 Task: Research Airbnb Accommodation options near florida keys for camping trip.
Action: Mouse moved to (530, 76)
Screenshot: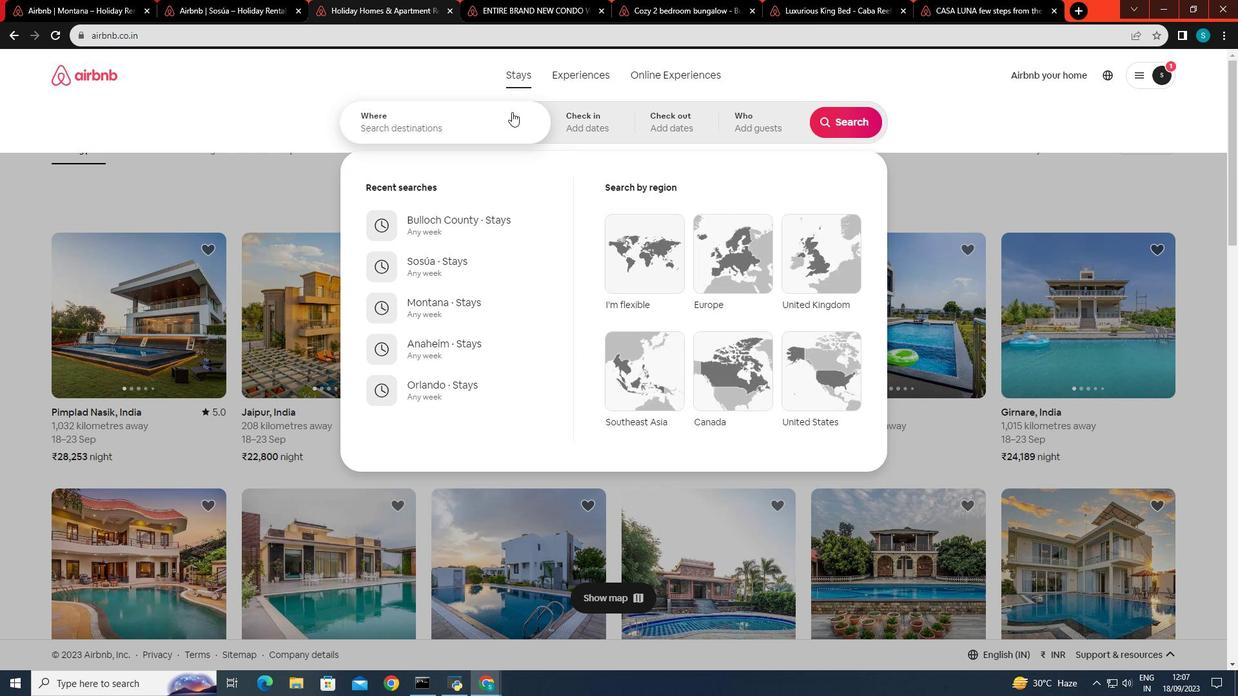 
Action: Mouse pressed left at (530, 76)
Screenshot: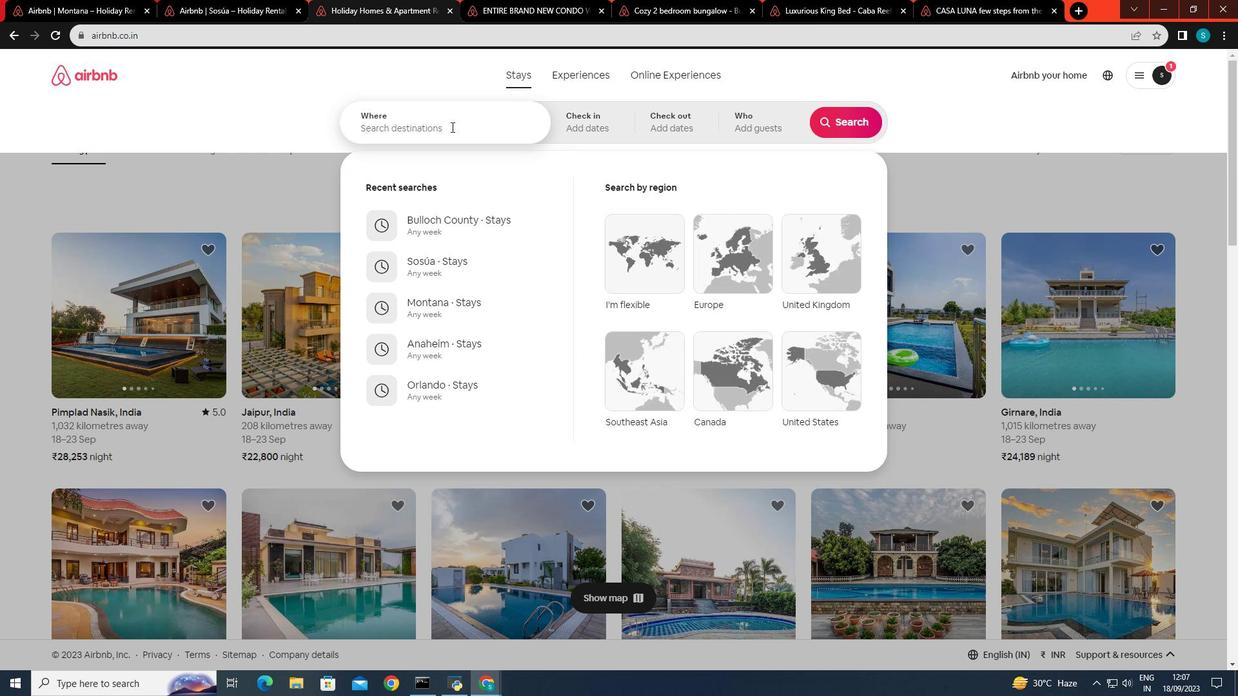 
Action: Mouse moved to (450, 125)
Screenshot: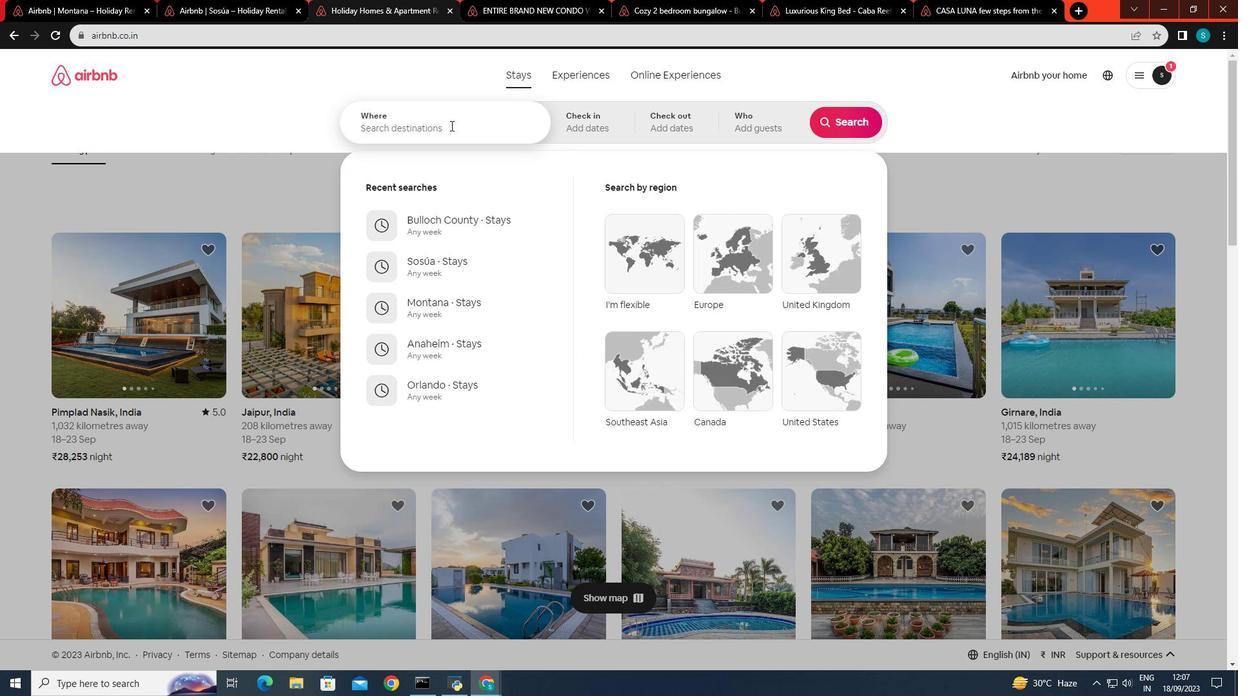
Action: Mouse pressed left at (450, 125)
Screenshot: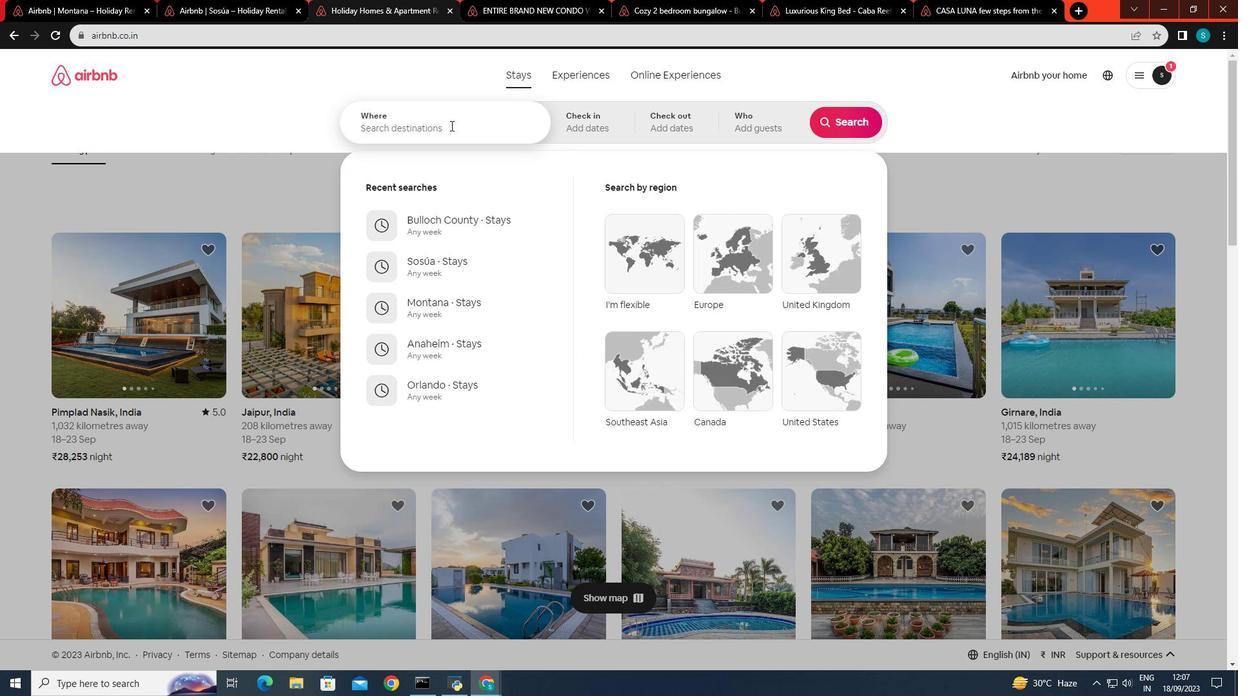 
Action: Key pressed florida<Key.space>keys<Key.enter>
Screenshot: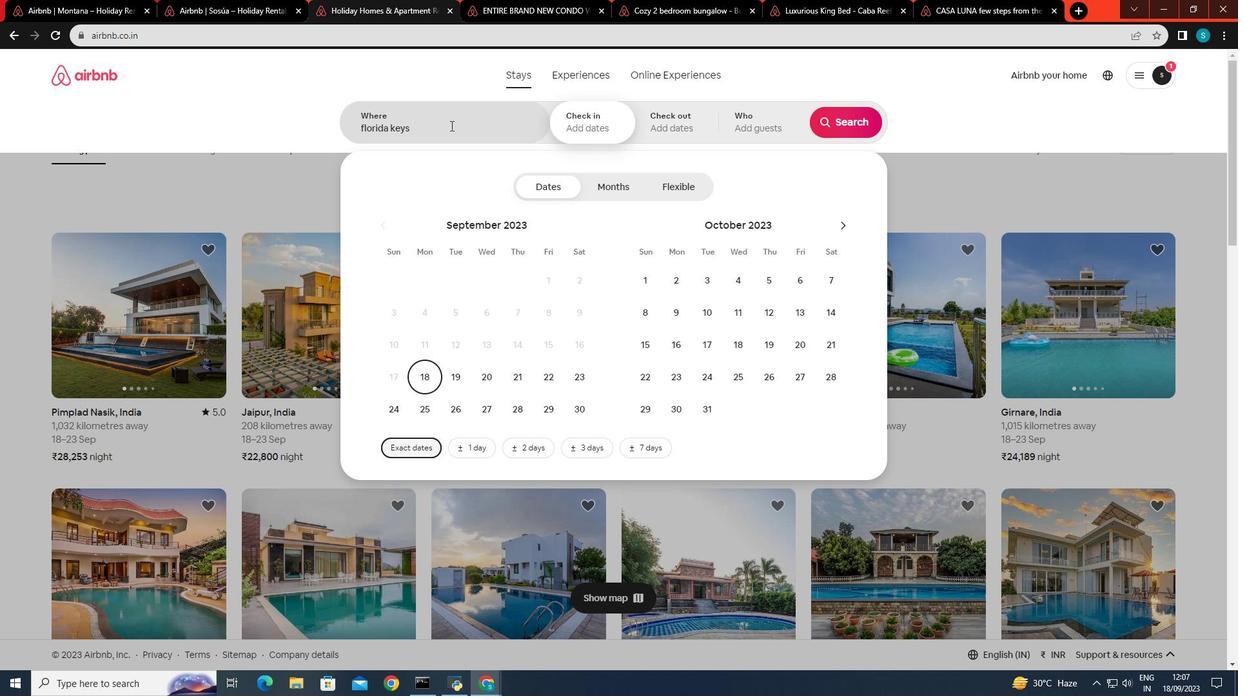 
Action: Mouse moved to (839, 125)
Screenshot: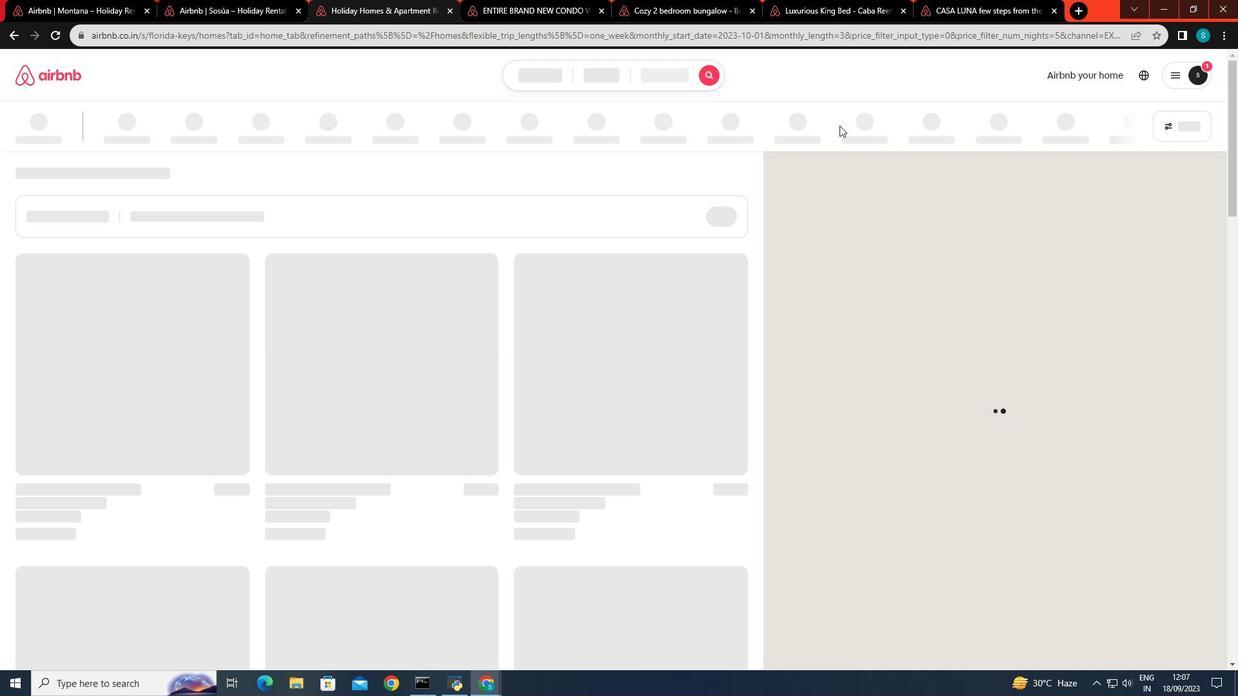 
Action: Mouse pressed left at (839, 125)
Screenshot: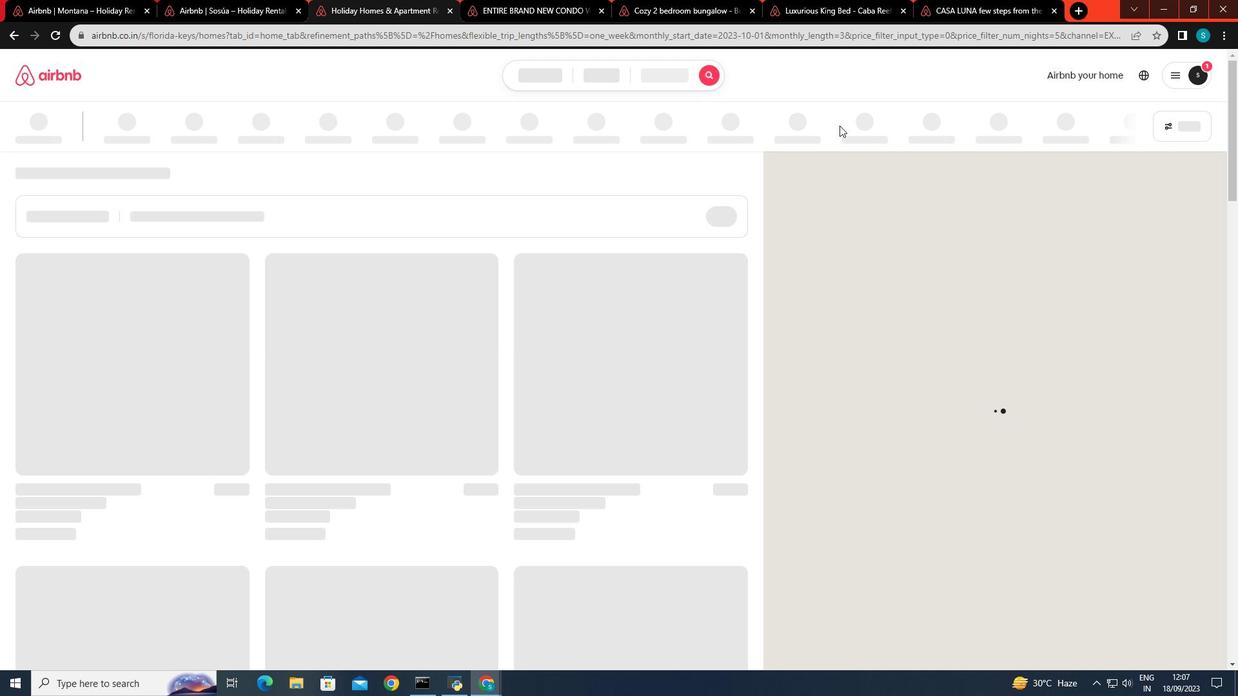 
Action: Mouse moved to (328, 248)
Screenshot: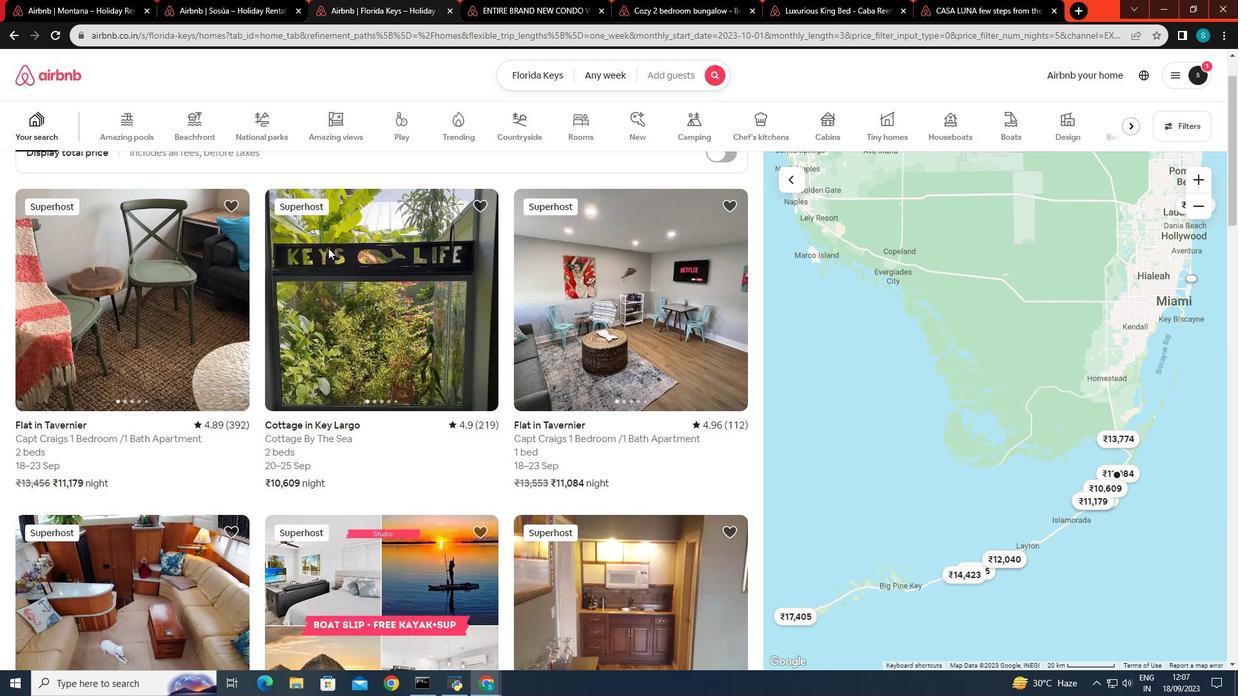 
Action: Mouse scrolled (328, 247) with delta (0, 0)
Screenshot: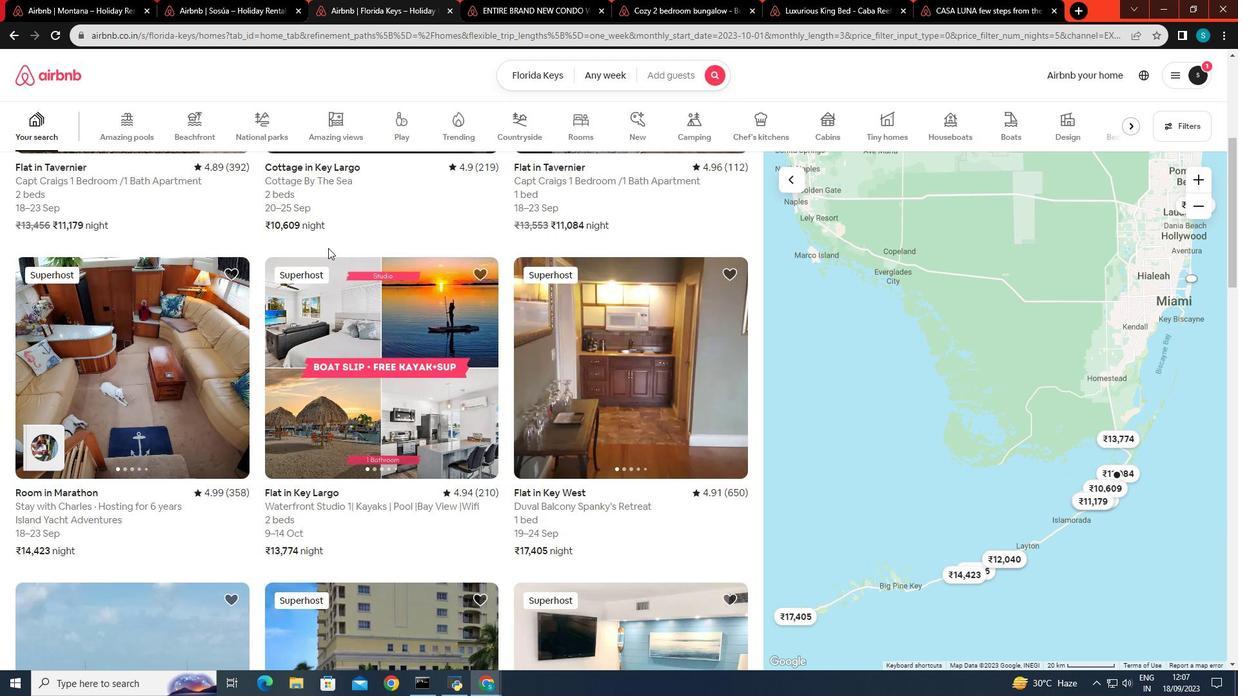 
Action: Mouse scrolled (328, 247) with delta (0, 0)
Screenshot: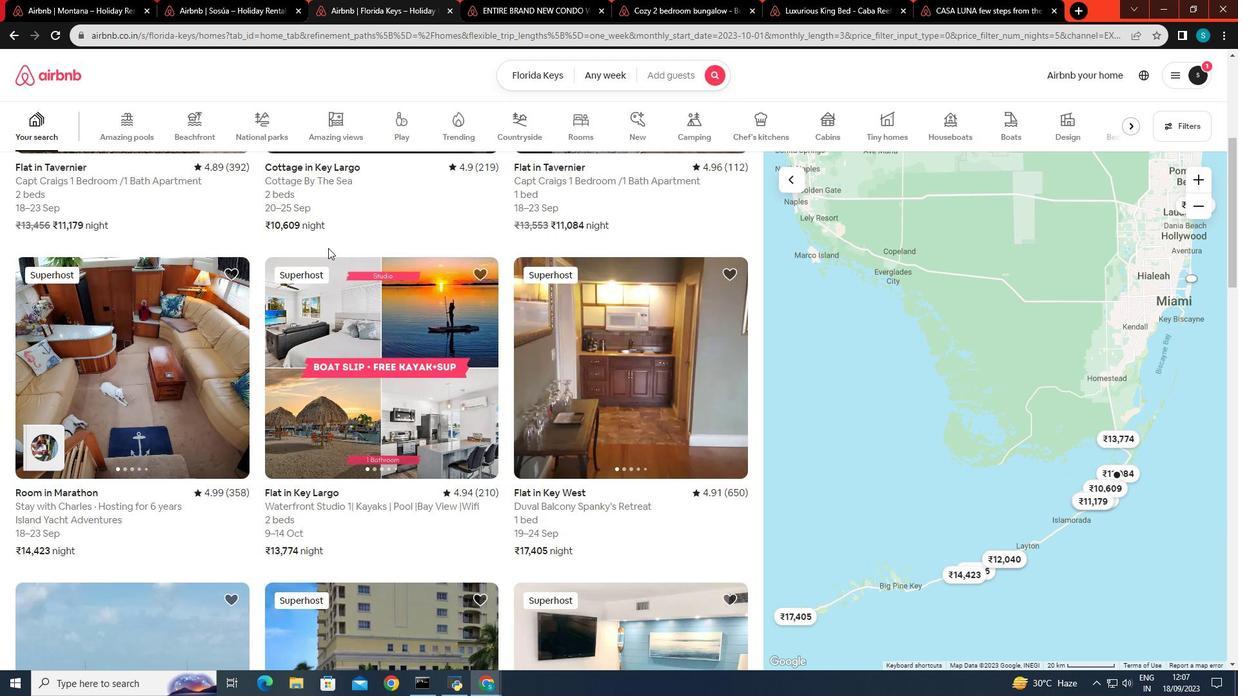 
Action: Mouse scrolled (328, 247) with delta (0, 0)
Screenshot: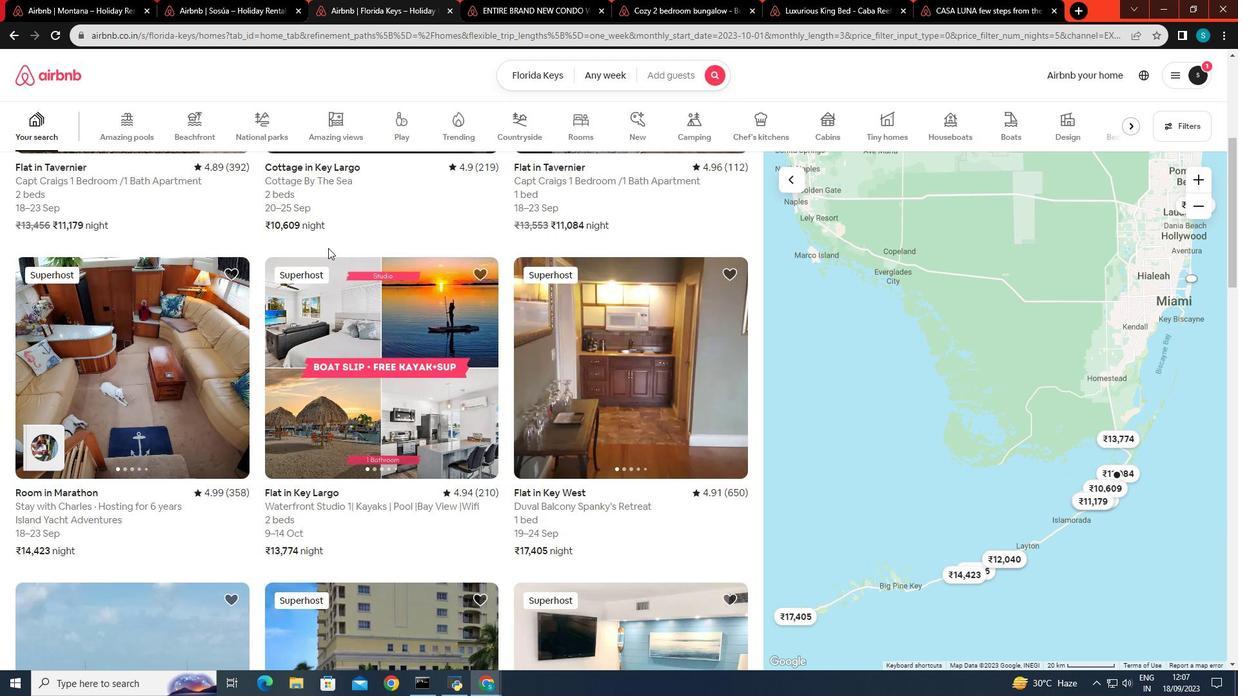 
Action: Mouse scrolled (328, 247) with delta (0, 0)
Screenshot: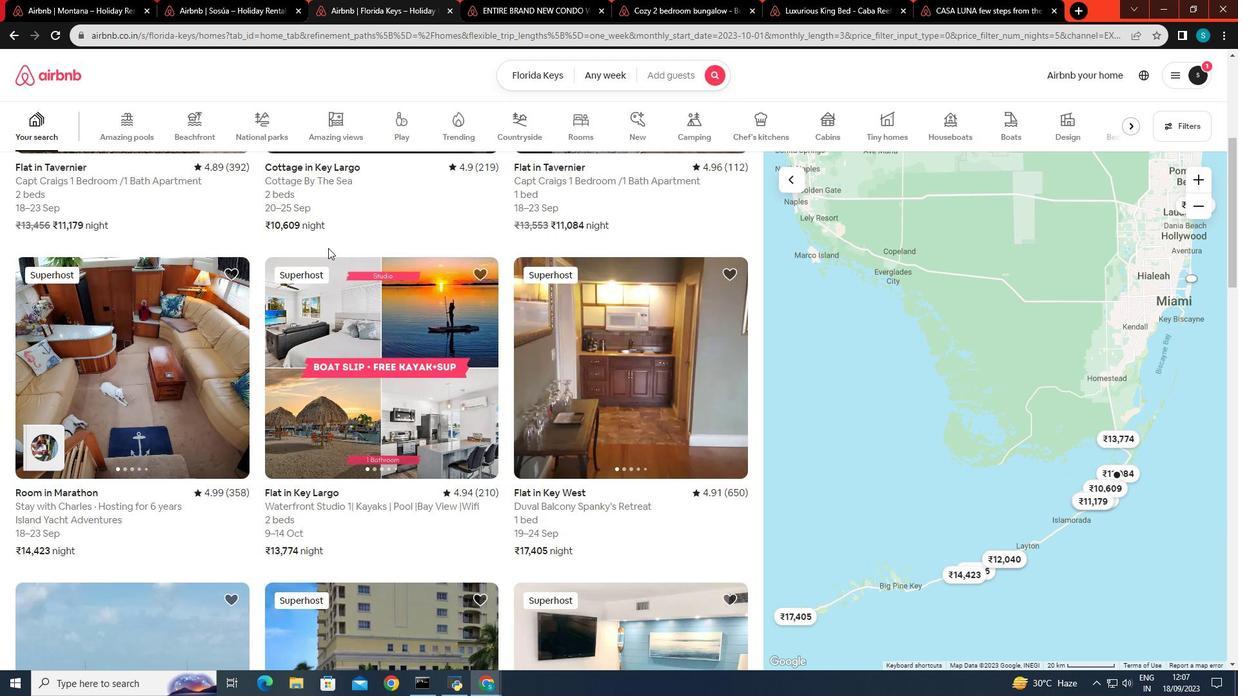 
Action: Mouse scrolled (328, 247) with delta (0, 0)
Screenshot: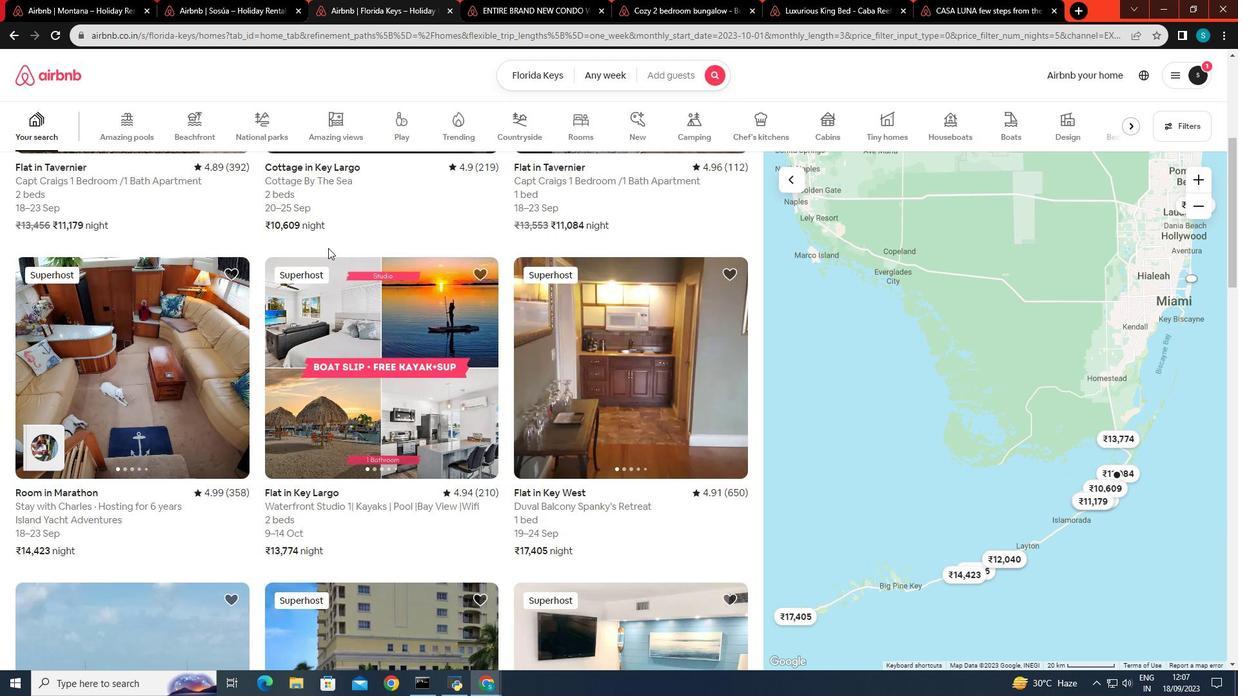 
Action: Mouse scrolled (328, 248) with delta (0, 0)
Screenshot: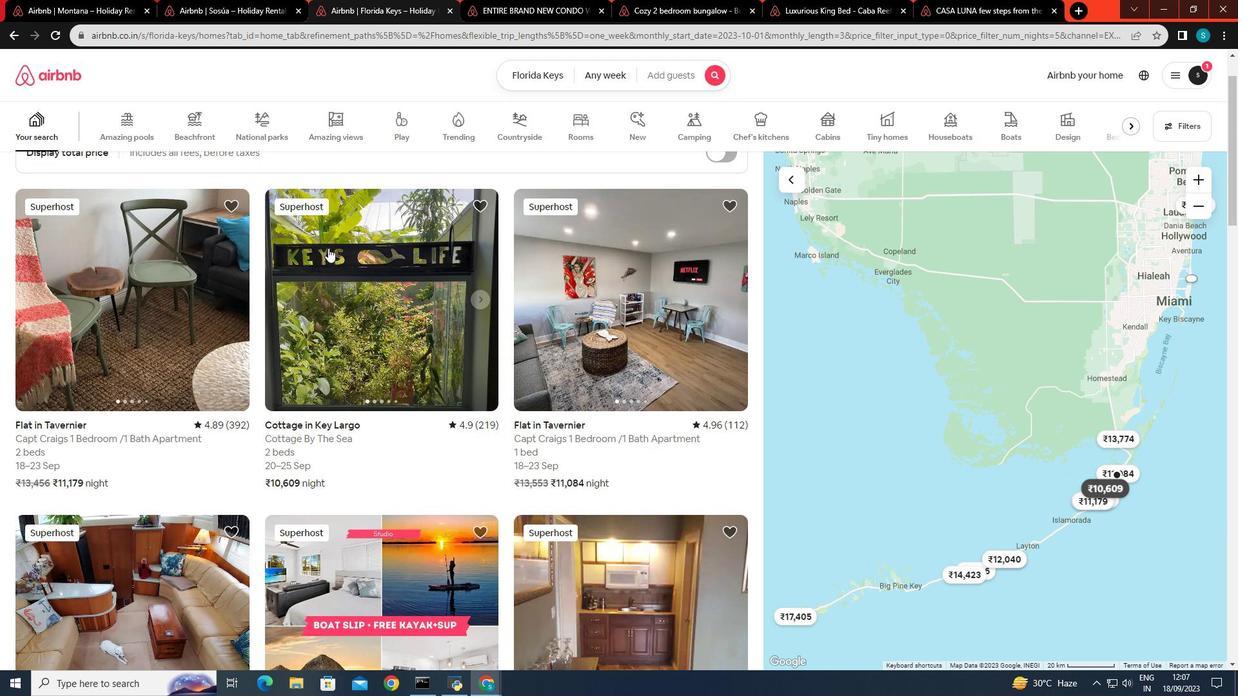 
Action: Mouse scrolled (328, 248) with delta (0, 0)
Screenshot: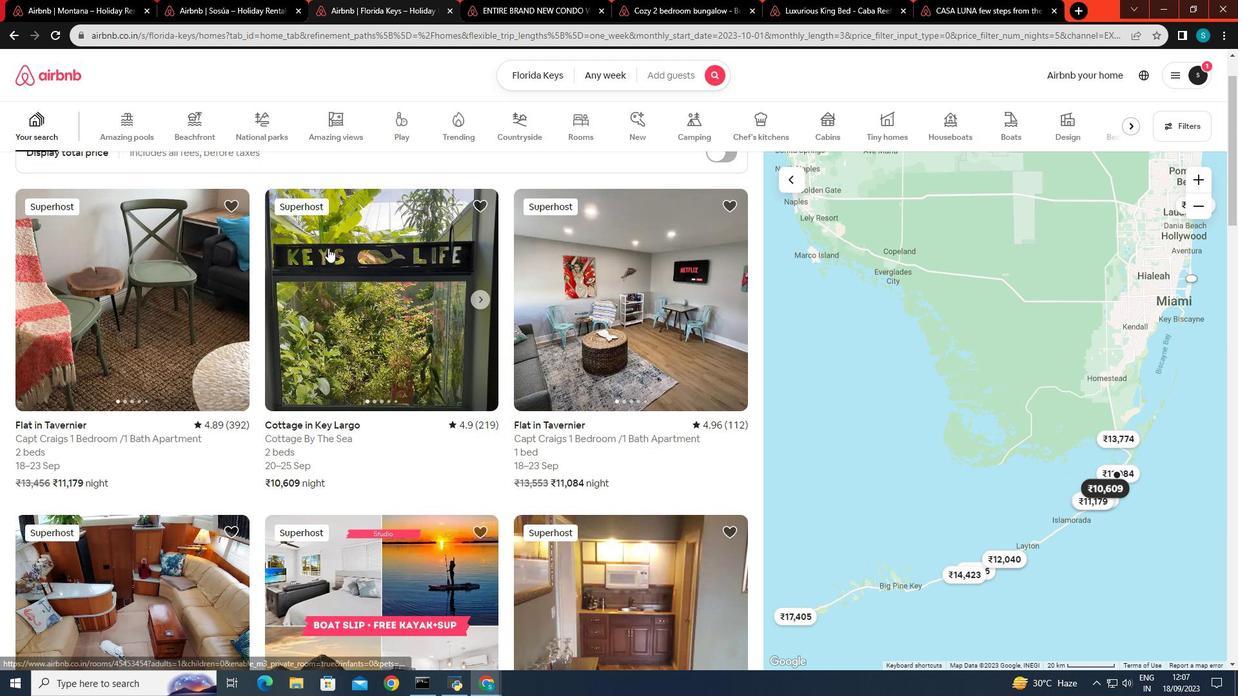 
Action: Mouse scrolled (328, 248) with delta (0, 0)
Screenshot: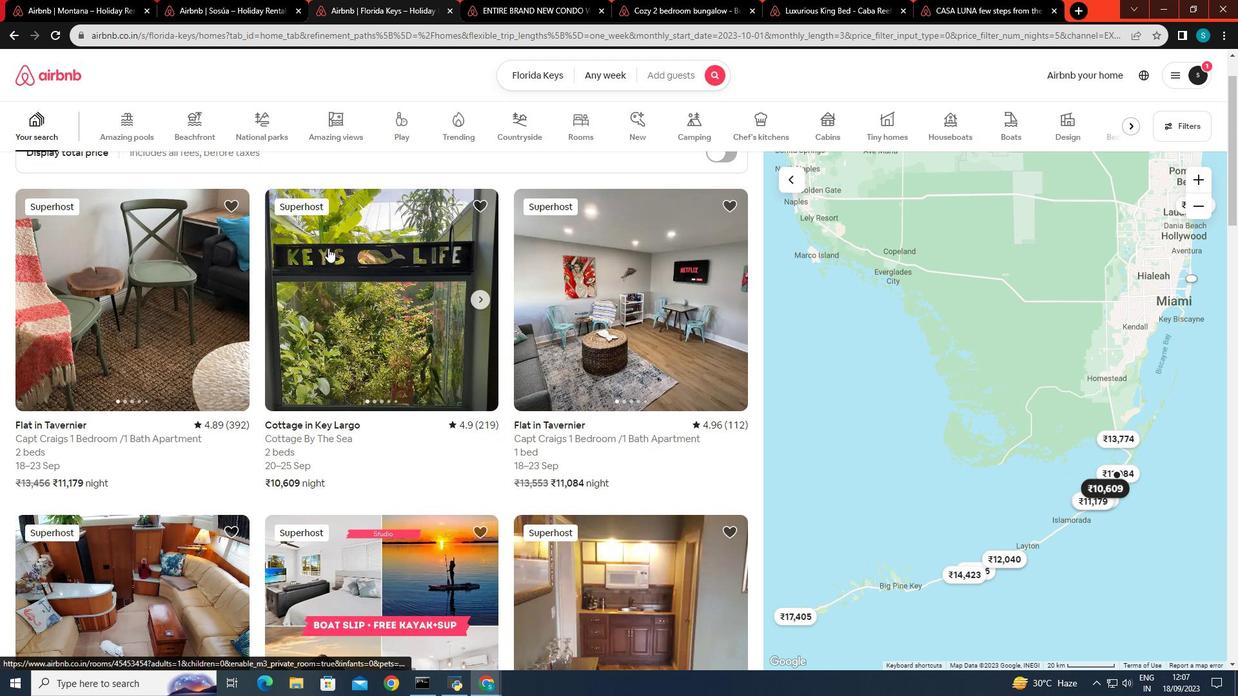 
Action: Mouse scrolled (328, 248) with delta (0, 0)
Screenshot: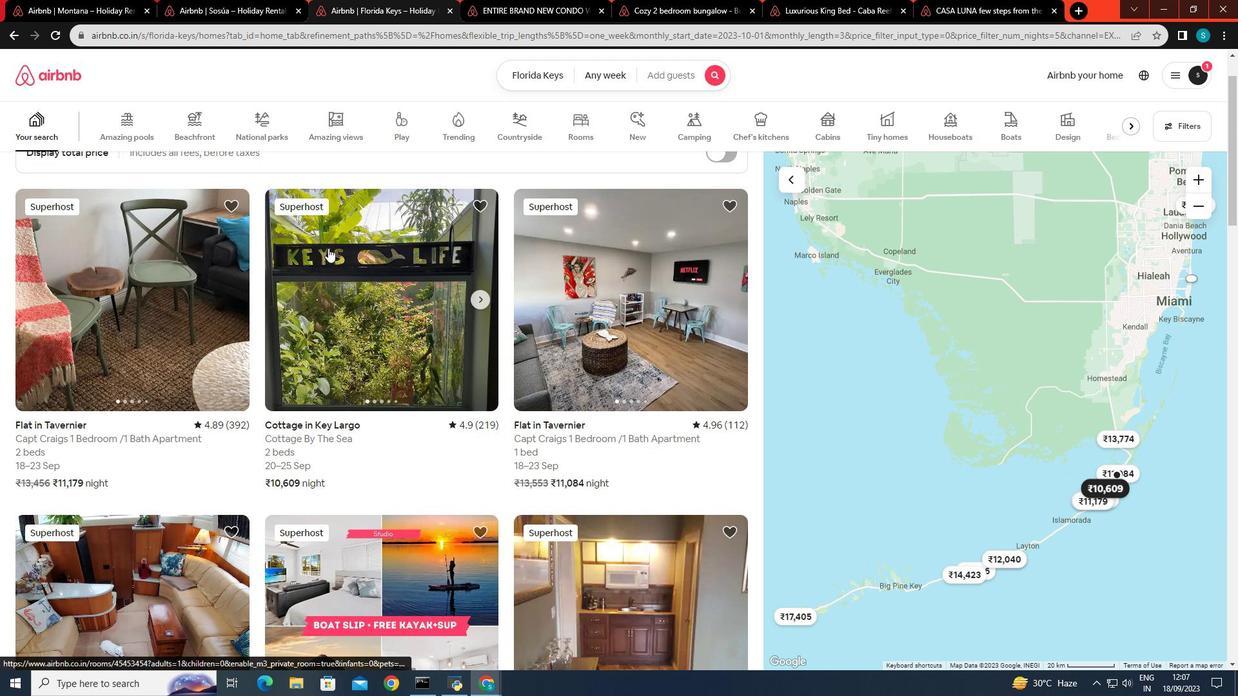 
Action: Mouse moved to (1134, 125)
Screenshot: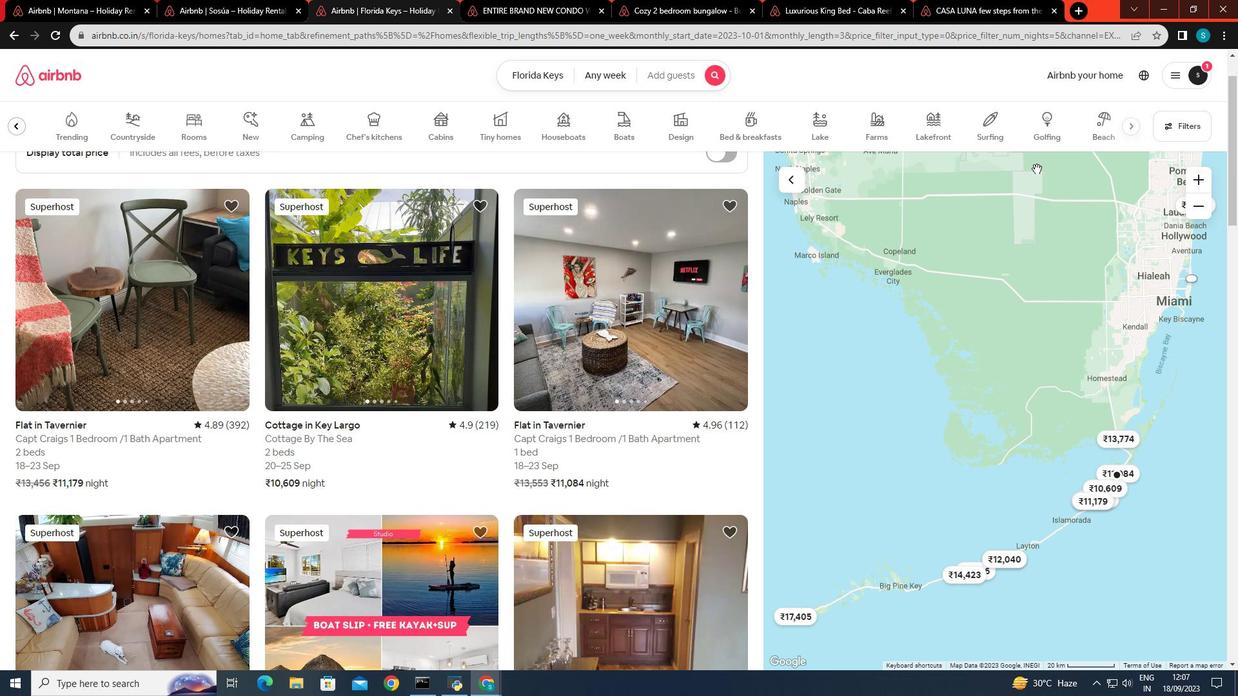 
Action: Mouse pressed left at (1134, 125)
Screenshot: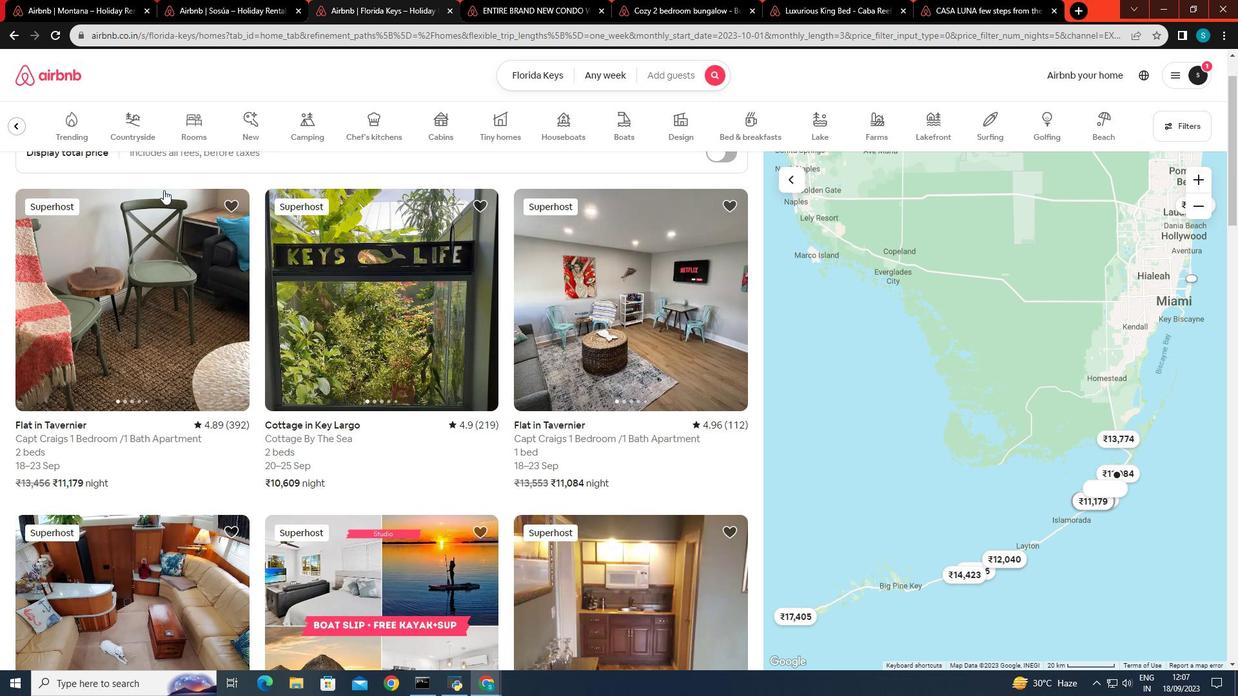 
Action: Mouse moved to (302, 125)
Screenshot: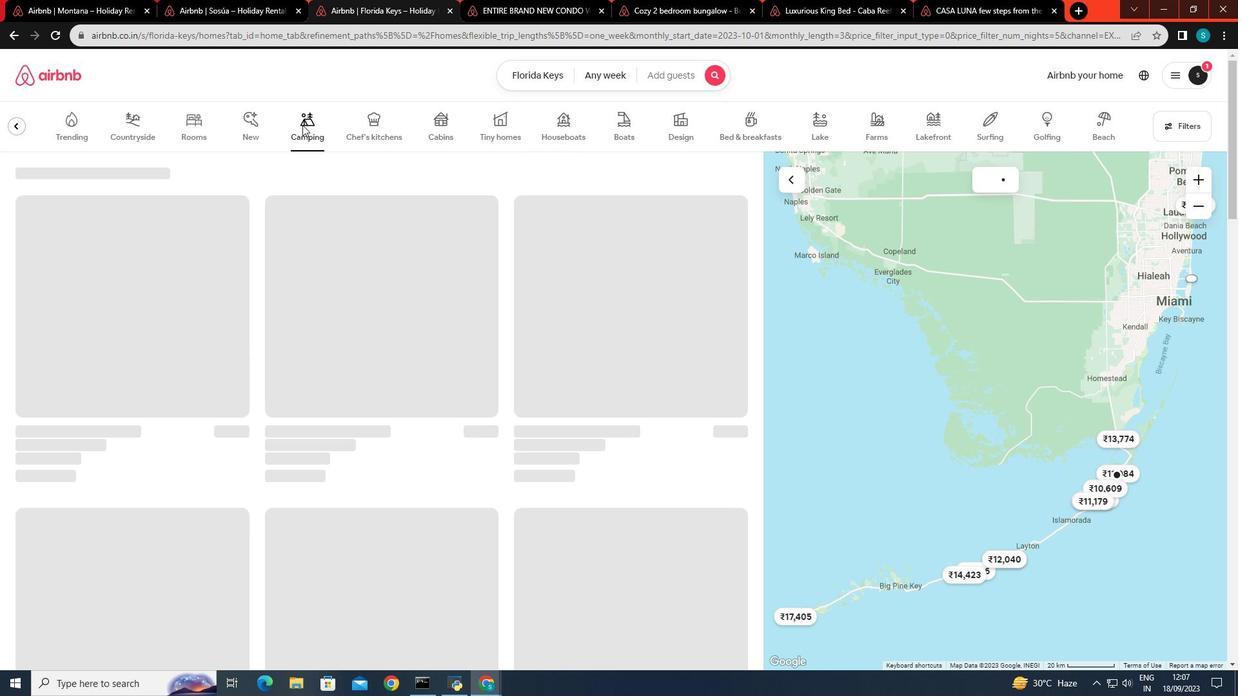 
Action: Mouse pressed left at (302, 125)
Screenshot: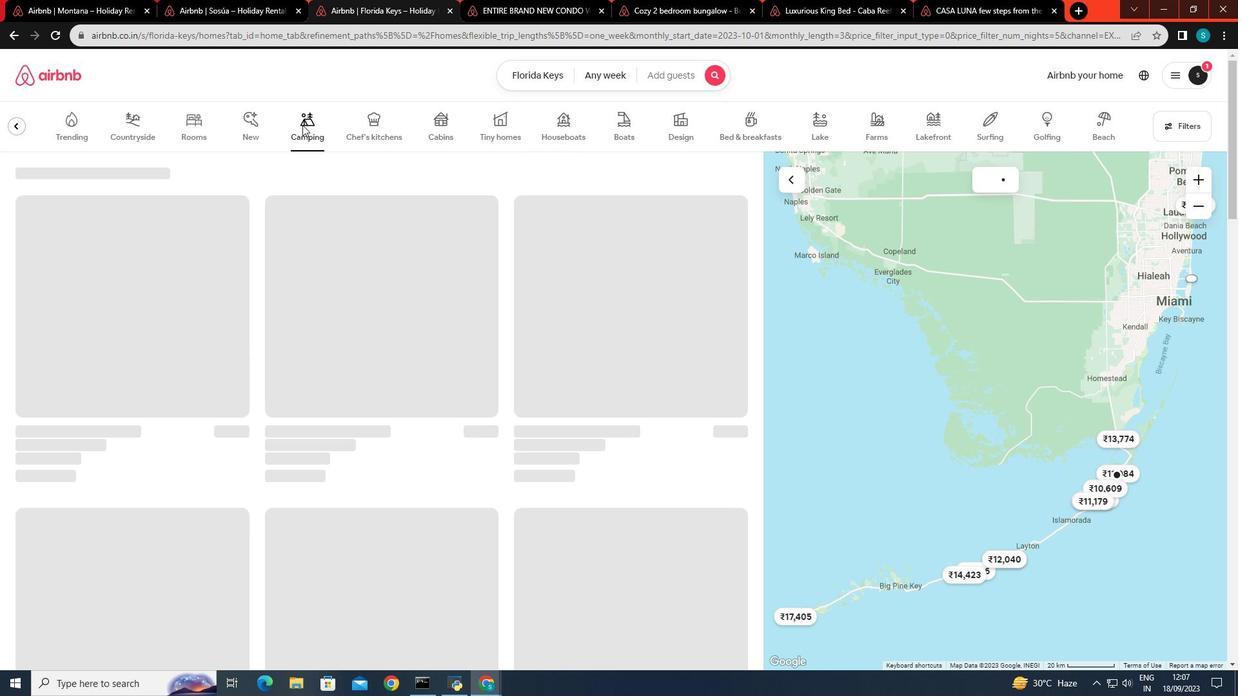 
Action: Mouse moved to (238, 361)
Screenshot: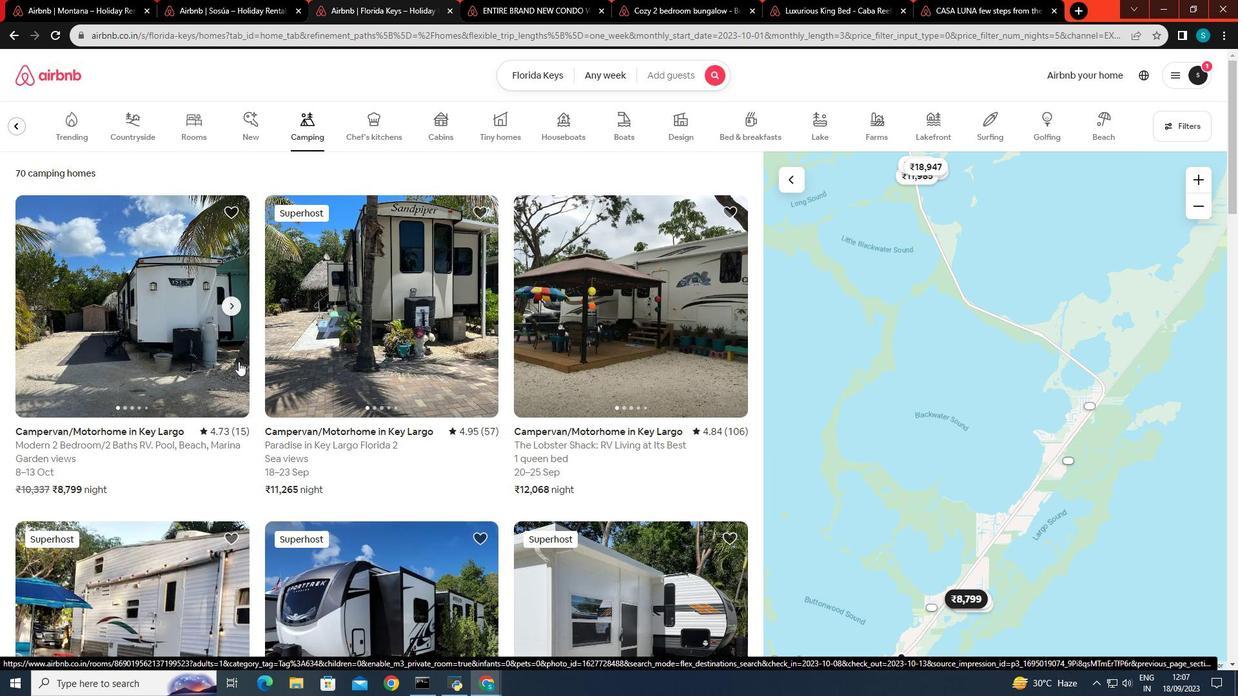 
Action: Mouse scrolled (238, 361) with delta (0, 0)
Screenshot: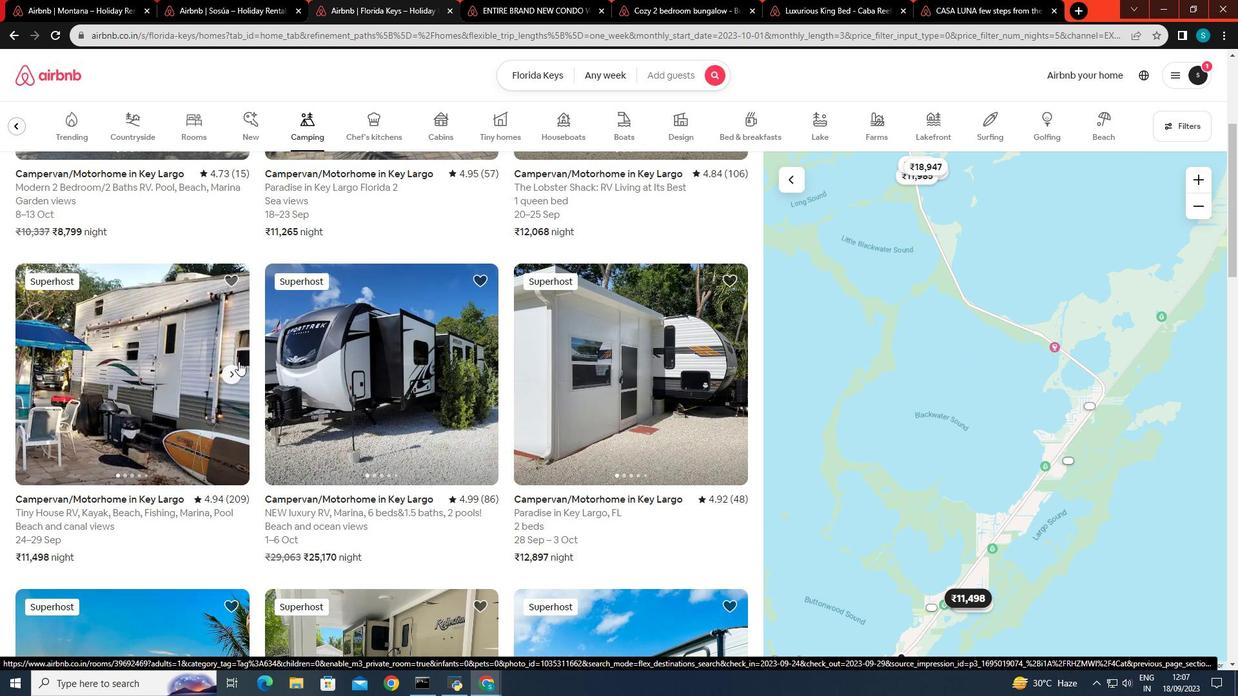 
Action: Mouse scrolled (238, 361) with delta (0, 0)
Screenshot: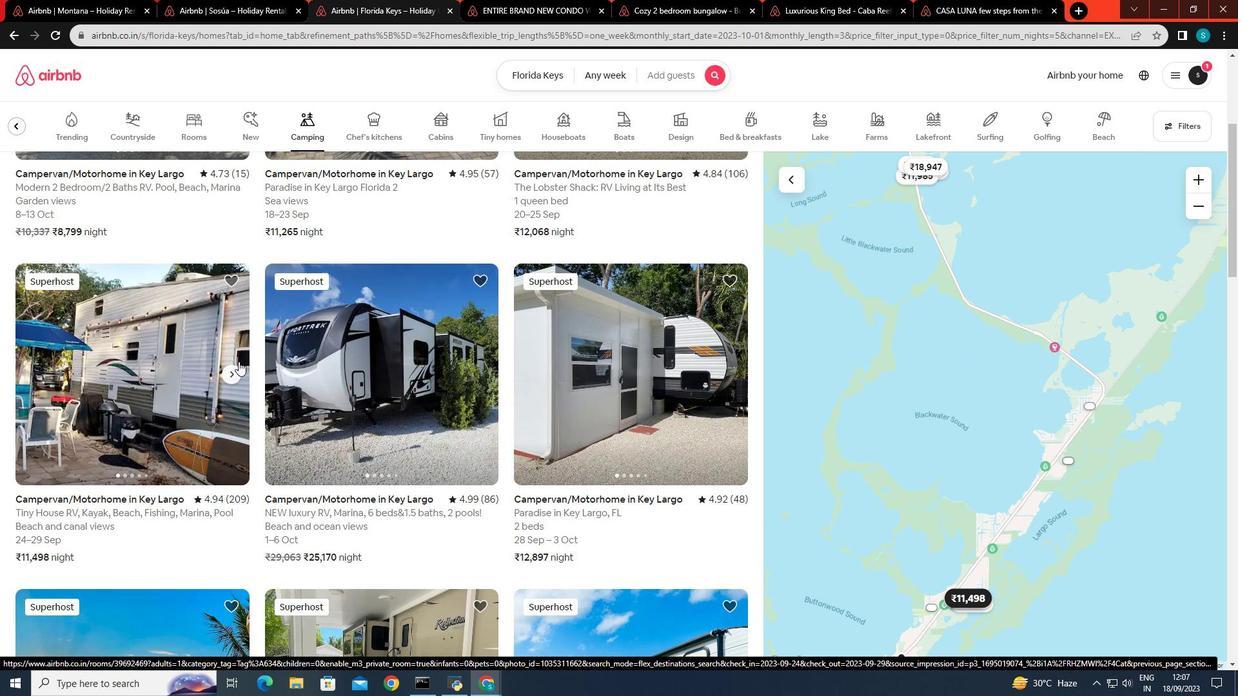 
Action: Mouse scrolled (238, 361) with delta (0, 0)
Screenshot: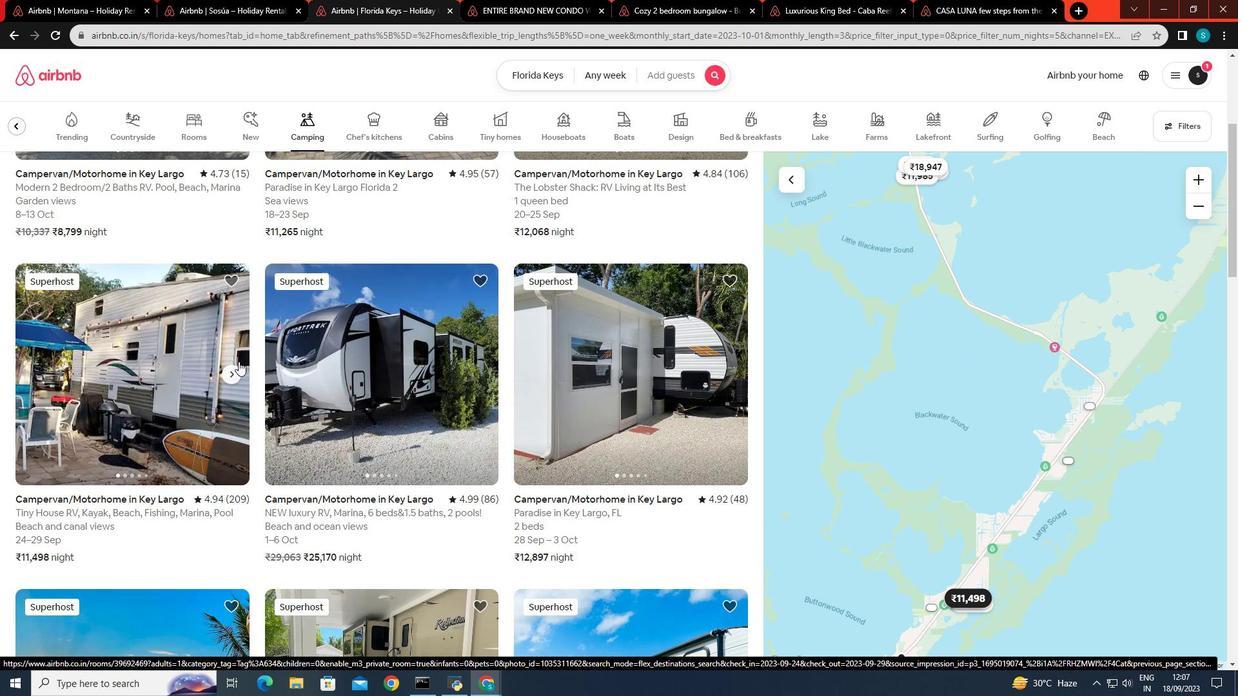 
Action: Mouse scrolled (238, 361) with delta (0, 0)
Screenshot: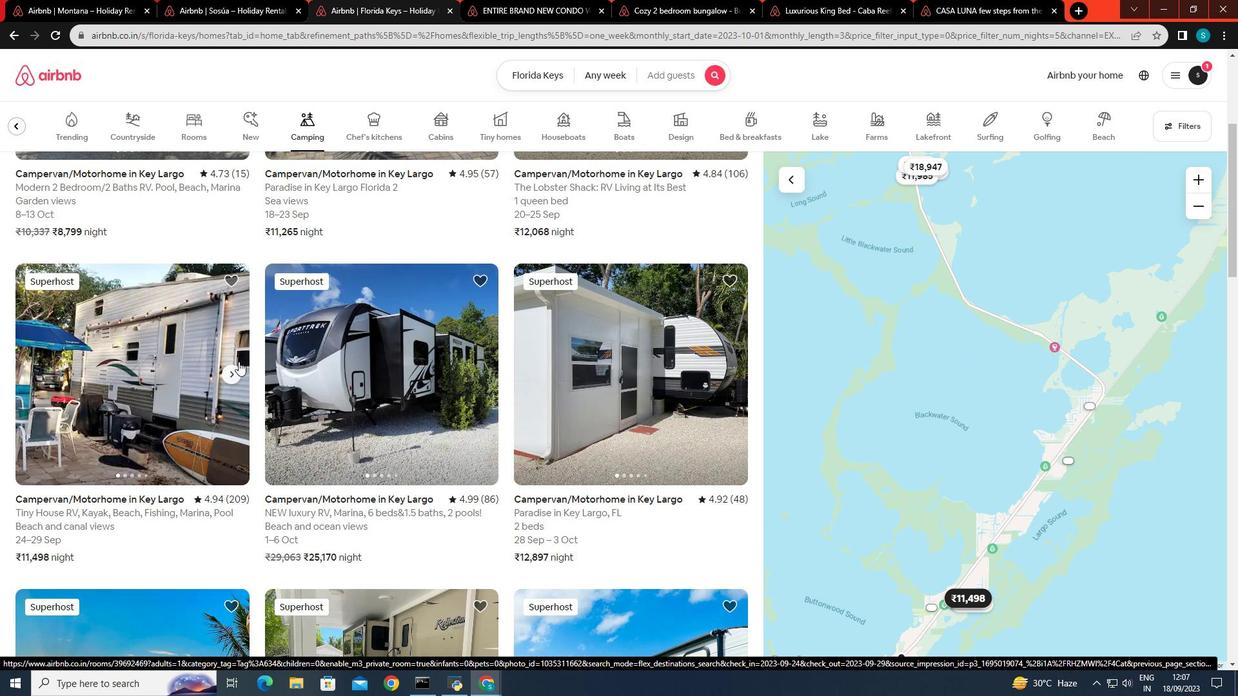 
Action: Mouse scrolled (238, 361) with delta (0, 0)
Screenshot: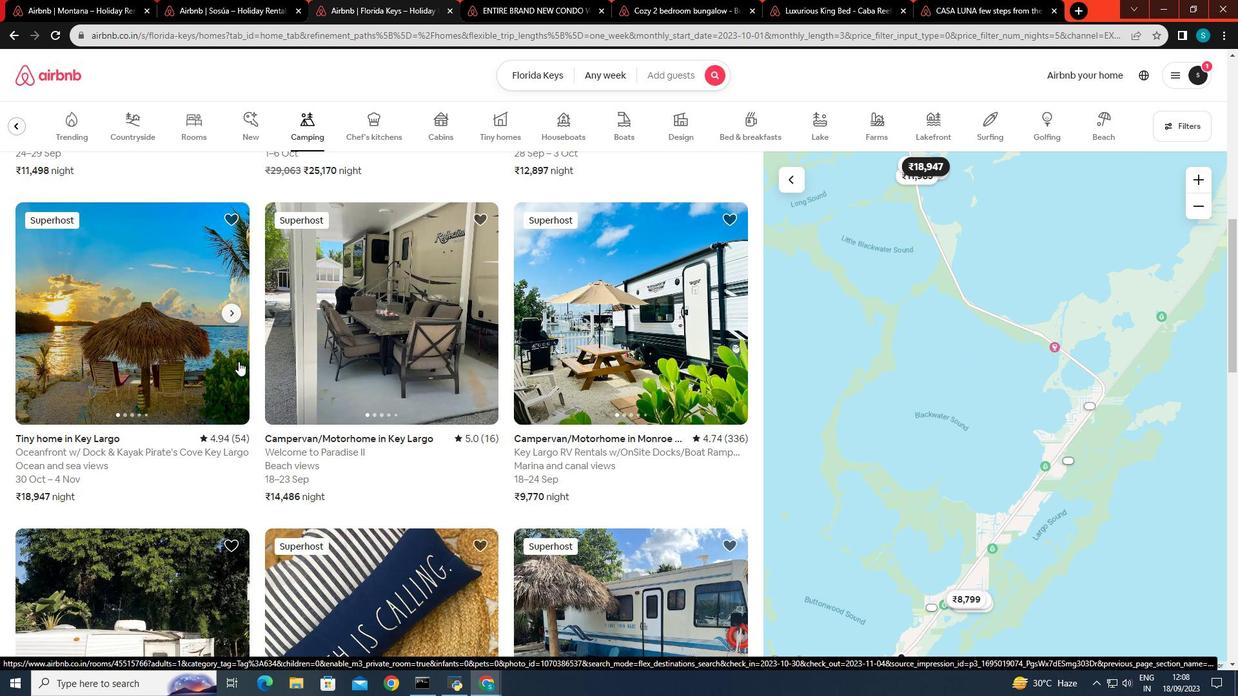 
Action: Mouse scrolled (238, 361) with delta (0, 0)
Screenshot: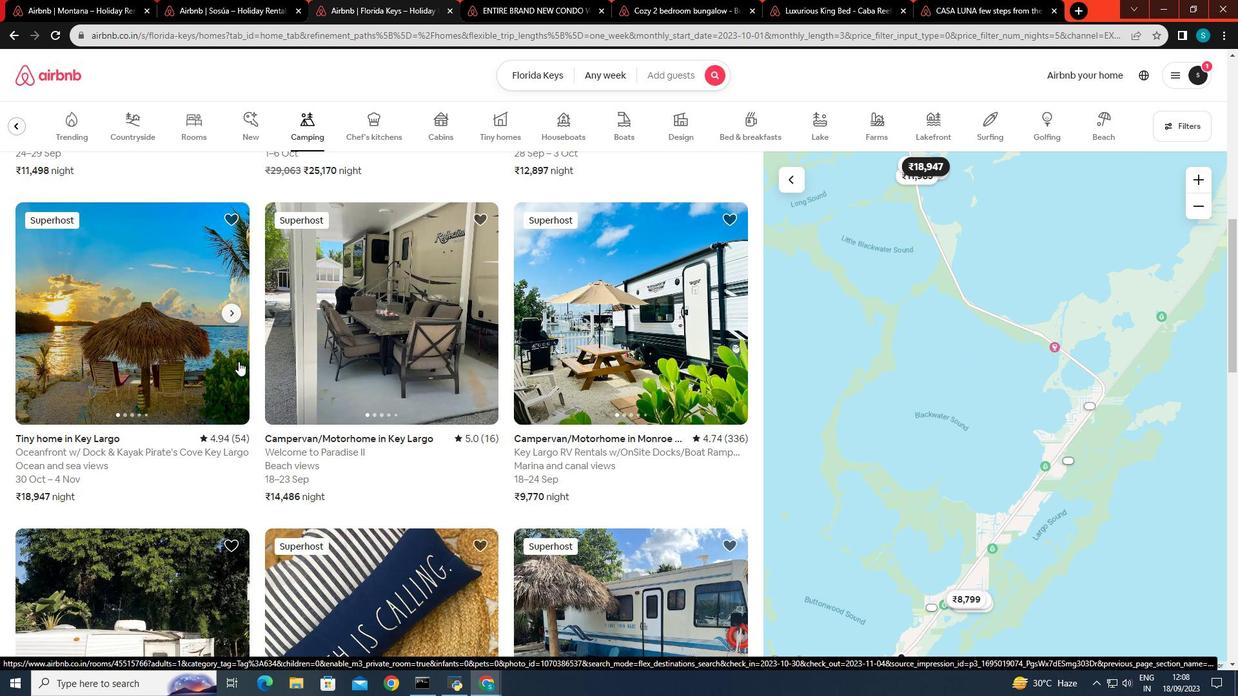
Action: Mouse scrolled (238, 361) with delta (0, 0)
Screenshot: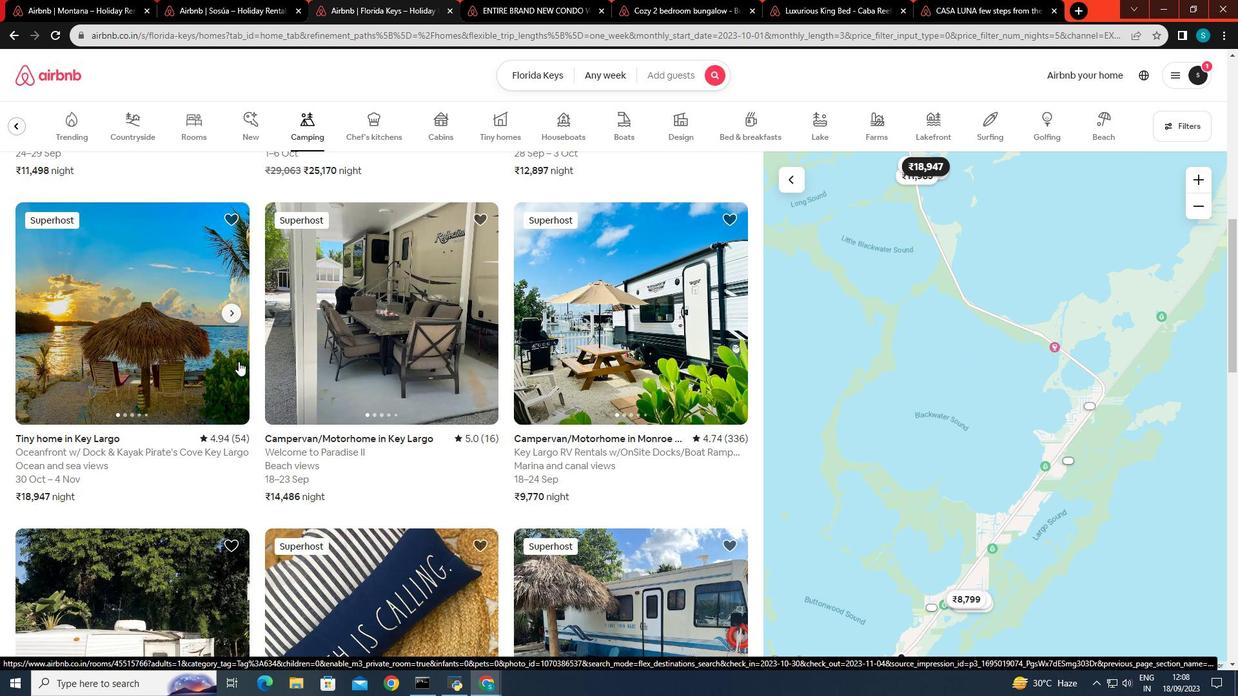 
Action: Mouse scrolled (238, 361) with delta (0, 0)
Screenshot: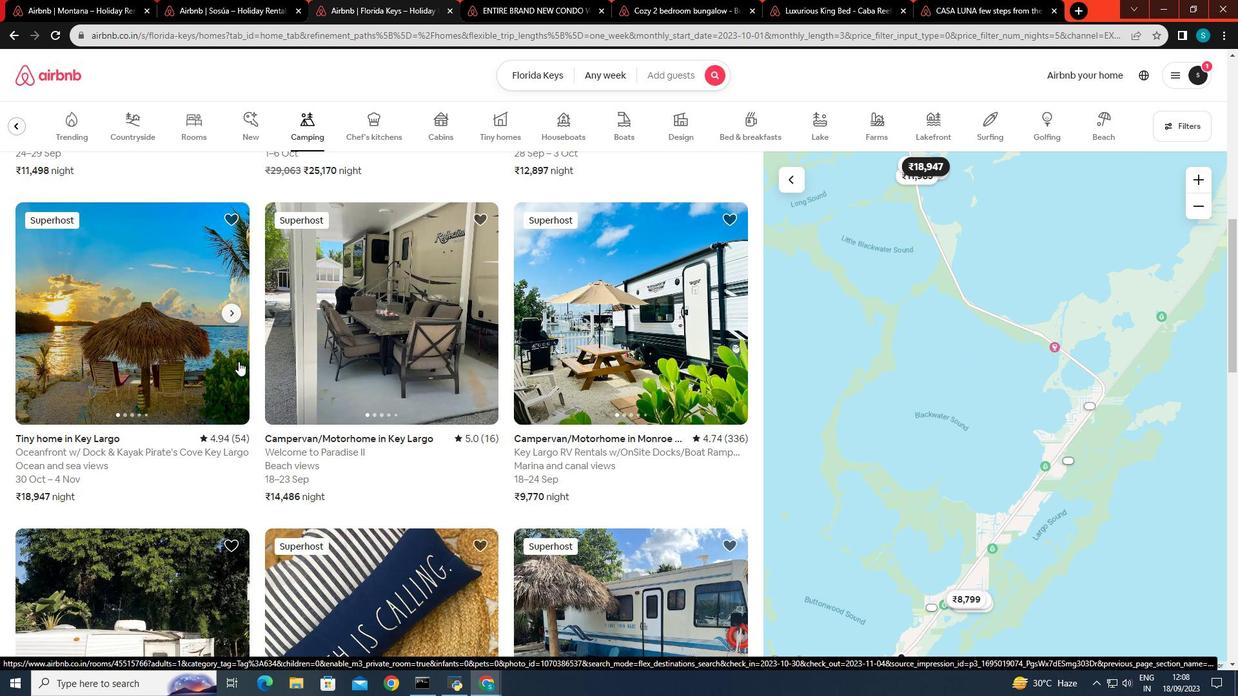 
Action: Mouse scrolled (238, 361) with delta (0, 0)
Screenshot: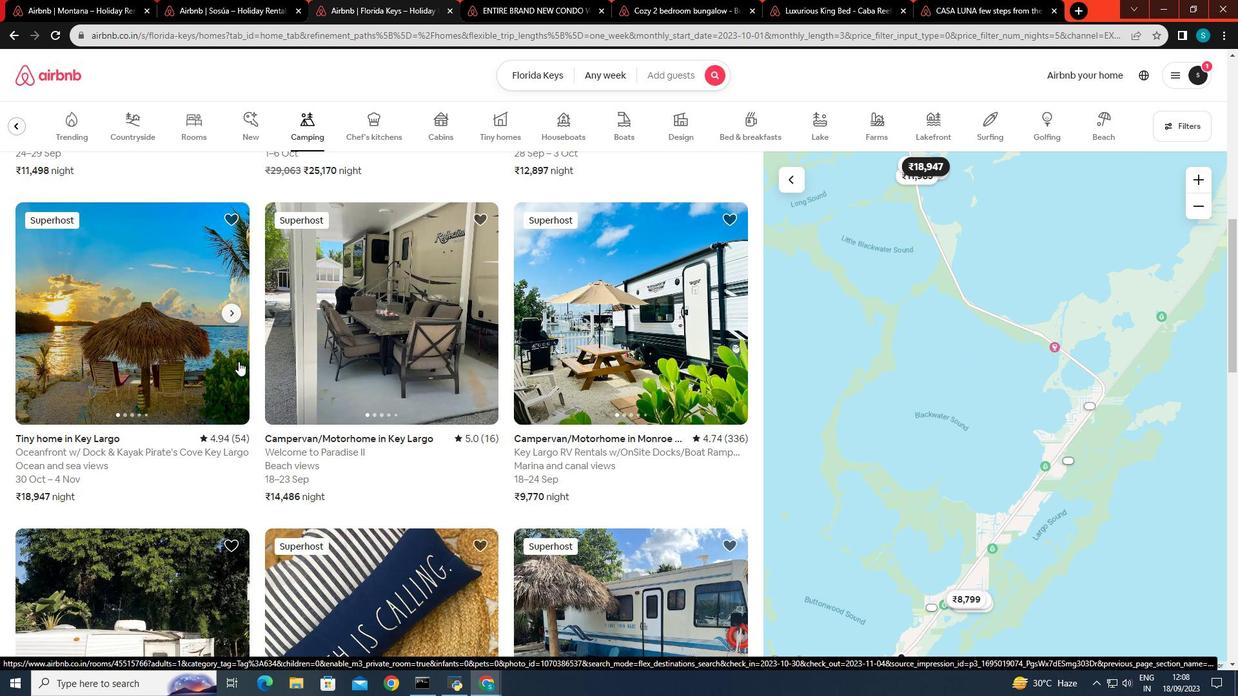 
Action: Mouse scrolled (238, 361) with delta (0, 0)
Screenshot: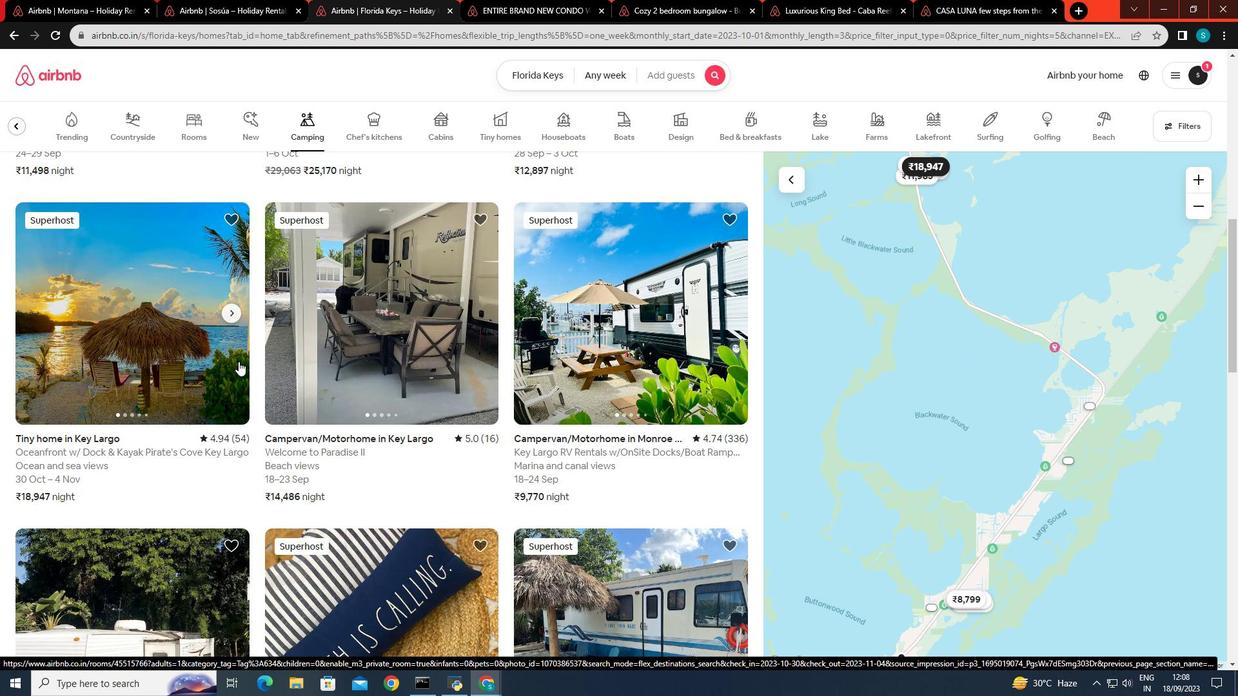 
Action: Mouse scrolled (238, 361) with delta (0, 0)
Screenshot: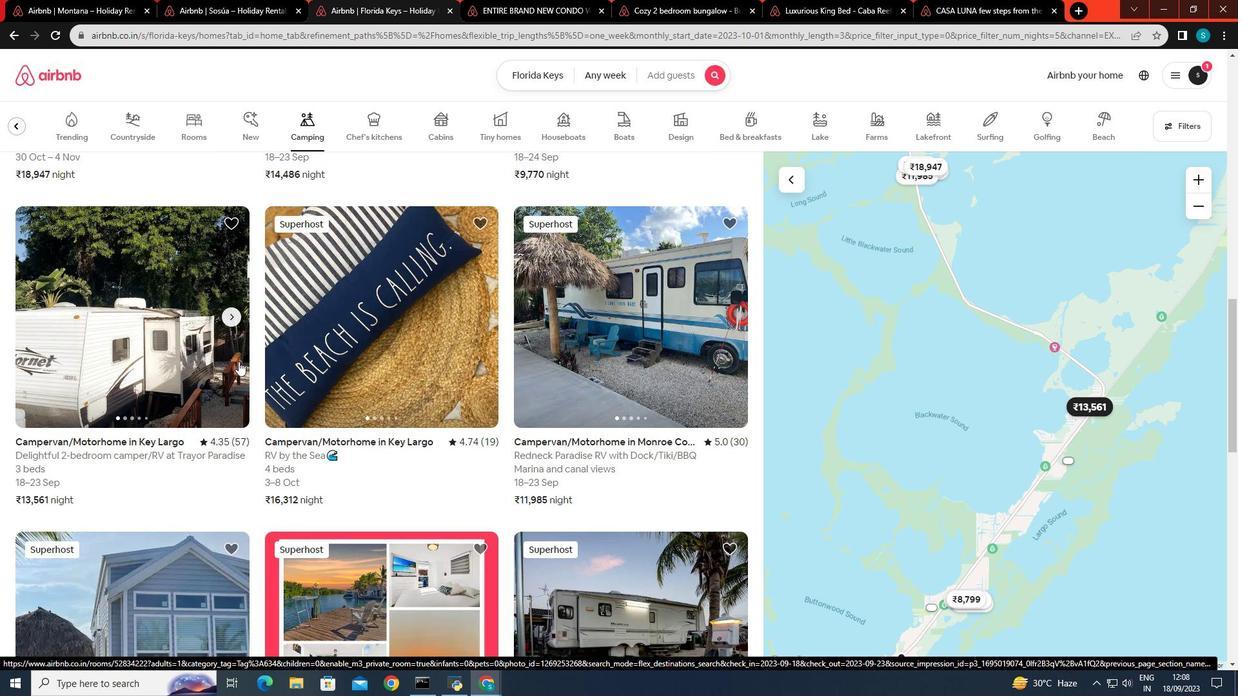 
Action: Mouse scrolled (238, 361) with delta (0, 0)
Screenshot: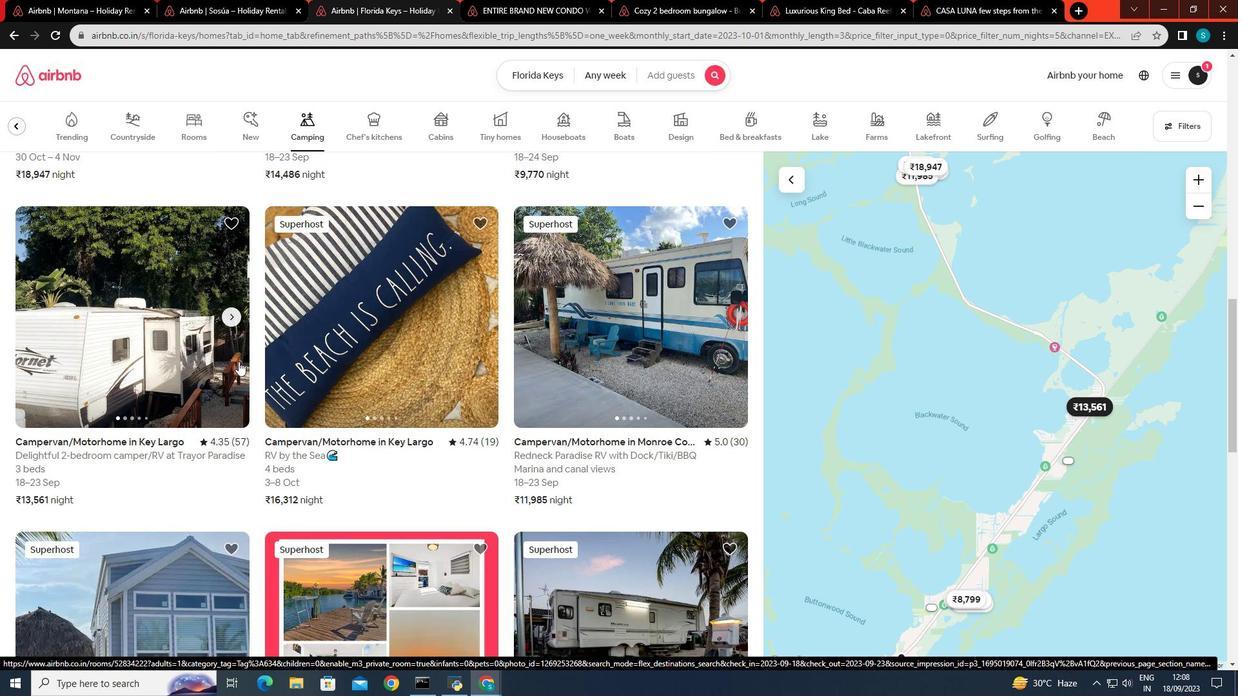 
Action: Mouse scrolled (238, 361) with delta (0, 0)
Screenshot: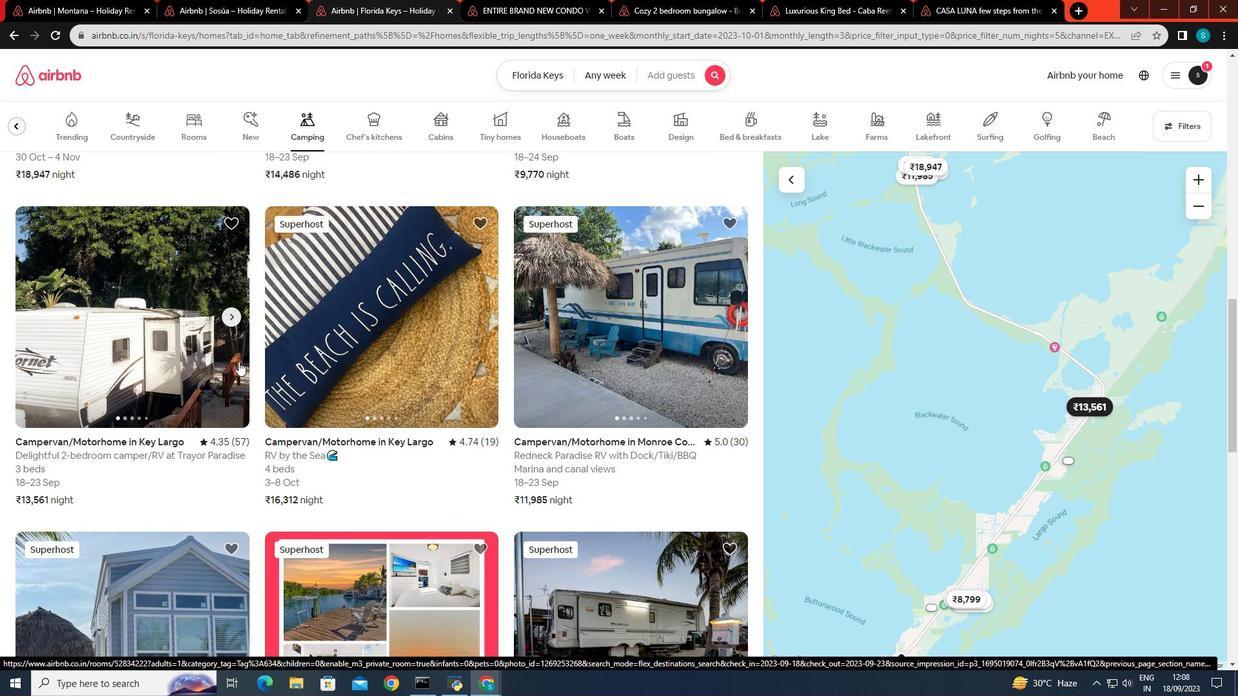 
Action: Mouse scrolled (238, 361) with delta (0, 0)
Screenshot: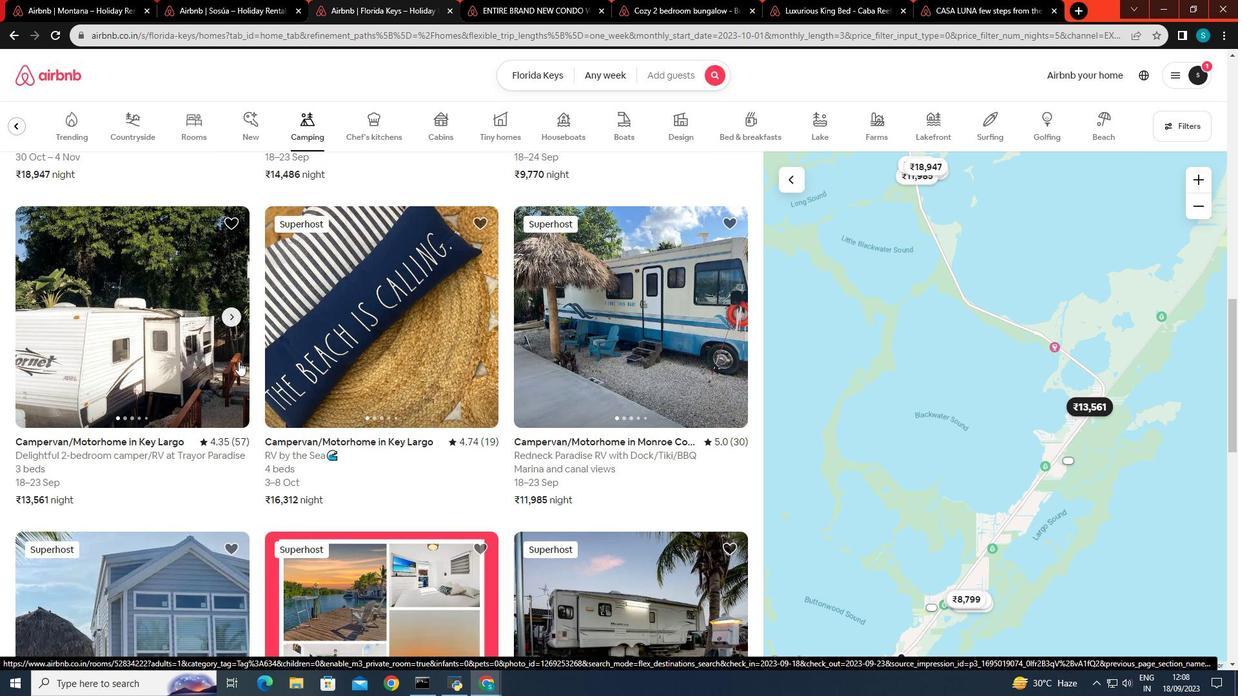 
Action: Mouse scrolled (238, 361) with delta (0, 0)
Screenshot: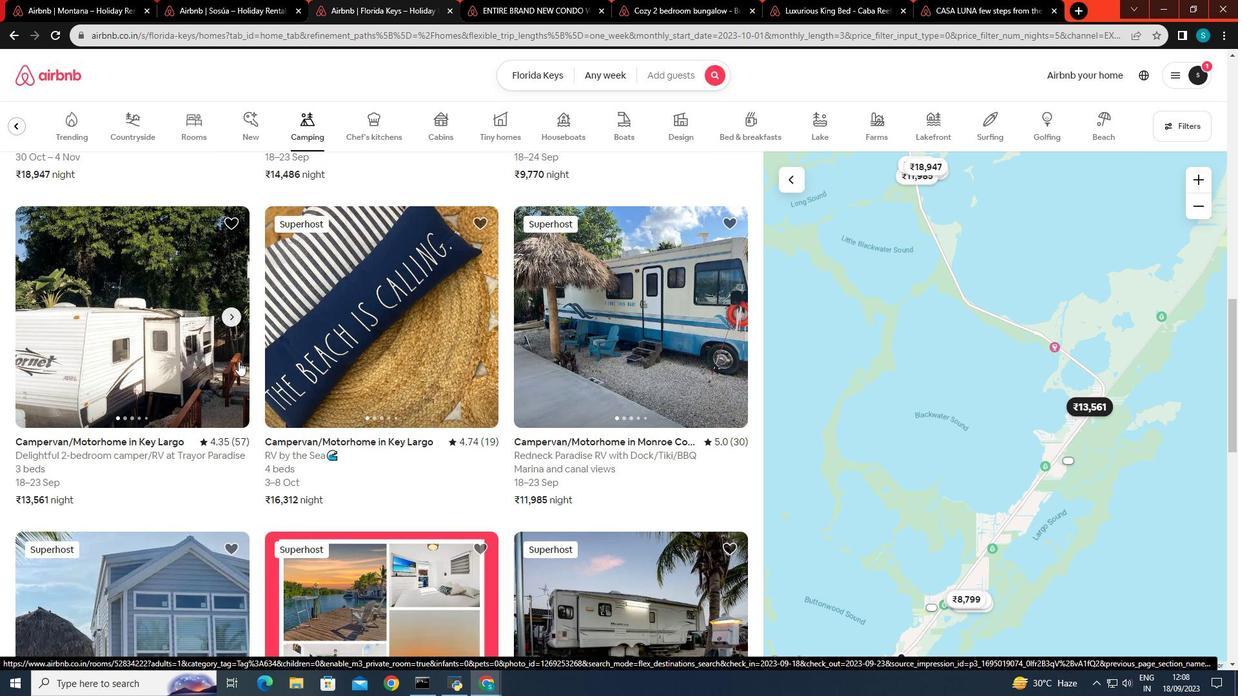 
Action: Mouse scrolled (238, 361) with delta (0, 0)
Screenshot: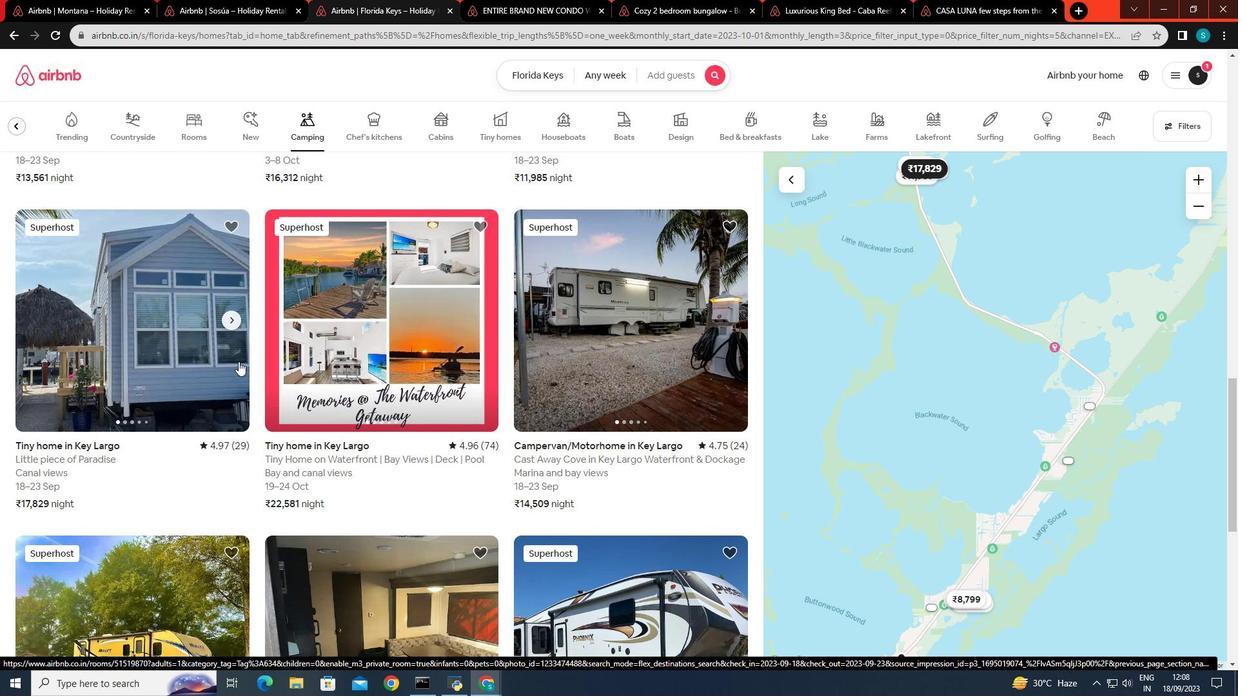 
Action: Mouse scrolled (238, 361) with delta (0, 0)
Screenshot: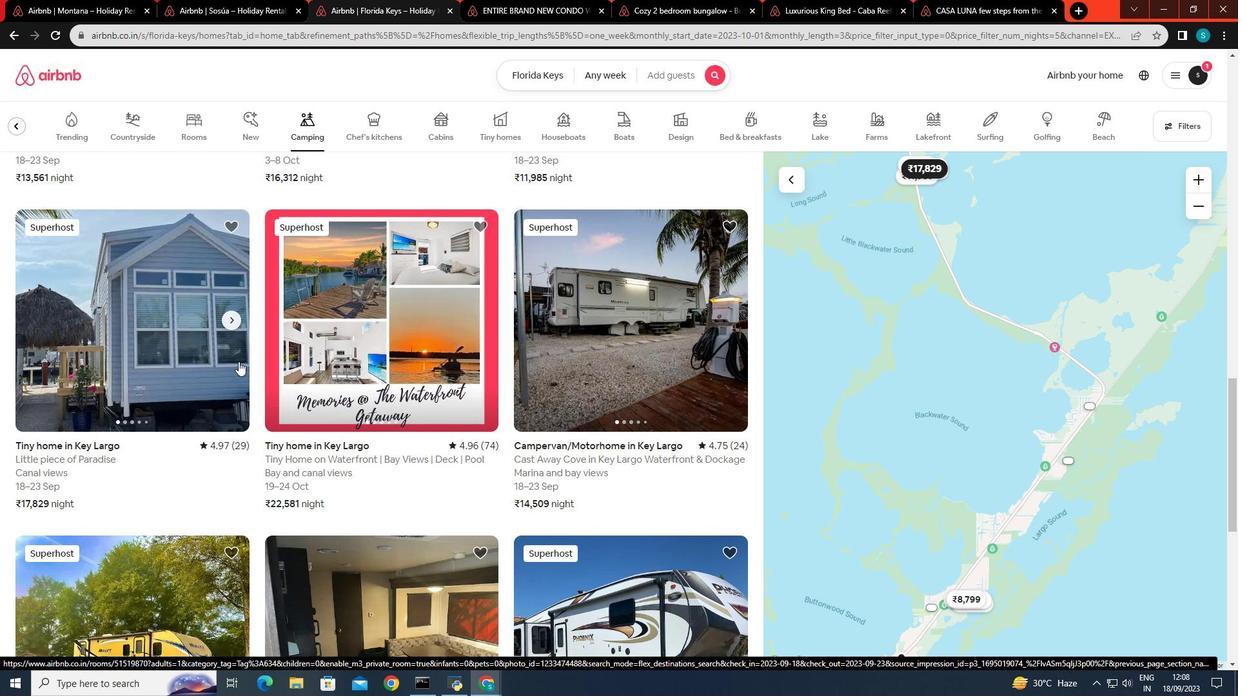 
Action: Mouse scrolled (238, 361) with delta (0, 0)
Screenshot: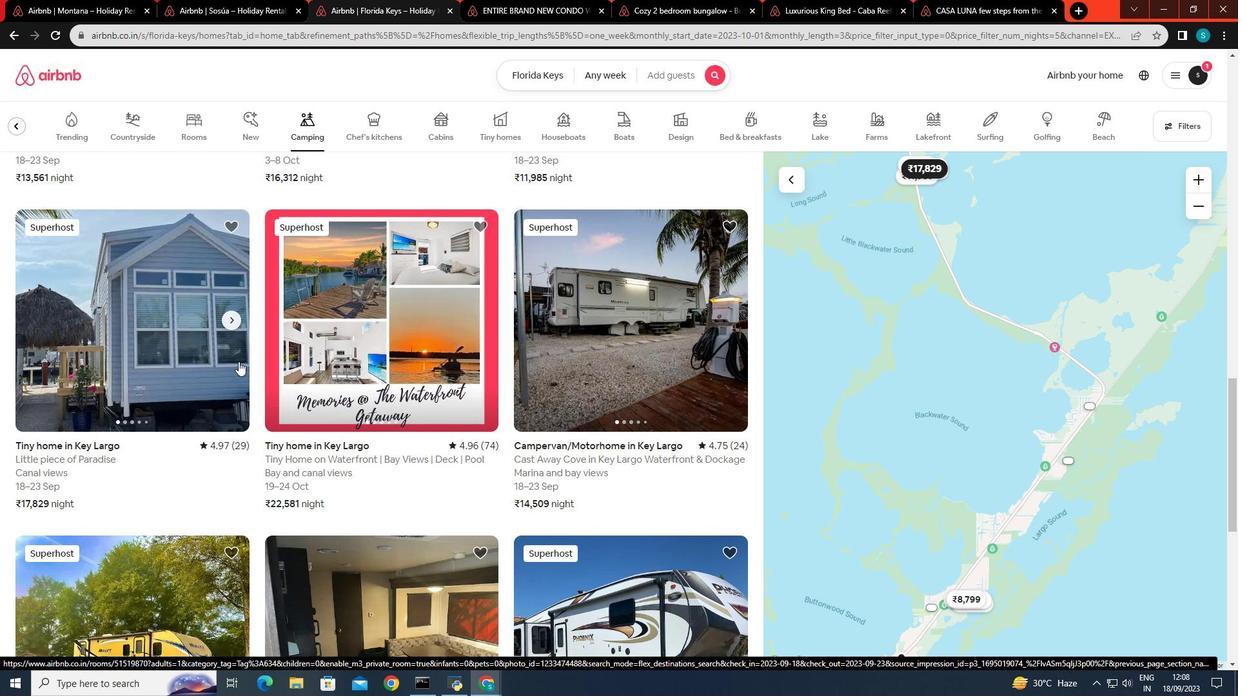 
Action: Mouse scrolled (238, 361) with delta (0, 0)
Screenshot: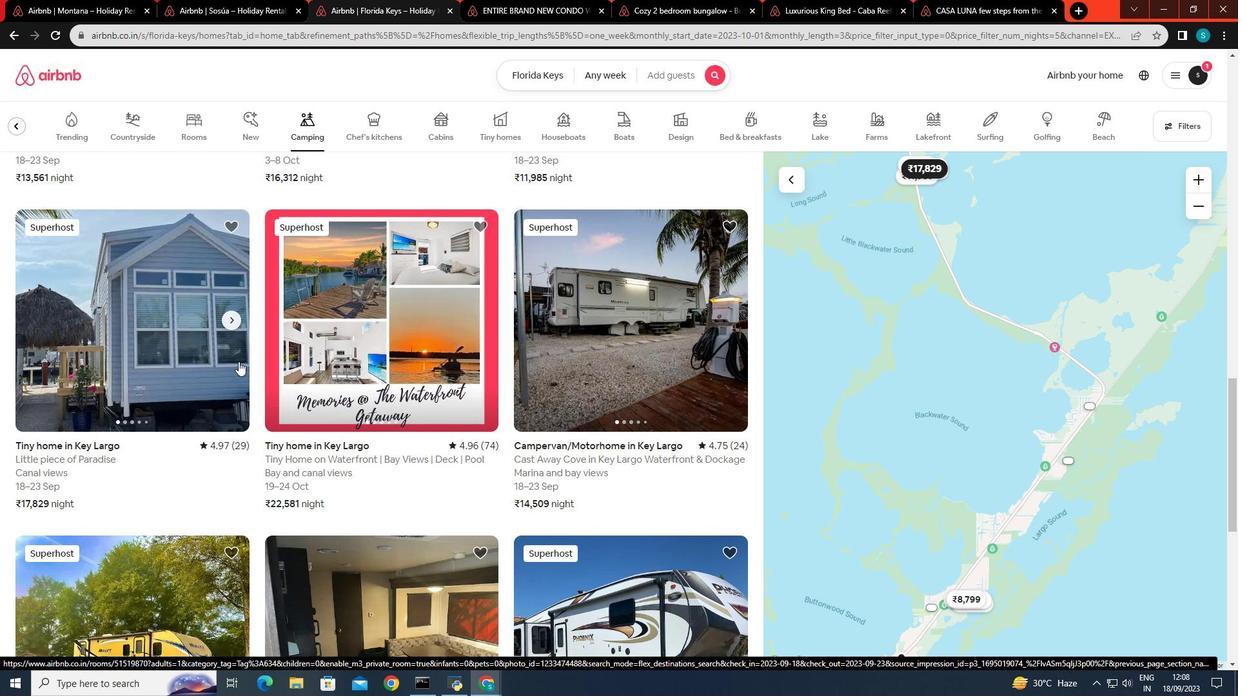 
Action: Mouse scrolled (238, 361) with delta (0, 0)
Screenshot: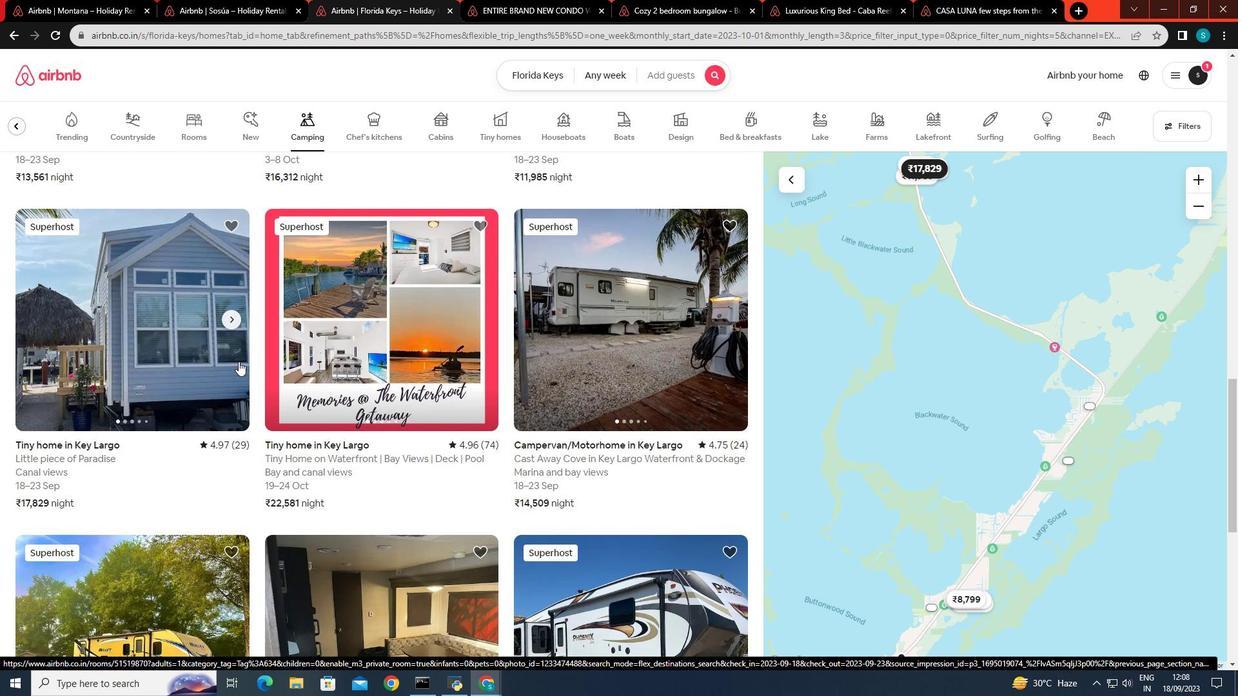 
Action: Mouse scrolled (238, 361) with delta (0, 0)
Screenshot: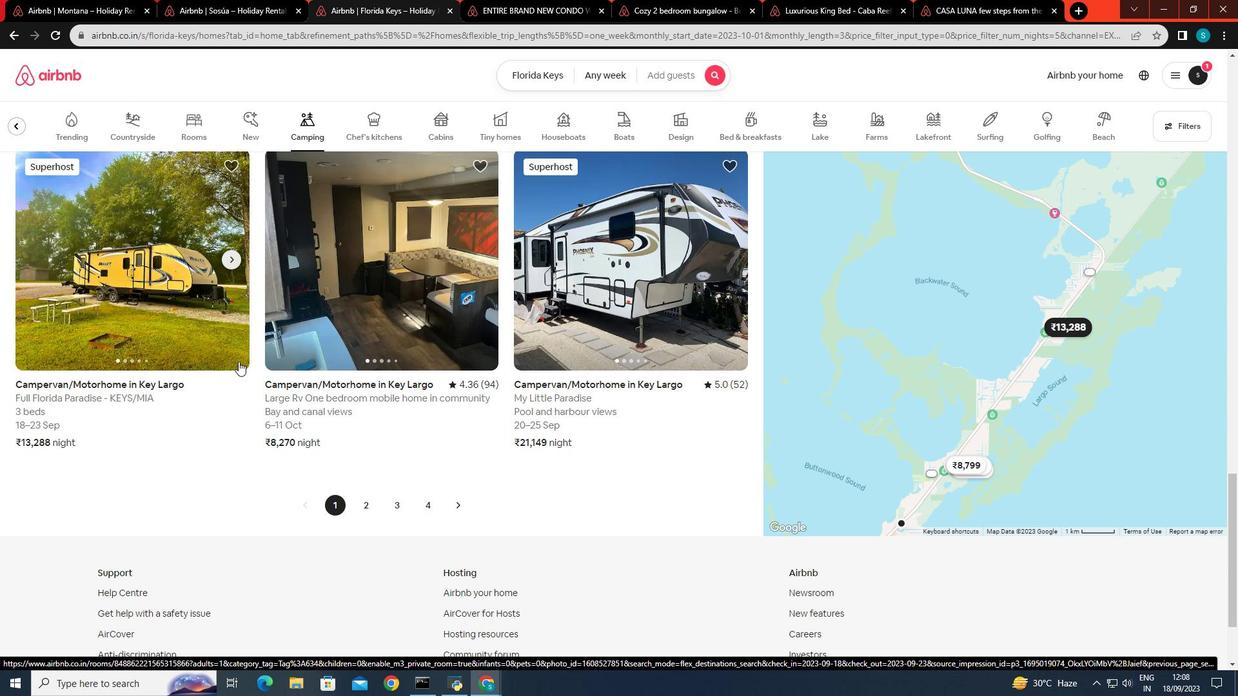 
Action: Mouse scrolled (238, 361) with delta (0, 0)
Screenshot: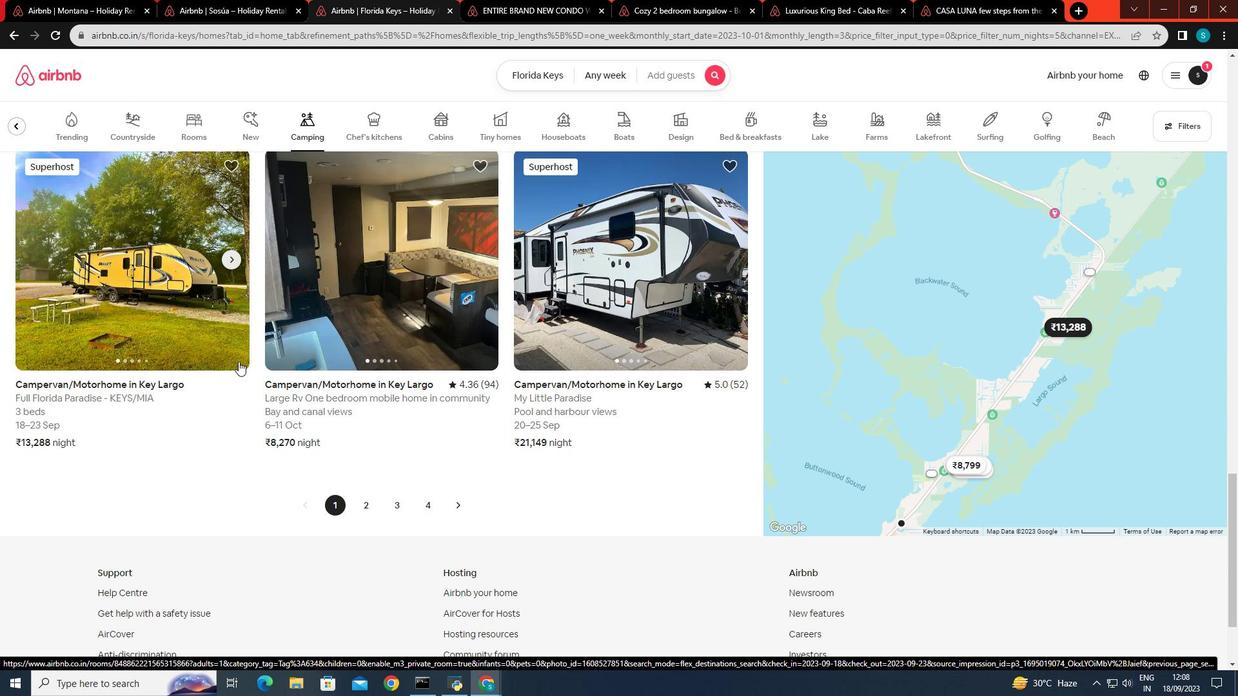 
Action: Mouse scrolled (238, 361) with delta (0, 0)
Screenshot: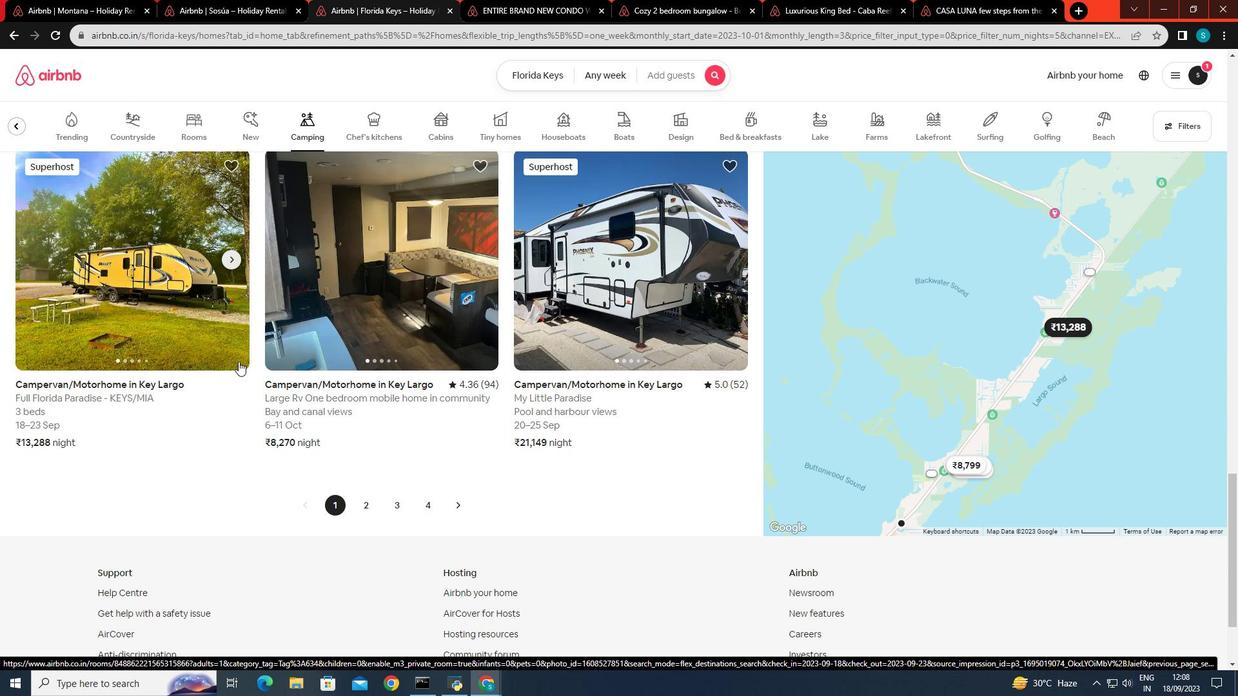 
Action: Mouse scrolled (238, 361) with delta (0, 0)
Screenshot: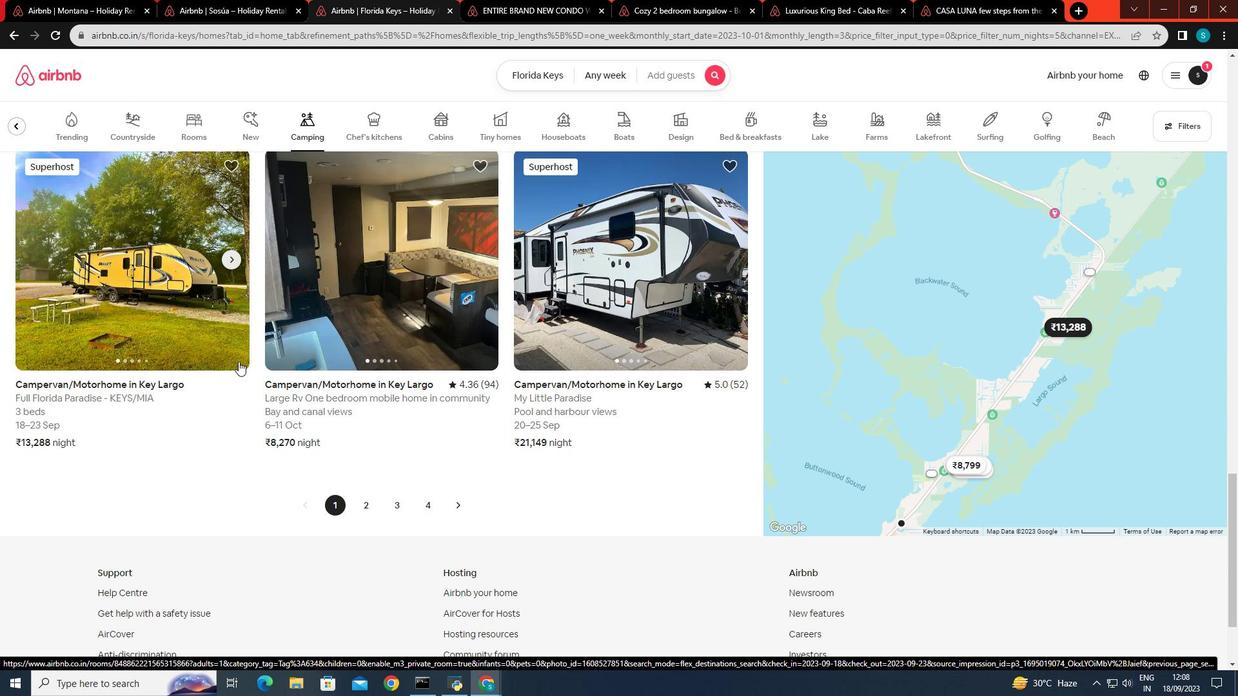 
Action: Mouse scrolled (238, 361) with delta (0, 0)
Screenshot: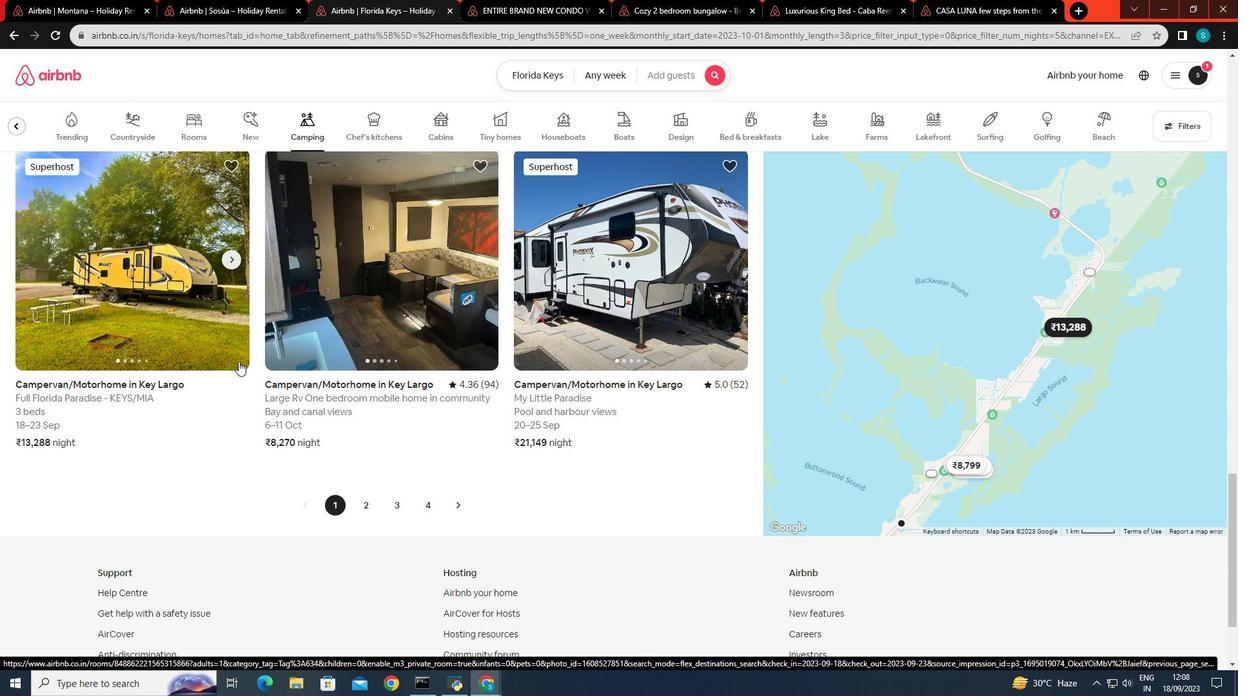 
Action: Mouse scrolled (238, 361) with delta (0, 0)
Screenshot: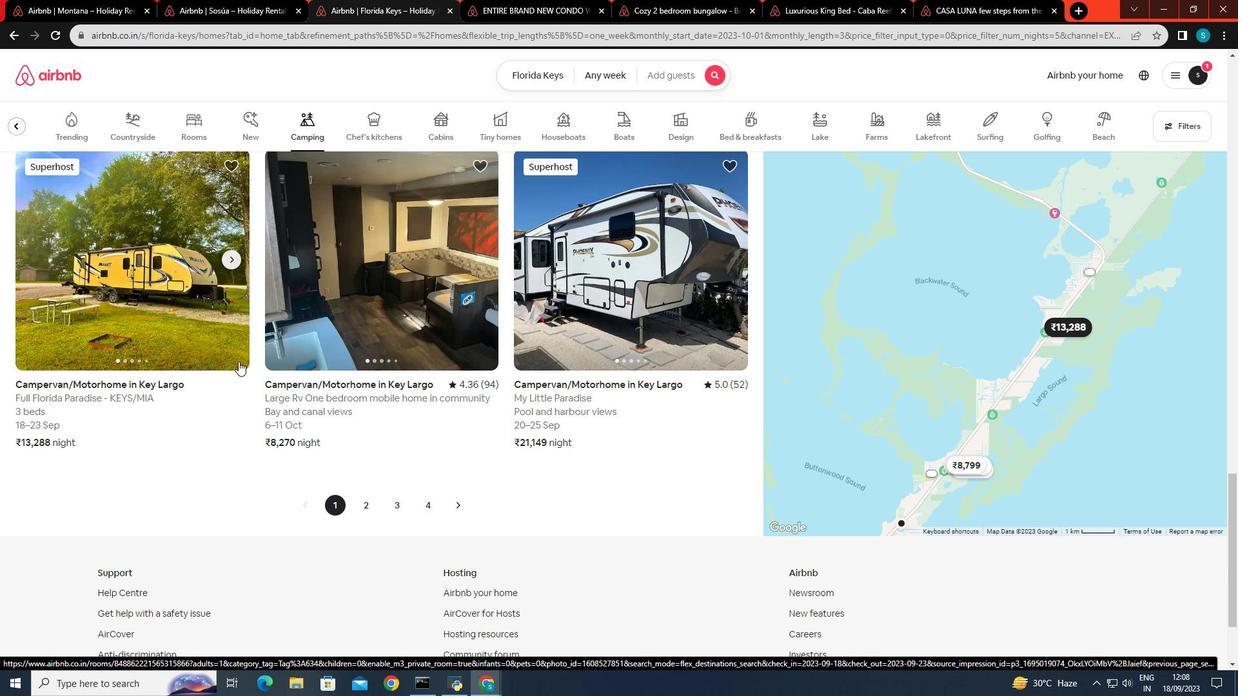 
Action: Mouse scrolled (238, 361) with delta (0, 0)
Screenshot: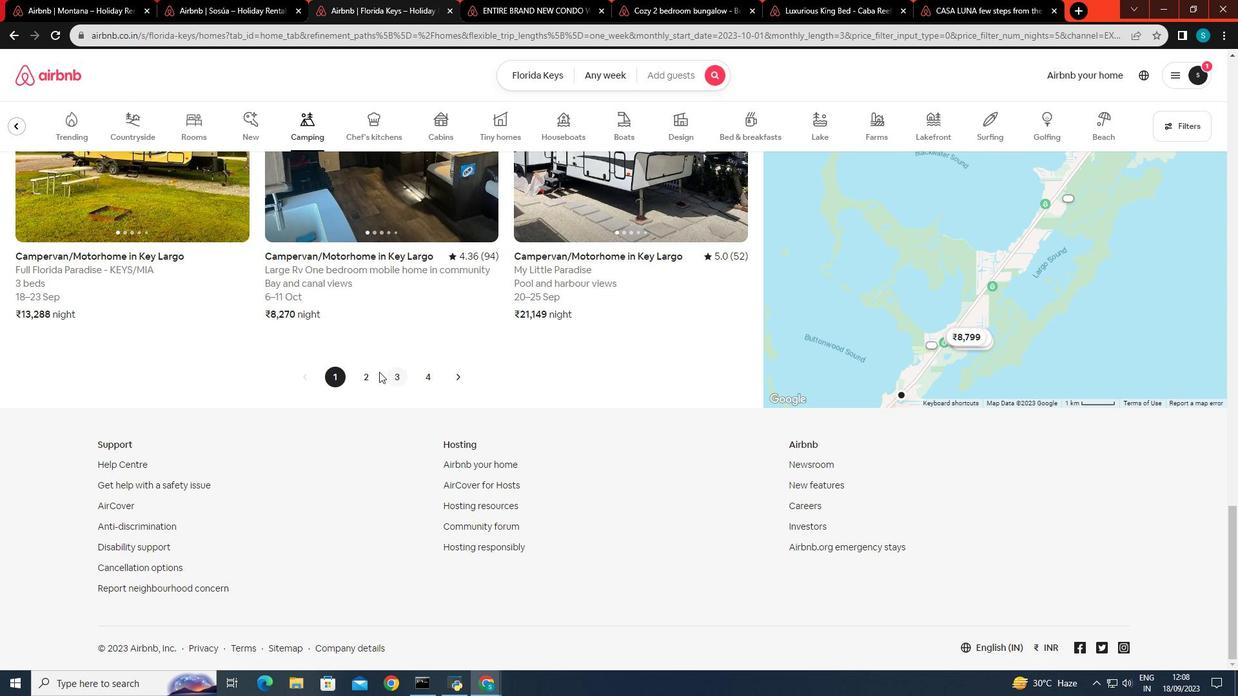 
Action: Mouse scrolled (238, 361) with delta (0, 0)
Screenshot: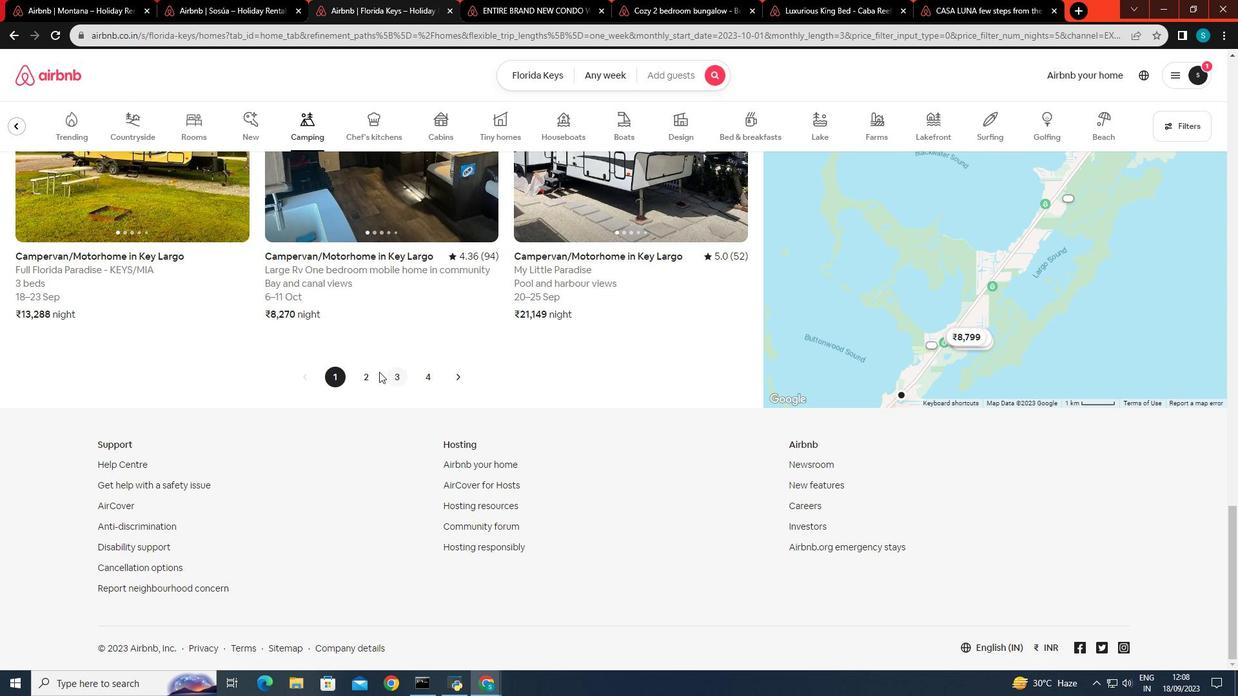 
Action: Mouse scrolled (238, 361) with delta (0, 0)
Screenshot: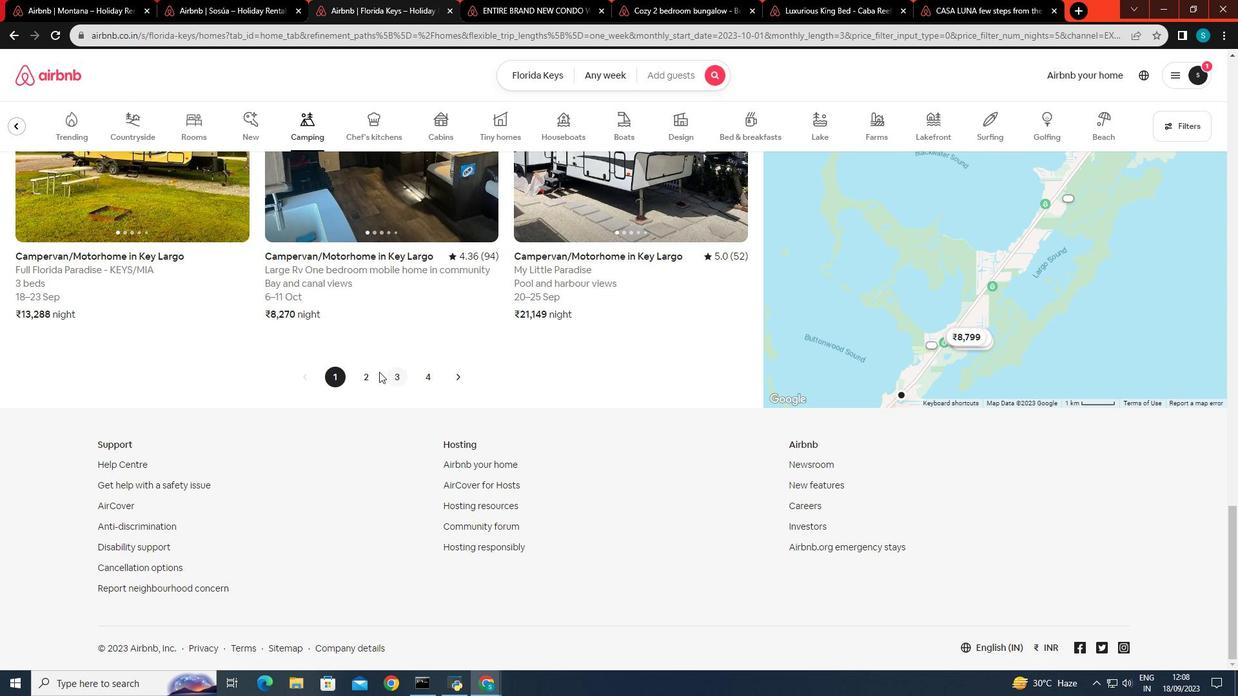 
Action: Mouse scrolled (238, 361) with delta (0, 0)
Screenshot: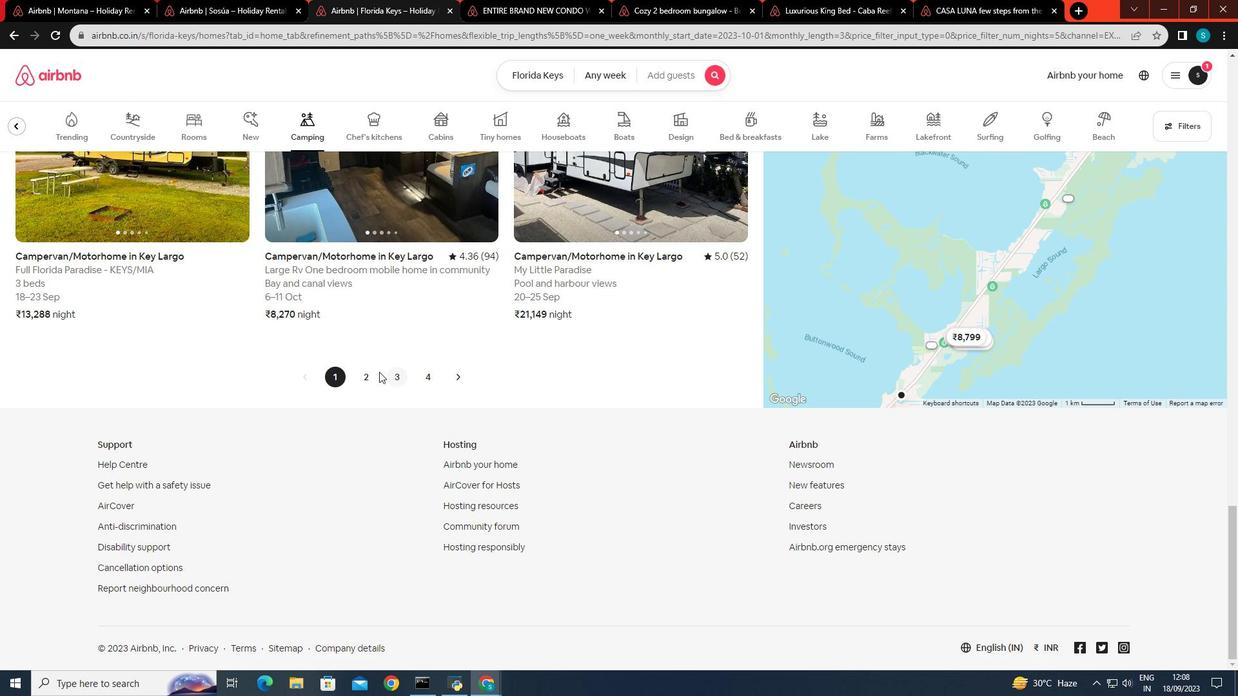 
Action: Mouse scrolled (238, 361) with delta (0, 0)
Screenshot: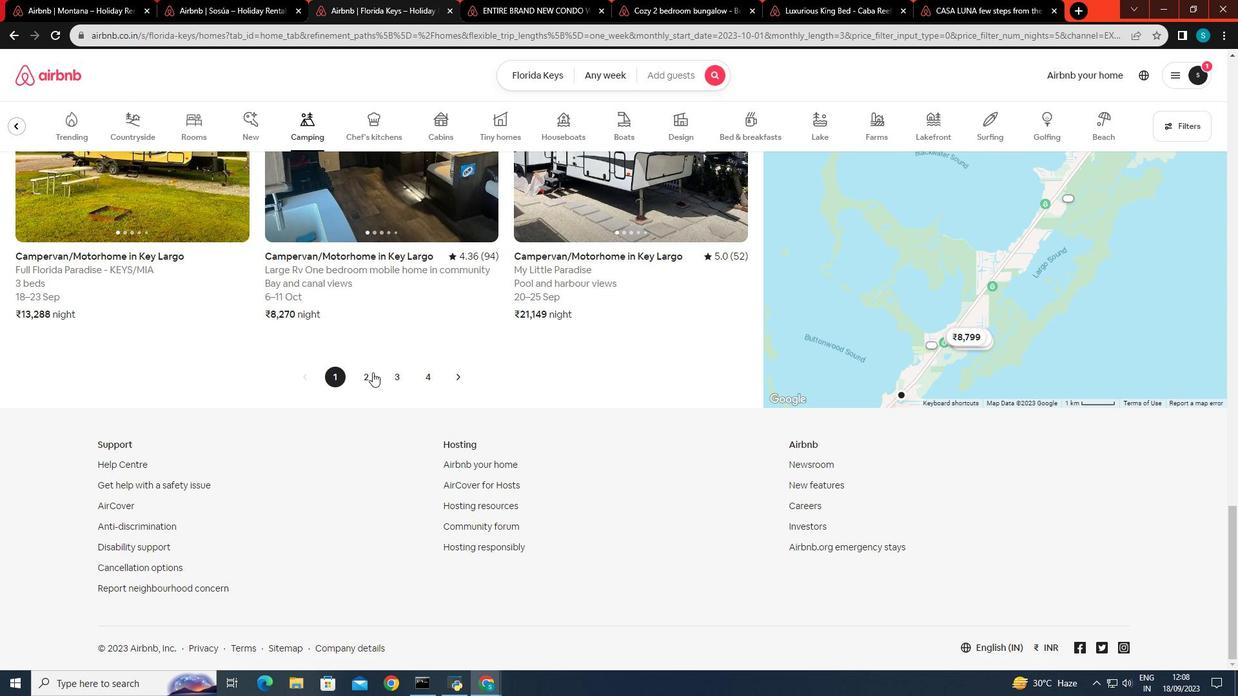 
Action: Mouse moved to (369, 374)
Screenshot: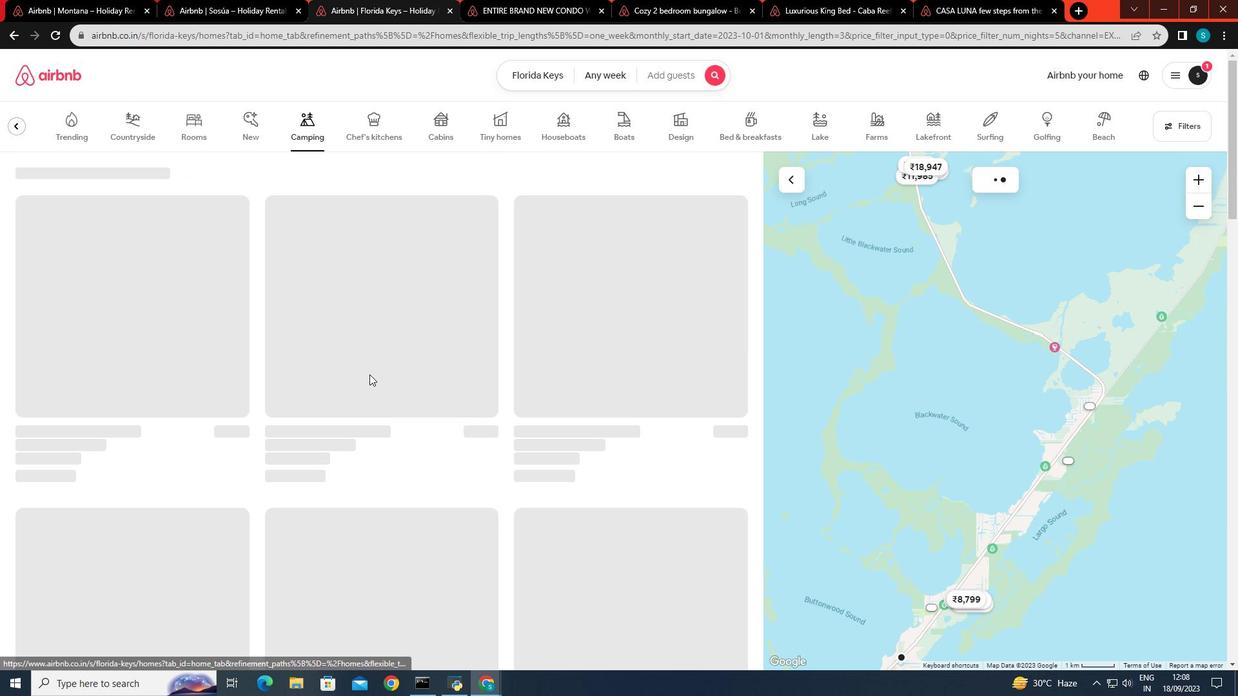 
Action: Mouse pressed left at (369, 374)
Screenshot: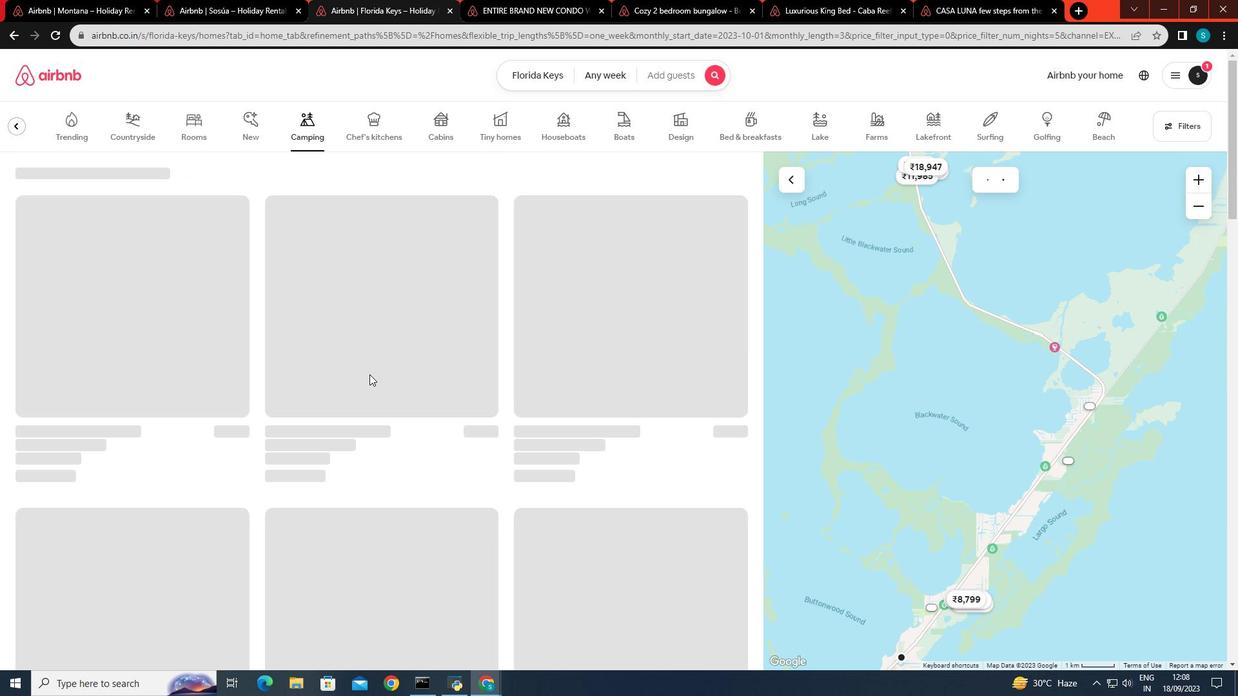 
Action: Mouse moved to (340, 365)
Screenshot: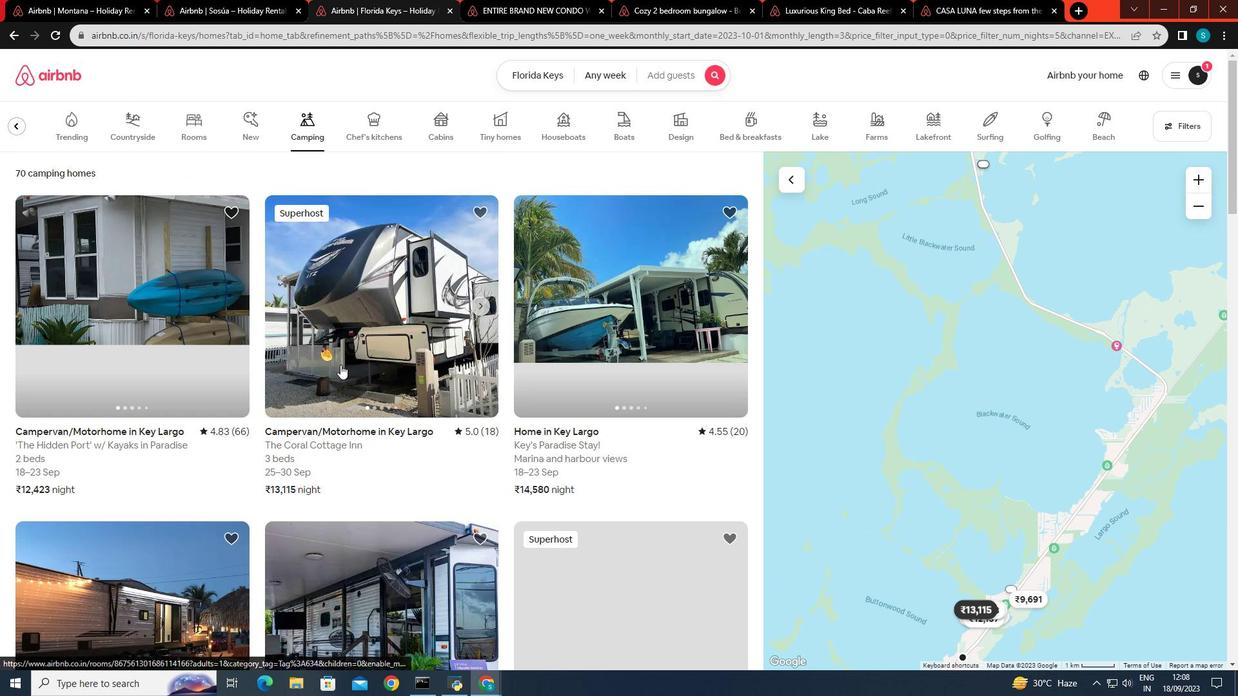 
Action: Mouse scrolled (340, 364) with delta (0, 0)
Screenshot: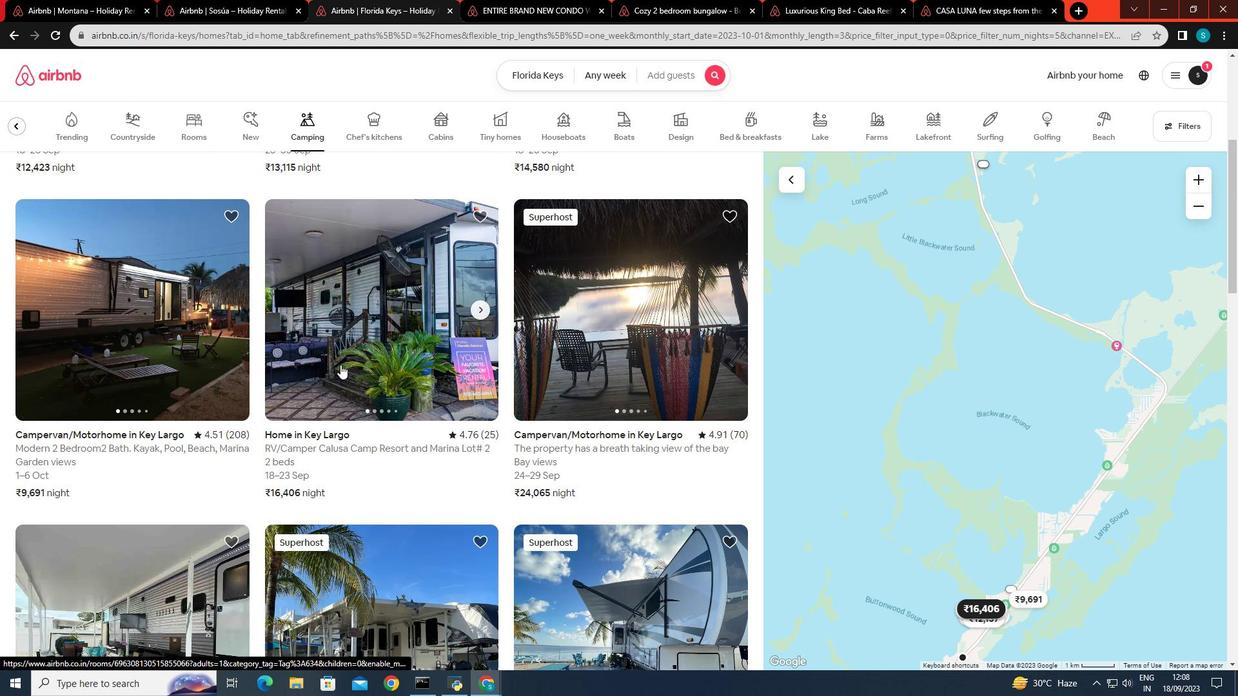 
Action: Mouse scrolled (340, 364) with delta (0, 0)
Screenshot: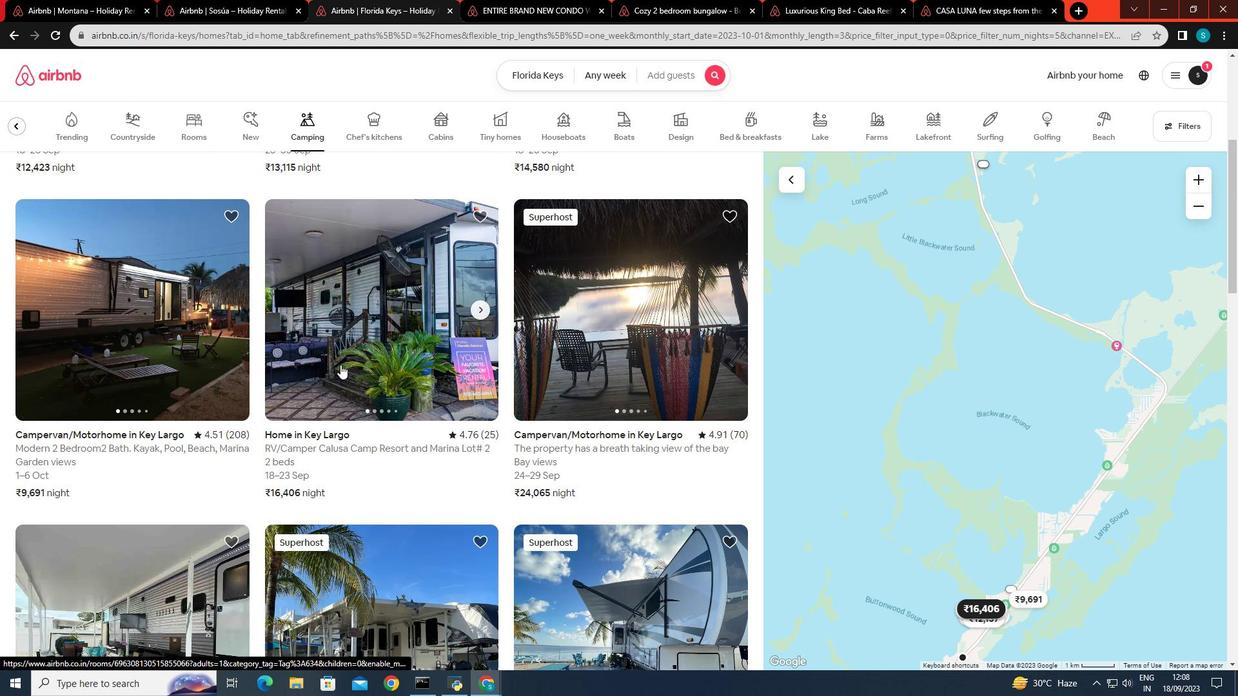 
Action: Mouse scrolled (340, 364) with delta (0, 0)
Screenshot: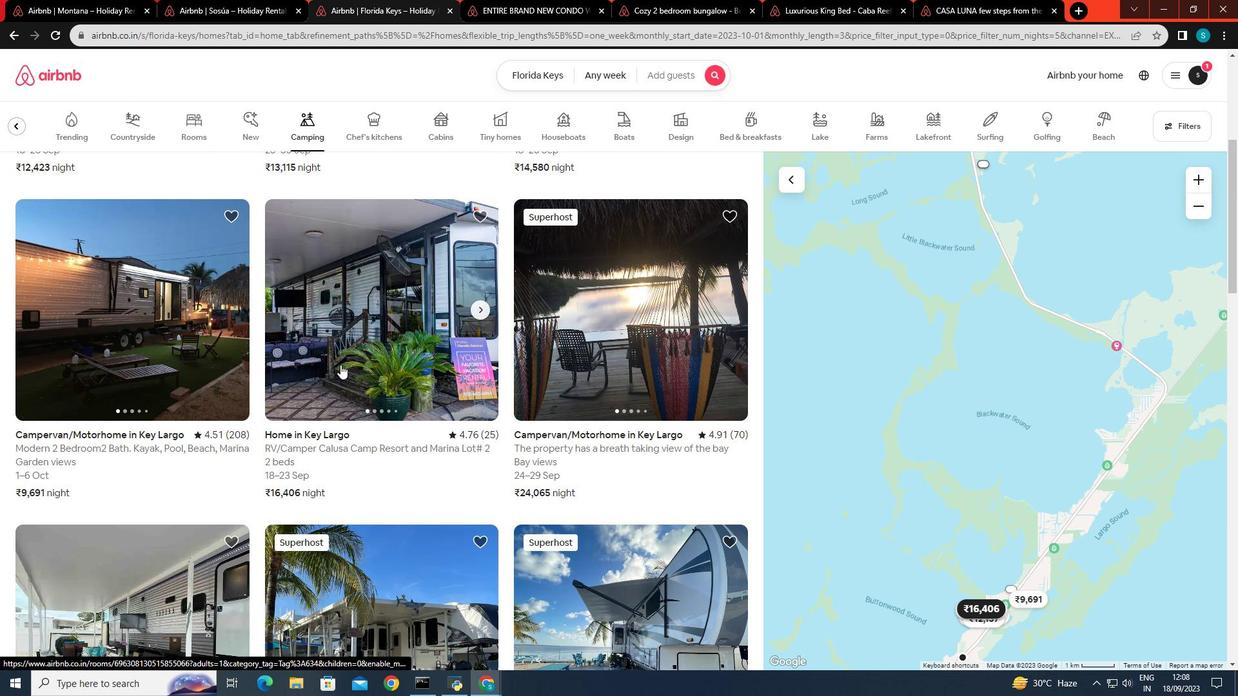 
Action: Mouse scrolled (340, 364) with delta (0, 0)
Screenshot: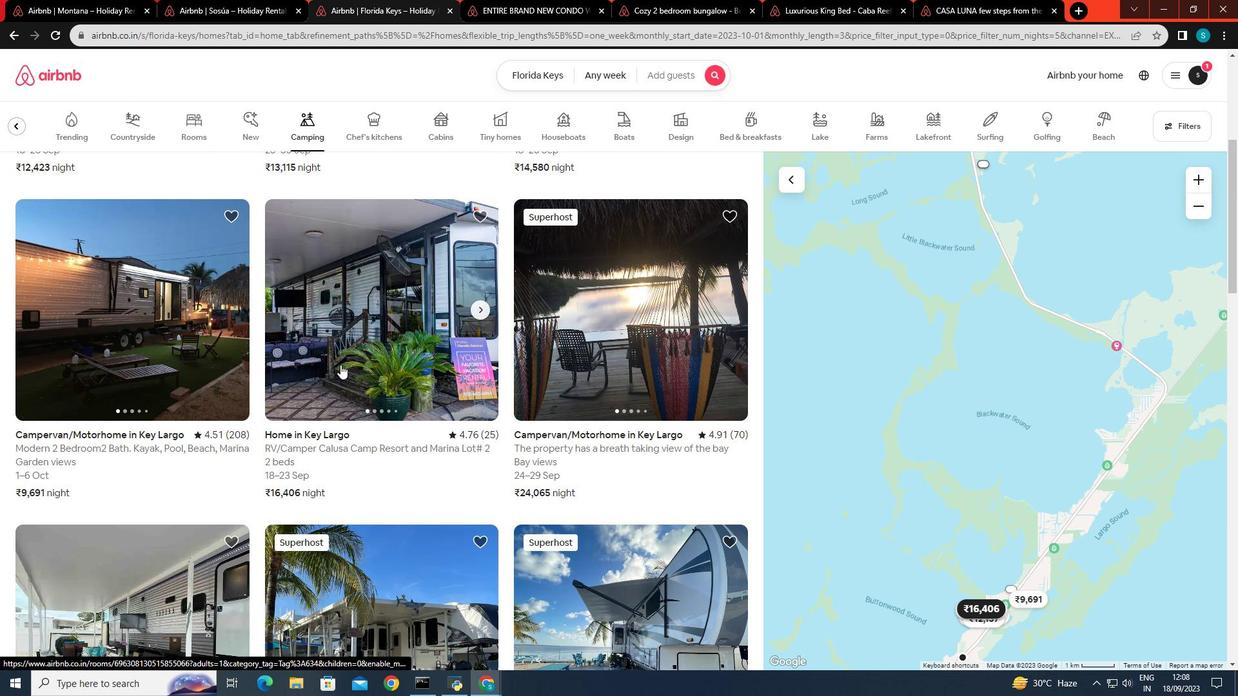 
Action: Mouse scrolled (340, 364) with delta (0, 0)
Screenshot: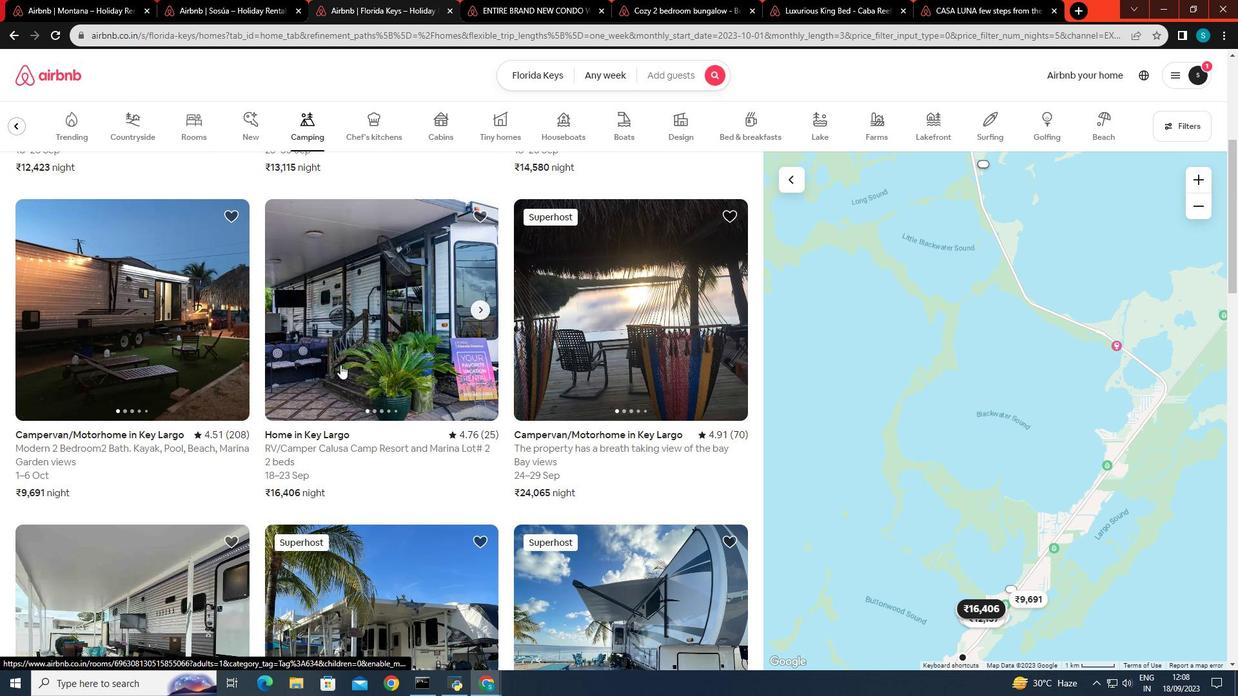 
Action: Mouse moved to (205, 354)
Screenshot: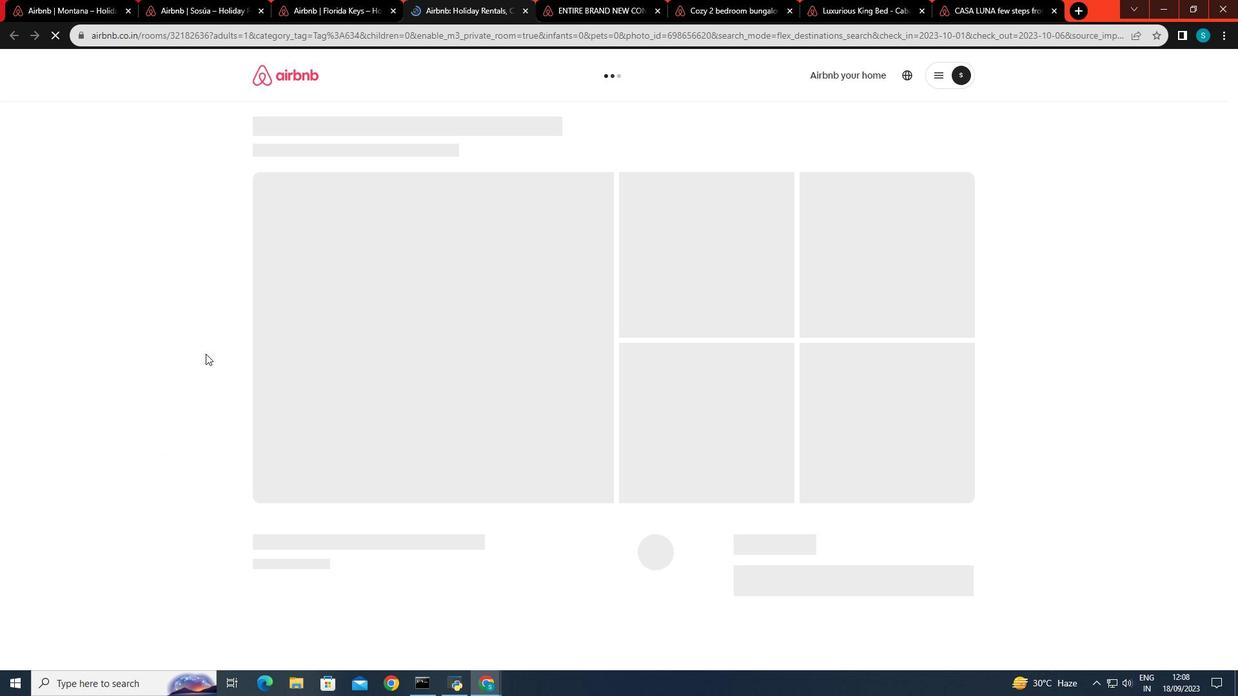 
Action: Mouse pressed left at (205, 354)
Screenshot: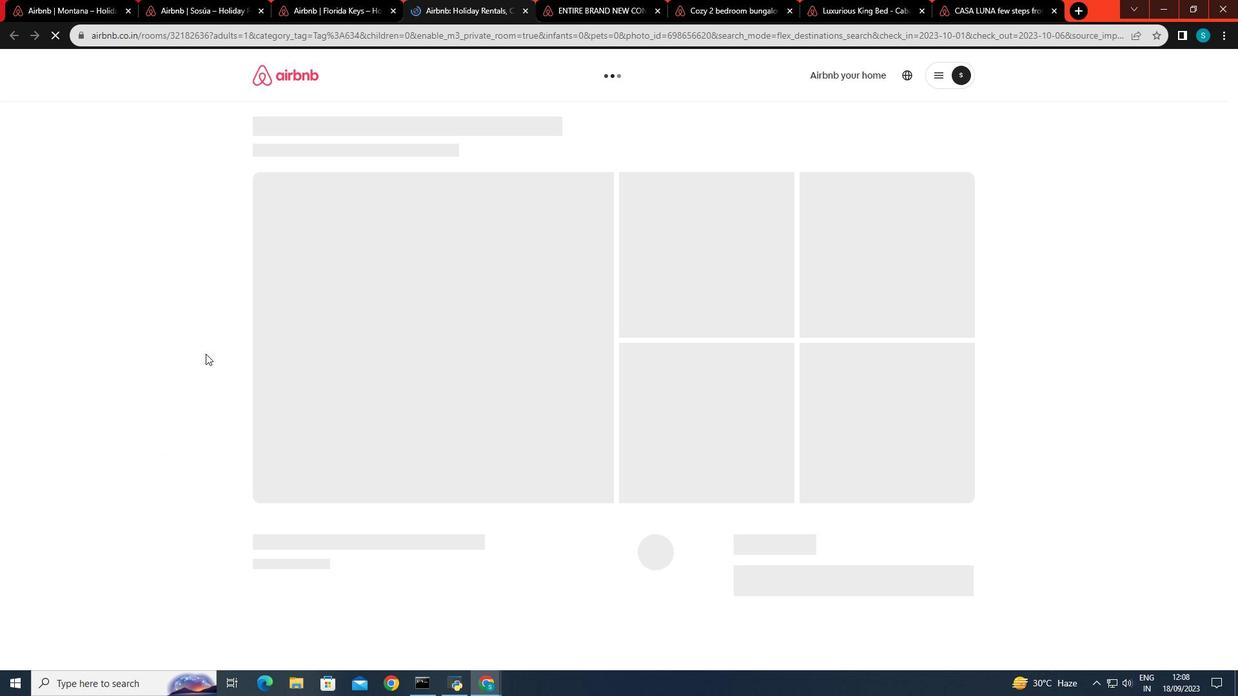 
Action: Mouse moved to (446, 373)
Screenshot: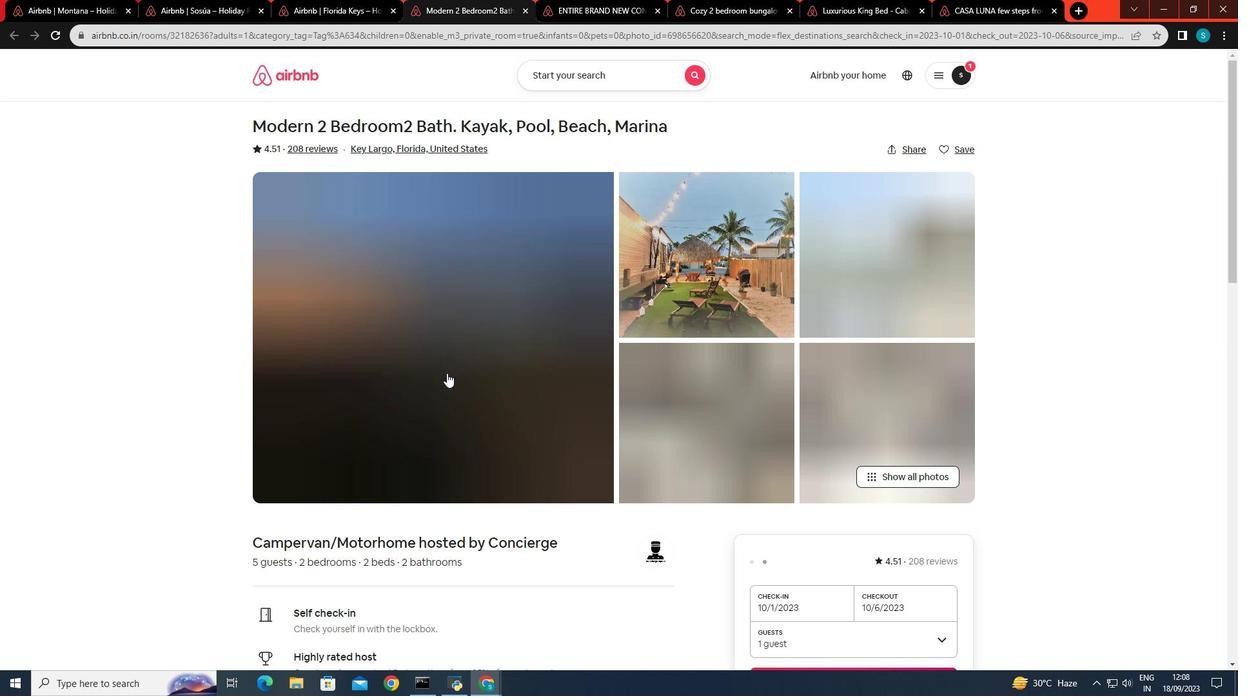 
Action: Mouse scrolled (446, 372) with delta (0, 0)
Screenshot: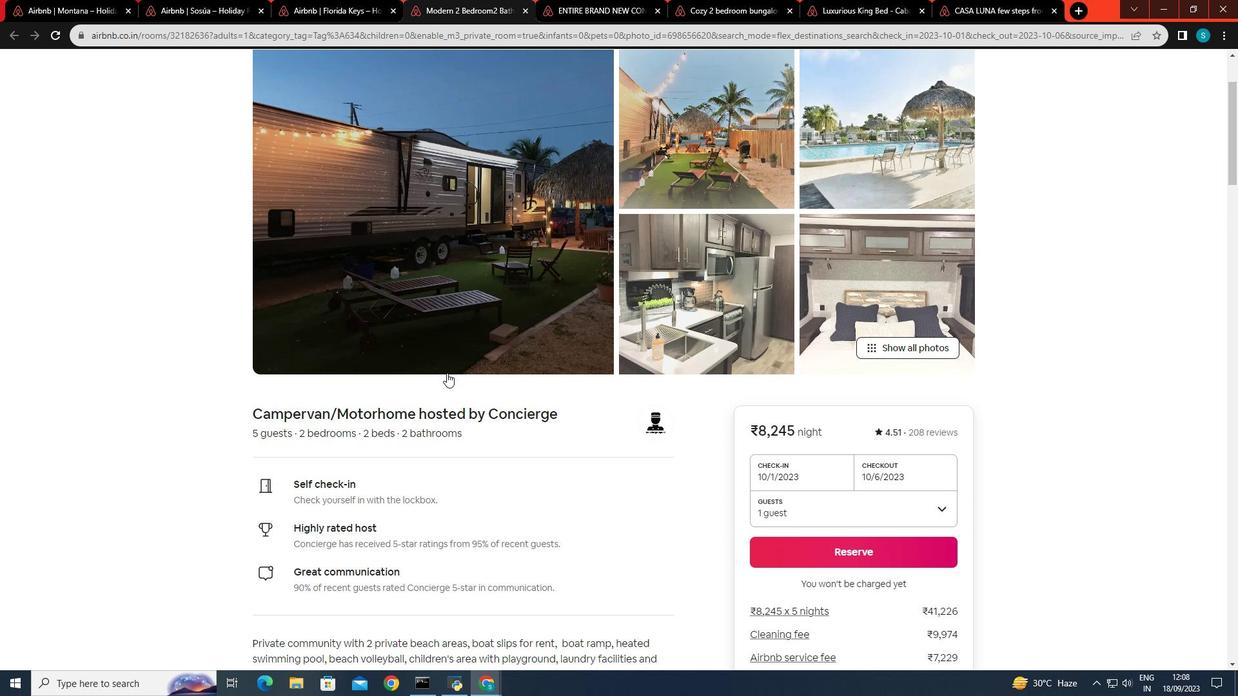 
Action: Mouse scrolled (446, 372) with delta (0, 0)
Screenshot: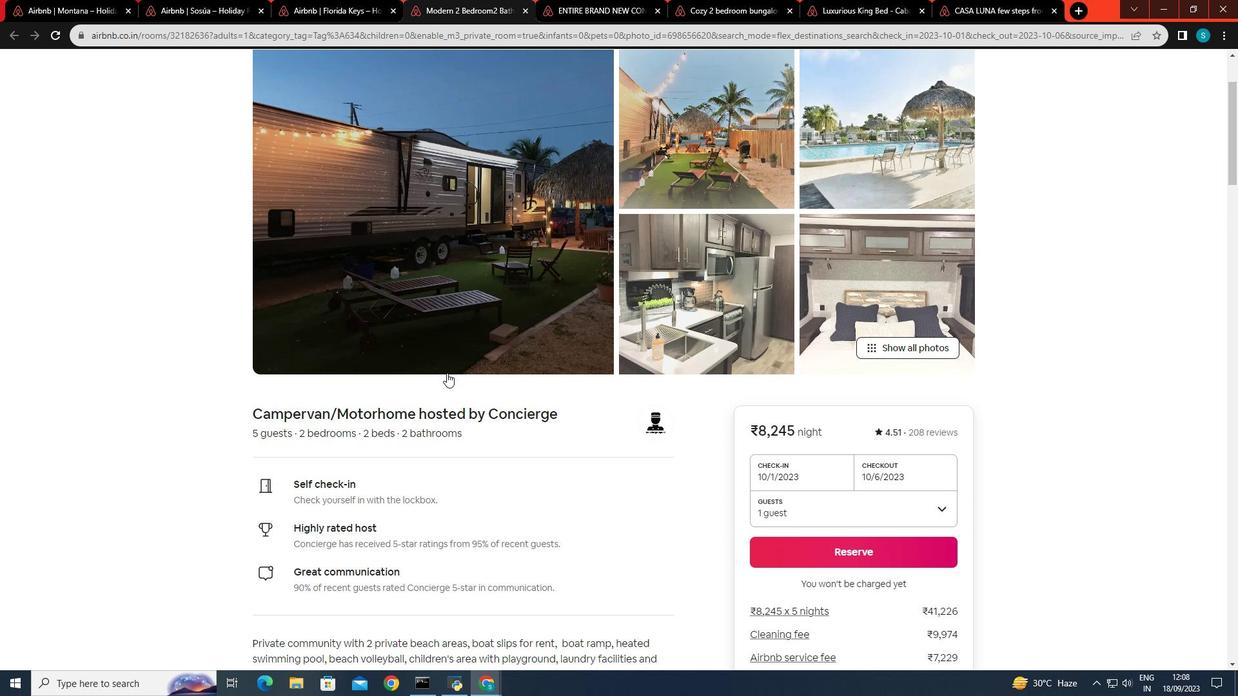 
Action: Mouse scrolled (446, 372) with delta (0, 0)
Screenshot: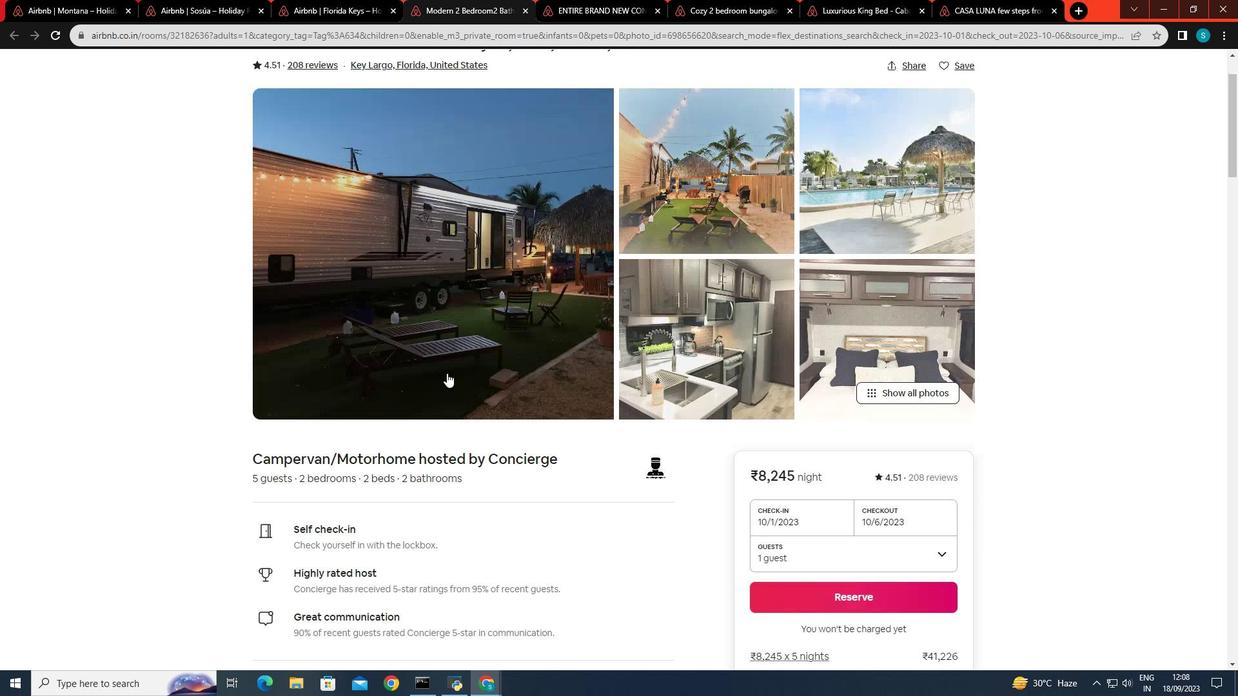 
Action: Mouse scrolled (446, 372) with delta (0, 0)
Screenshot: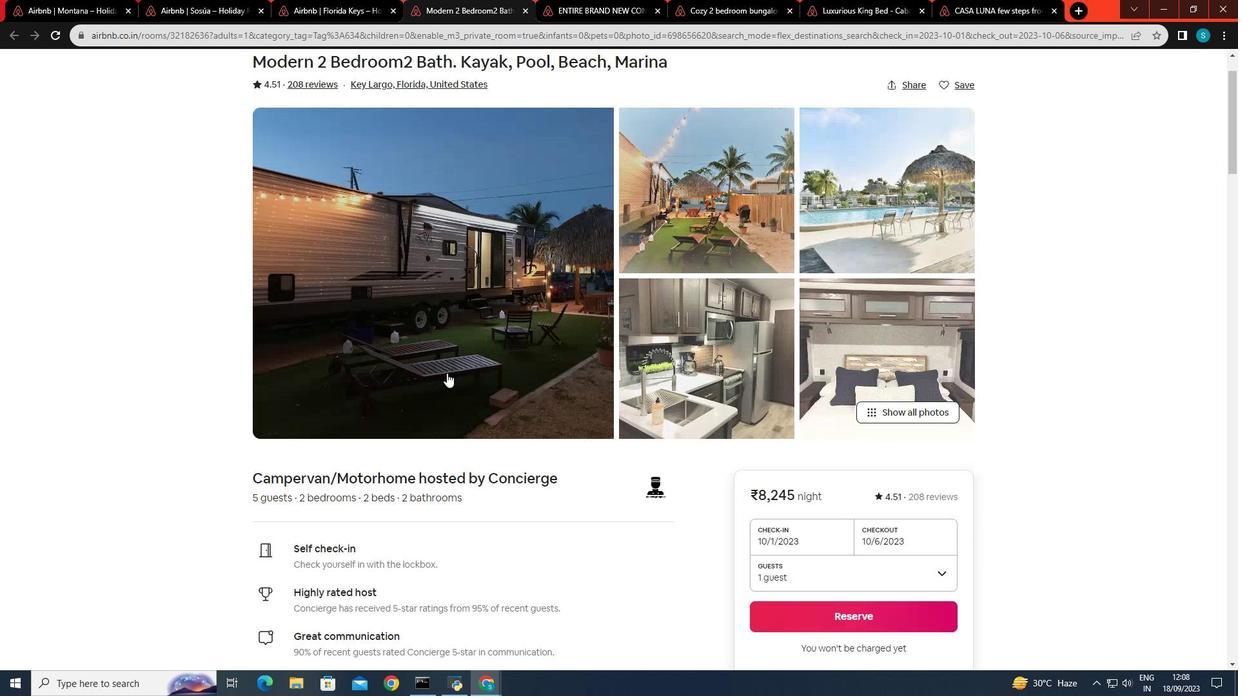 
Action: Mouse scrolled (446, 372) with delta (0, 0)
Screenshot: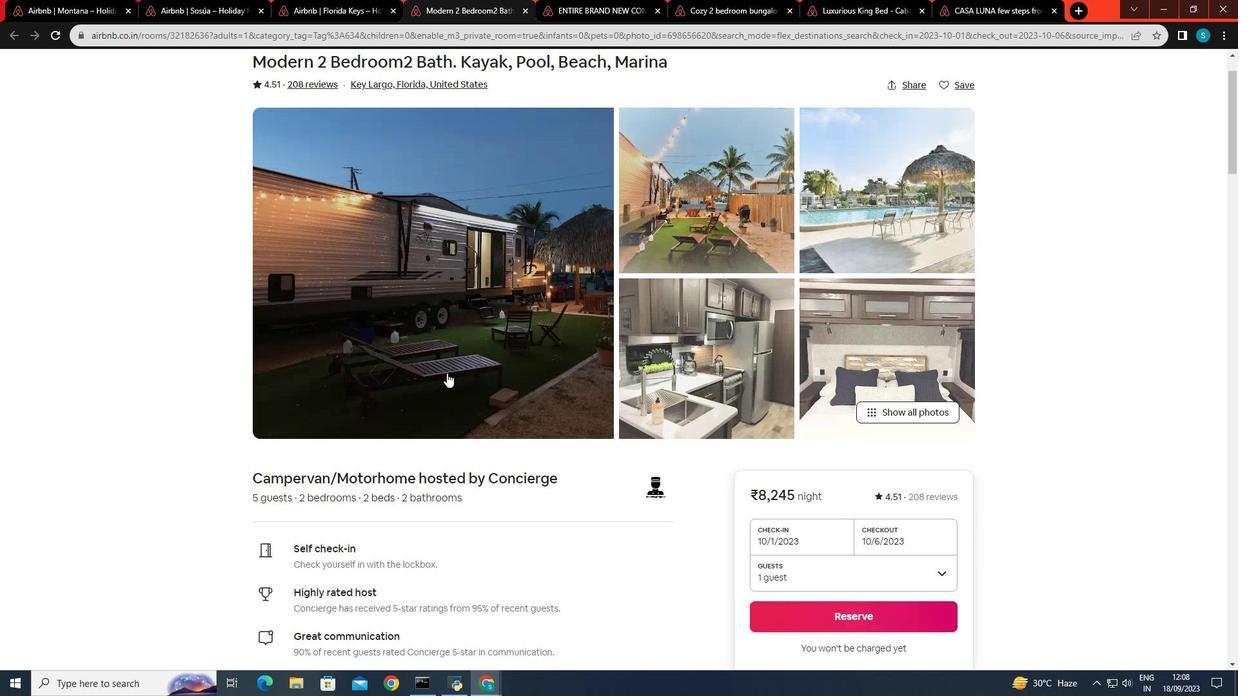 
Action: Mouse scrolled (446, 374) with delta (0, 0)
Screenshot: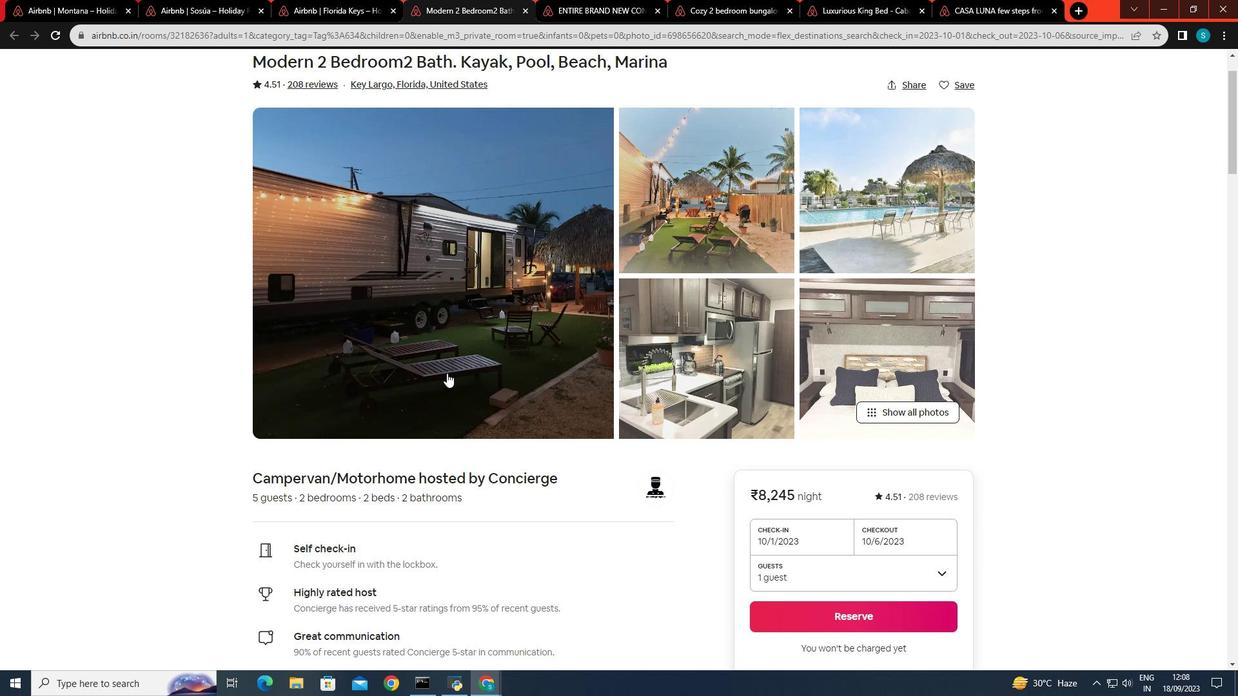 
Action: Mouse scrolled (446, 374) with delta (0, 0)
Screenshot: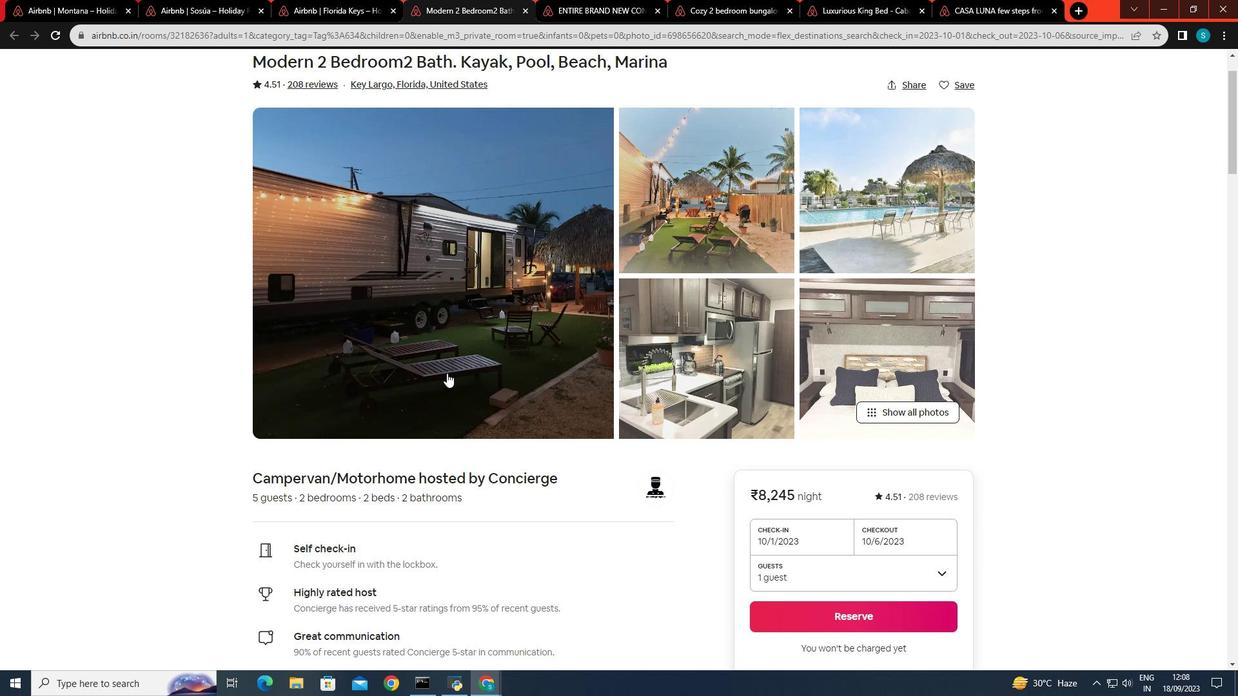 
Action: Mouse scrolled (446, 374) with delta (0, 0)
Screenshot: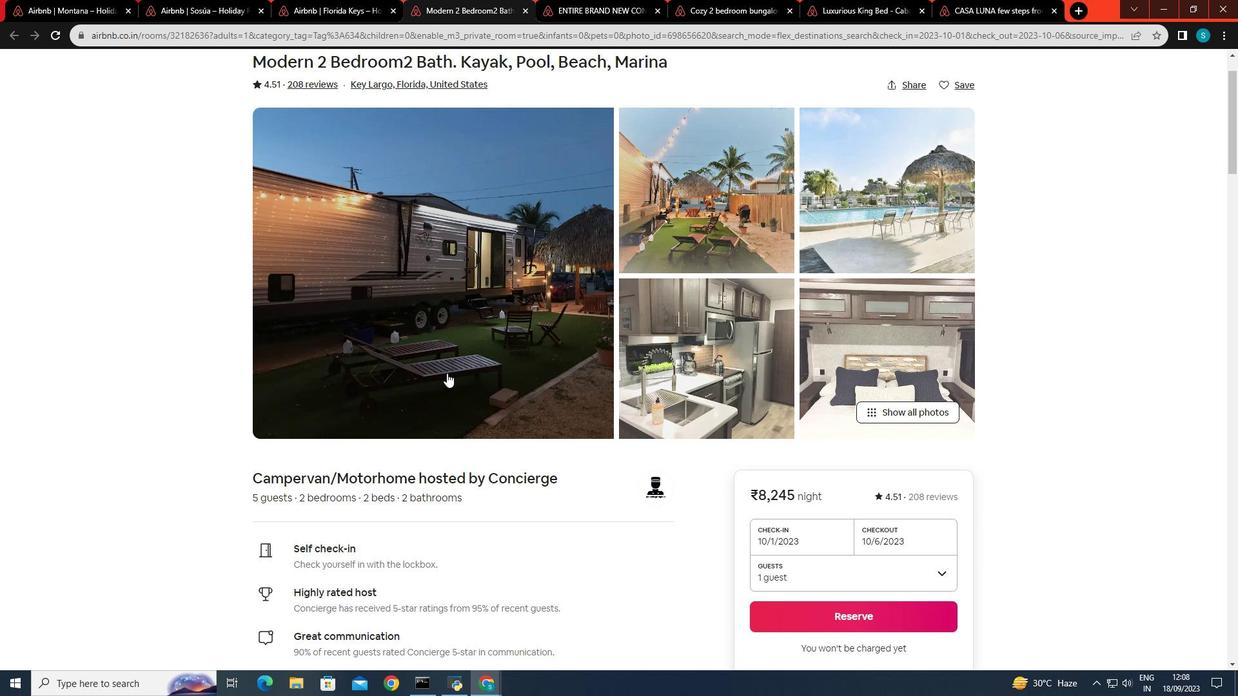 
Action: Mouse scrolled (446, 374) with delta (0, 0)
Screenshot: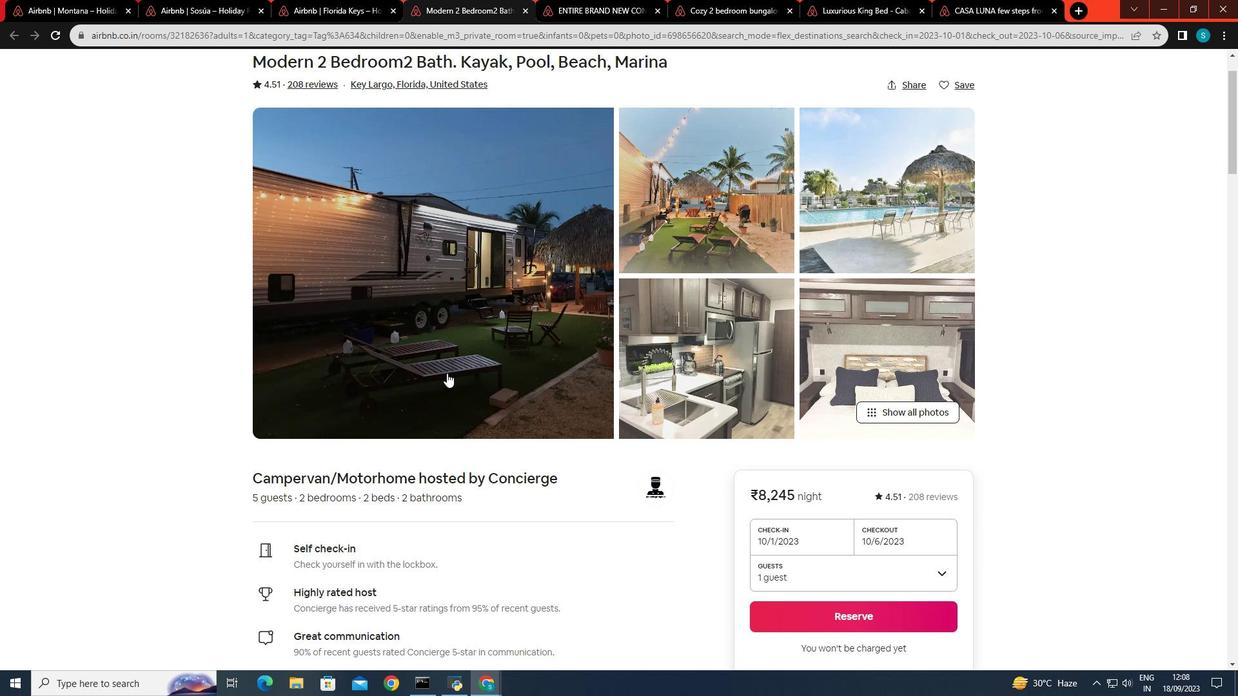 
Action: Mouse scrolled (446, 374) with delta (0, 0)
Screenshot: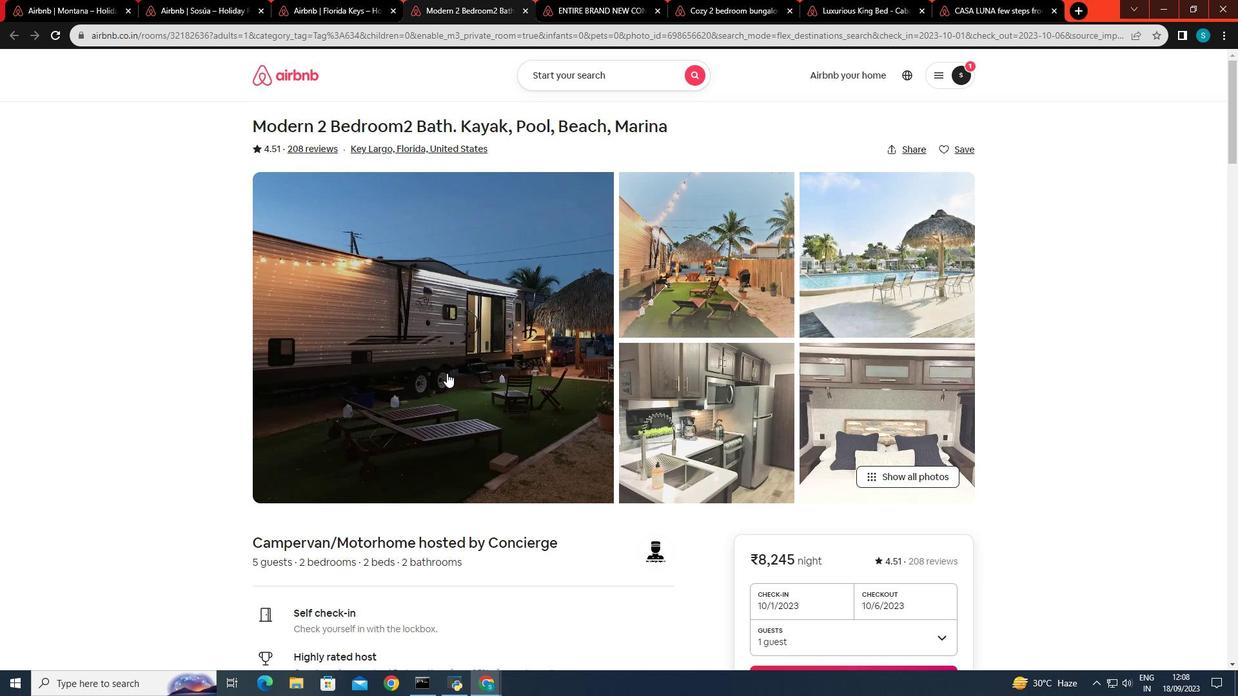 
Action: Mouse scrolled (446, 372) with delta (0, 0)
Screenshot: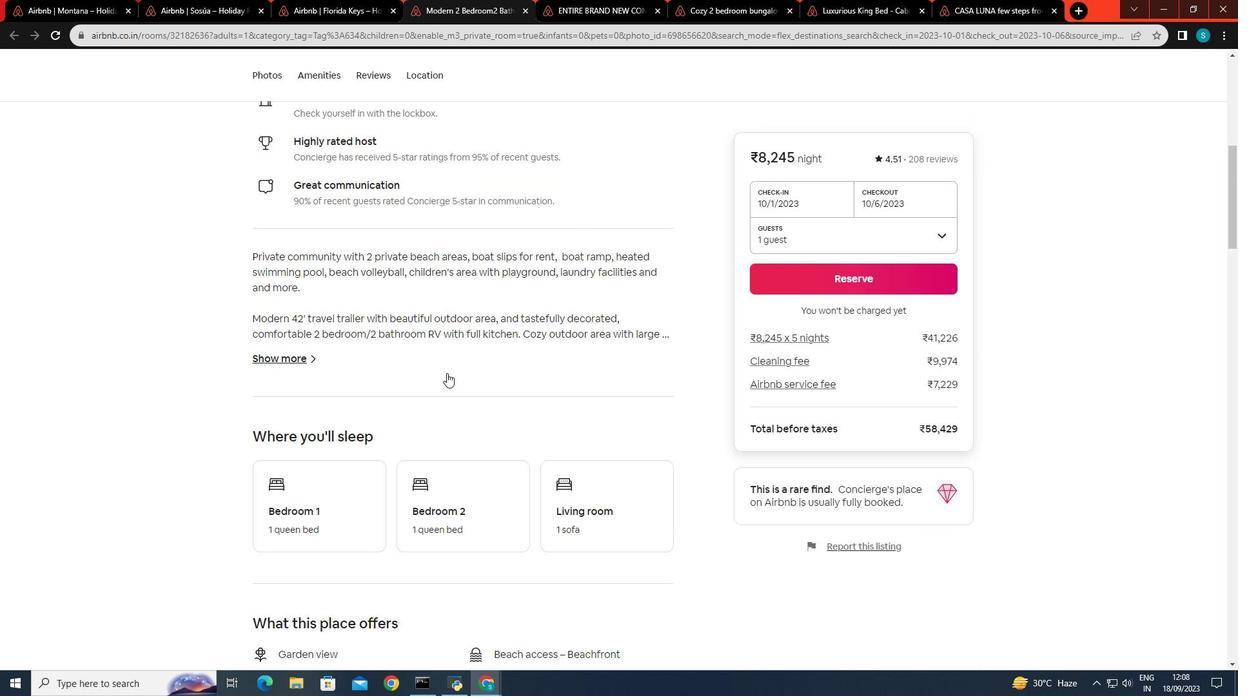 
Action: Mouse scrolled (446, 372) with delta (0, 0)
Screenshot: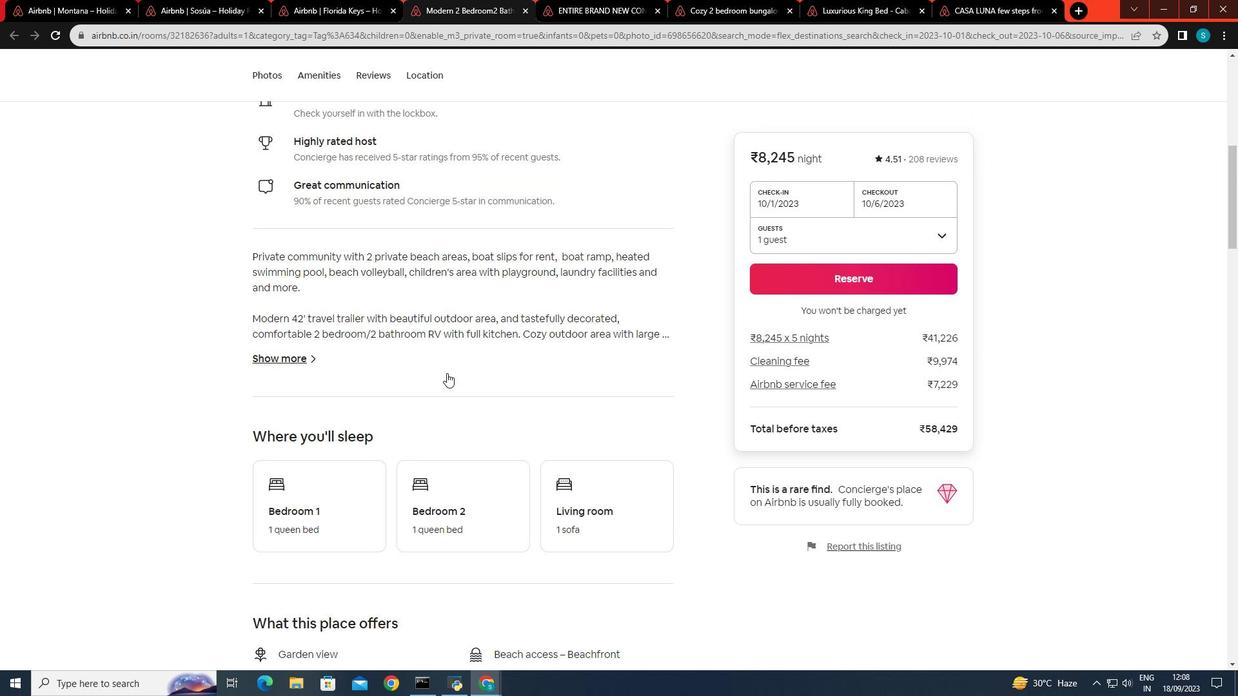 
Action: Mouse scrolled (446, 372) with delta (0, 0)
Screenshot: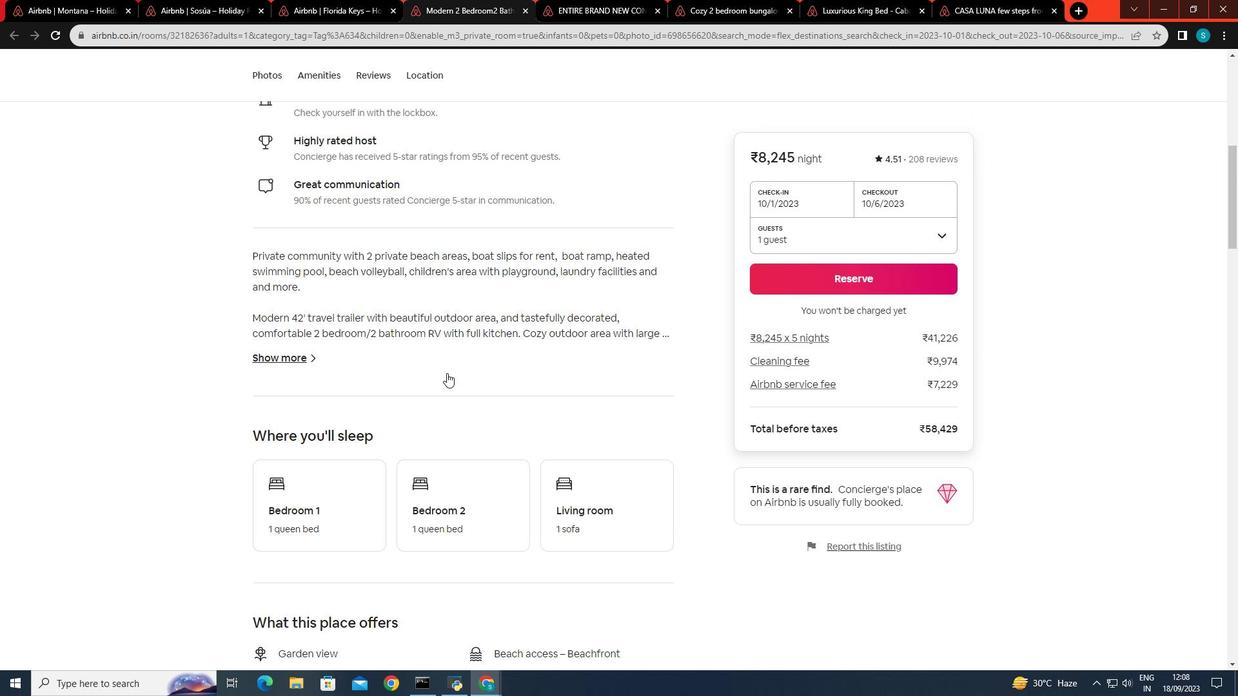 
Action: Mouse scrolled (446, 372) with delta (0, 0)
Screenshot: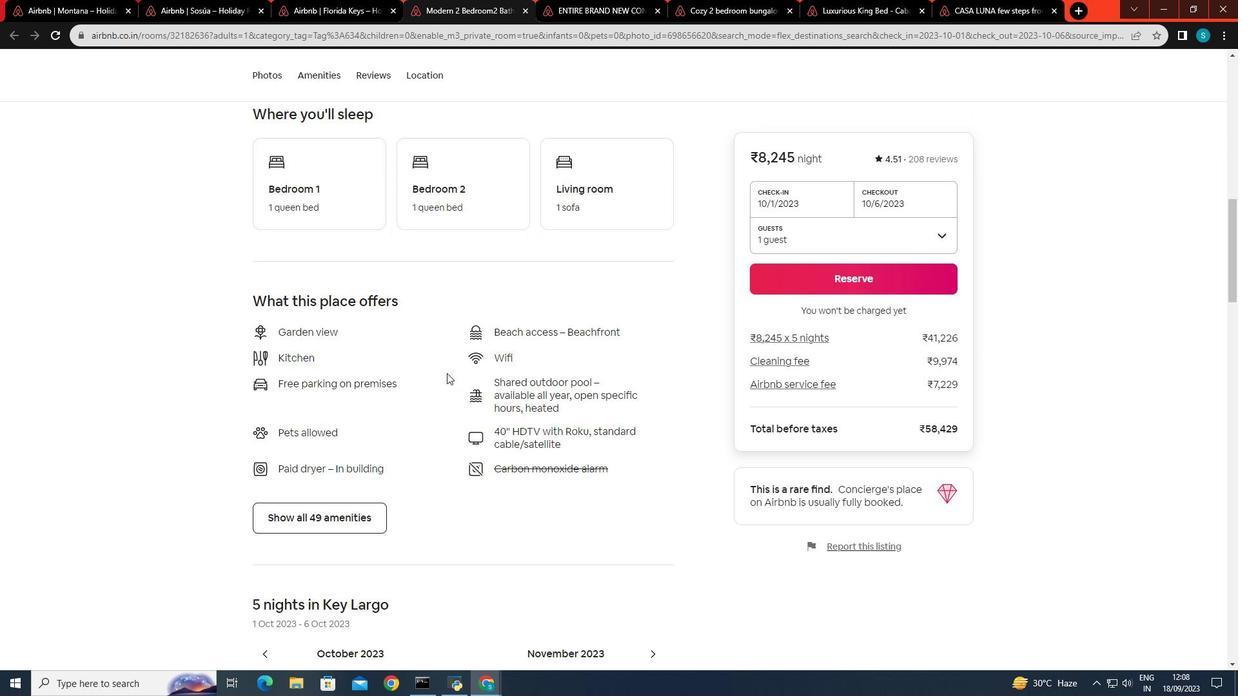 
Action: Mouse scrolled (446, 372) with delta (0, 0)
Screenshot: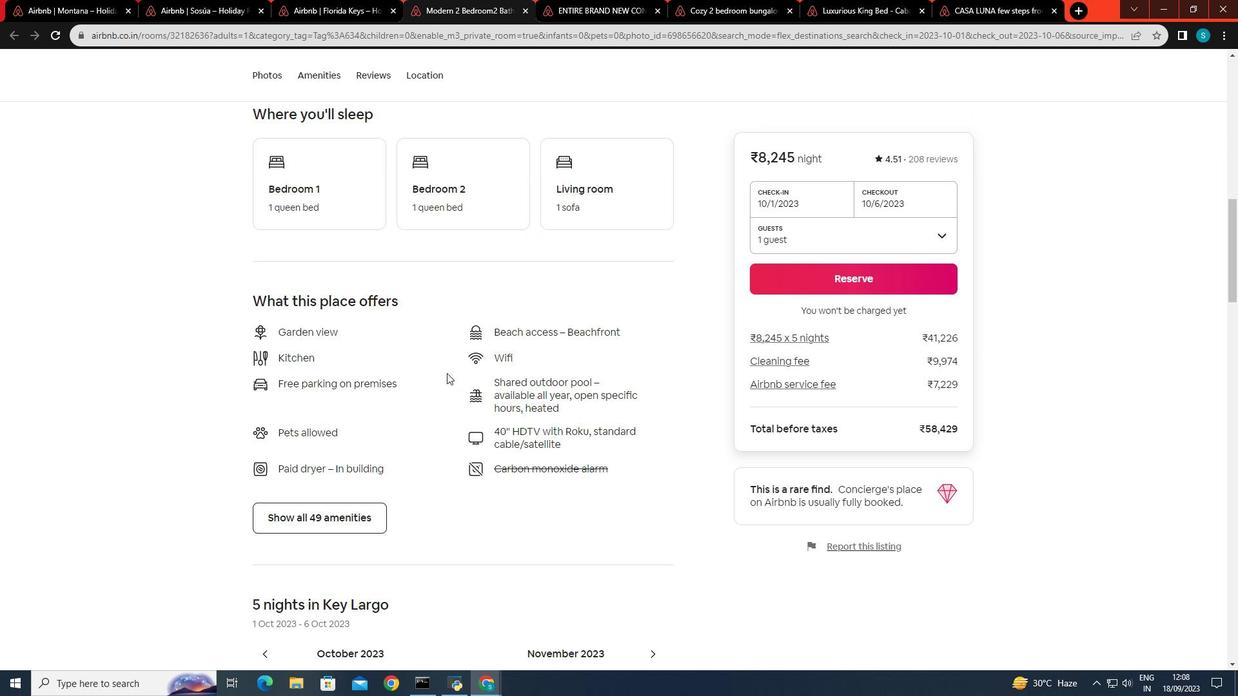 
Action: Mouse scrolled (446, 372) with delta (0, 0)
Screenshot: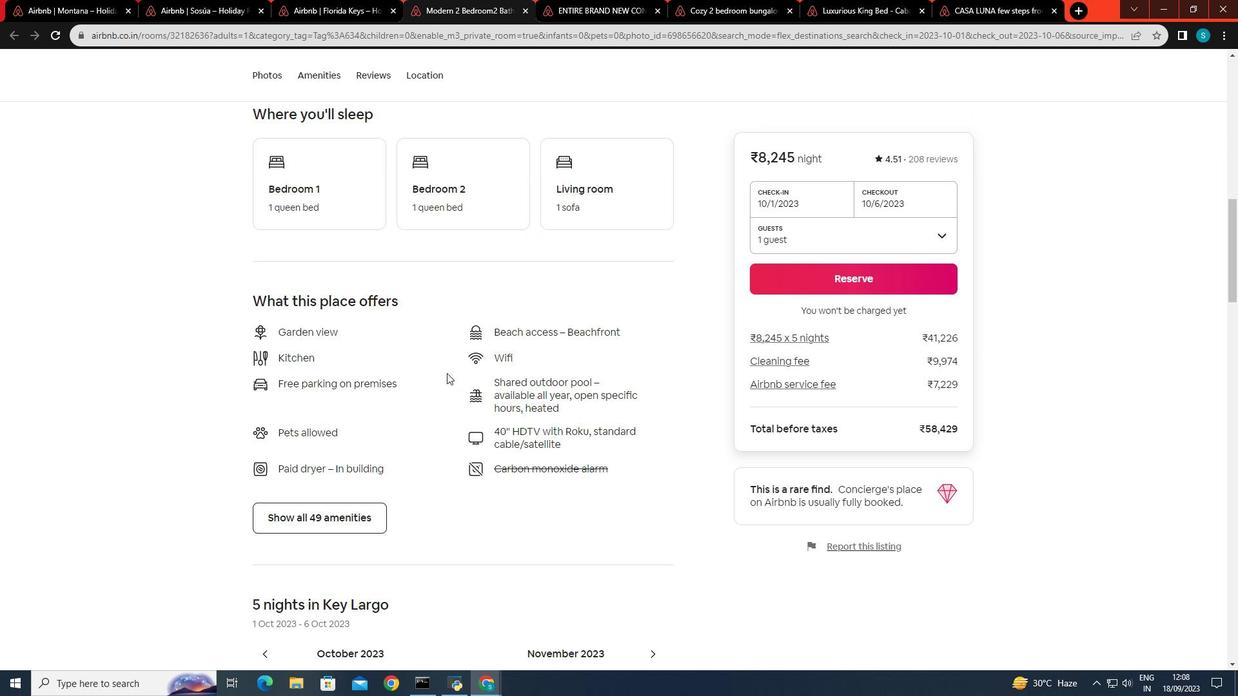 
Action: Mouse scrolled (446, 372) with delta (0, 0)
Screenshot: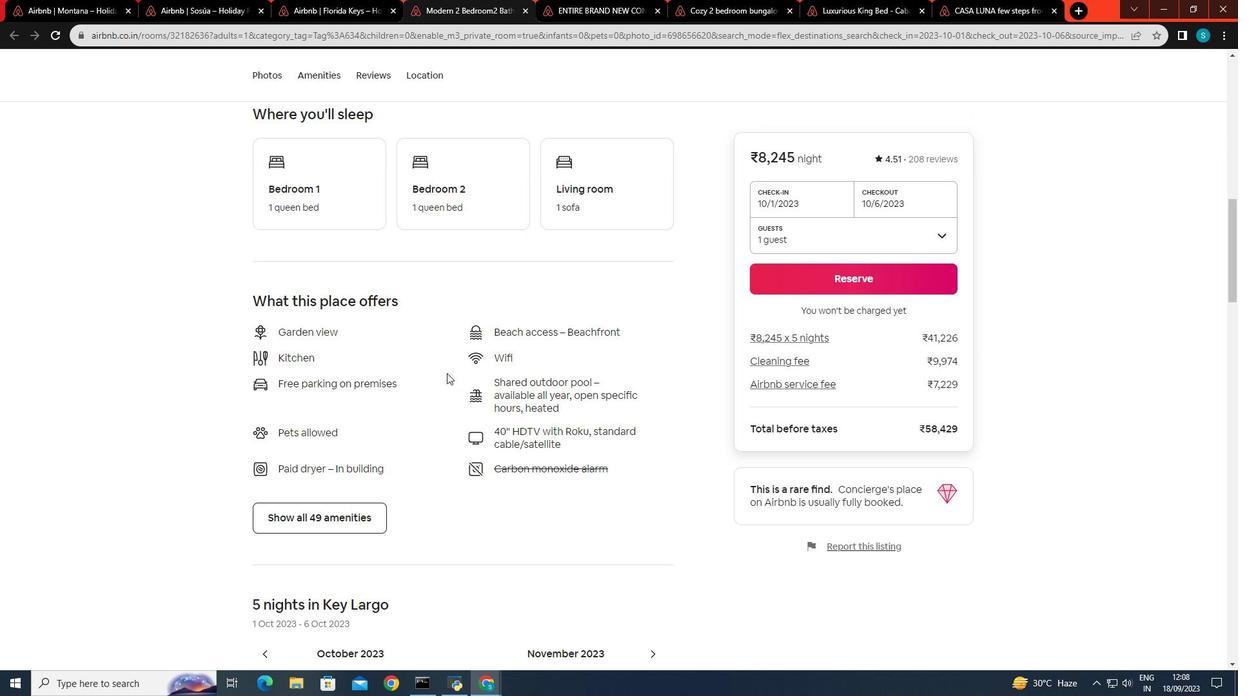
Action: Mouse scrolled (446, 372) with delta (0, 0)
Screenshot: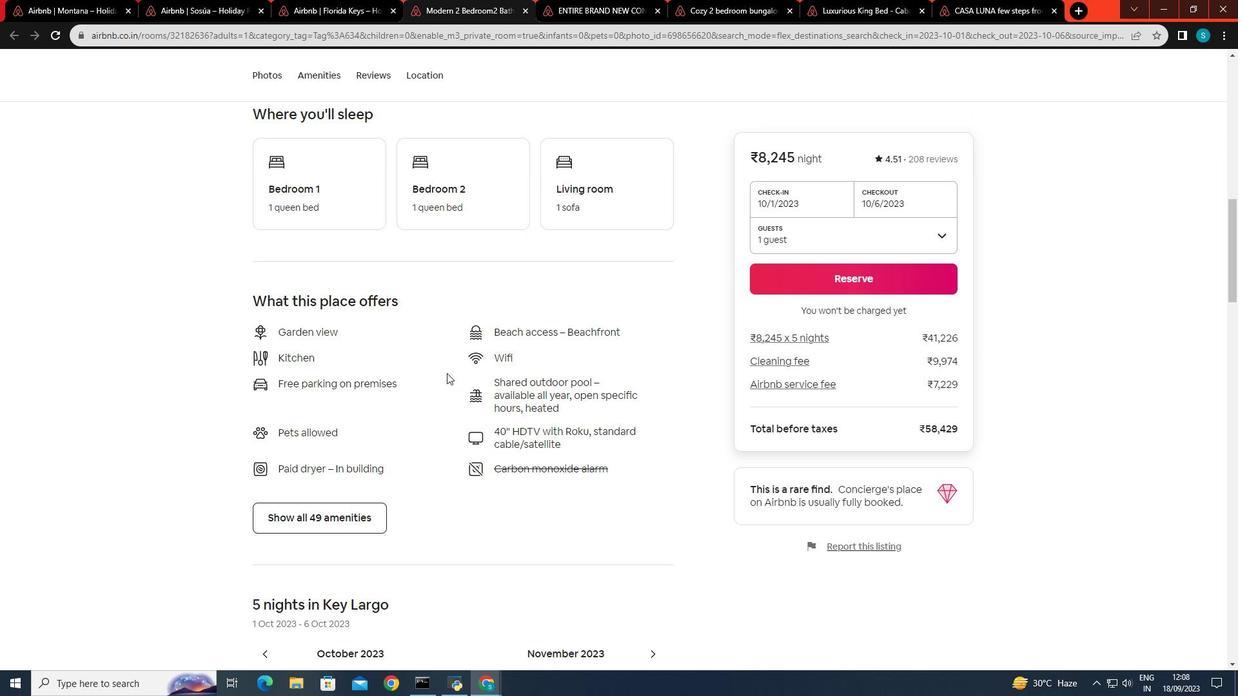 
Action: Mouse scrolled (446, 372) with delta (0, 0)
Screenshot: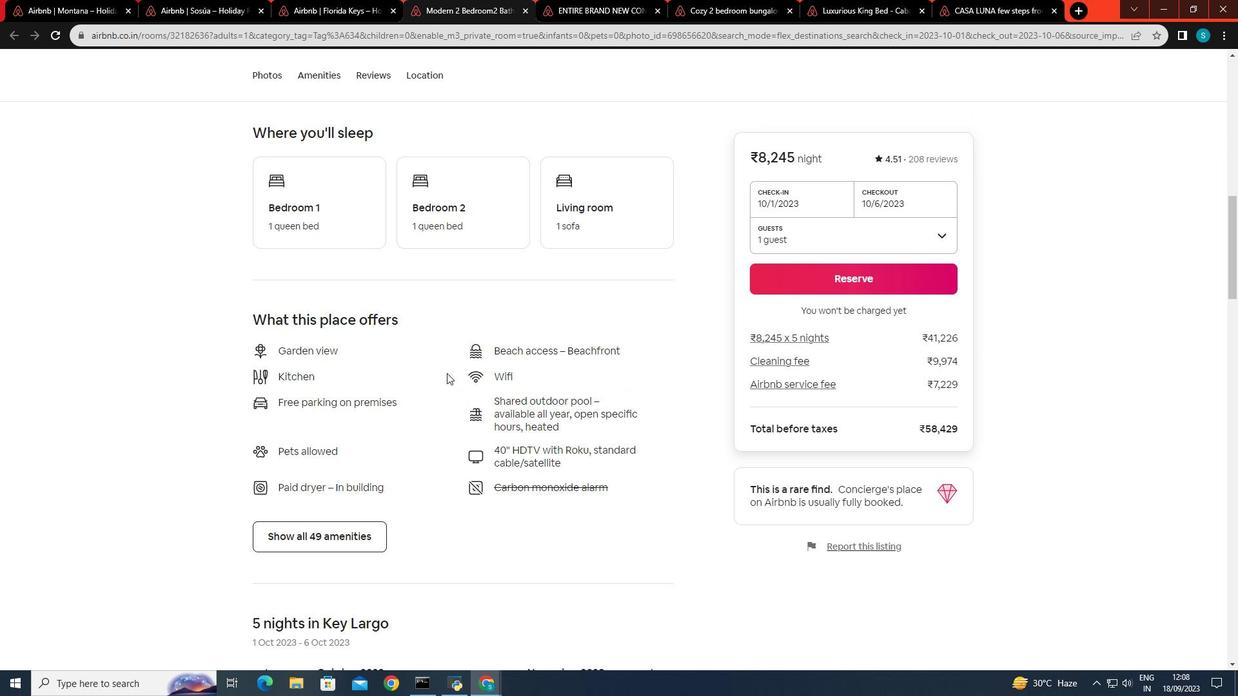 
Action: Mouse scrolled (446, 372) with delta (0, 0)
Screenshot: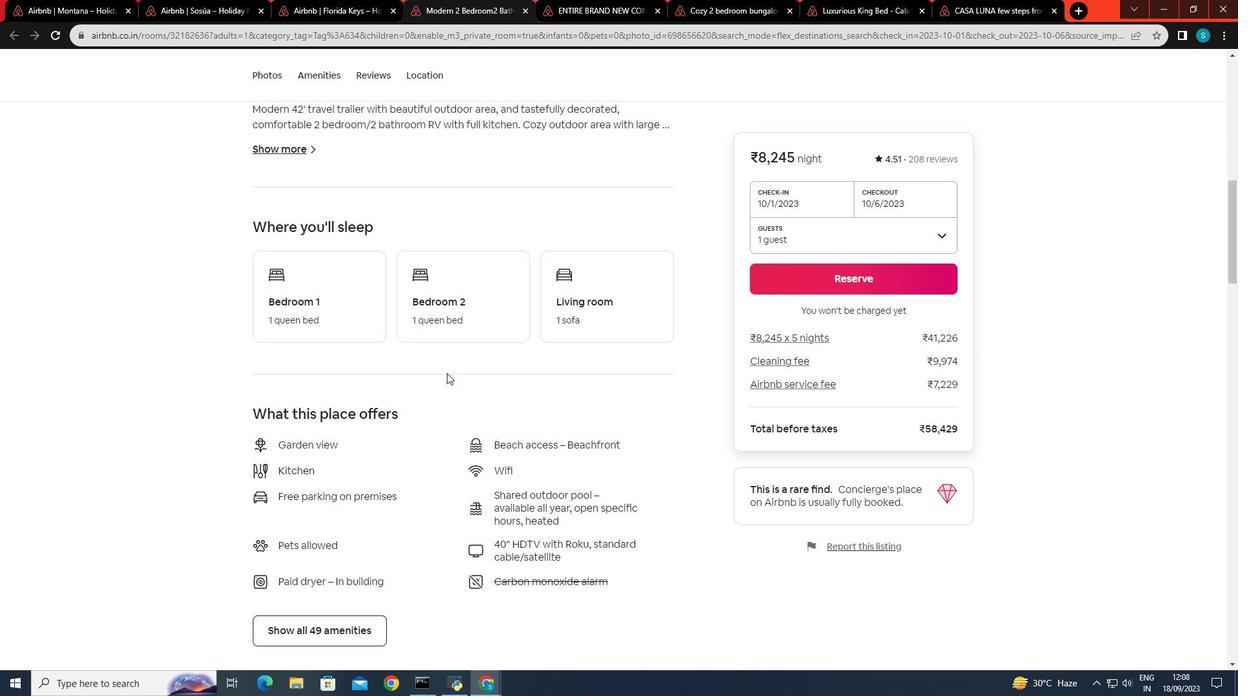 
Action: Mouse scrolled (446, 372) with delta (0, 0)
Screenshot: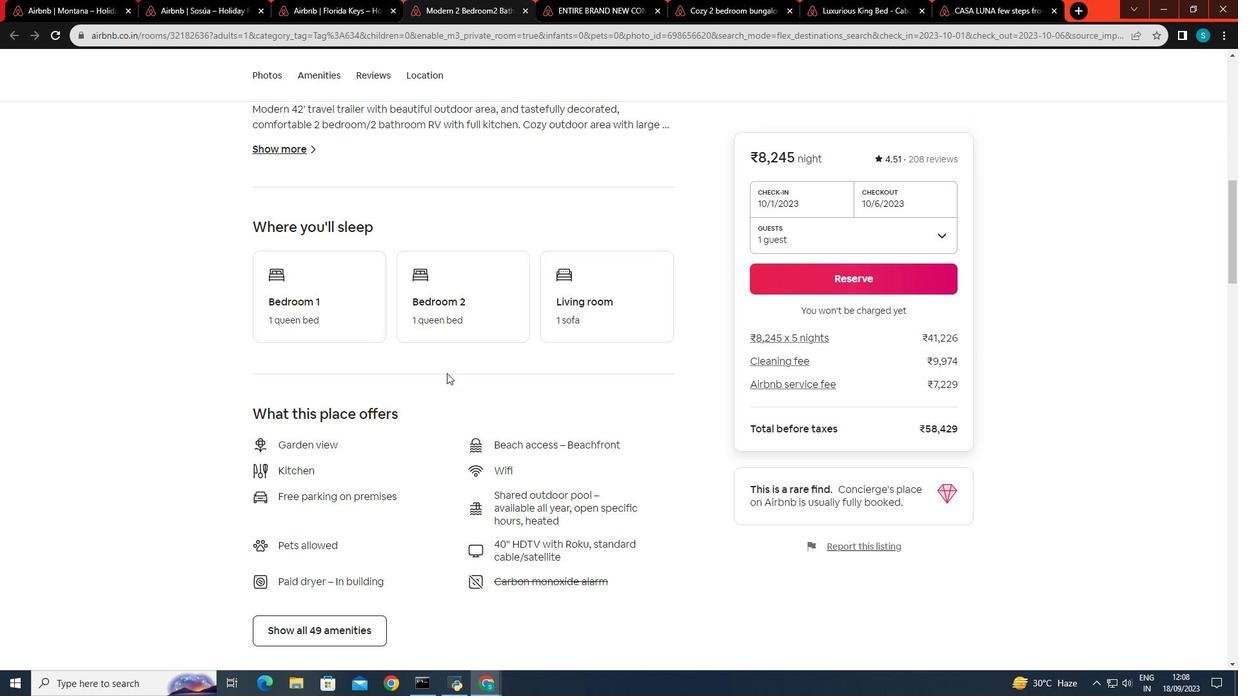 
Action: Mouse scrolled (446, 372) with delta (0, 0)
Screenshot: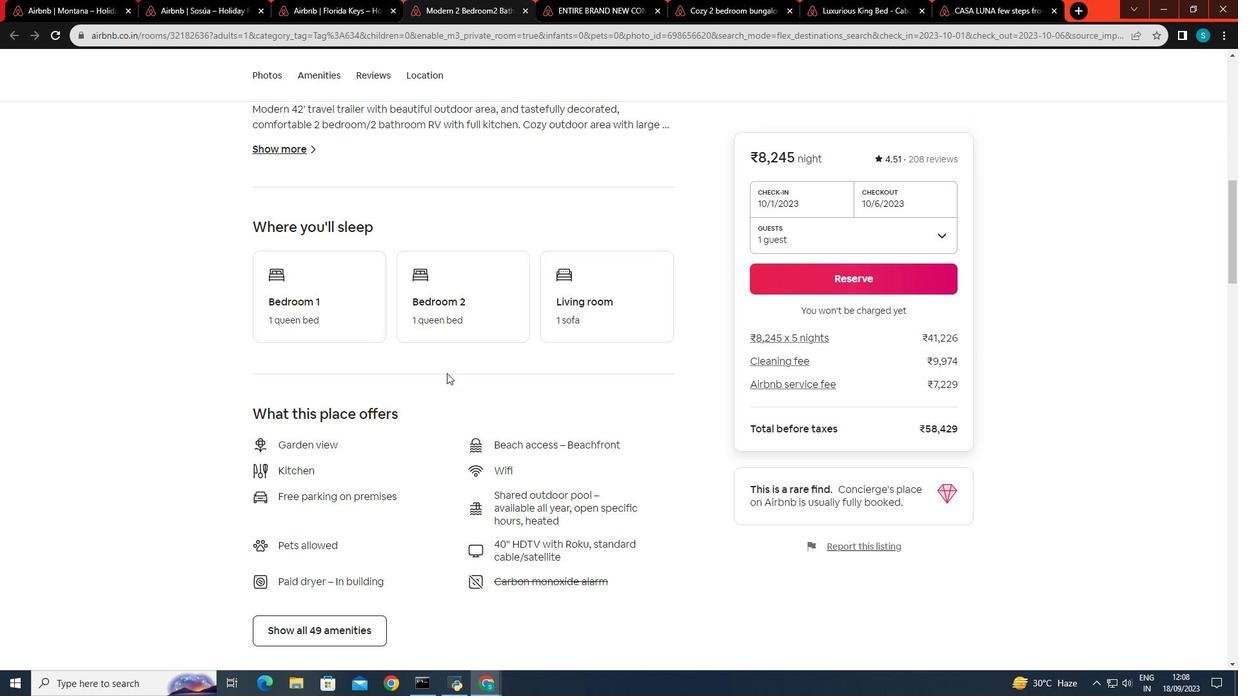 
Action: Mouse scrolled (446, 372) with delta (0, 0)
Screenshot: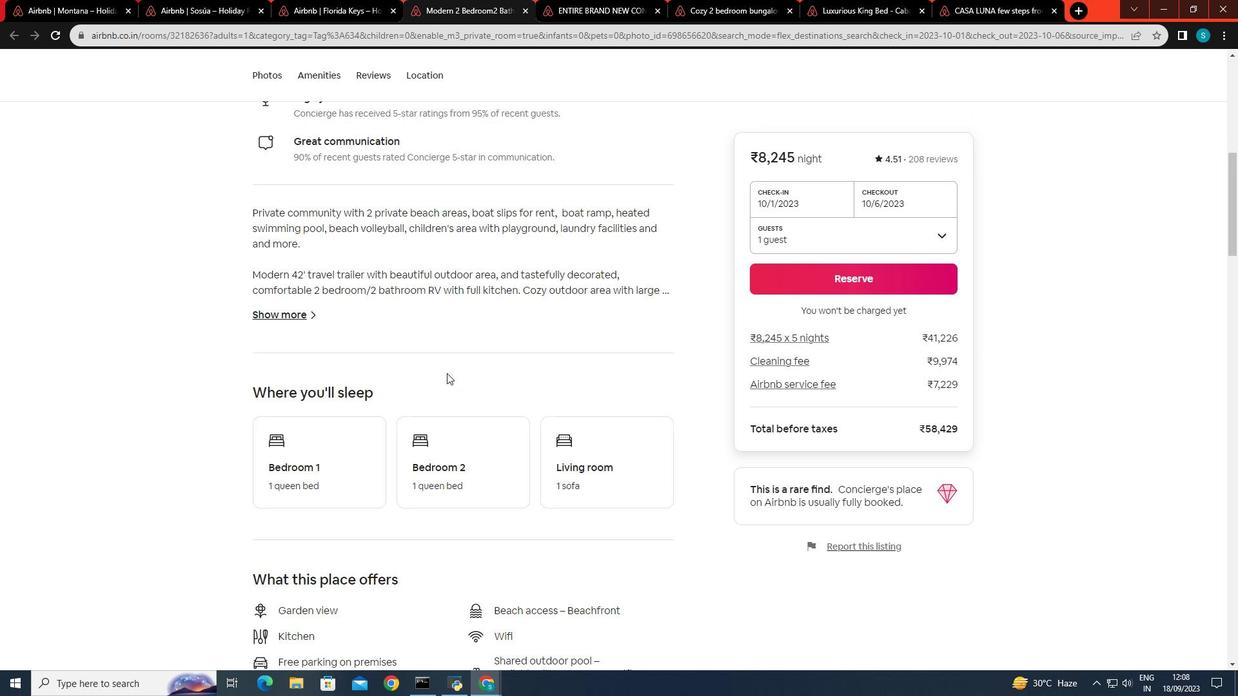 
Action: Mouse scrolled (446, 374) with delta (0, 0)
Screenshot: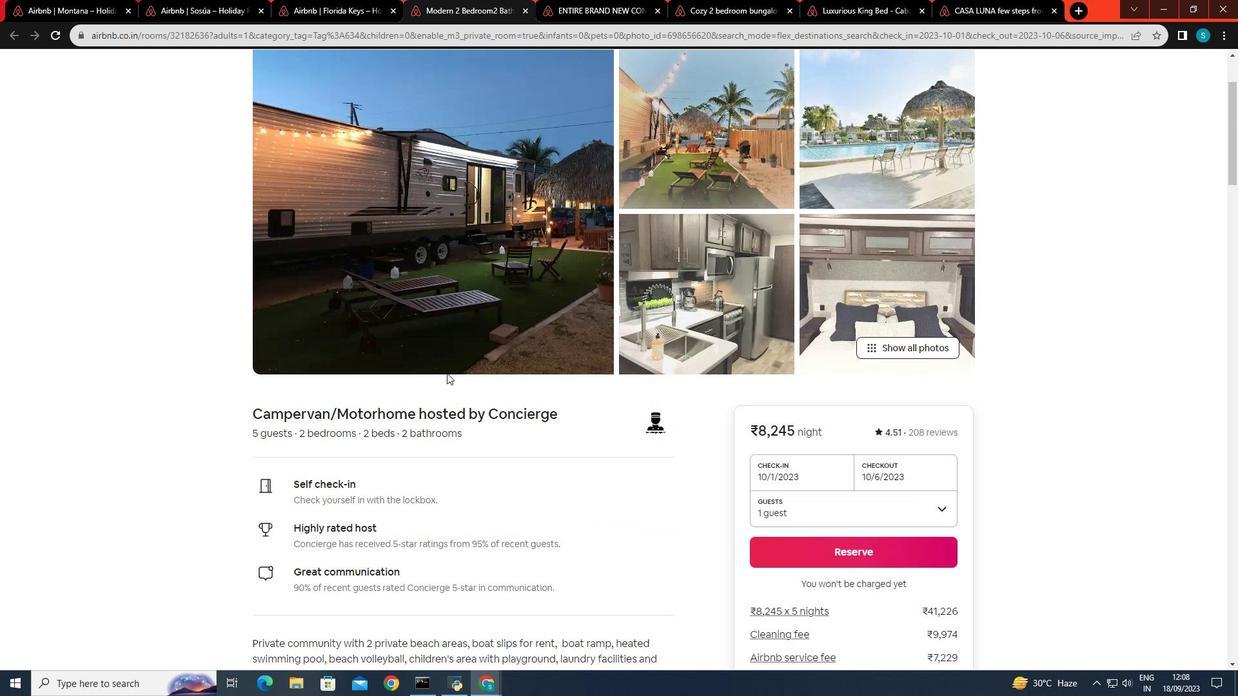 
Action: Mouse scrolled (446, 374) with delta (0, 0)
Screenshot: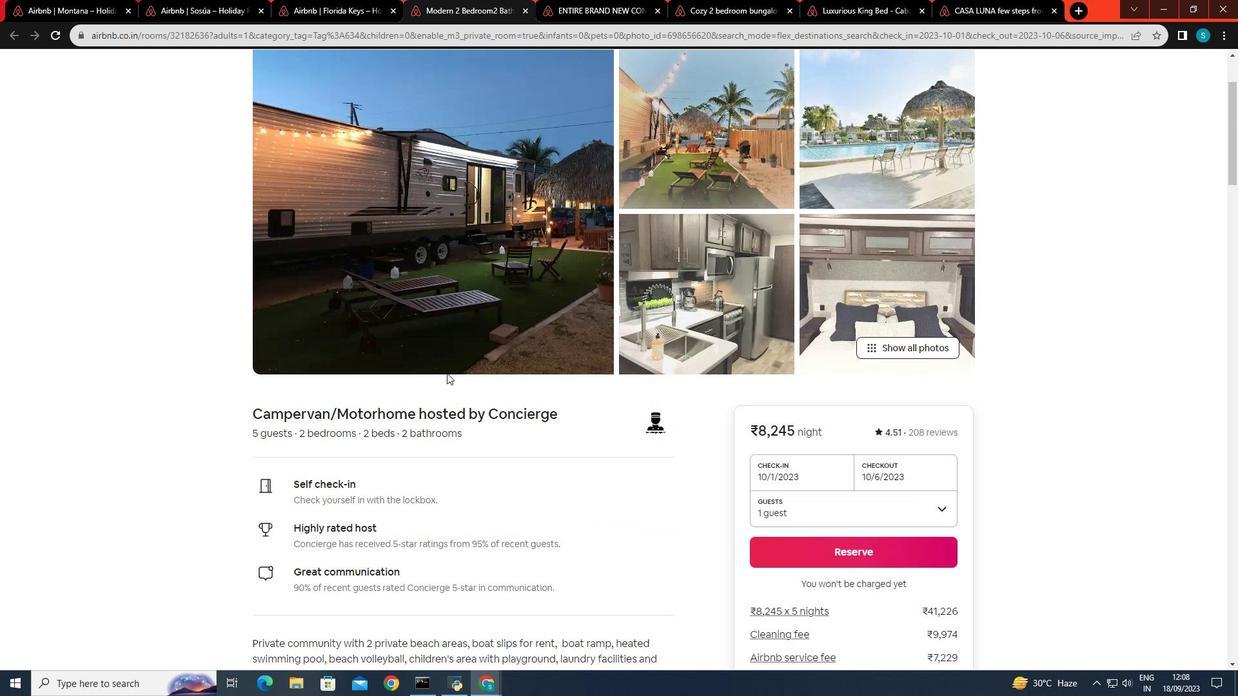 
Action: Mouse scrolled (446, 374) with delta (0, 0)
Screenshot: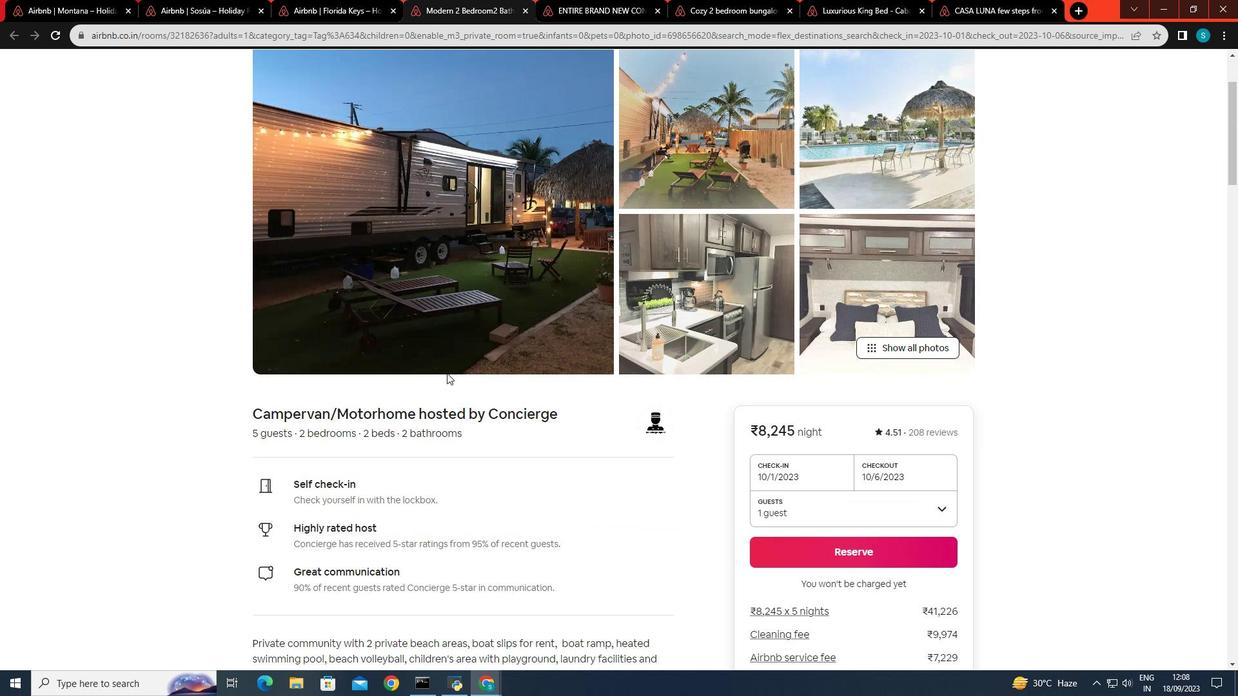 
Action: Mouse scrolled (446, 374) with delta (0, 0)
Screenshot: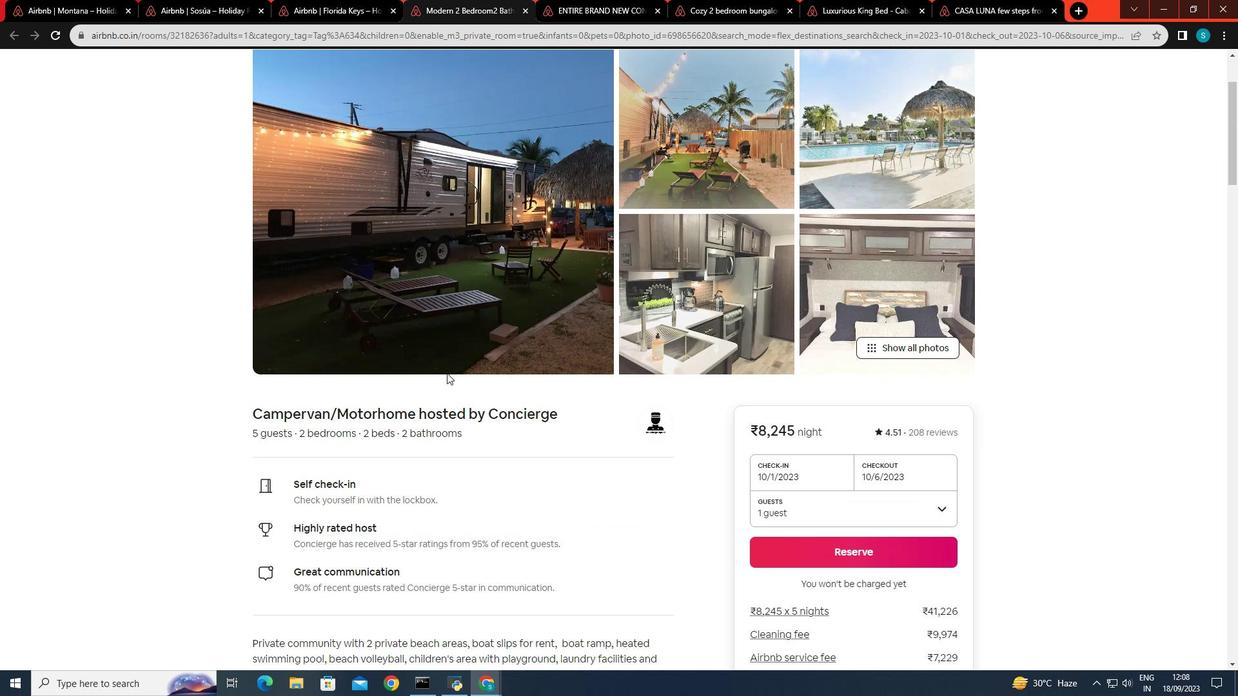 
Action: Mouse scrolled (446, 374) with delta (0, 0)
Screenshot: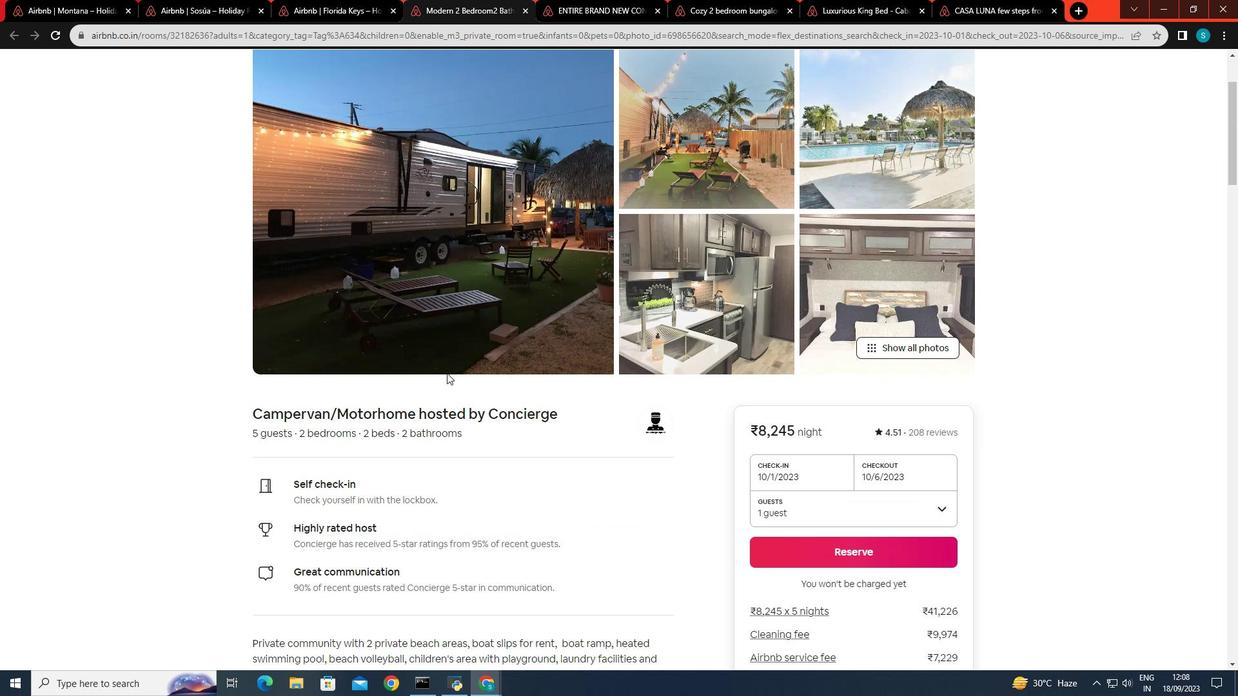 
Action: Mouse scrolled (446, 374) with delta (0, 0)
Screenshot: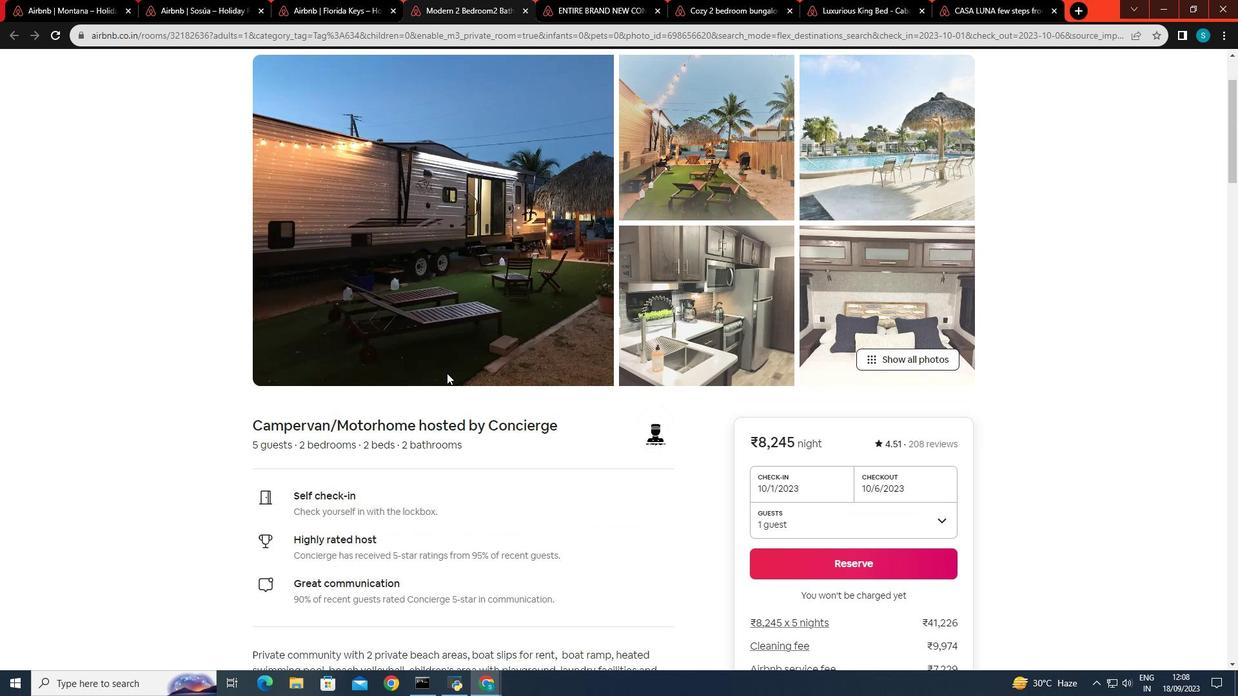 
Action: Mouse scrolled (446, 374) with delta (0, 0)
Screenshot: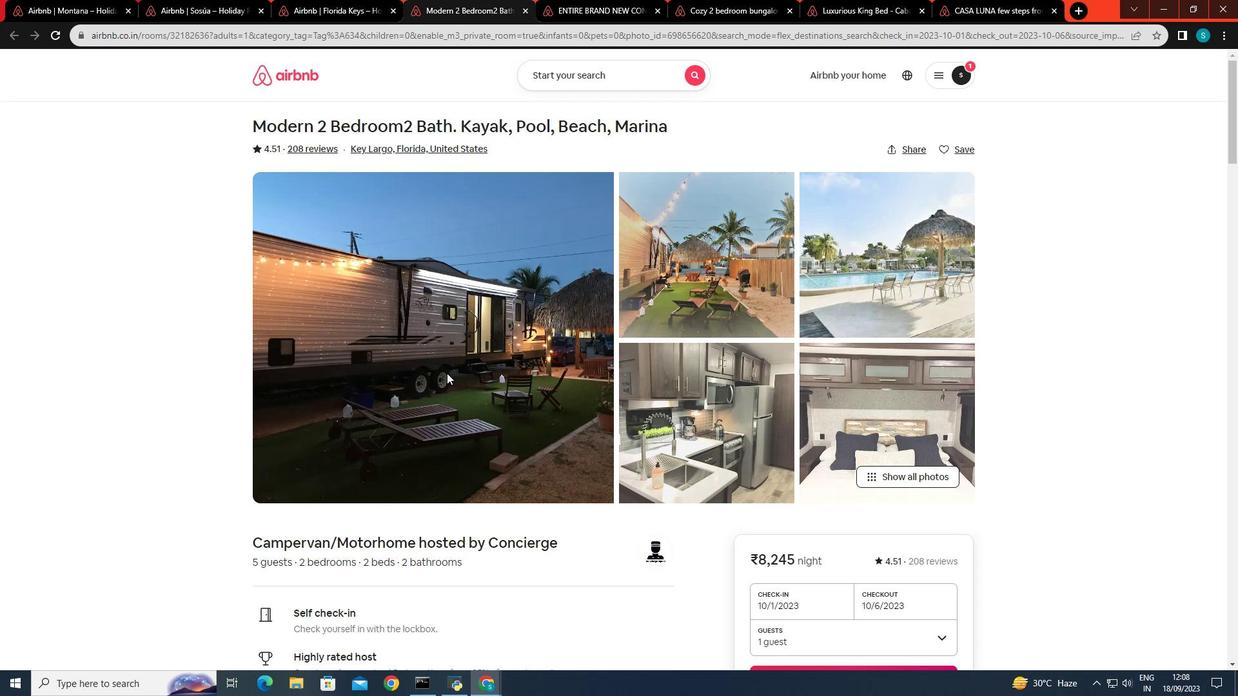 
Action: Mouse scrolled (446, 374) with delta (0, 0)
Screenshot: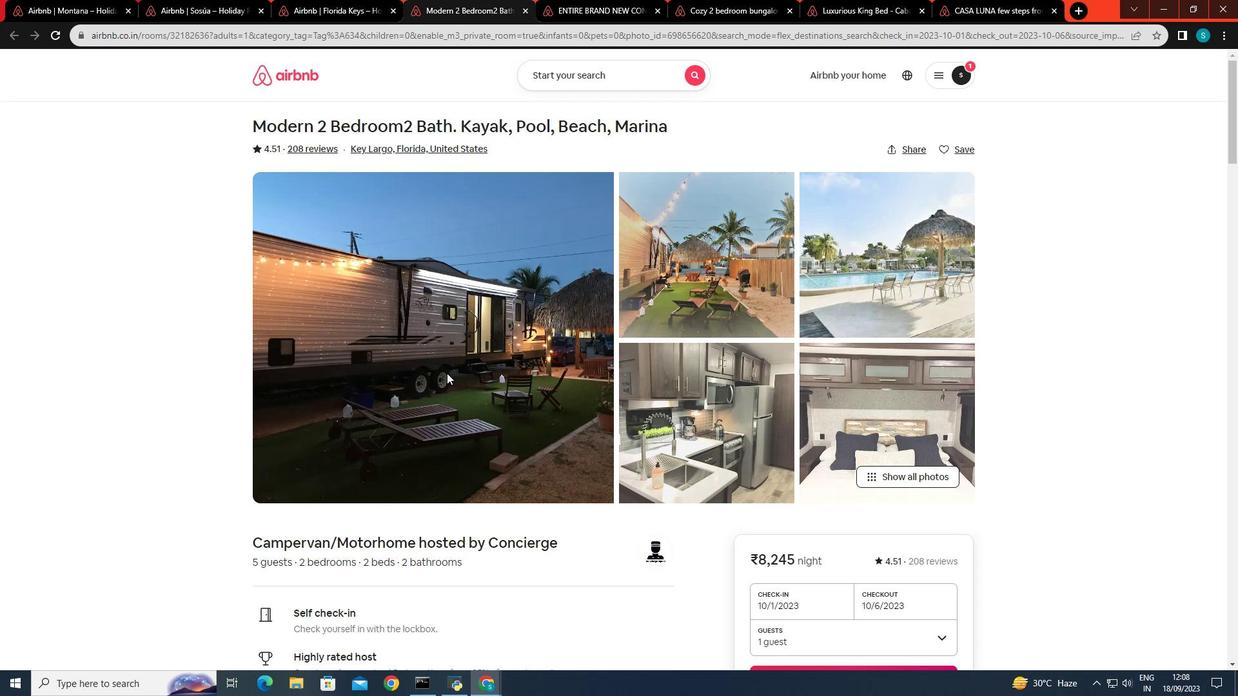 
Action: Mouse scrolled (446, 374) with delta (0, 0)
Screenshot: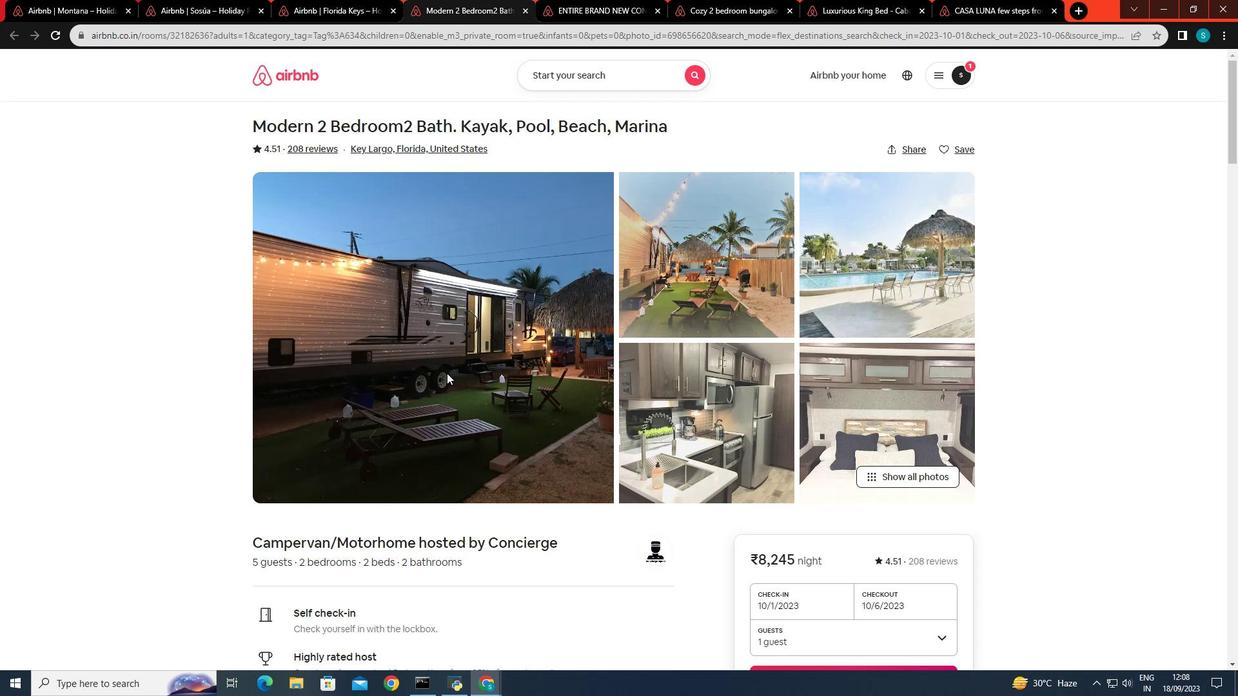 
Action: Mouse scrolled (446, 374) with delta (0, 0)
Screenshot: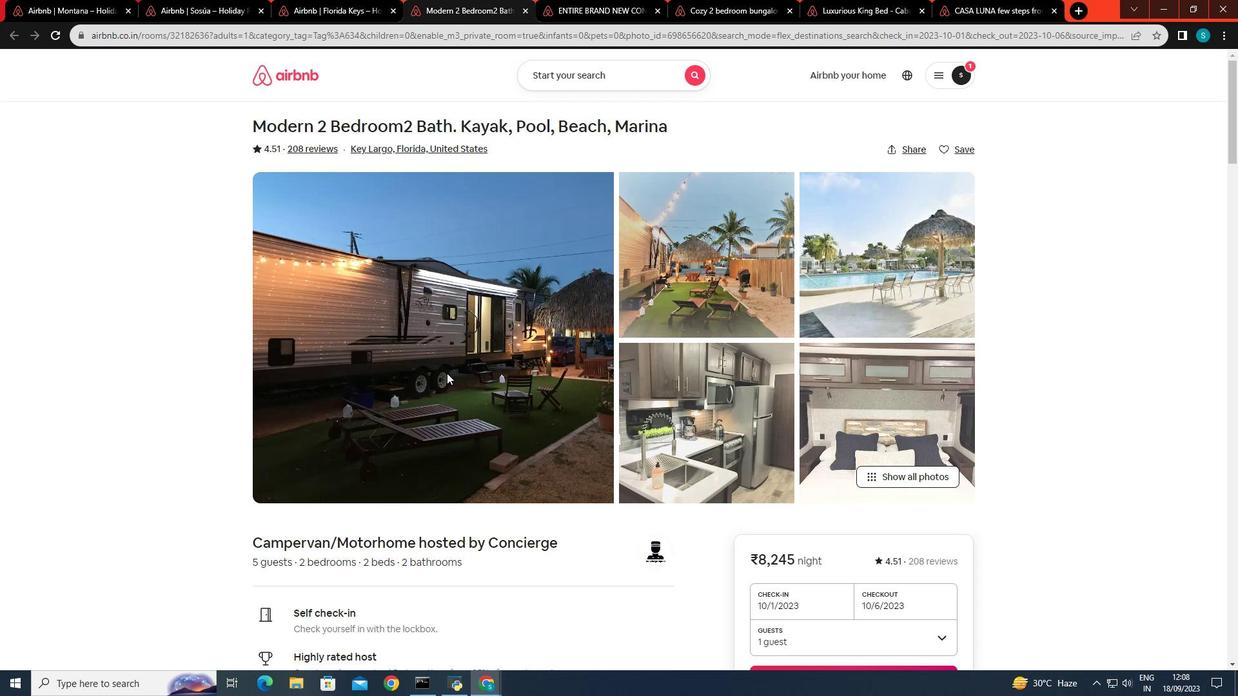 
Action: Mouse scrolled (446, 374) with delta (0, 0)
Screenshot: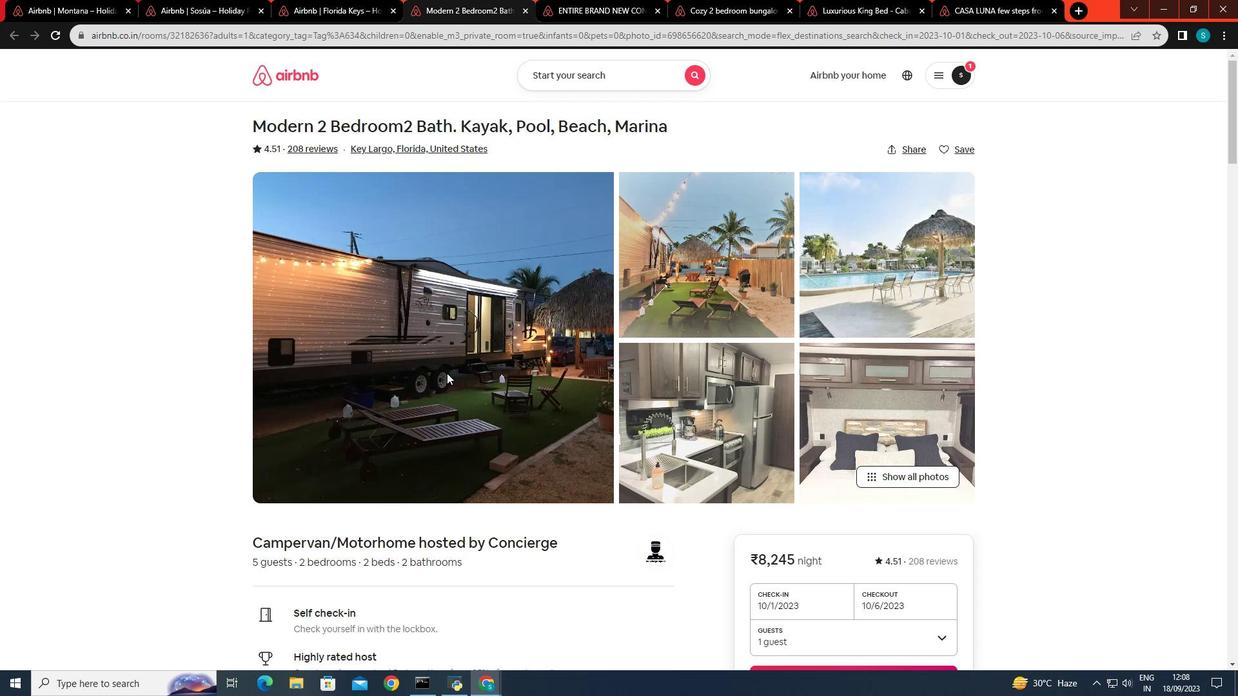 
Action: Mouse scrolled (446, 374) with delta (0, 0)
Screenshot: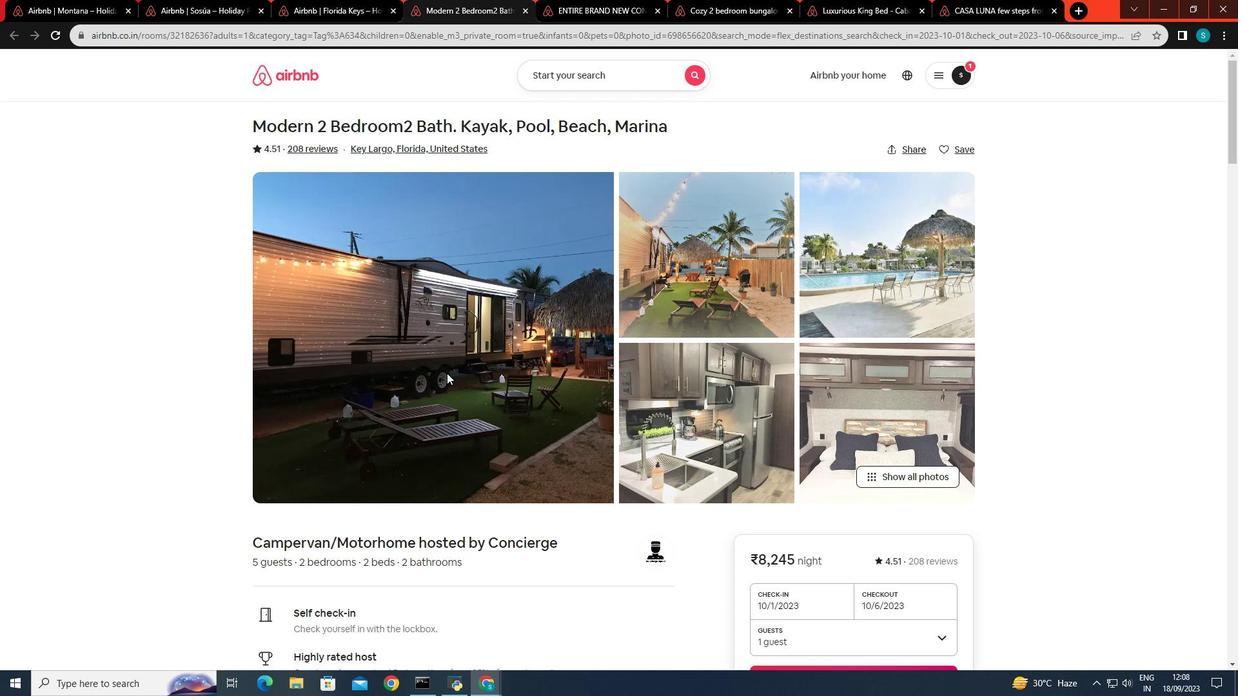 
Action: Mouse scrolled (446, 374) with delta (0, 0)
Screenshot: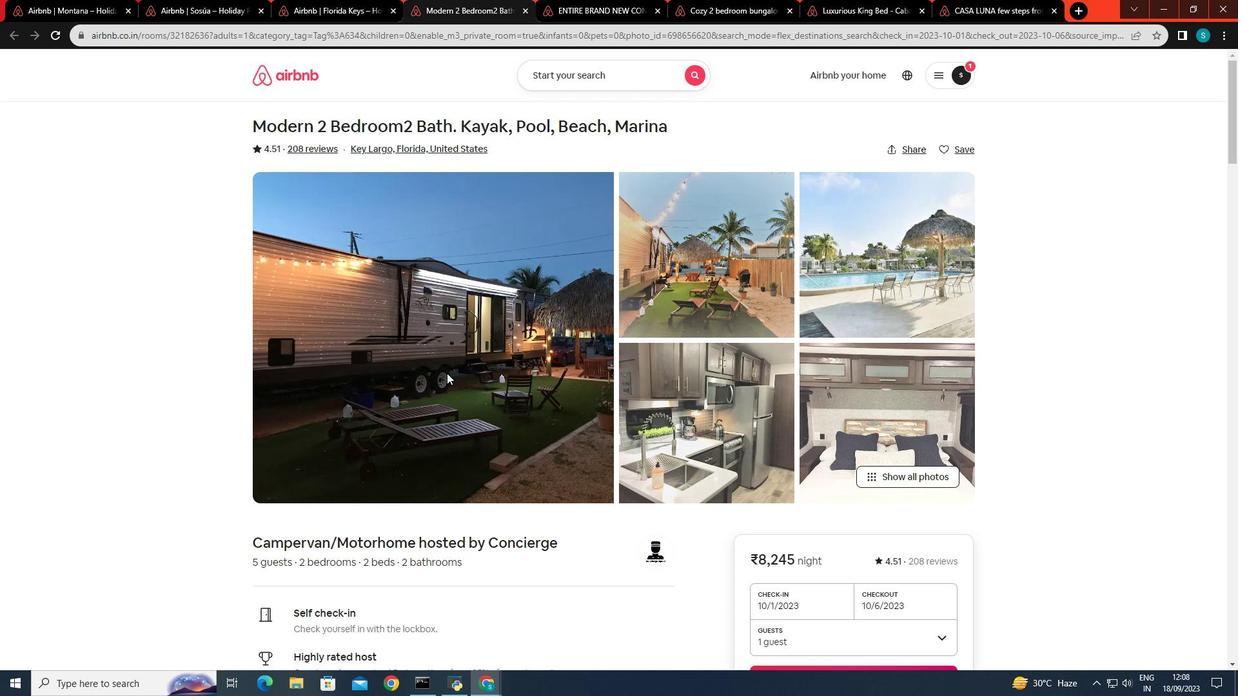 
Action: Mouse scrolled (446, 374) with delta (0, 0)
Screenshot: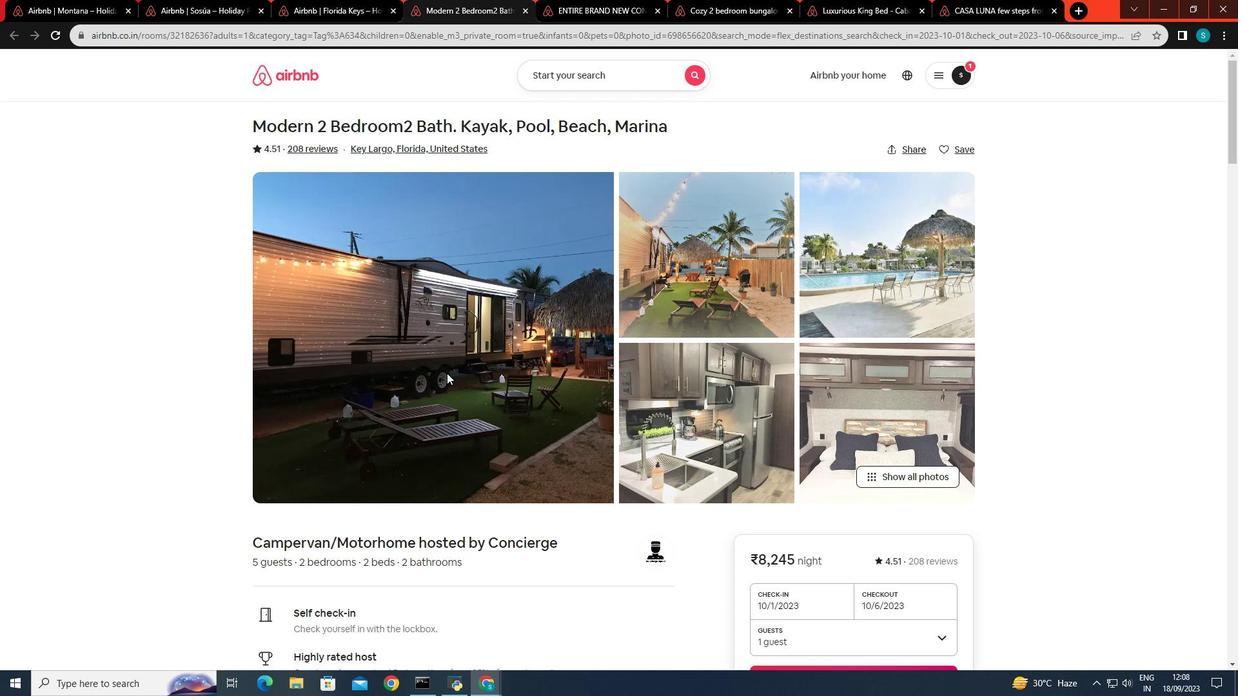 
Action: Mouse scrolled (446, 374) with delta (0, 0)
Screenshot: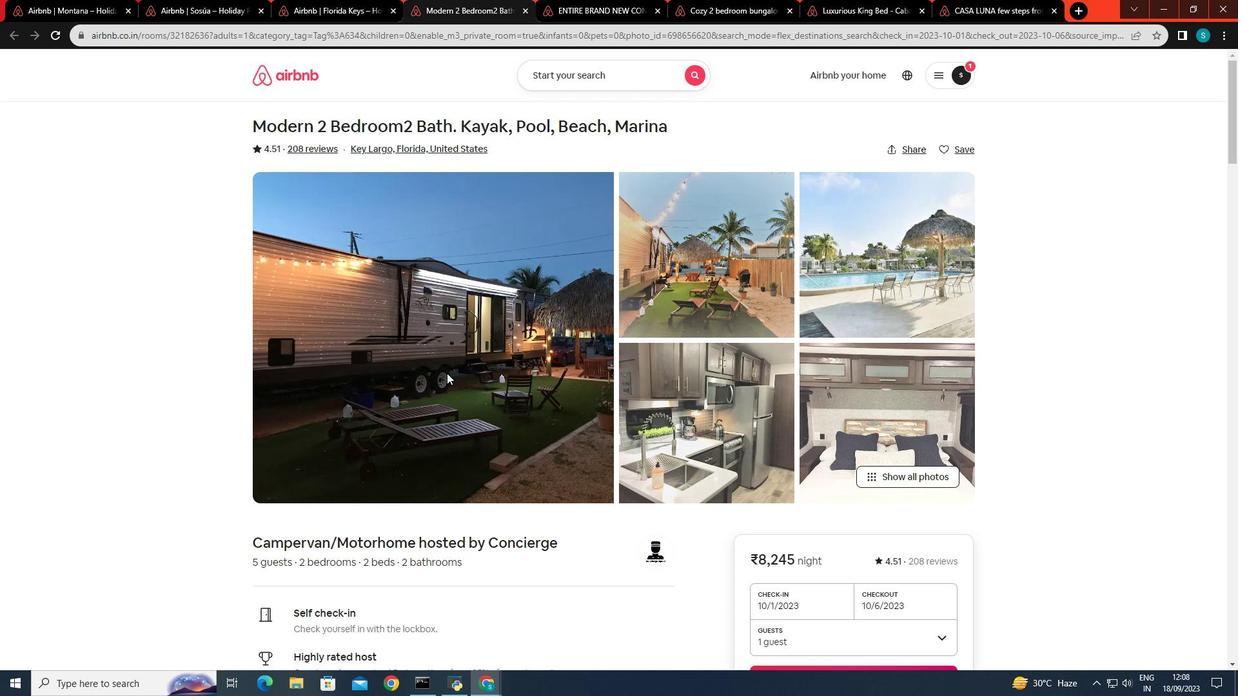 
Action: Mouse scrolled (446, 374) with delta (0, 0)
Screenshot: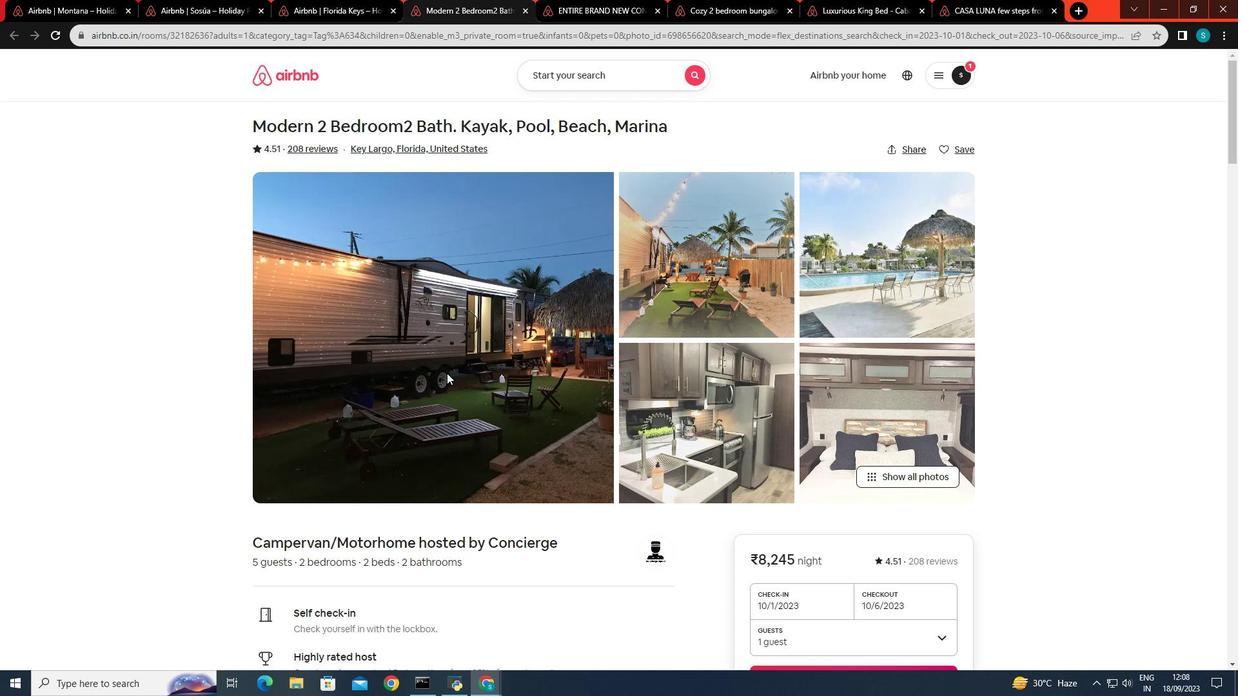 
Action: Mouse scrolled (446, 374) with delta (0, 0)
Screenshot: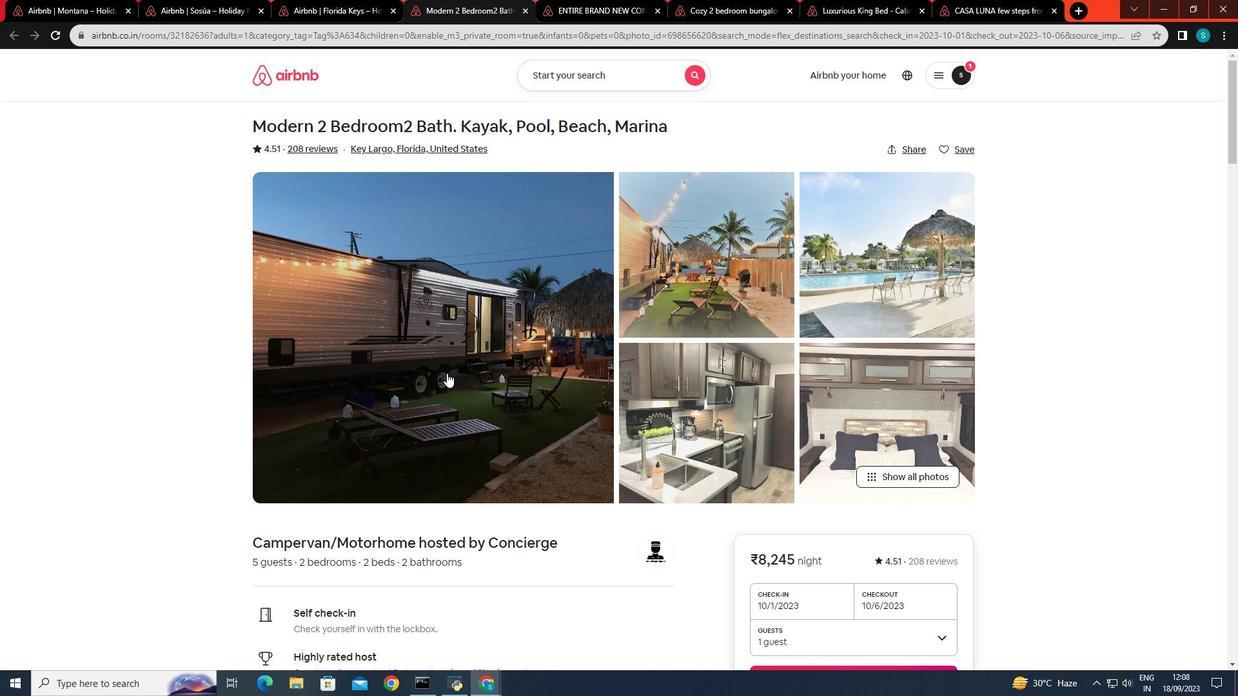 
Action: Mouse scrolled (446, 374) with delta (0, 0)
Screenshot: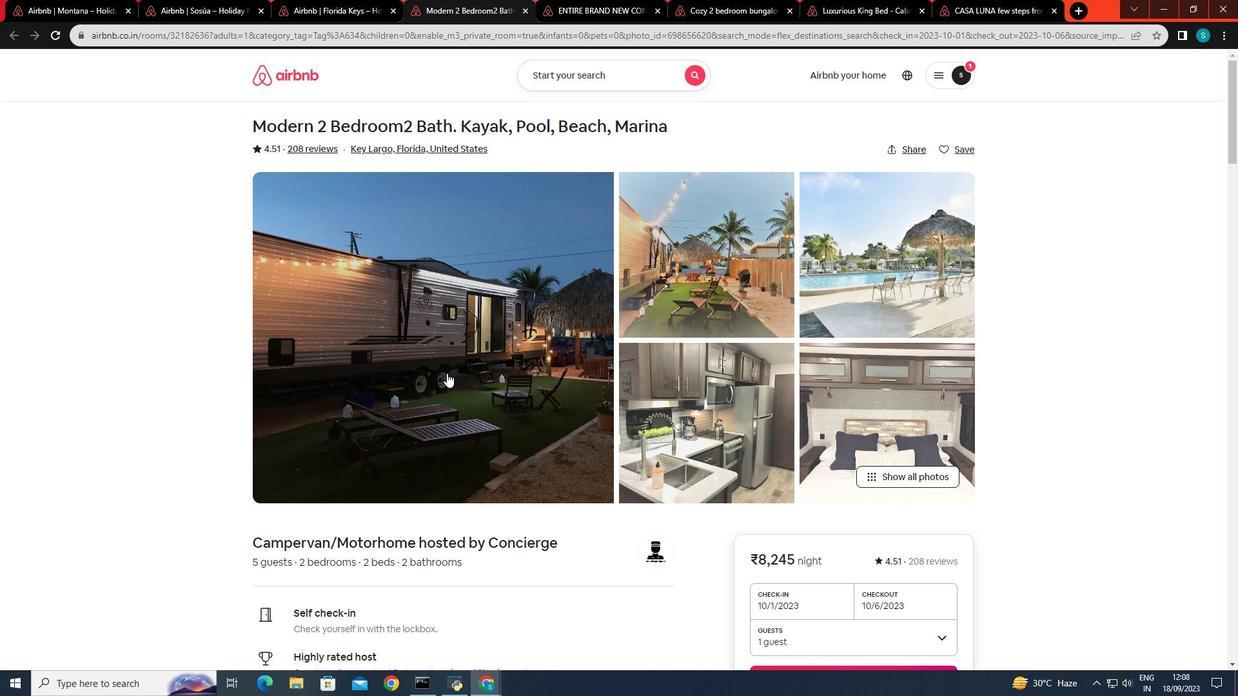 
Action: Mouse scrolled (446, 374) with delta (0, 0)
Screenshot: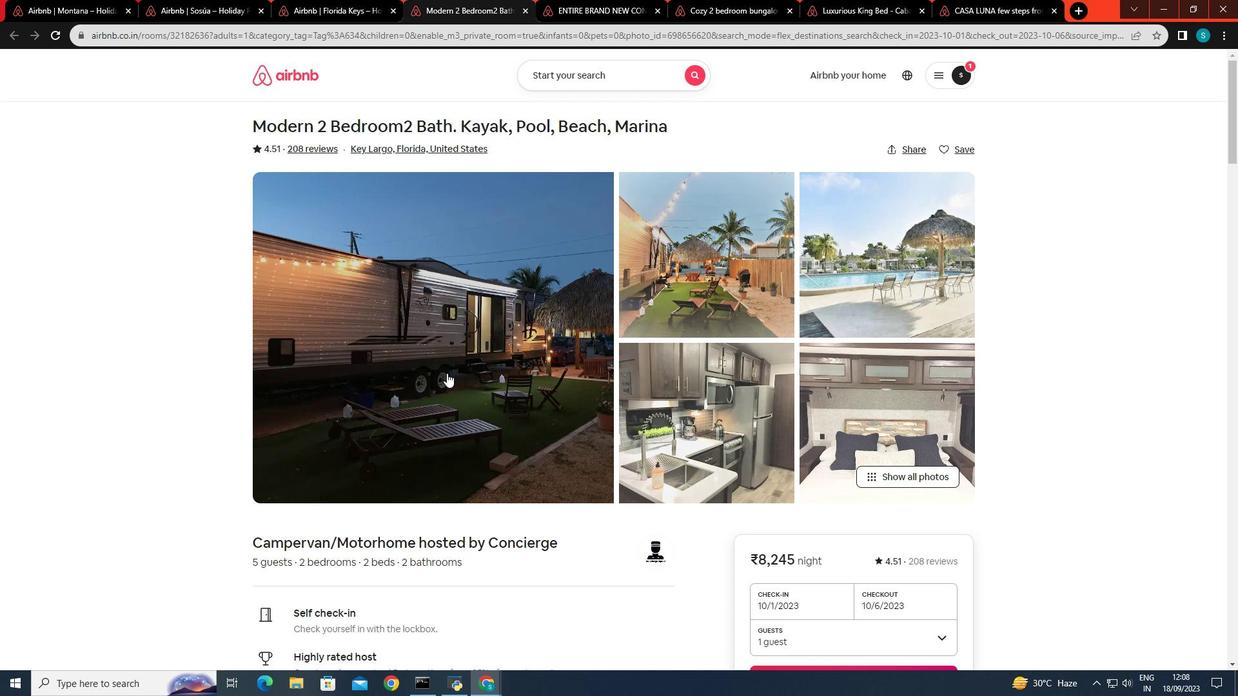 
Action: Mouse scrolled (446, 374) with delta (0, 0)
Screenshot: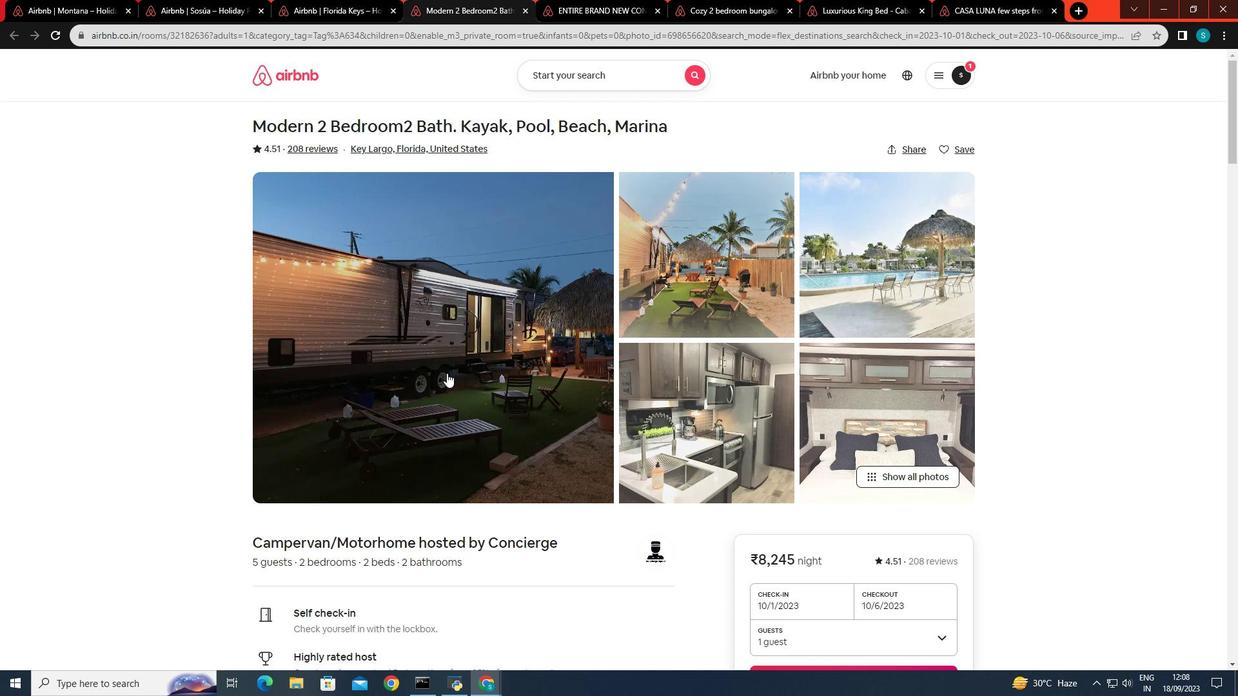 
Action: Mouse scrolled (446, 374) with delta (0, 0)
Screenshot: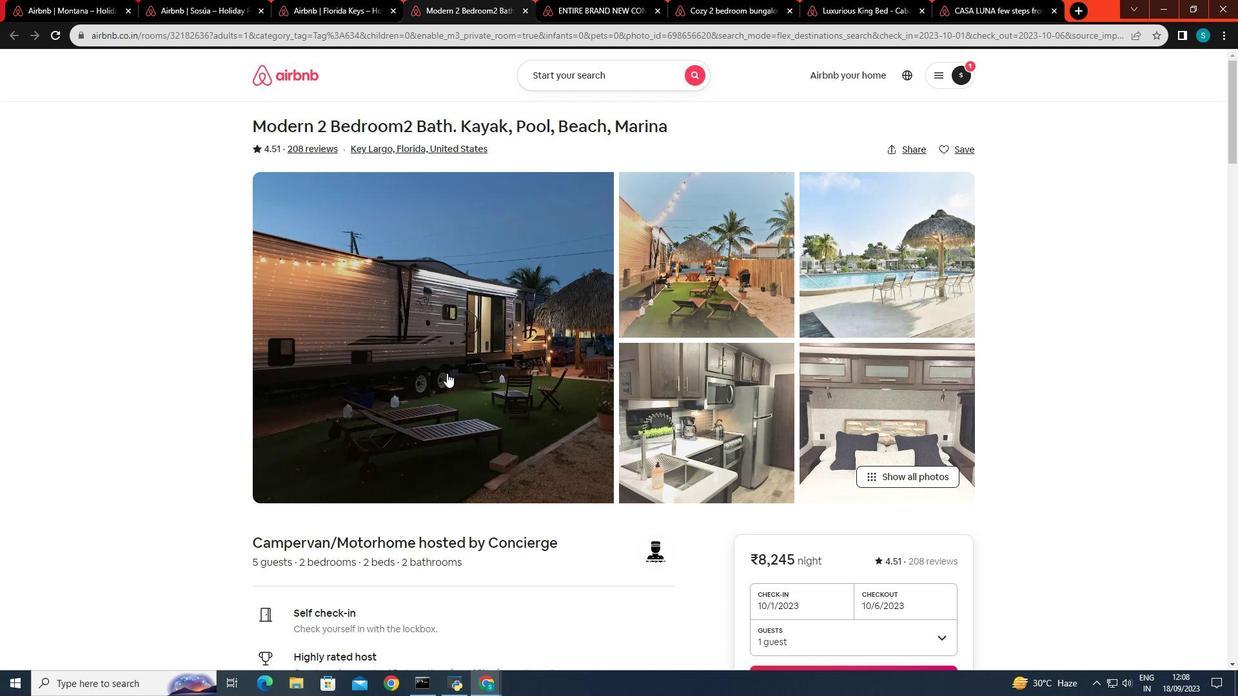 
Action: Mouse scrolled (446, 374) with delta (0, 0)
Screenshot: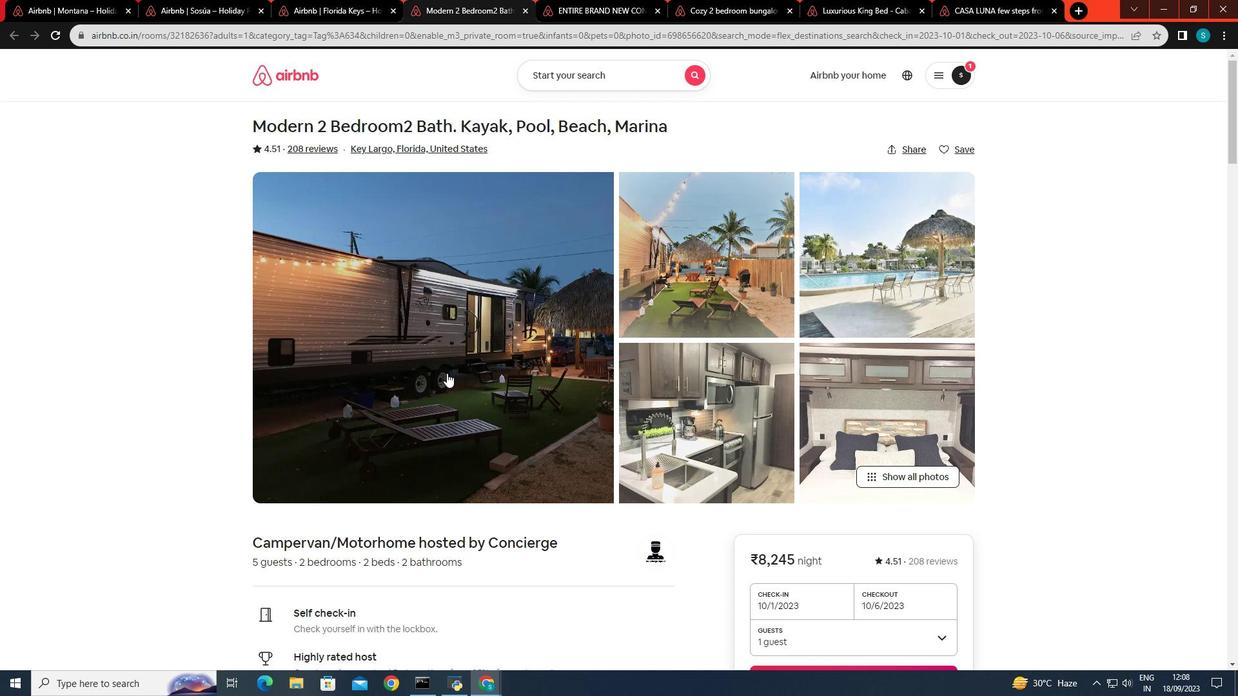 
Action: Mouse moved to (877, 475)
Screenshot: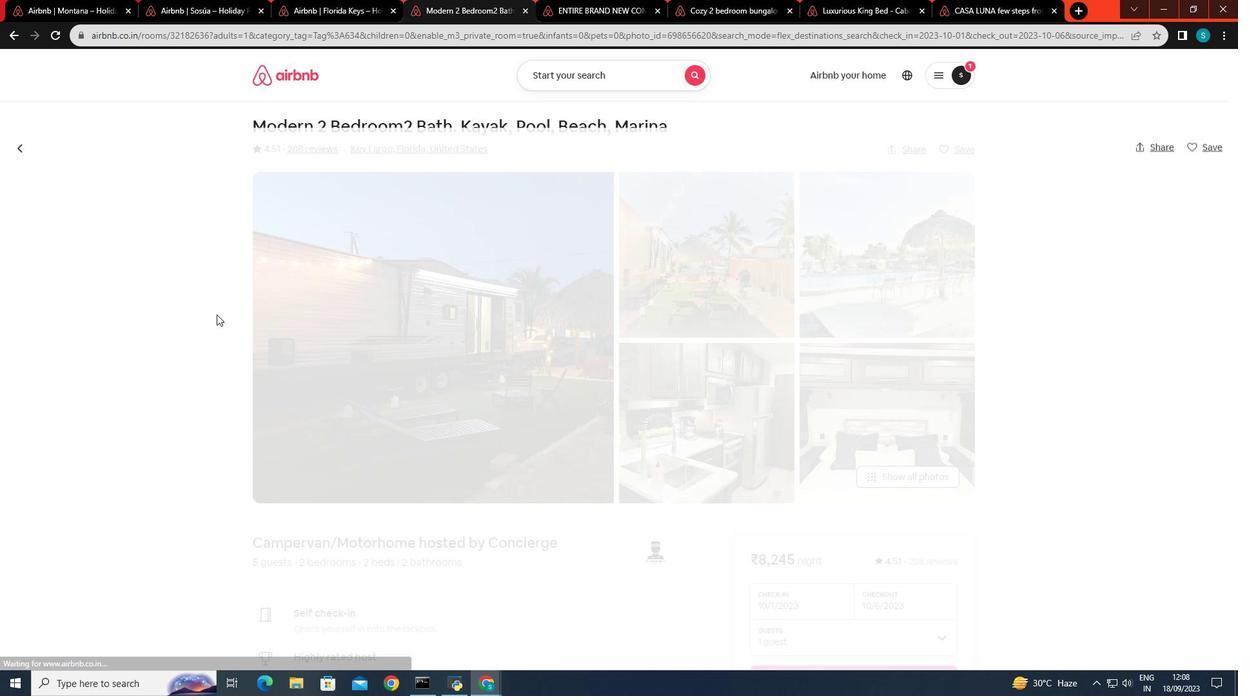 
Action: Mouse pressed left at (877, 475)
Screenshot: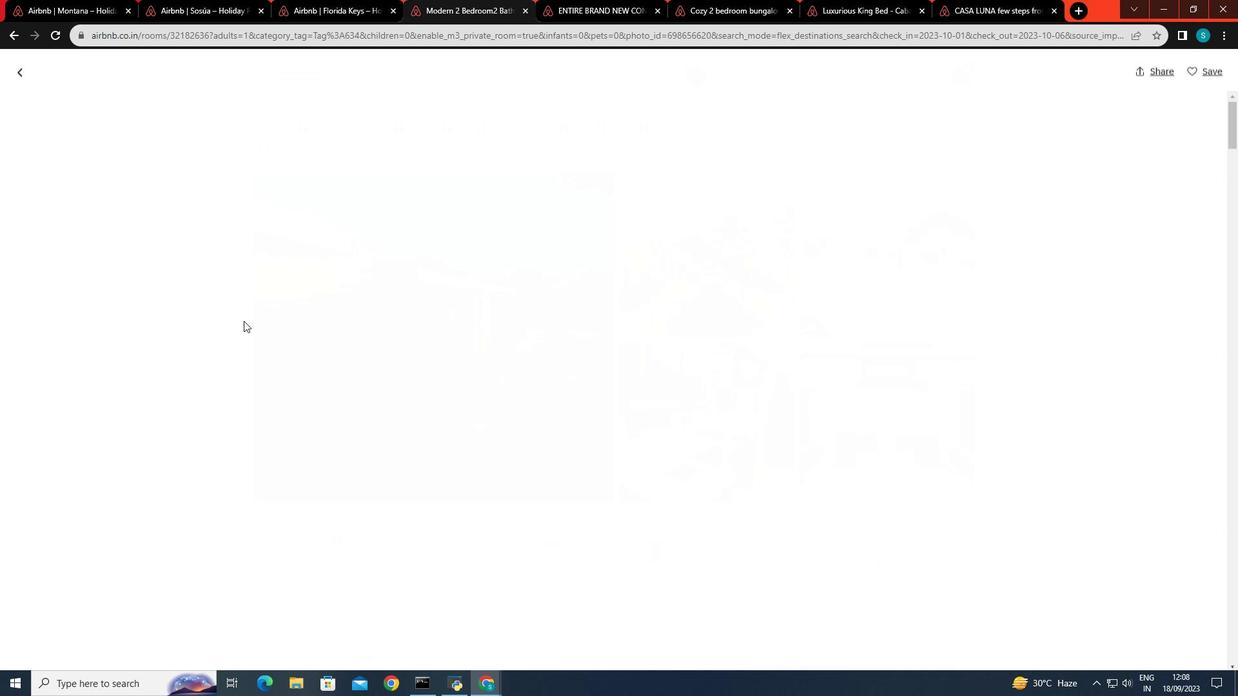
Action: Mouse moved to (452, 372)
Screenshot: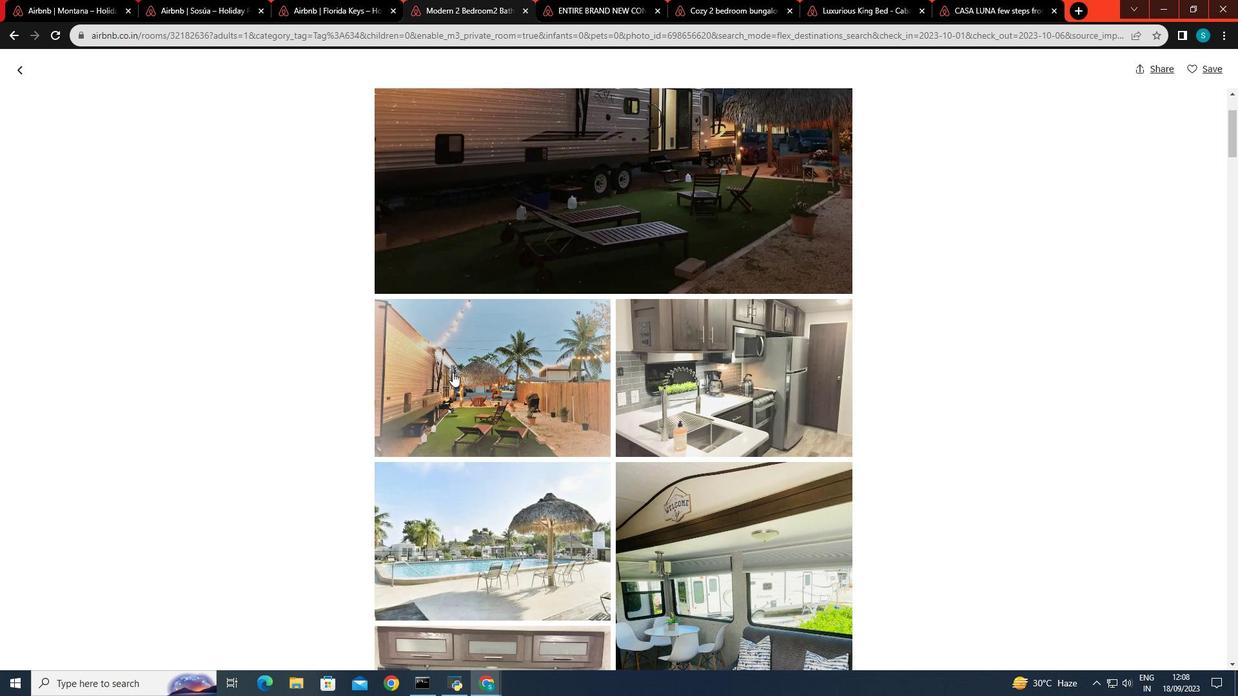 
Action: Mouse scrolled (452, 372) with delta (0, 0)
Screenshot: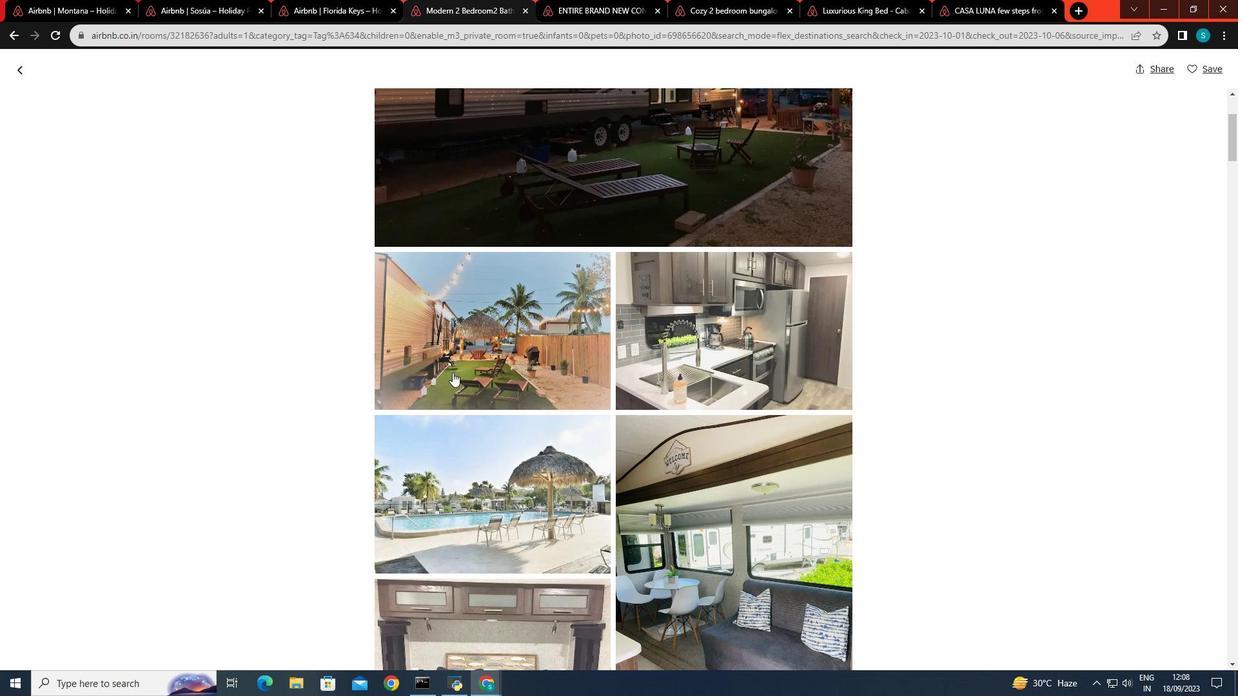 
Action: Mouse scrolled (452, 372) with delta (0, 0)
Screenshot: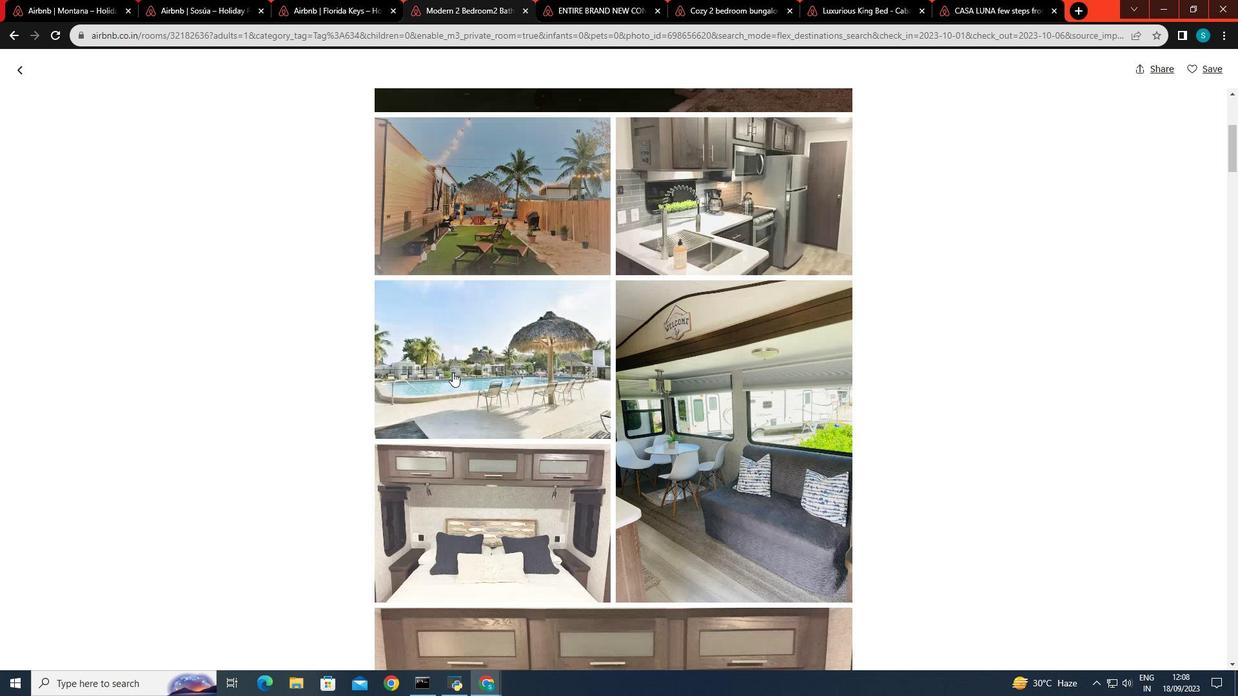 
Action: Mouse scrolled (452, 372) with delta (0, 0)
Screenshot: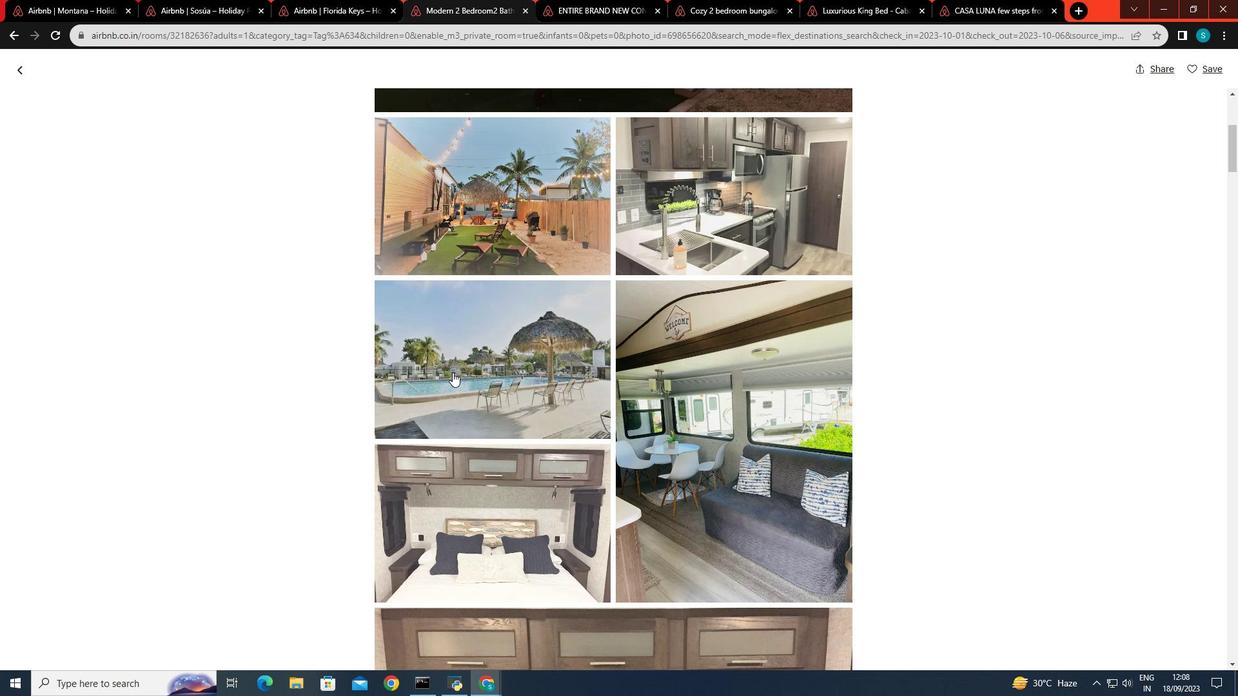 
Action: Mouse scrolled (452, 372) with delta (0, 0)
Screenshot: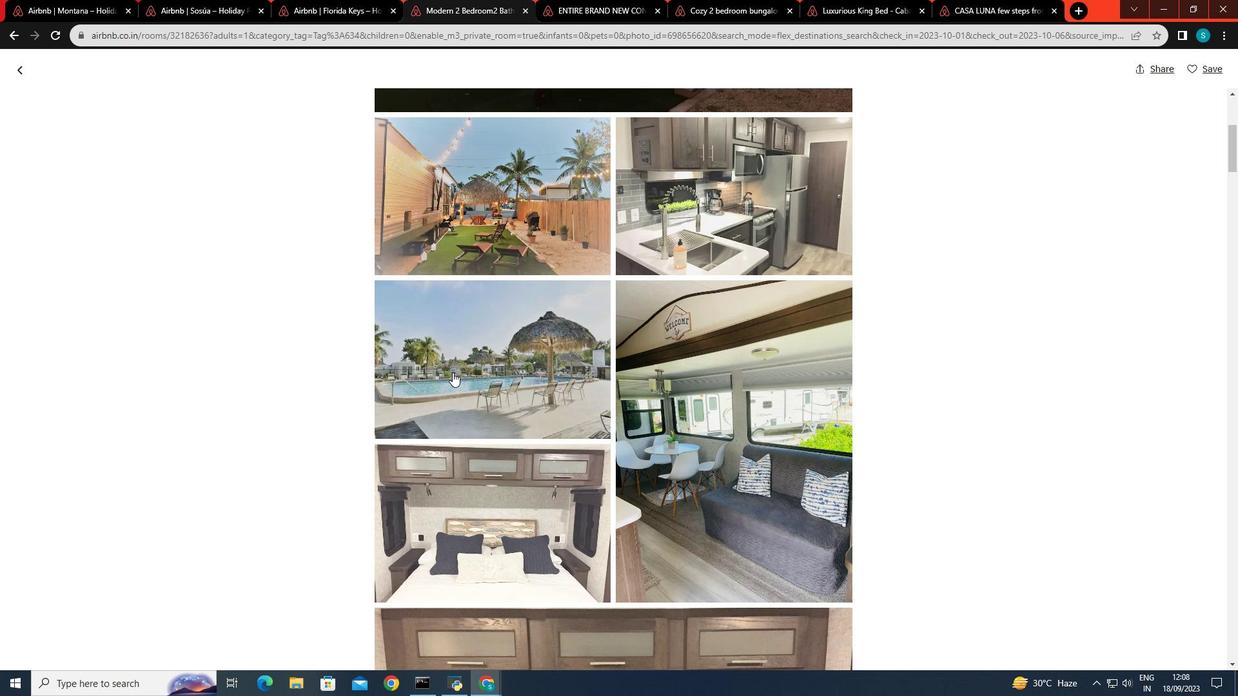 
Action: Mouse scrolled (452, 372) with delta (0, 0)
Screenshot: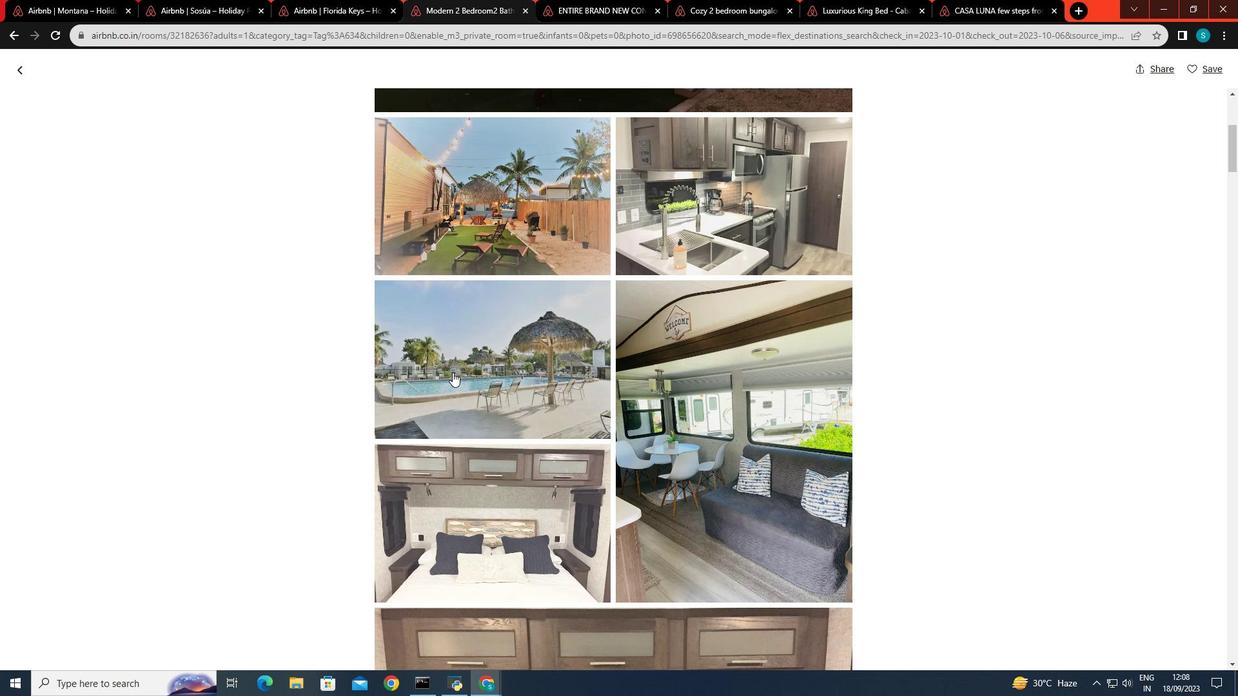 
Action: Mouse scrolled (452, 373) with delta (0, 0)
Screenshot: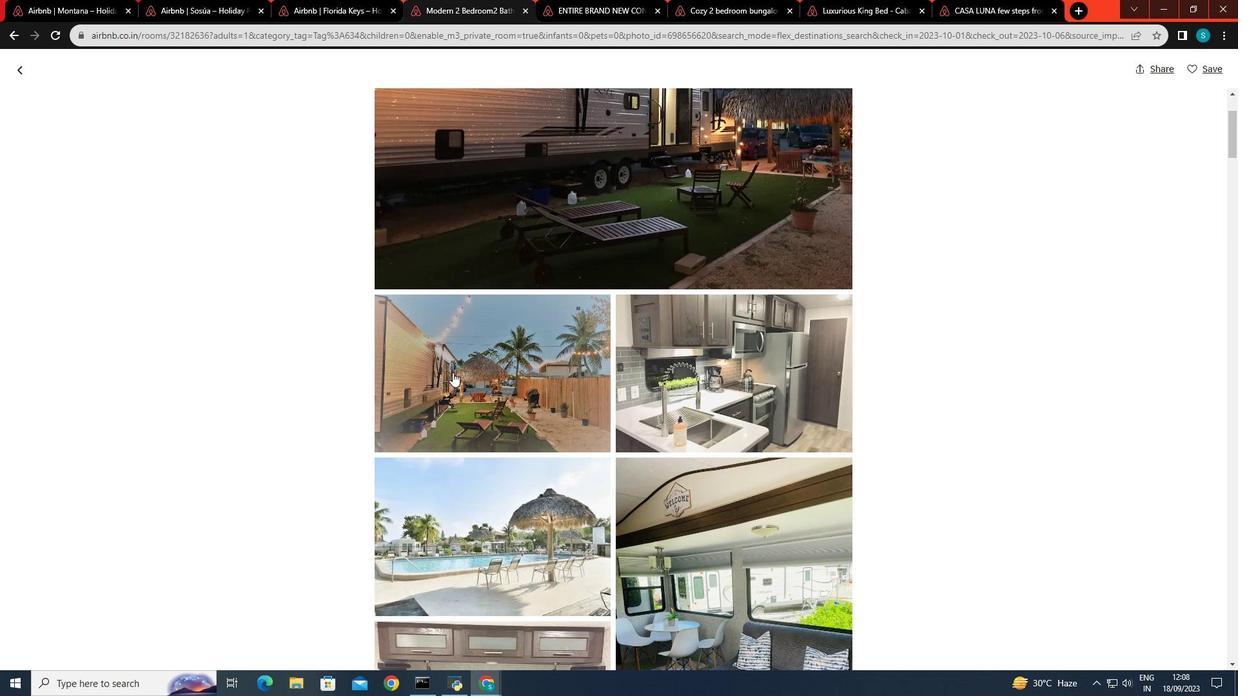 
Action: Mouse scrolled (452, 373) with delta (0, 0)
Screenshot: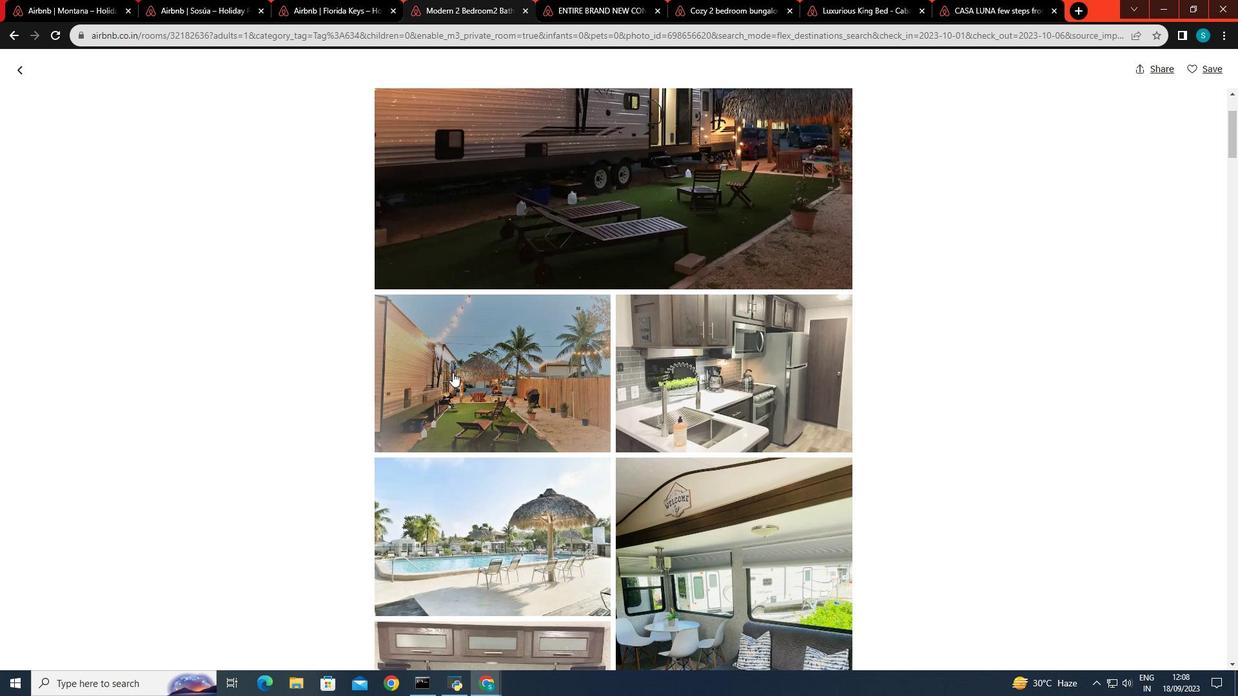 
Action: Mouse scrolled (452, 373) with delta (0, 0)
Screenshot: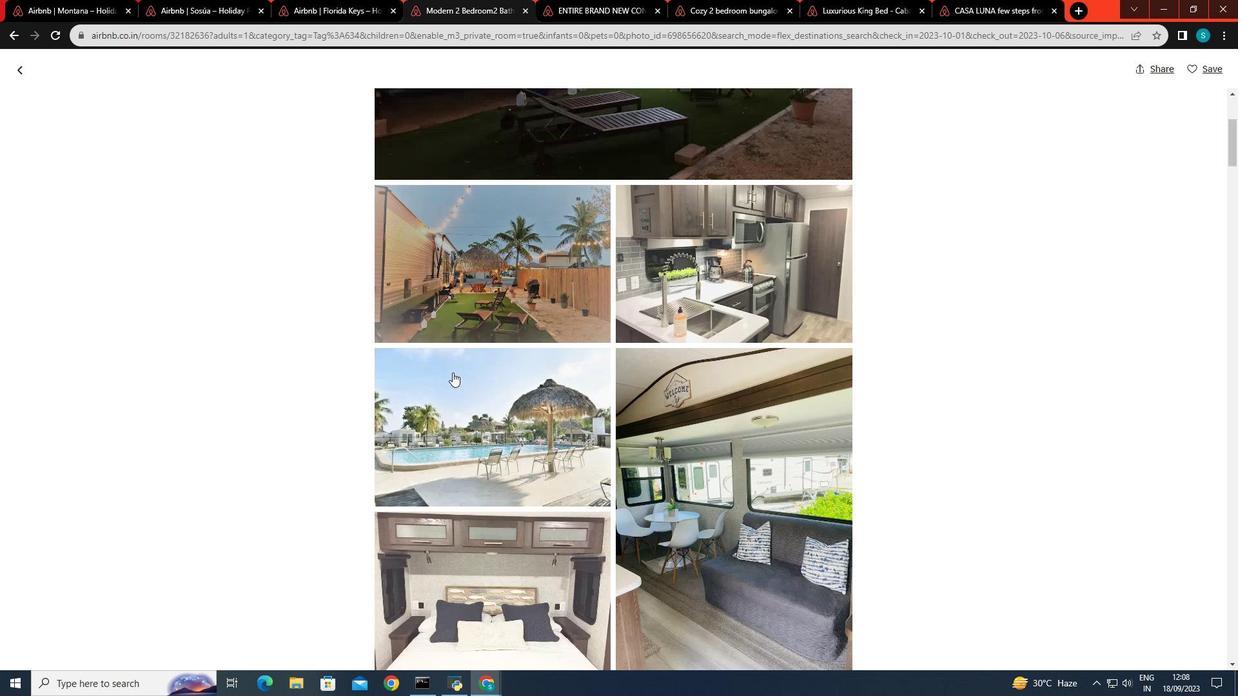 
Action: Mouse scrolled (452, 372) with delta (0, 0)
Screenshot: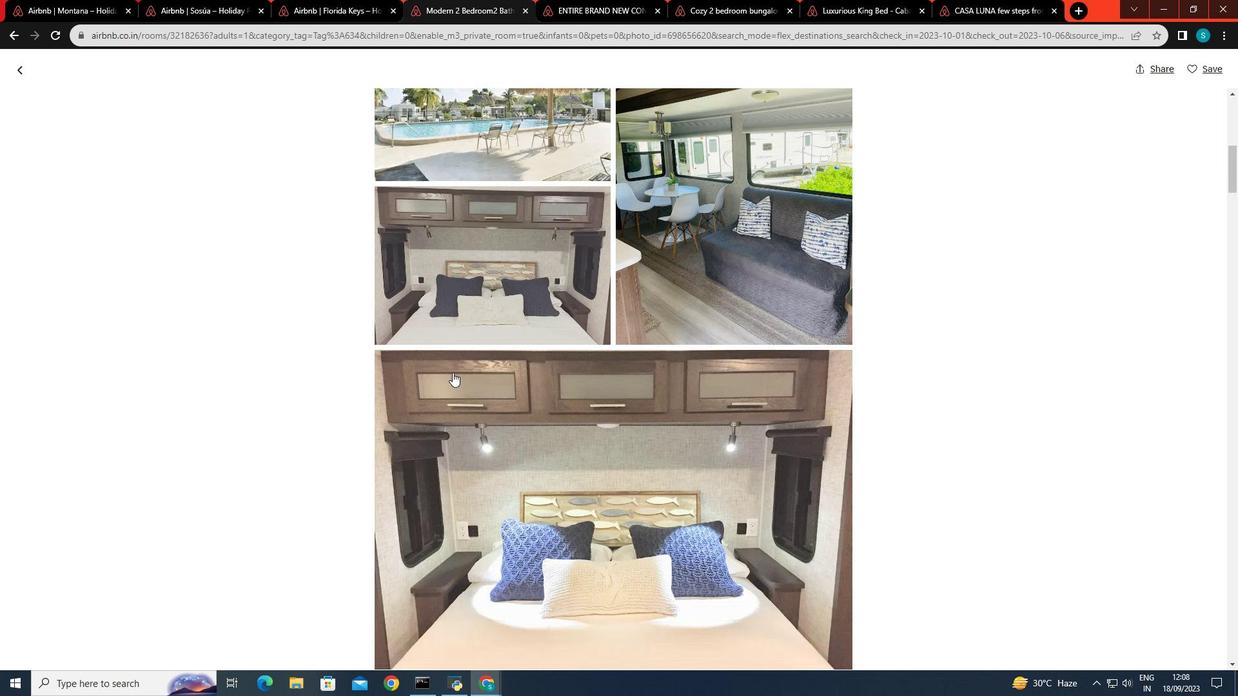 
Action: Mouse scrolled (452, 372) with delta (0, 0)
Screenshot: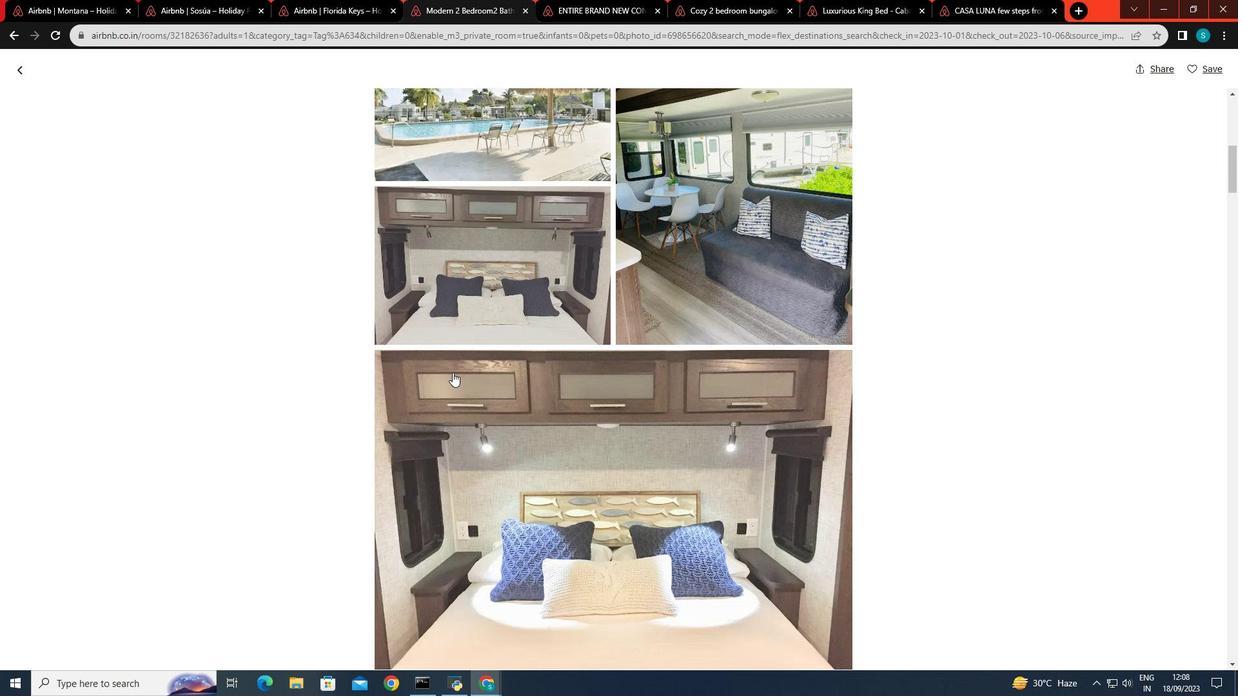 
Action: Mouse scrolled (452, 372) with delta (0, 0)
Screenshot: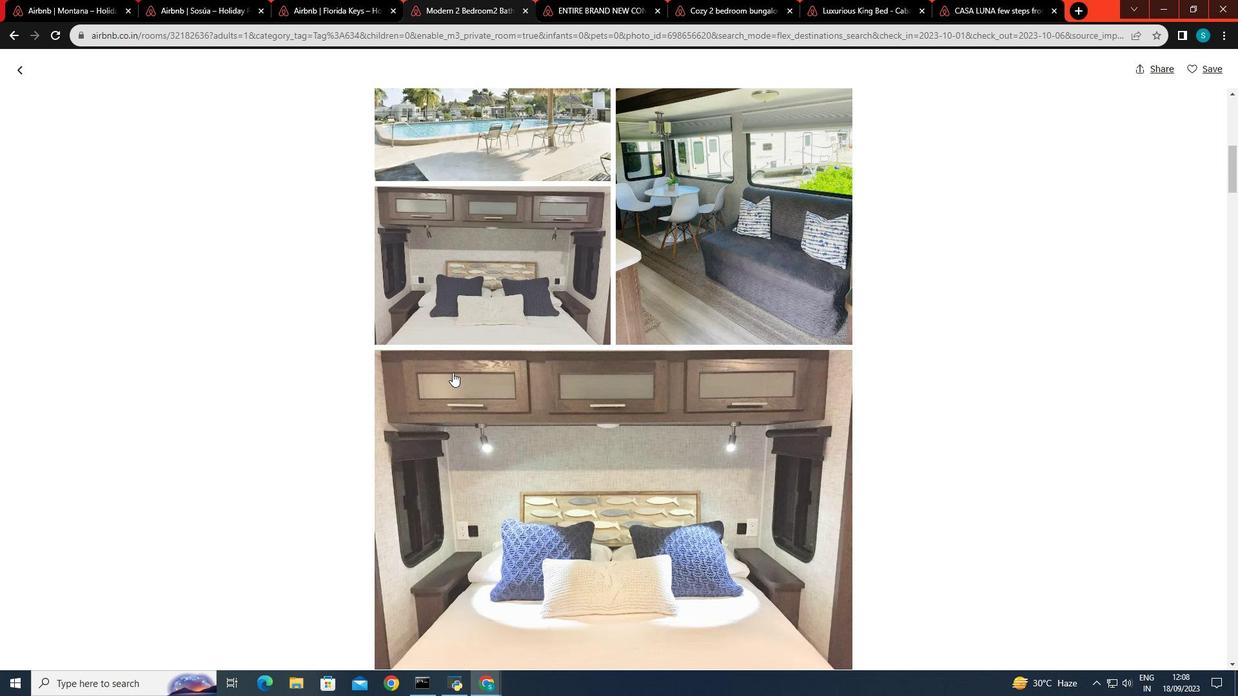 
Action: Mouse scrolled (452, 372) with delta (0, 0)
Screenshot: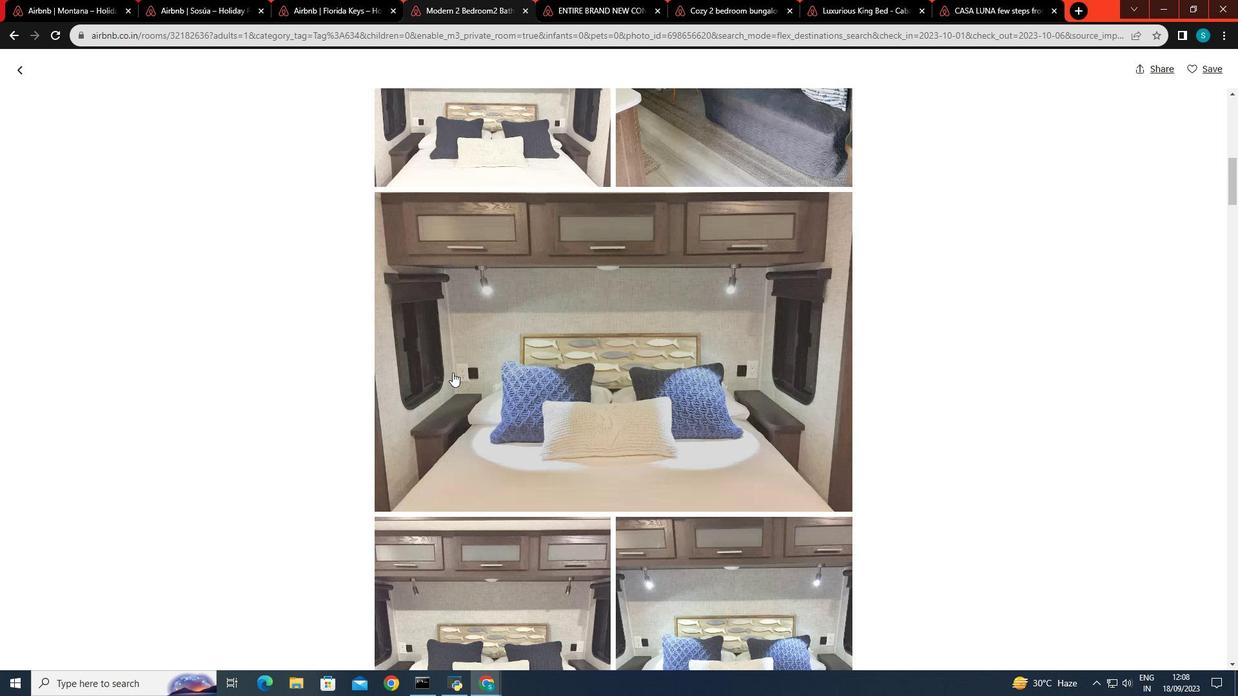 
Action: Mouse scrolled (452, 372) with delta (0, 0)
Screenshot: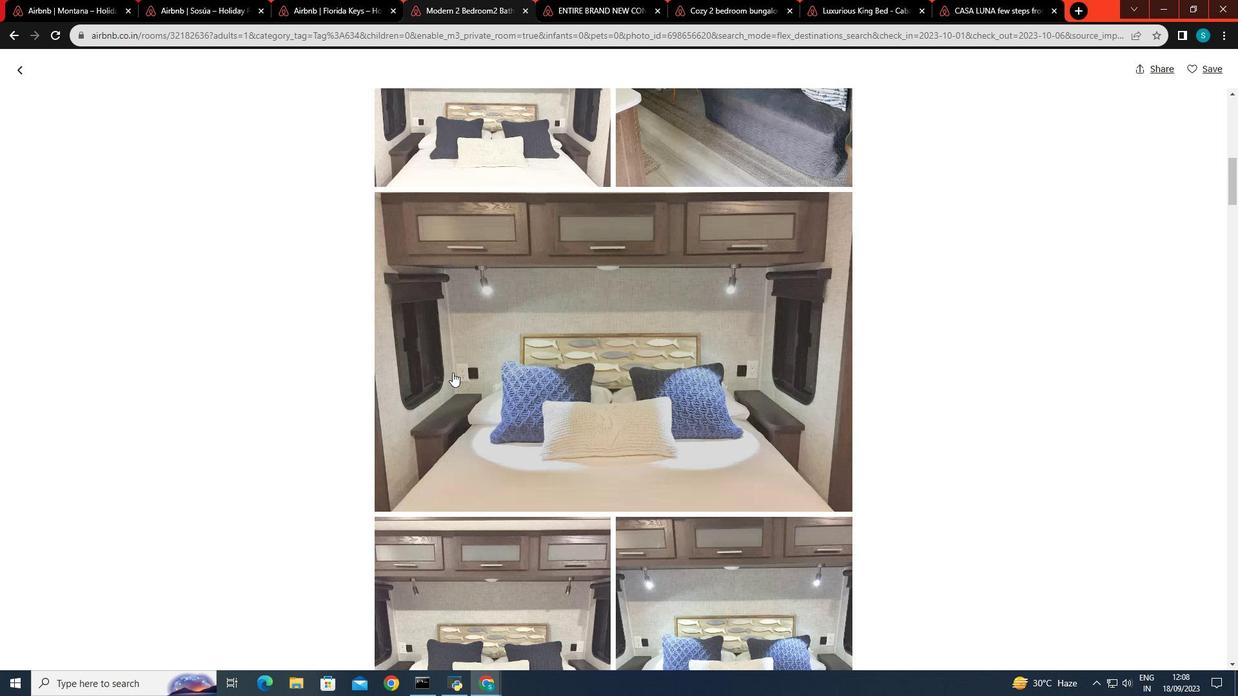 
Action: Mouse scrolled (452, 372) with delta (0, 0)
Screenshot: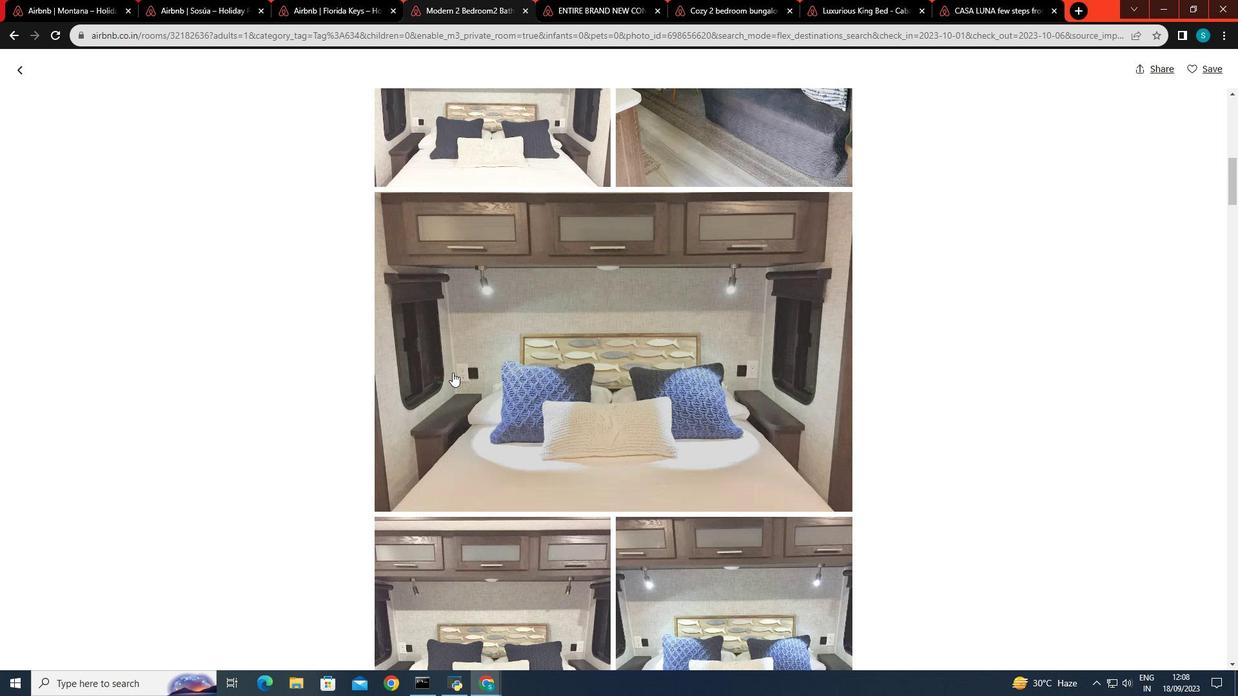 
Action: Mouse scrolled (452, 372) with delta (0, 0)
Screenshot: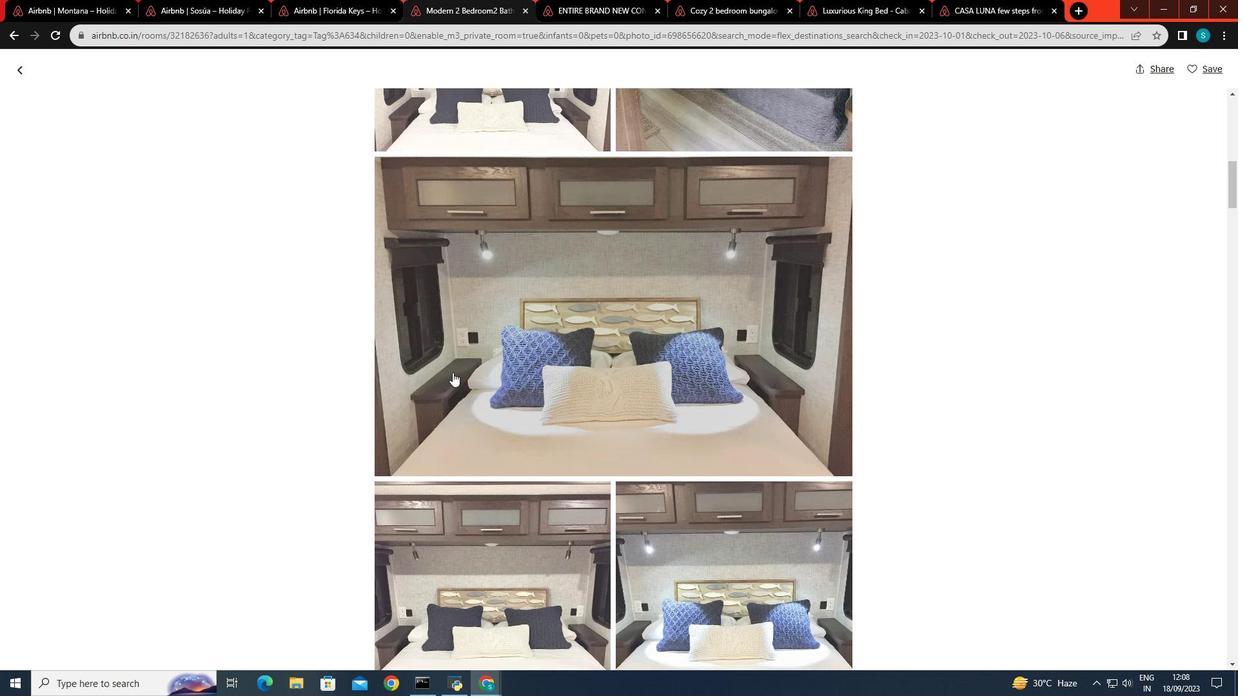 
Action: Mouse scrolled (452, 372) with delta (0, 0)
Screenshot: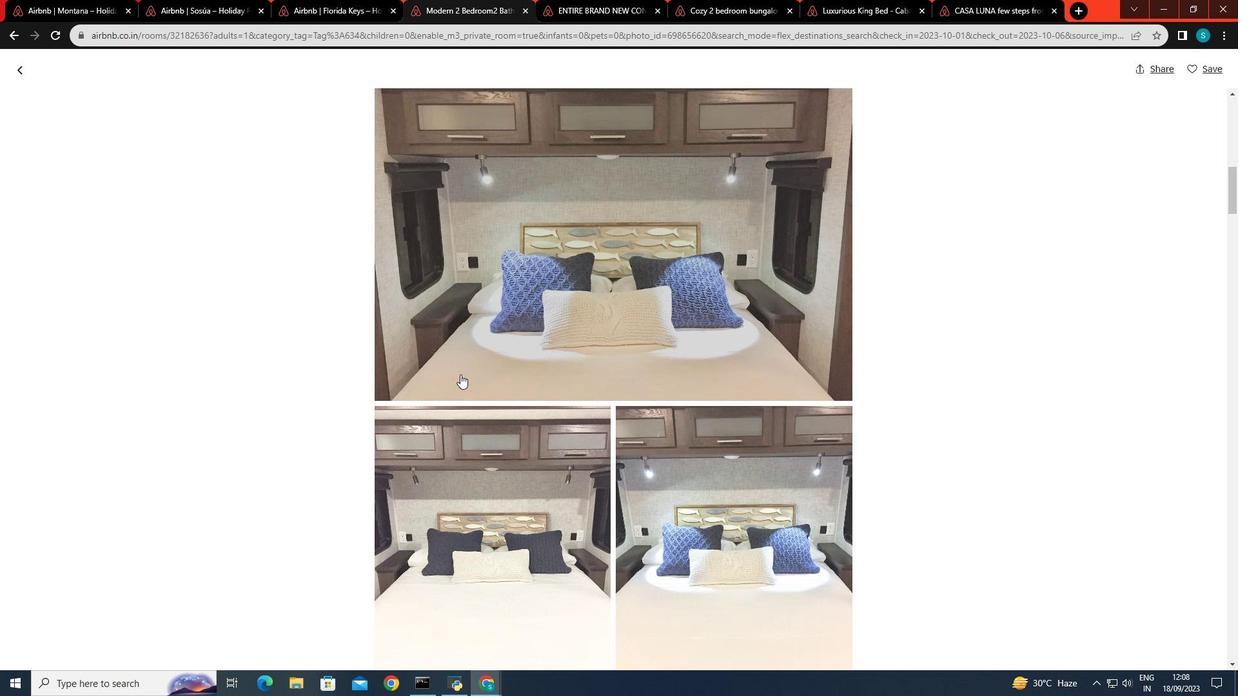 
Action: Mouse scrolled (452, 372) with delta (0, 0)
Screenshot: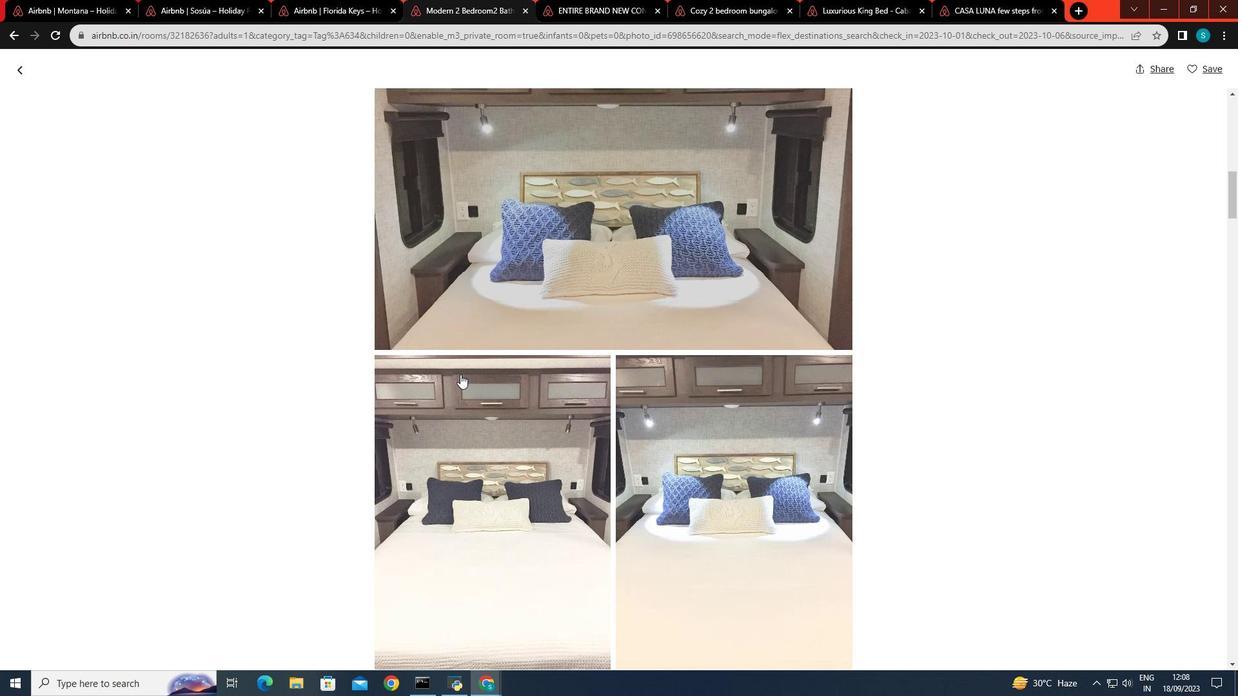 
Action: Mouse scrolled (452, 372) with delta (0, 0)
Screenshot: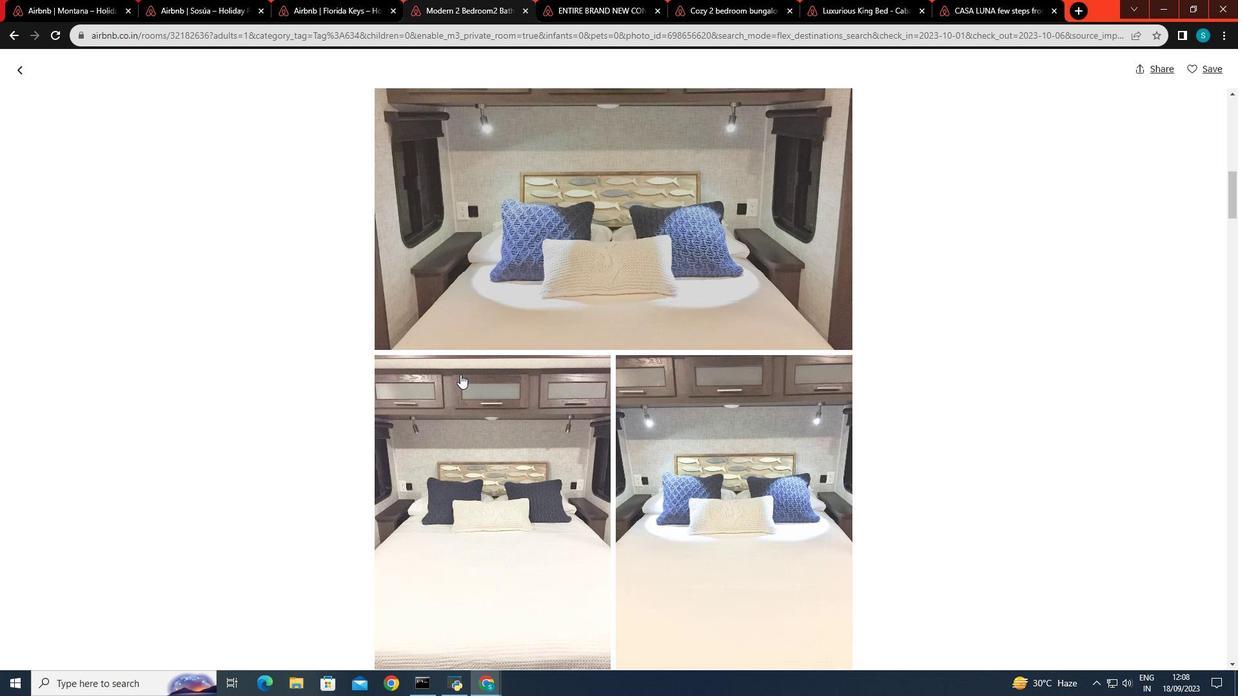 
Action: Mouse moved to (460, 374)
Screenshot: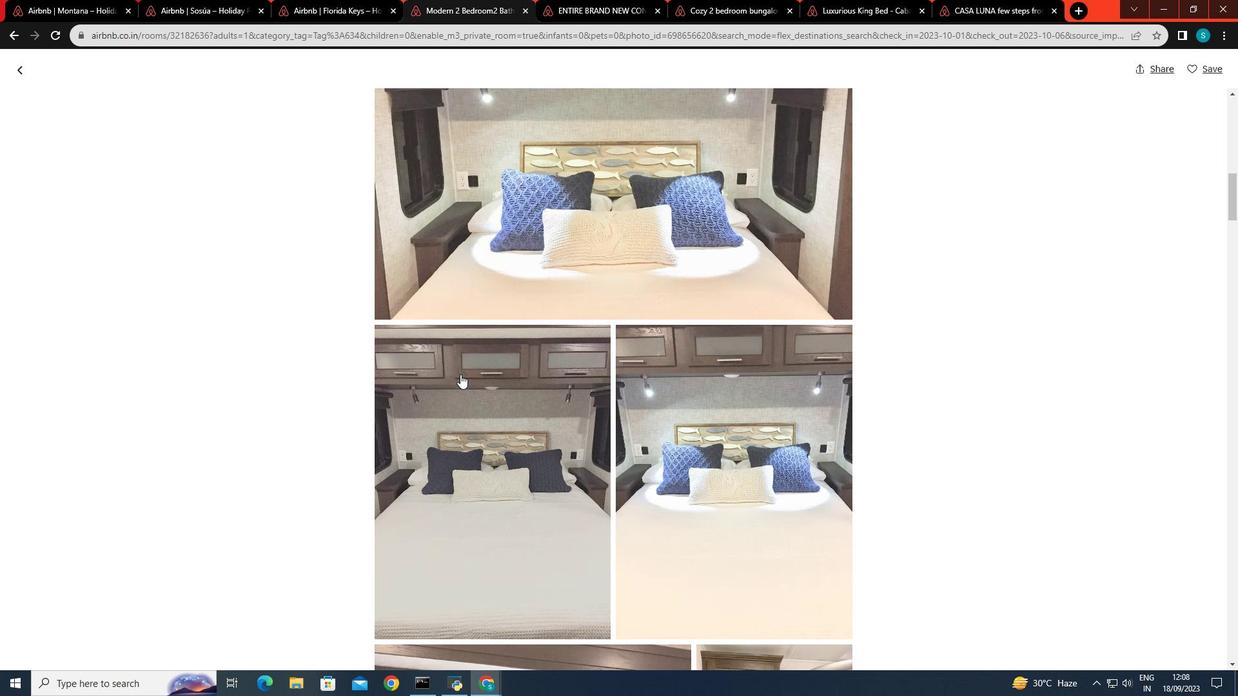 
Action: Mouse scrolled (460, 374) with delta (0, 0)
Screenshot: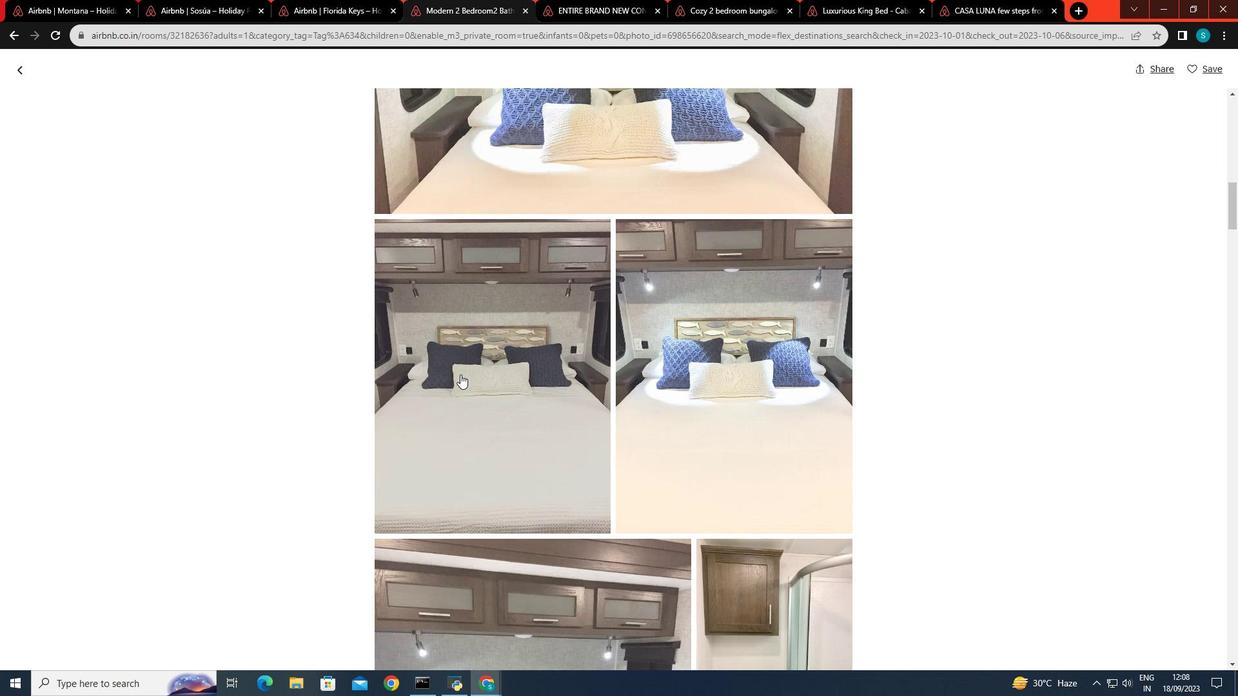 
Action: Mouse scrolled (460, 374) with delta (0, 0)
Screenshot: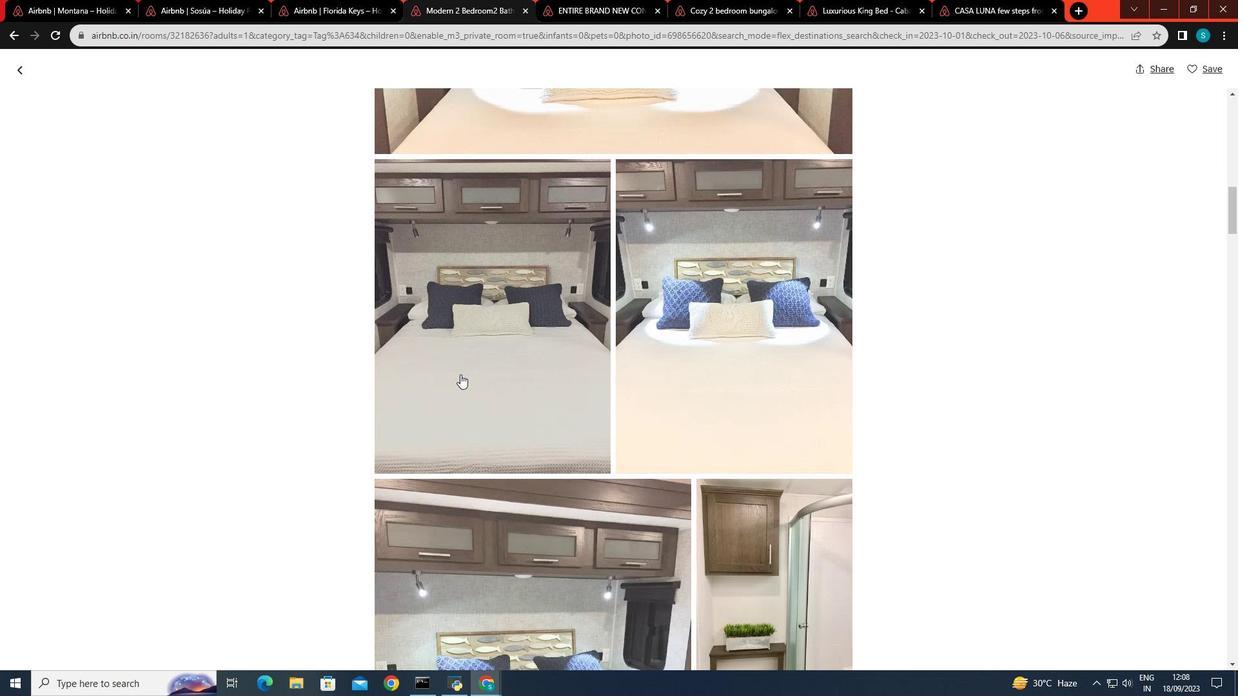 
Action: Mouse scrolled (460, 374) with delta (0, 0)
Screenshot: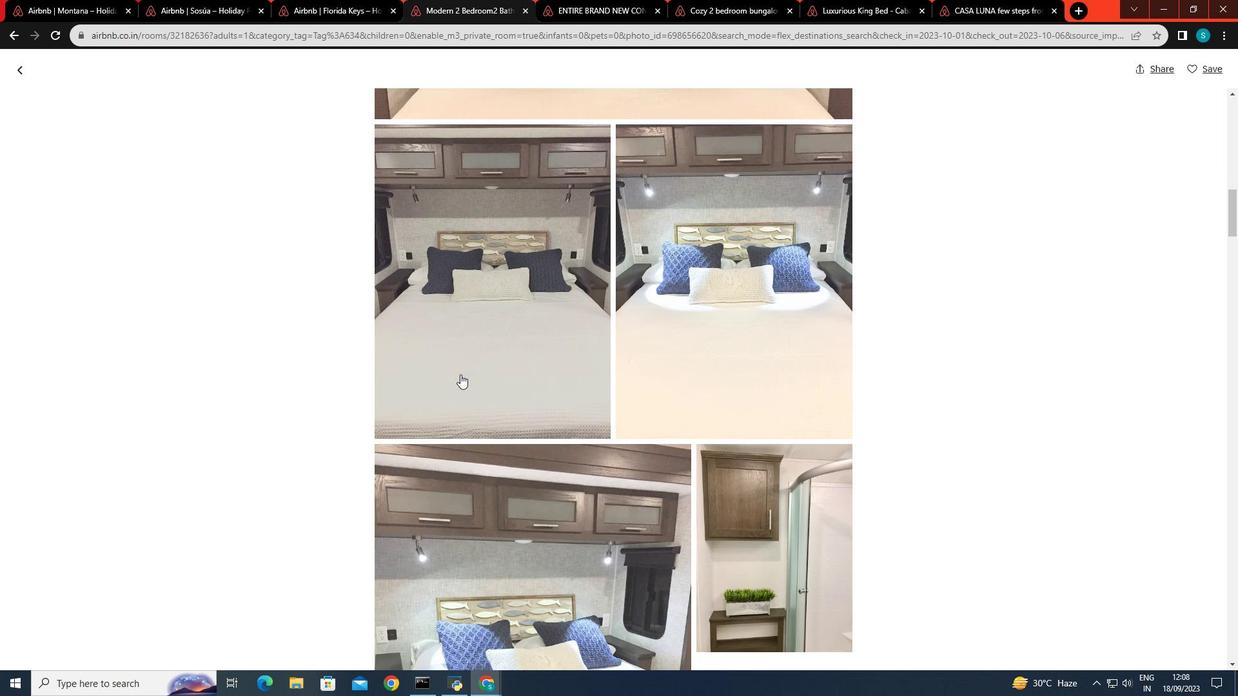 
Action: Mouse scrolled (460, 374) with delta (0, 0)
Screenshot: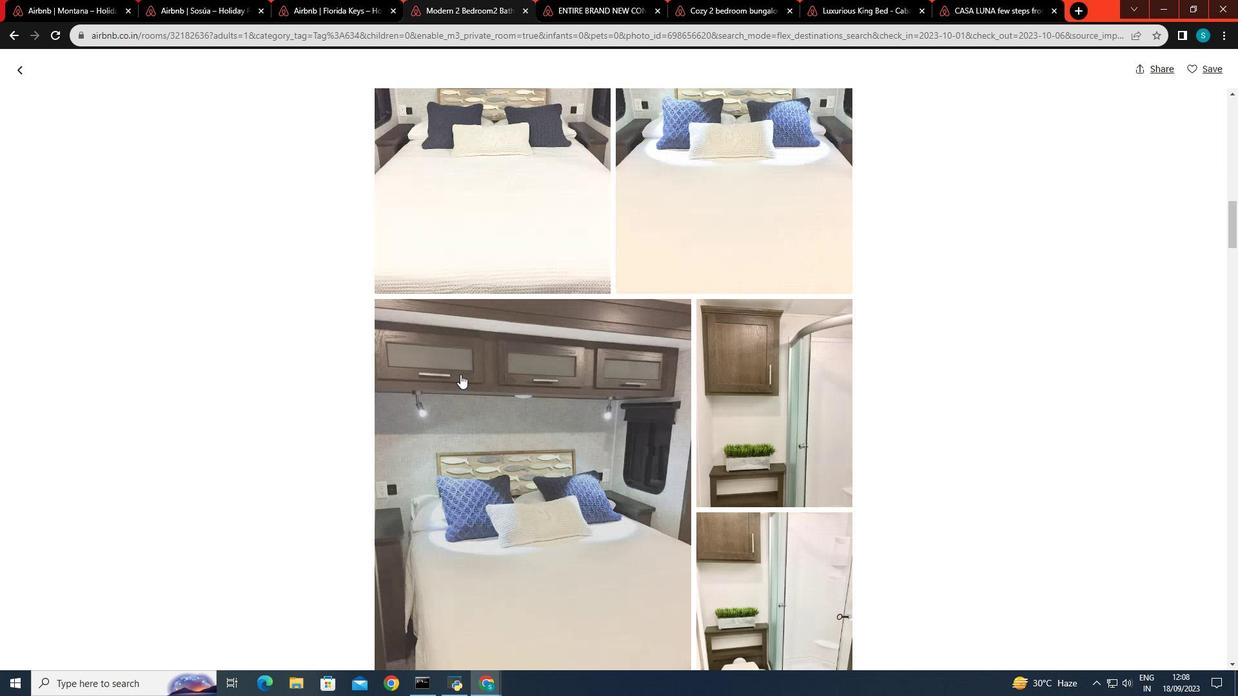 
Action: Mouse scrolled (460, 374) with delta (0, 0)
Screenshot: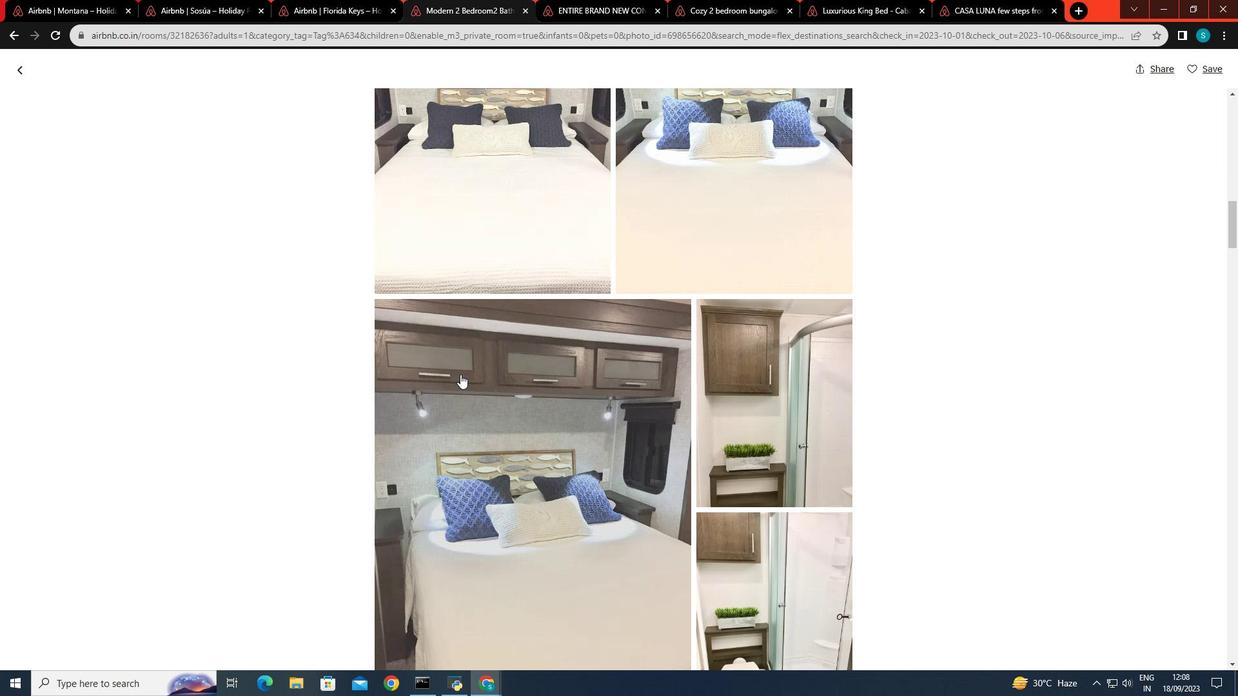 
Action: Mouse scrolled (460, 374) with delta (0, 0)
Screenshot: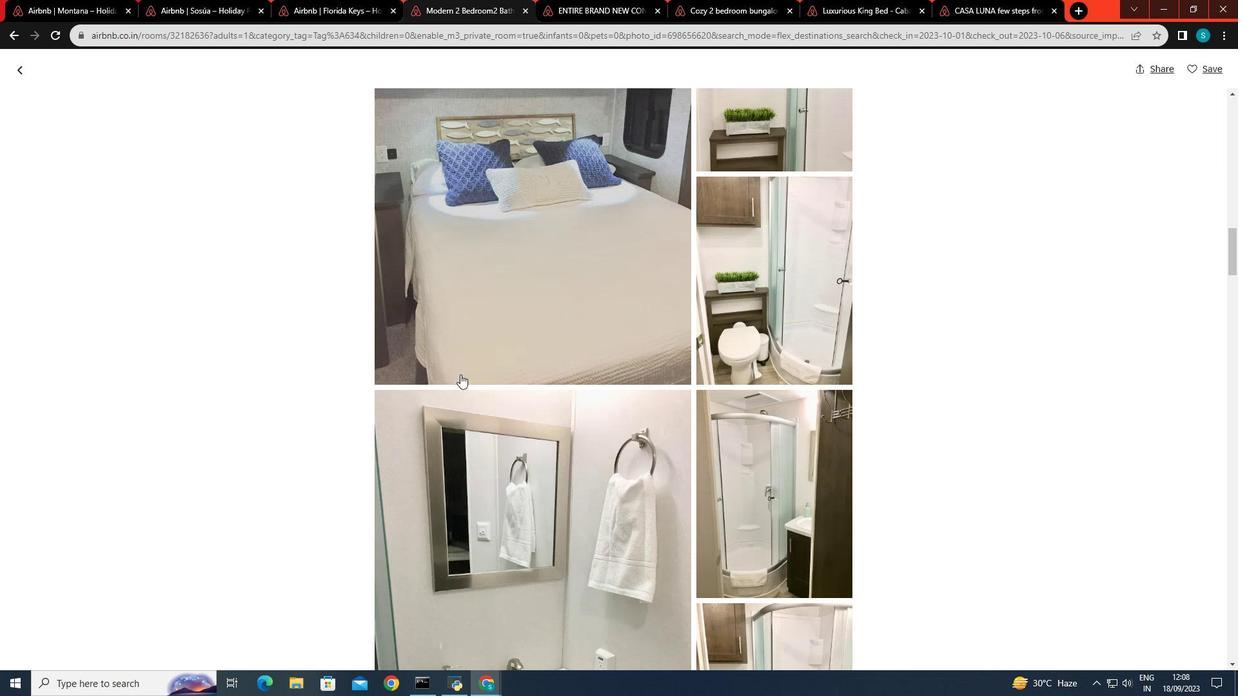 
Action: Mouse scrolled (460, 374) with delta (0, 0)
Screenshot: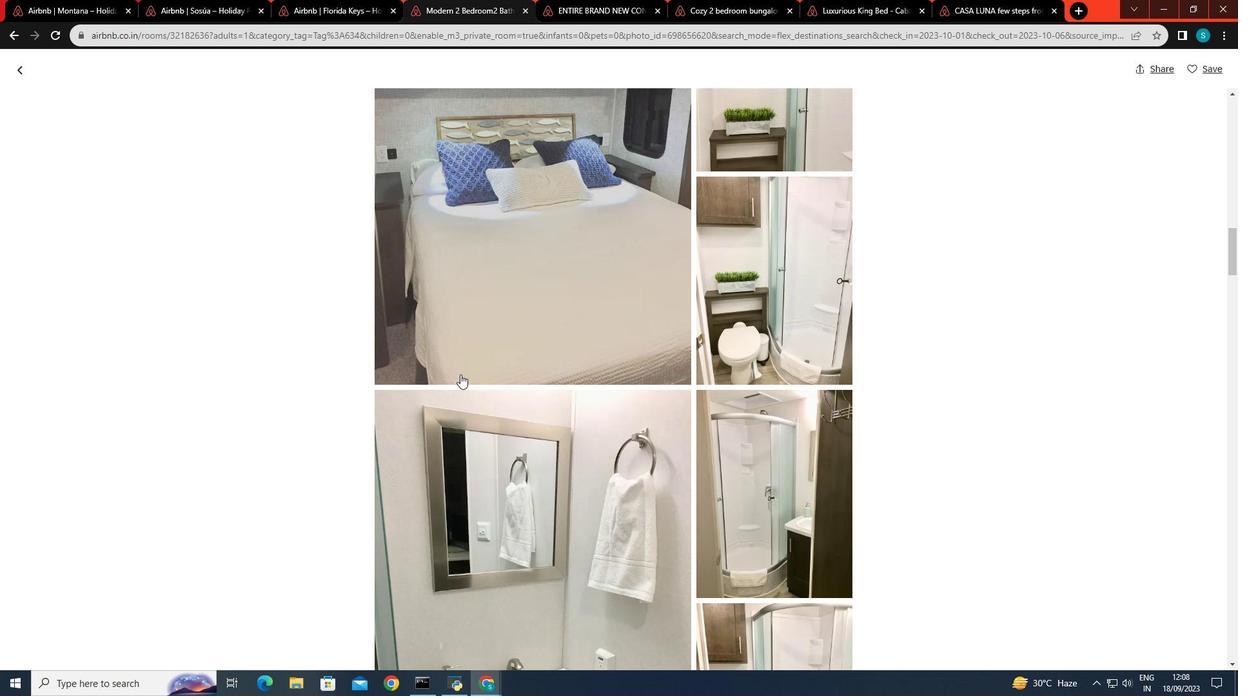 
Action: Mouse scrolled (460, 374) with delta (0, 0)
Screenshot: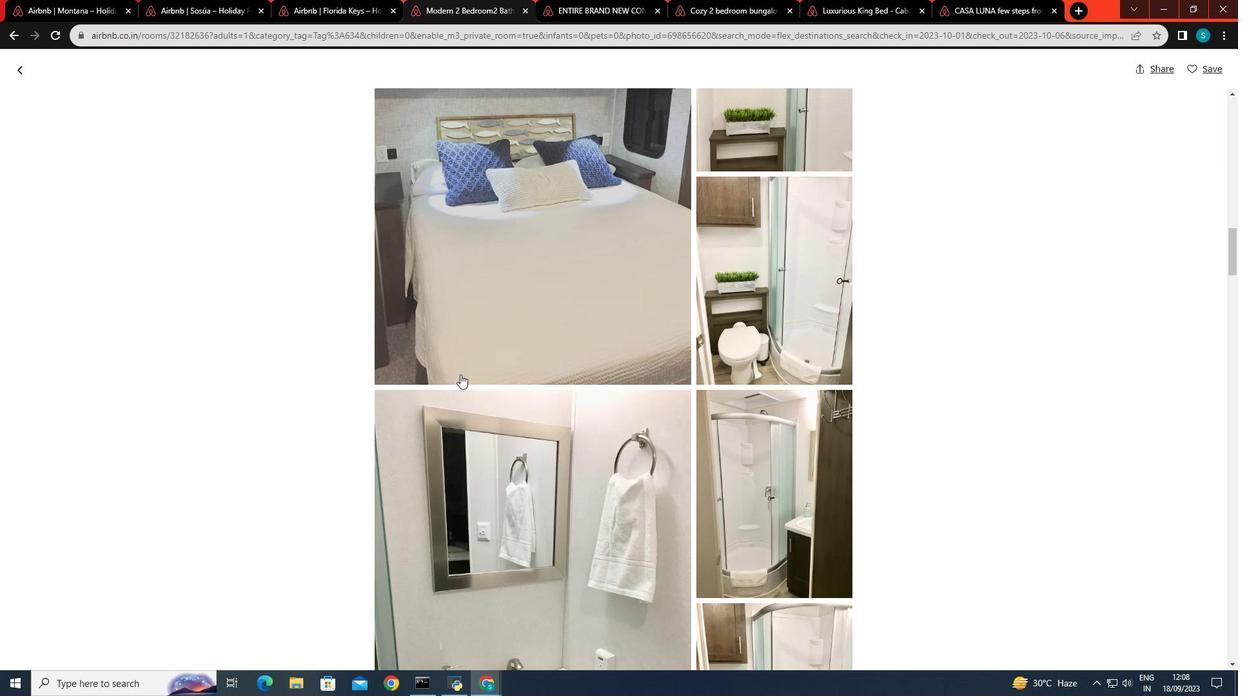 
Action: Mouse scrolled (460, 374) with delta (0, 0)
Screenshot: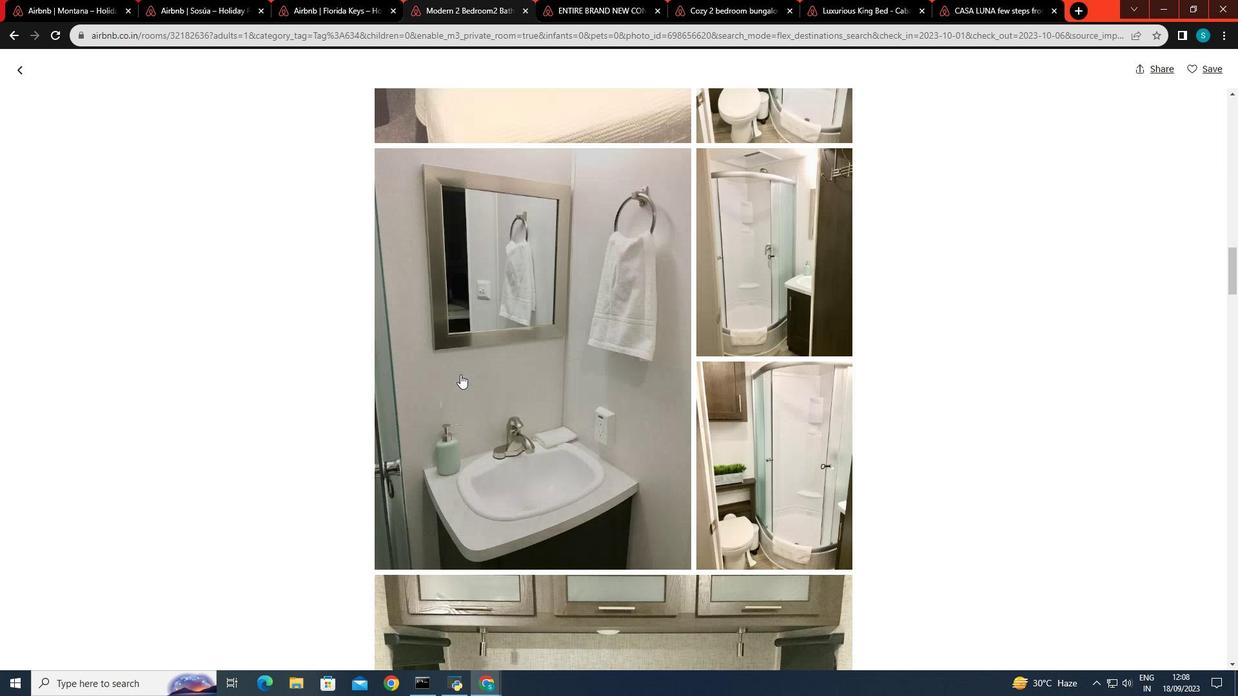 
Action: Mouse scrolled (460, 374) with delta (0, 0)
Screenshot: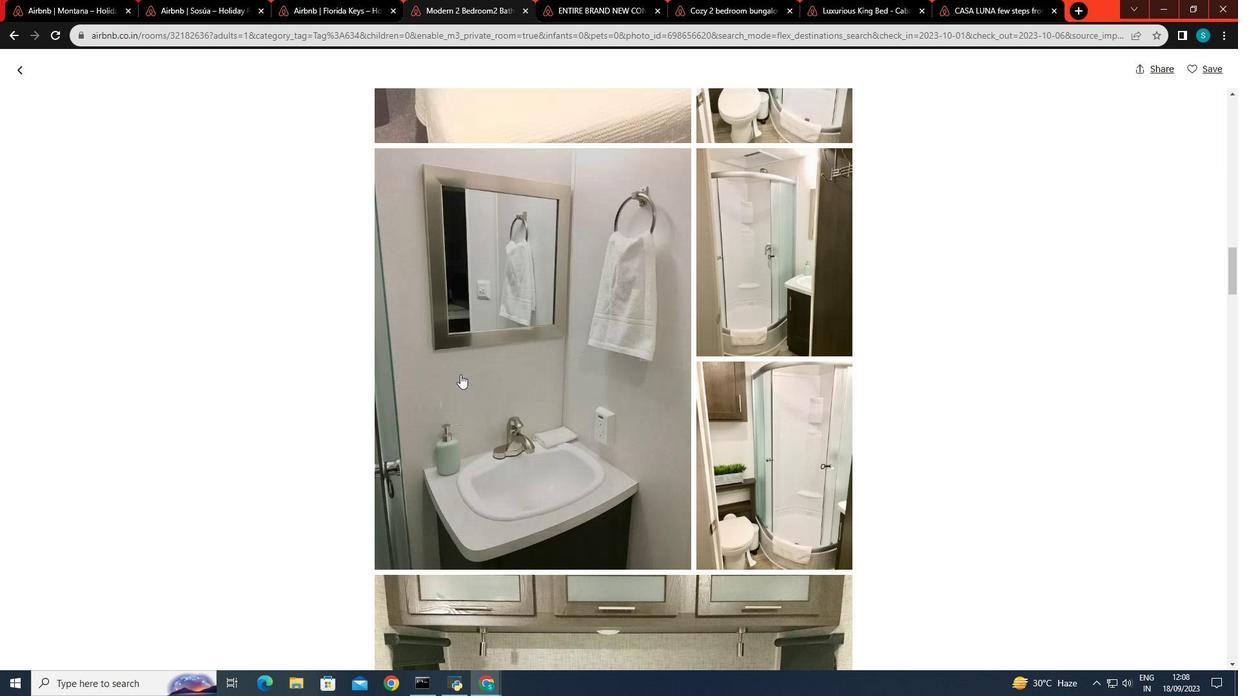 
Action: Mouse scrolled (460, 374) with delta (0, 0)
Screenshot: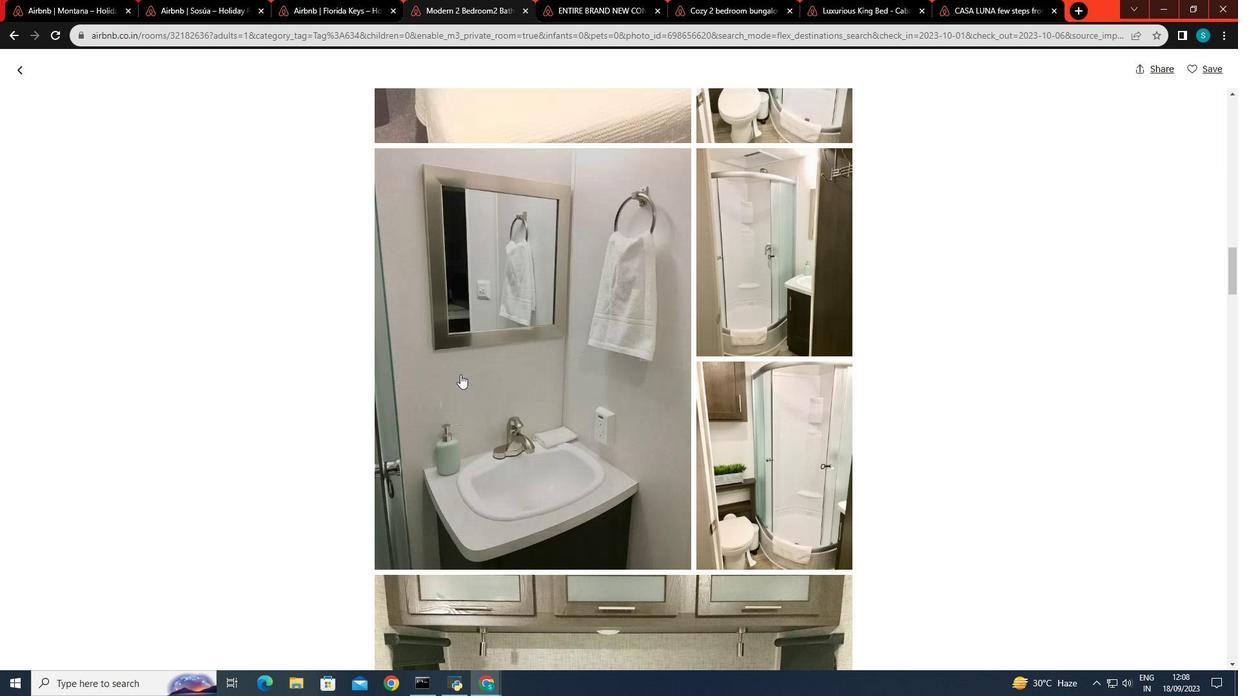 
Action: Mouse scrolled (460, 374) with delta (0, 0)
Screenshot: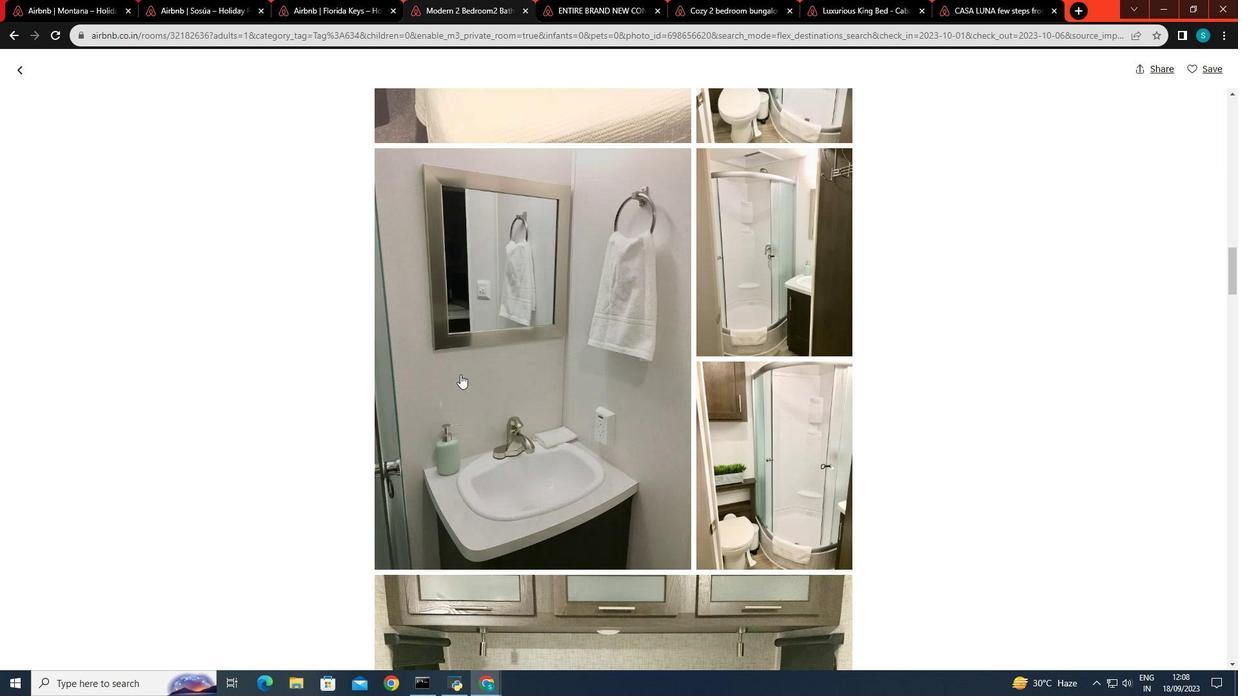 
Action: Mouse scrolled (460, 374) with delta (0, 0)
Screenshot: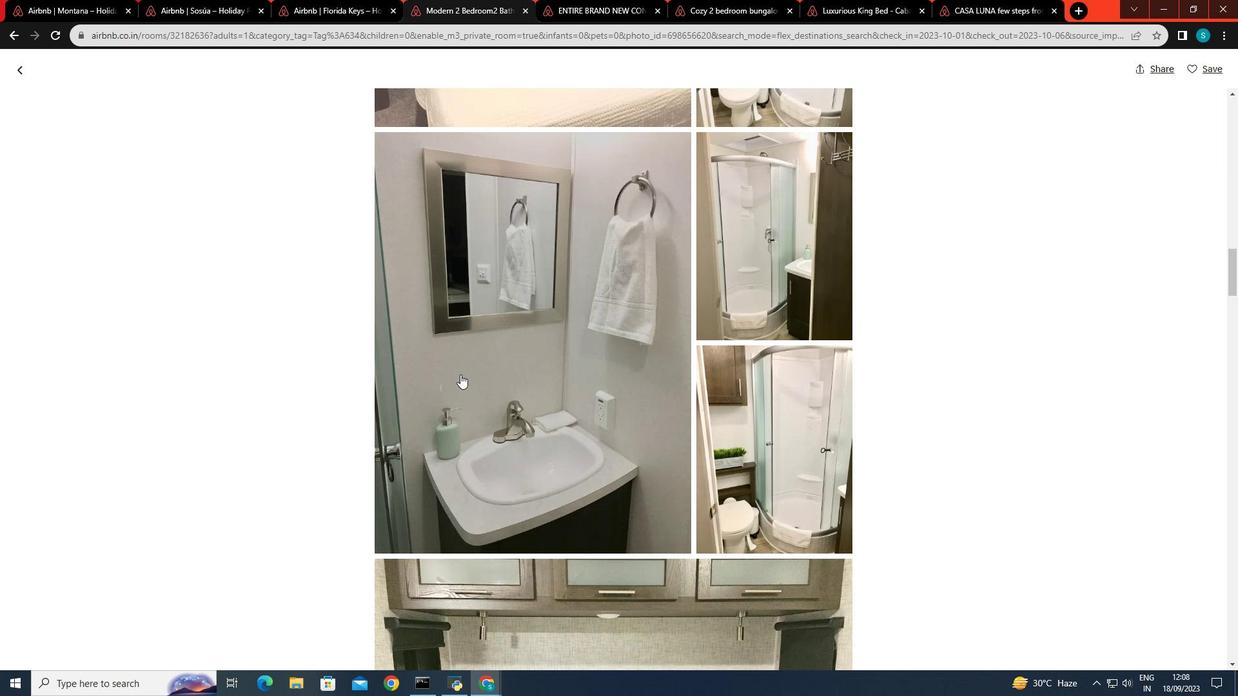 
Action: Mouse scrolled (460, 374) with delta (0, 0)
Screenshot: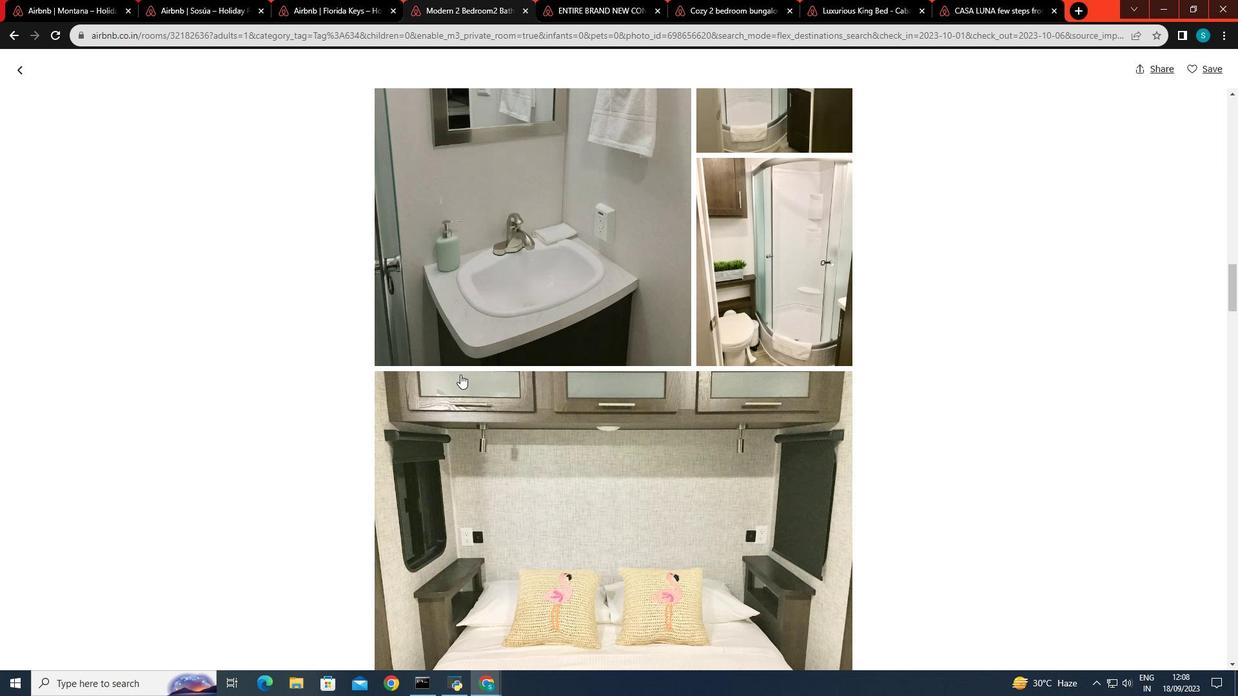 
Action: Mouse scrolled (460, 374) with delta (0, 0)
Screenshot: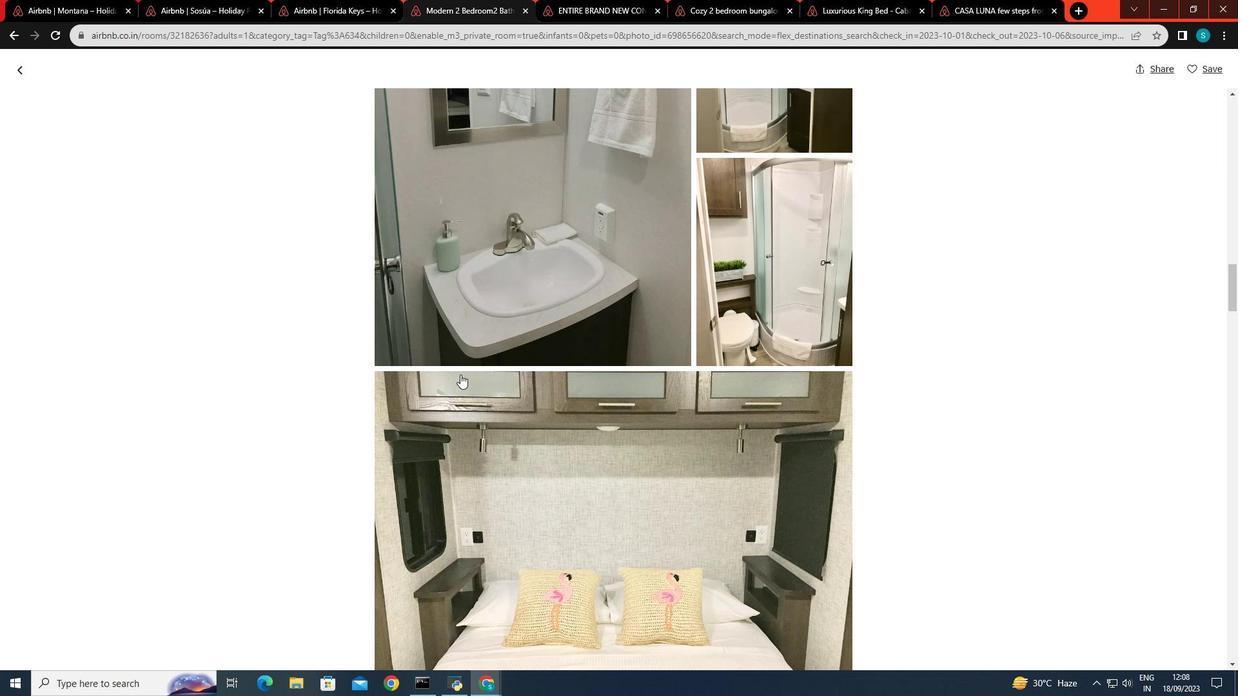 
Action: Mouse scrolled (460, 374) with delta (0, 0)
Screenshot: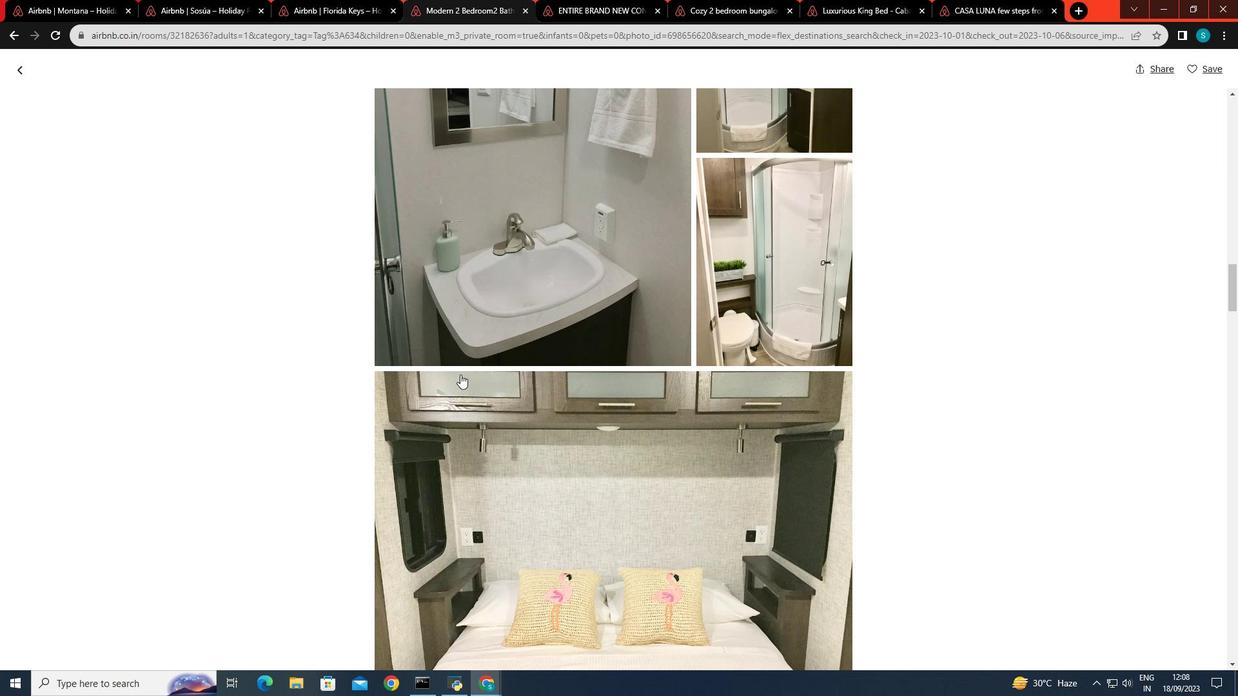 
Action: Mouse scrolled (460, 374) with delta (0, 0)
Screenshot: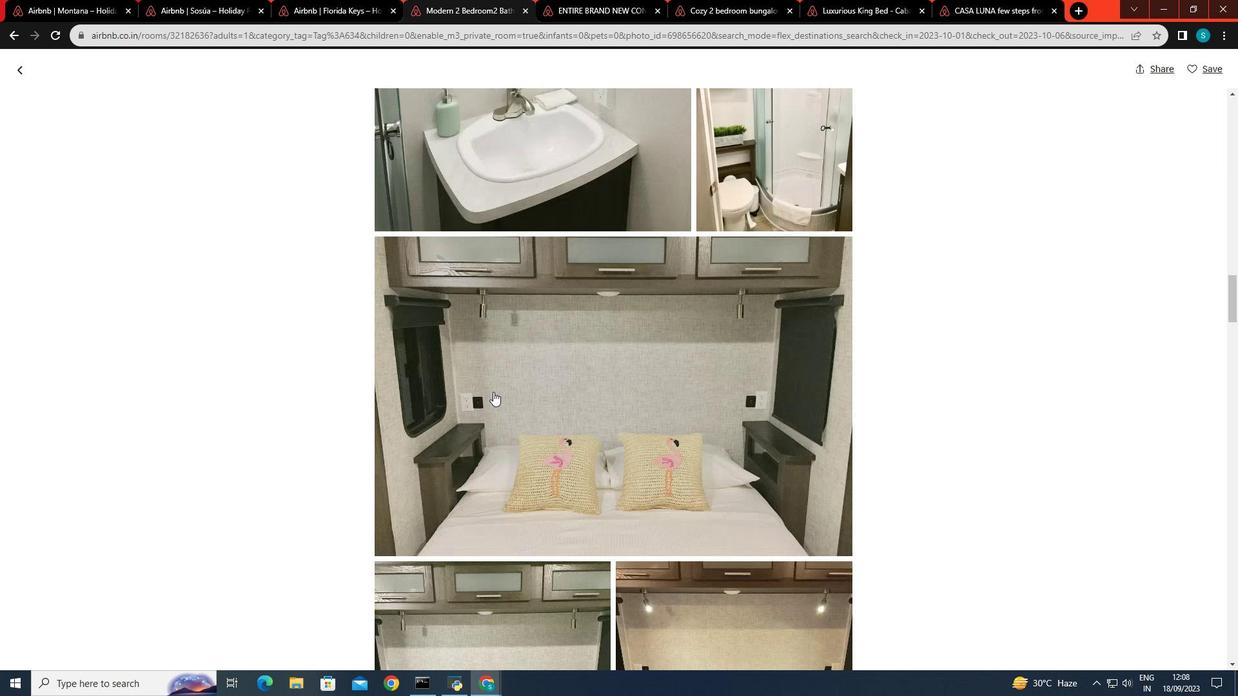 
Action: Mouse scrolled (460, 374) with delta (0, 0)
Screenshot: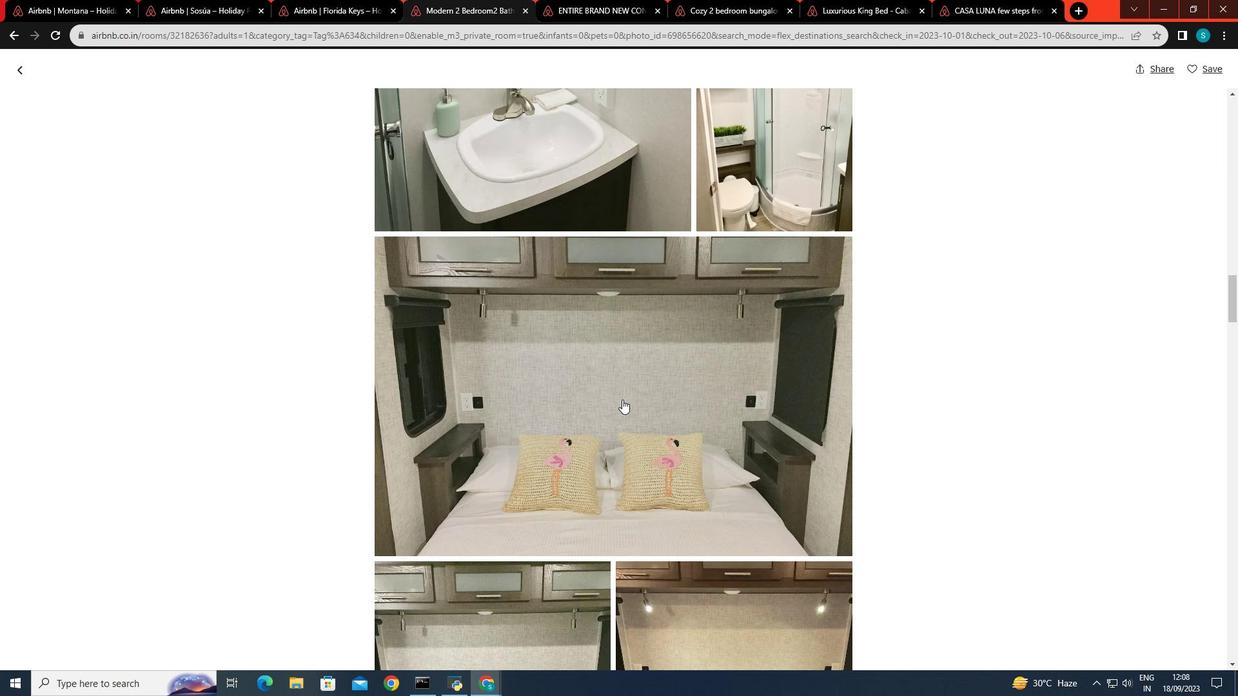 
Action: Mouse scrolled (460, 374) with delta (0, 0)
Screenshot: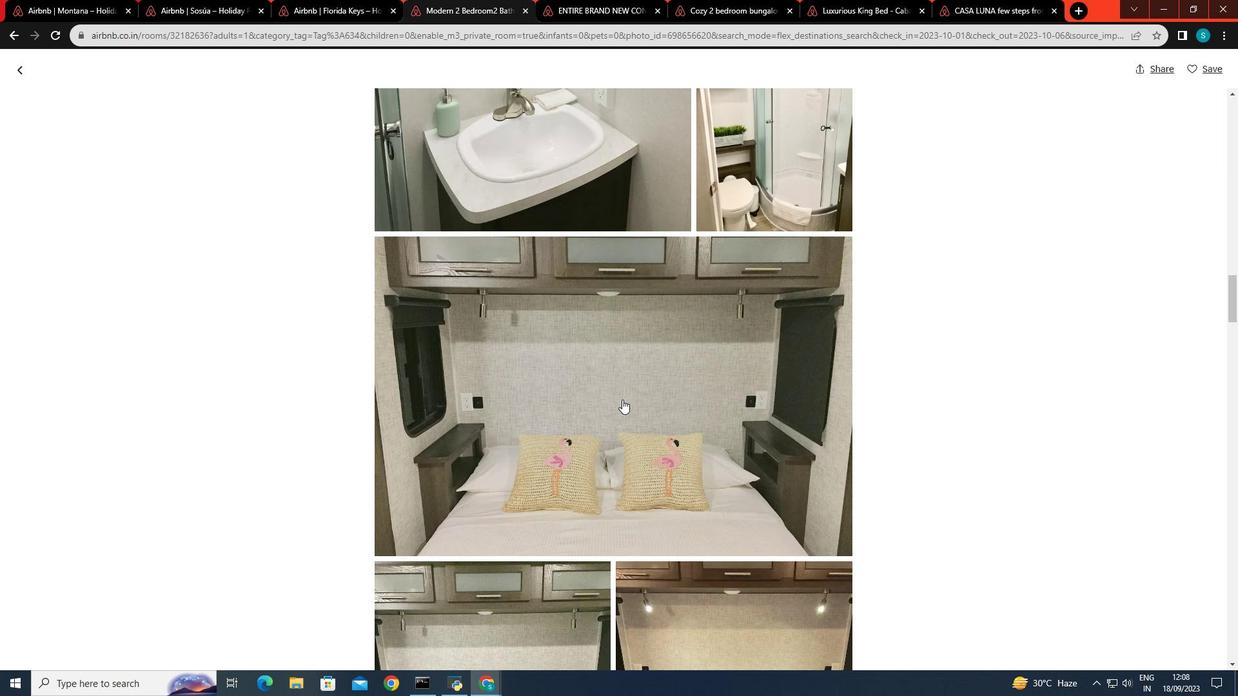 
Action: Mouse scrolled (460, 374) with delta (0, 0)
Screenshot: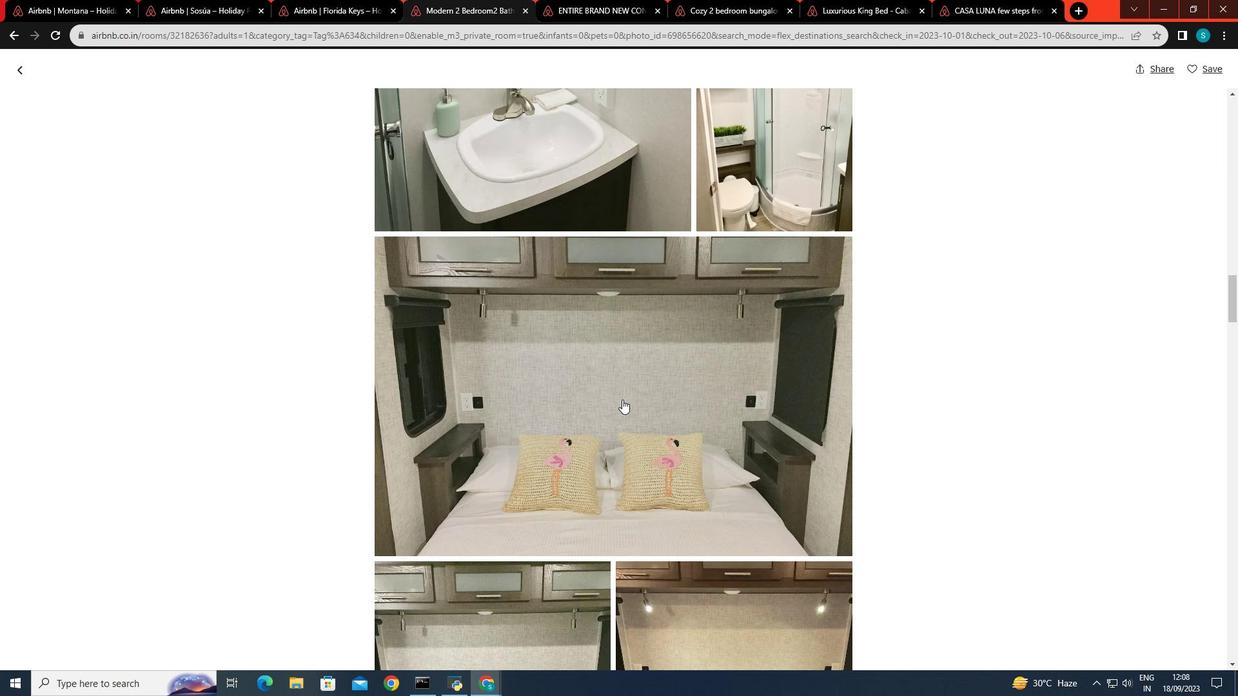 
Action: Mouse scrolled (460, 374) with delta (0, 0)
Screenshot: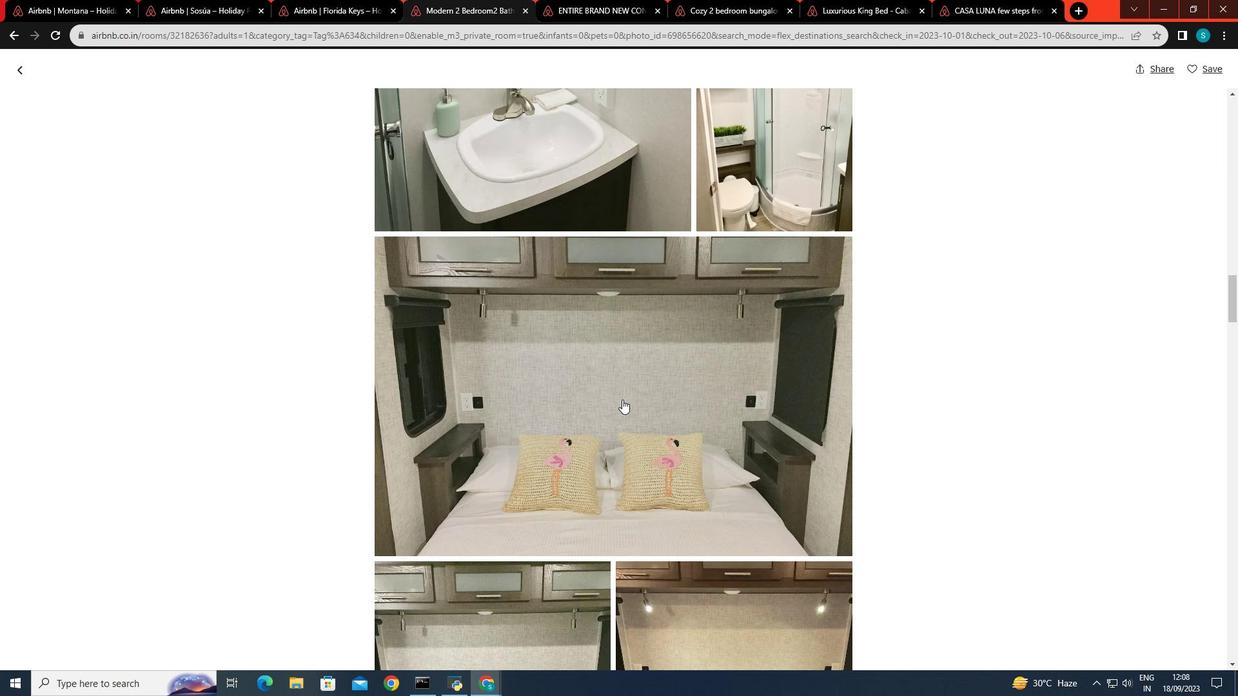 
Action: Mouse scrolled (460, 374) with delta (0, 0)
Screenshot: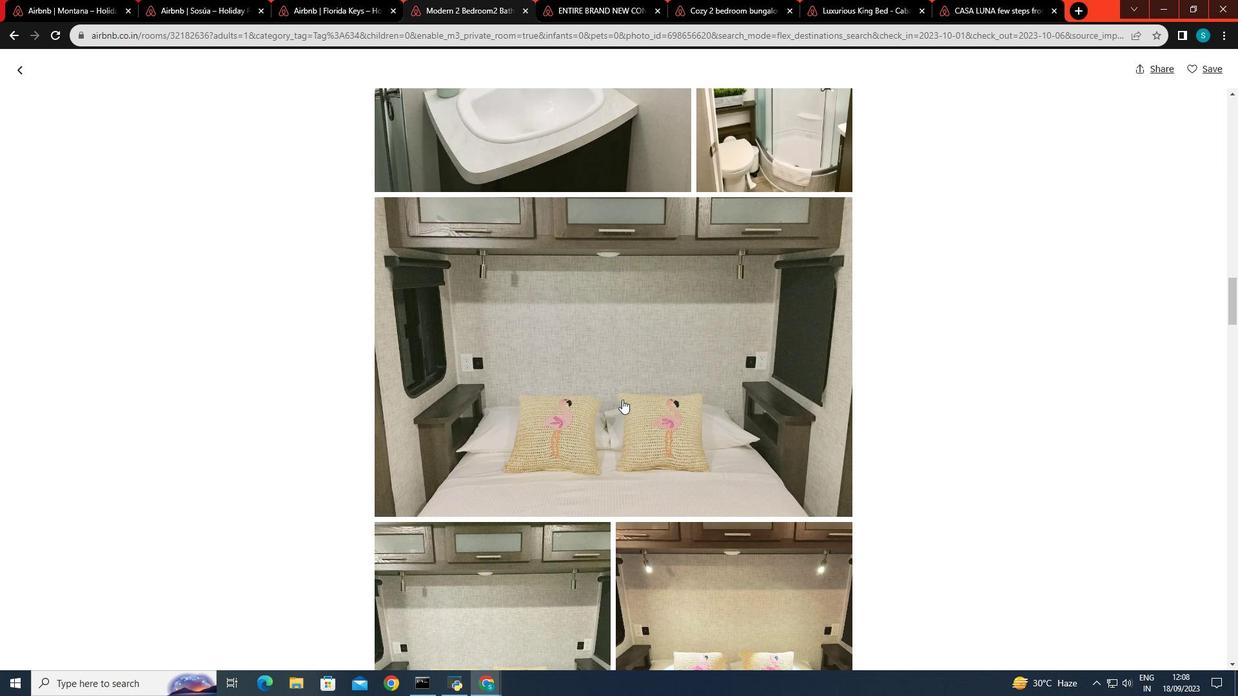 
Action: Mouse moved to (622, 399)
Screenshot: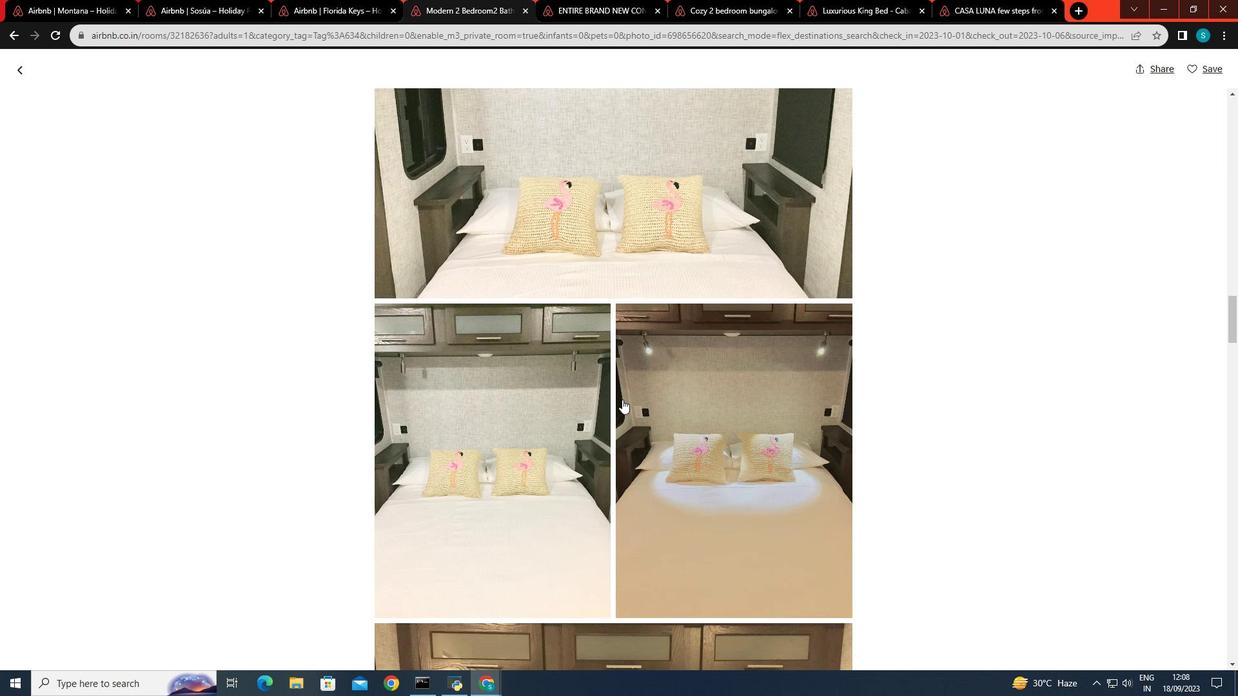 
Action: Mouse scrolled (622, 399) with delta (0, 0)
Screenshot: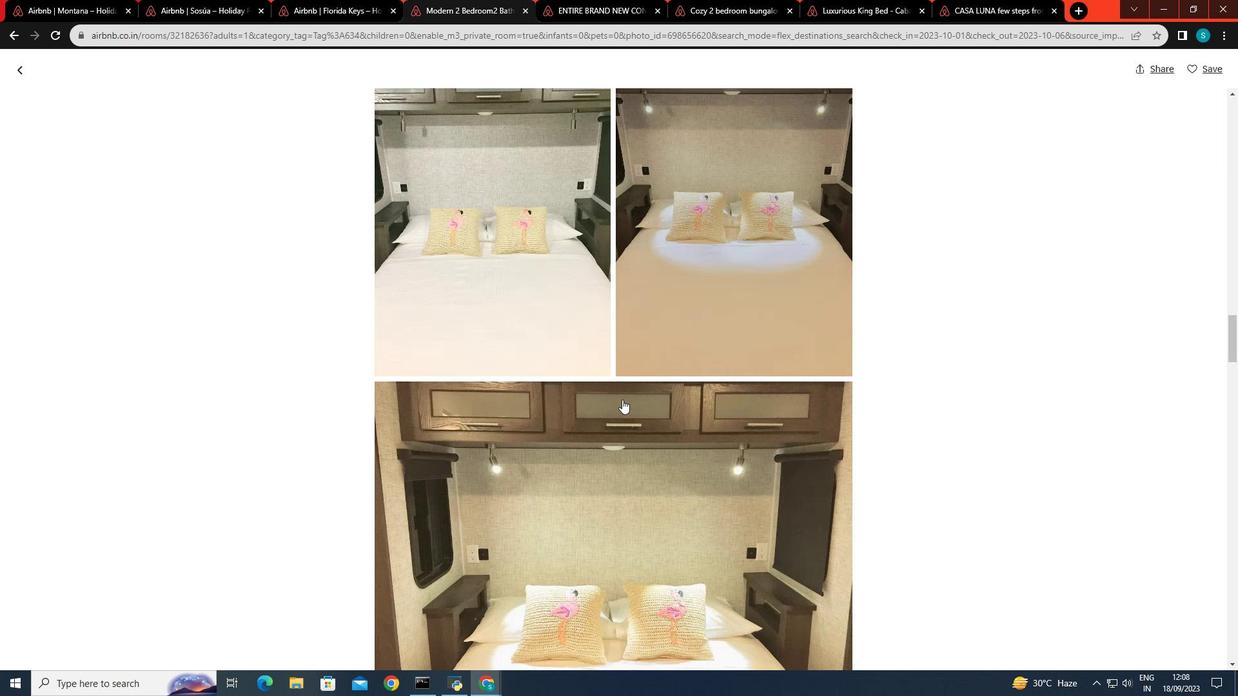 
Action: Mouse scrolled (622, 399) with delta (0, 0)
Screenshot: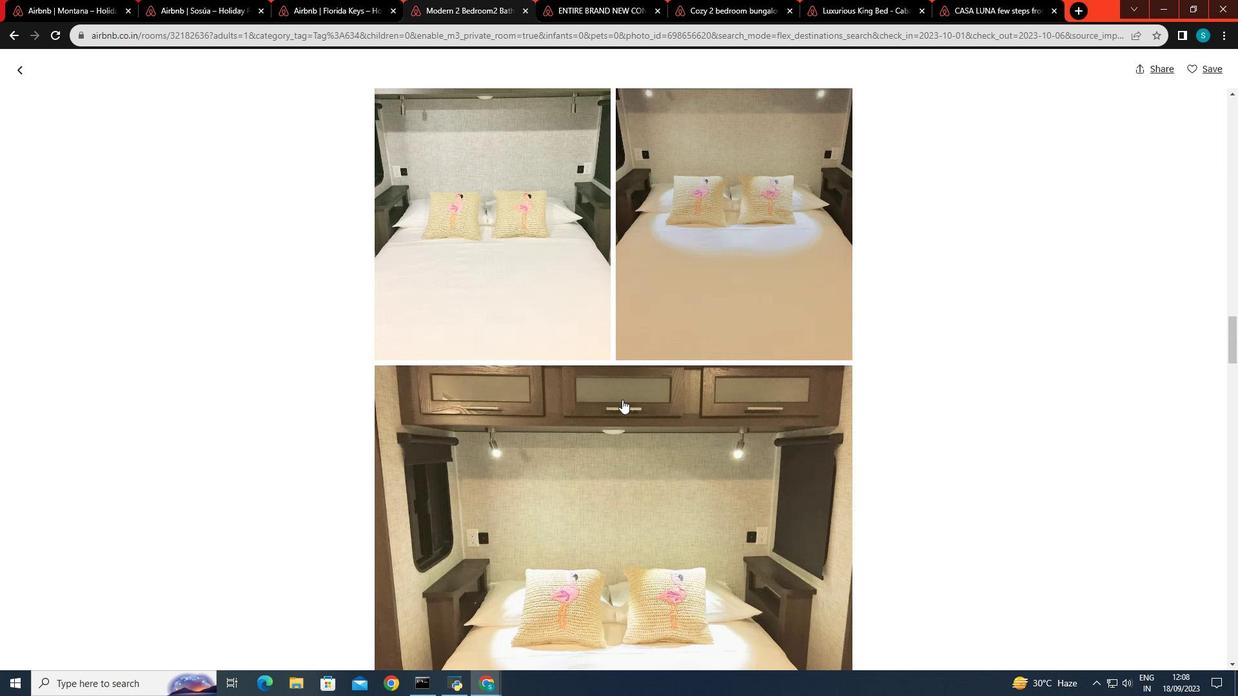 
Action: Mouse scrolled (622, 399) with delta (0, 0)
Screenshot: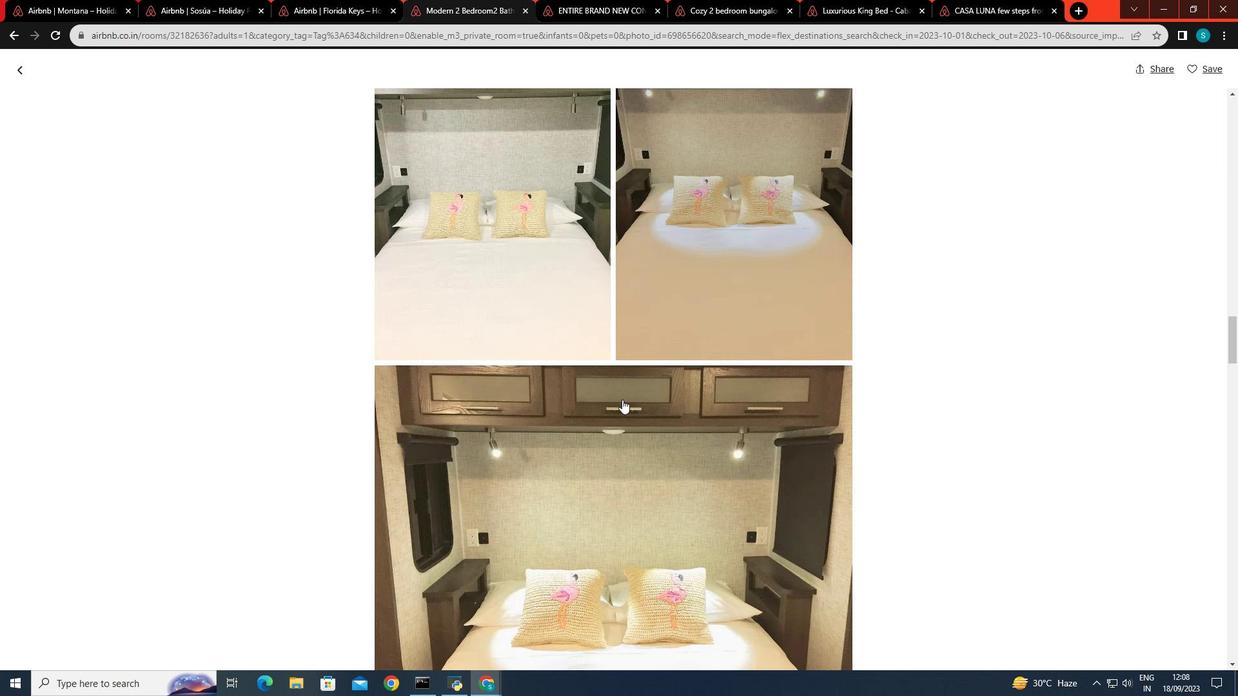 
Action: Mouse scrolled (622, 399) with delta (0, 0)
Screenshot: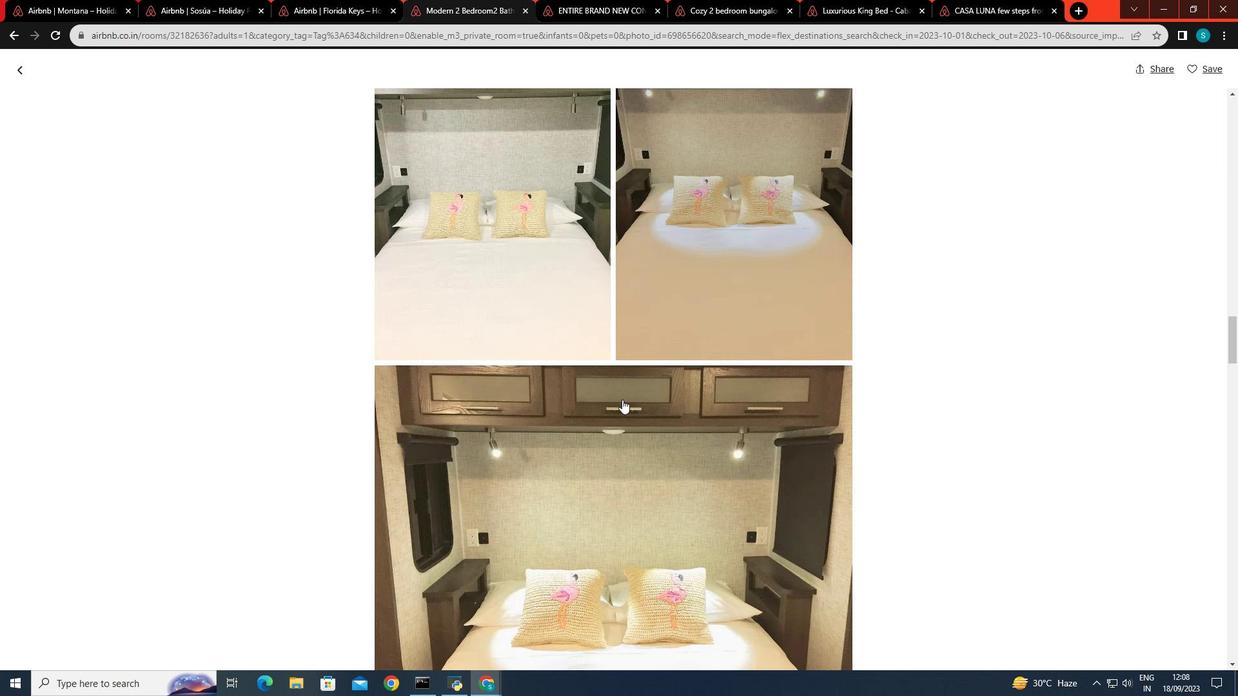 
Action: Mouse scrolled (622, 399) with delta (0, 0)
Screenshot: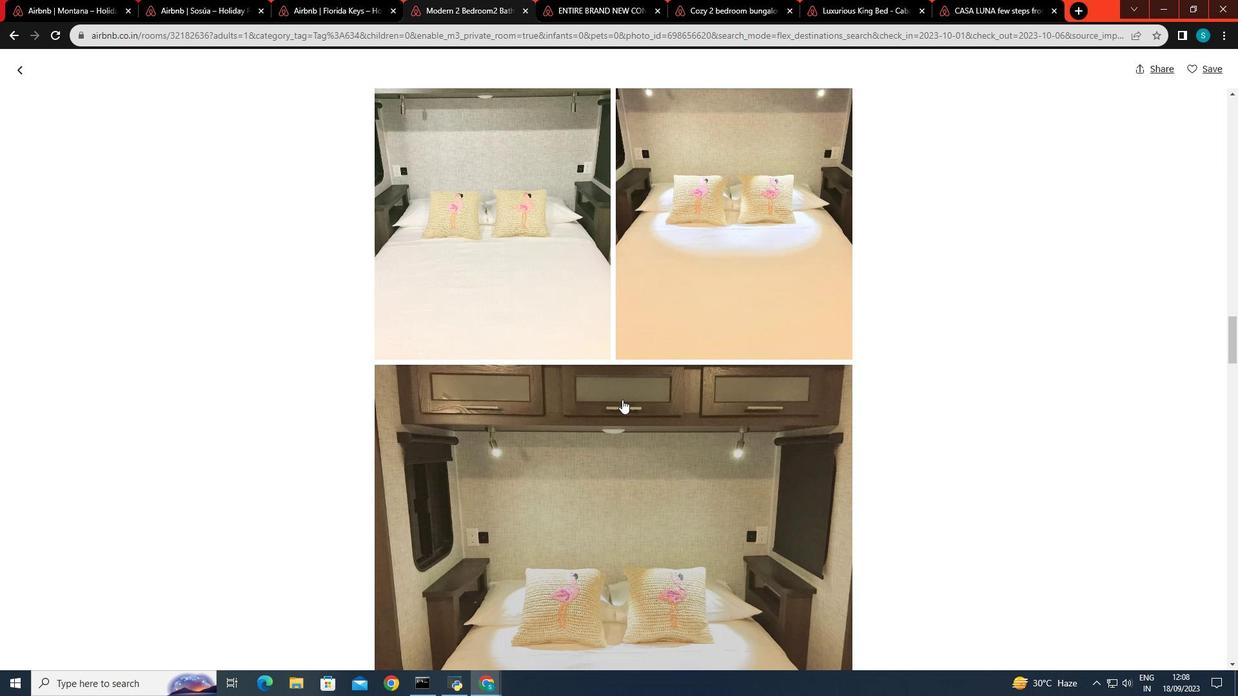 
Action: Mouse scrolled (622, 399) with delta (0, 0)
Screenshot: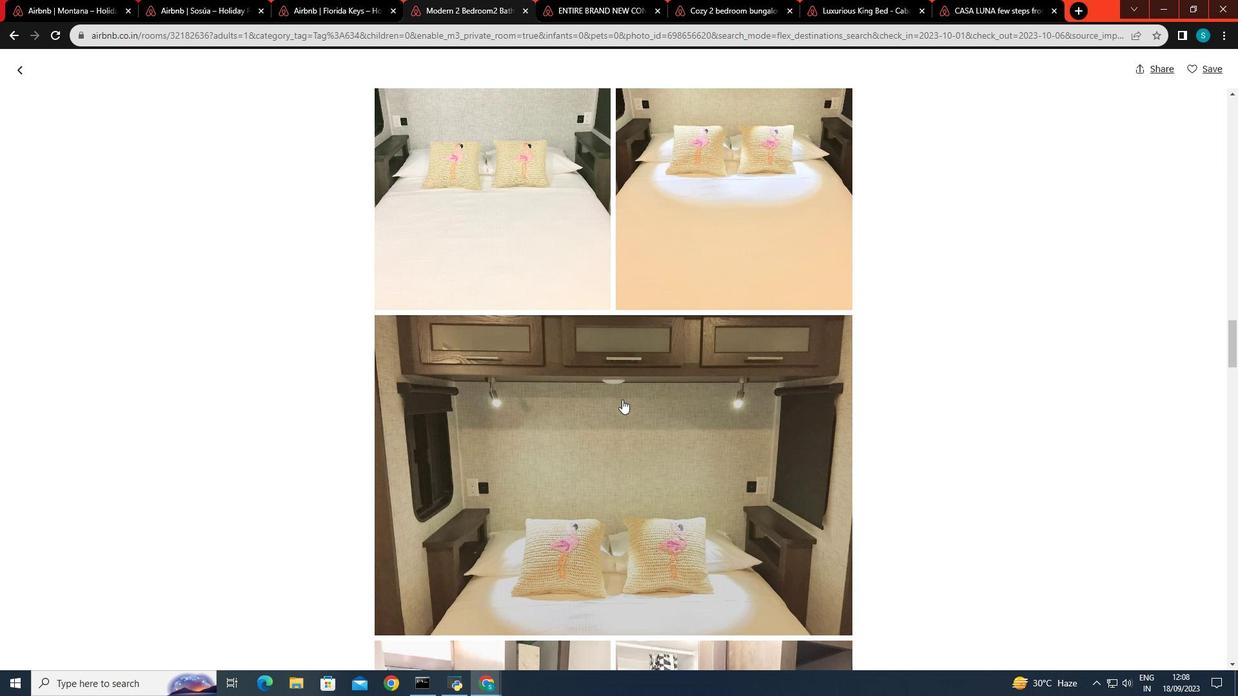 
Action: Mouse scrolled (622, 399) with delta (0, 0)
Screenshot: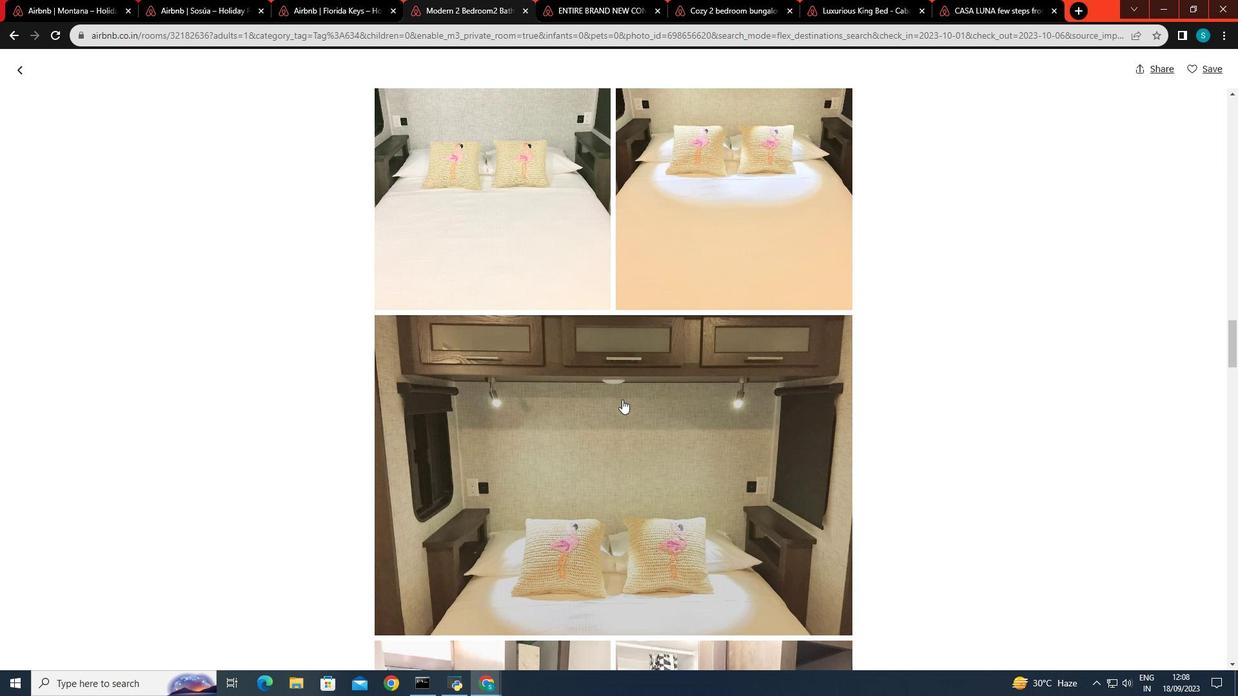 
Action: Mouse scrolled (622, 399) with delta (0, 0)
Screenshot: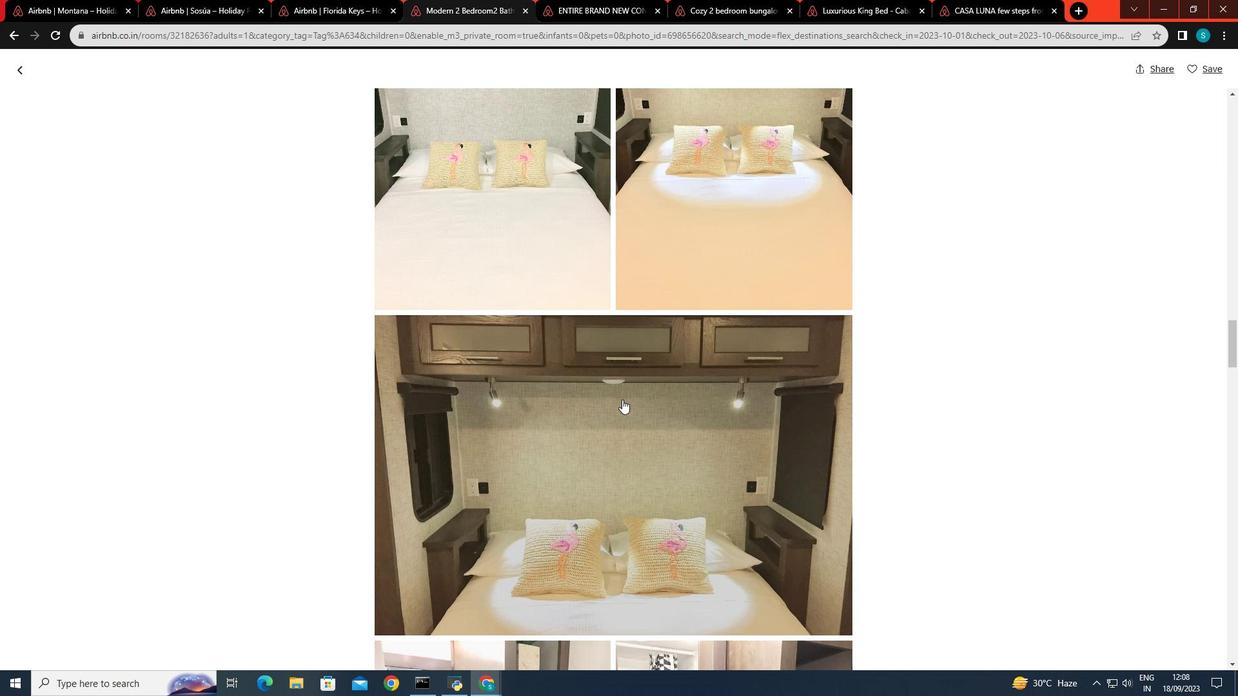 
Action: Mouse scrolled (622, 399) with delta (0, 0)
Screenshot: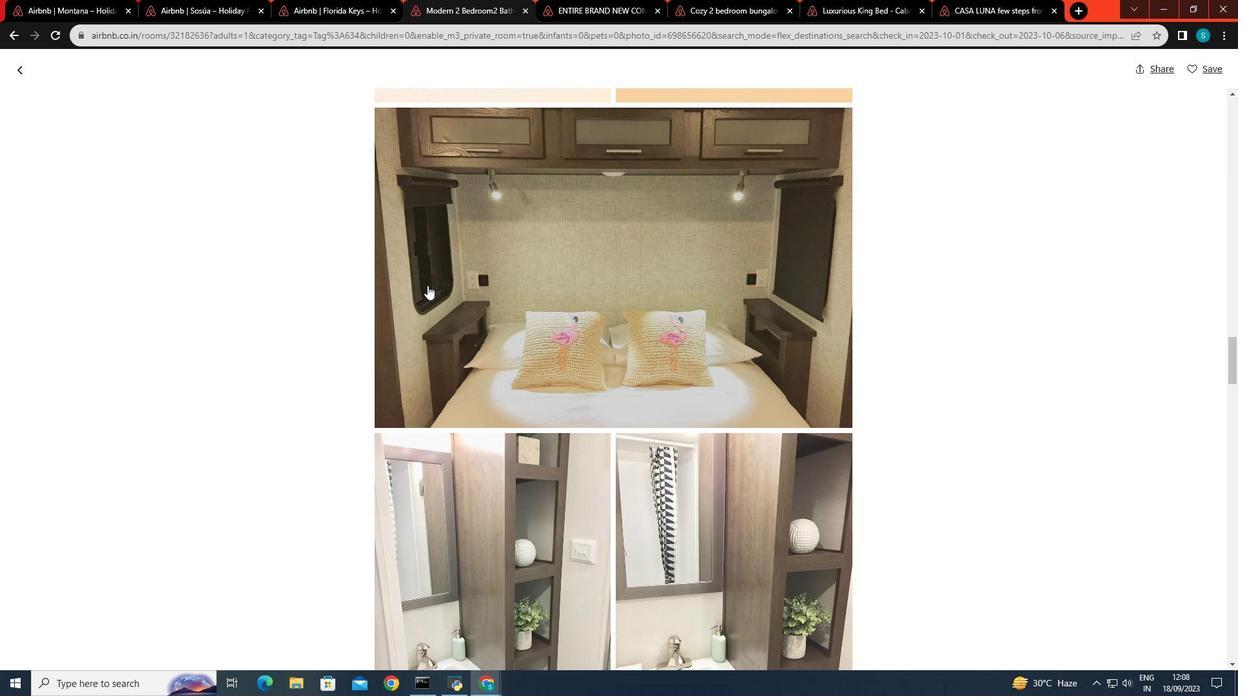 
Action: Mouse scrolled (622, 399) with delta (0, 0)
Screenshot: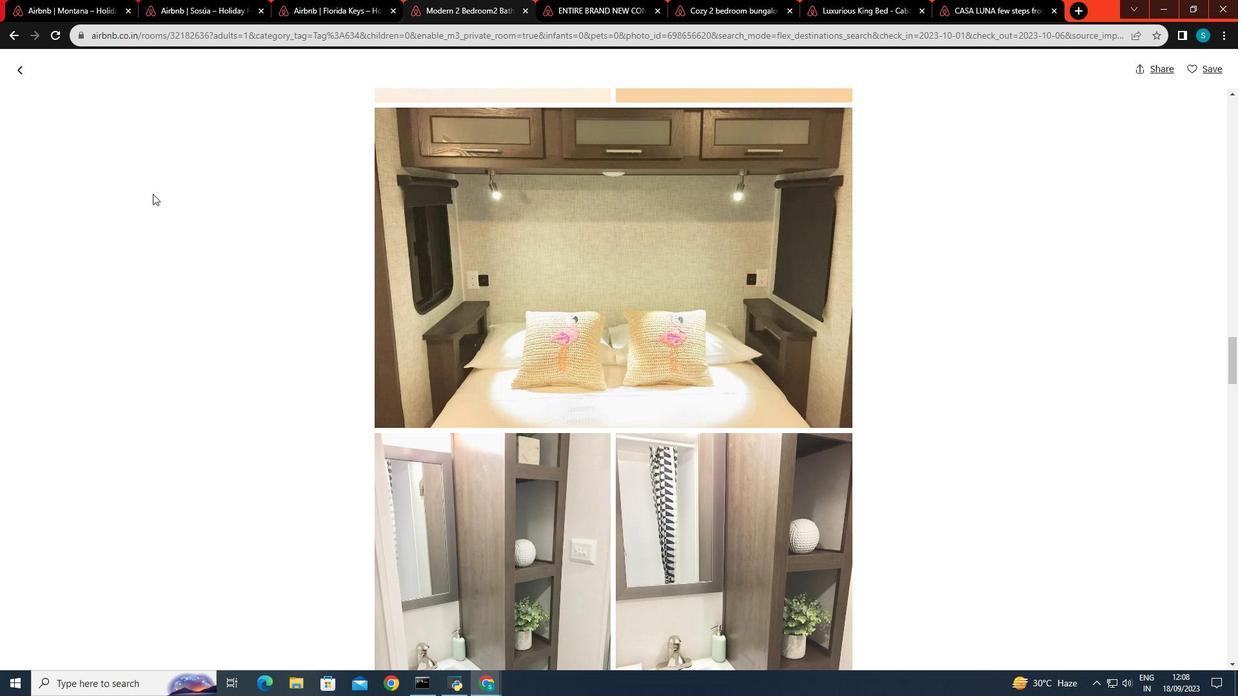 
Action: Mouse scrolled (622, 399) with delta (0, 0)
Screenshot: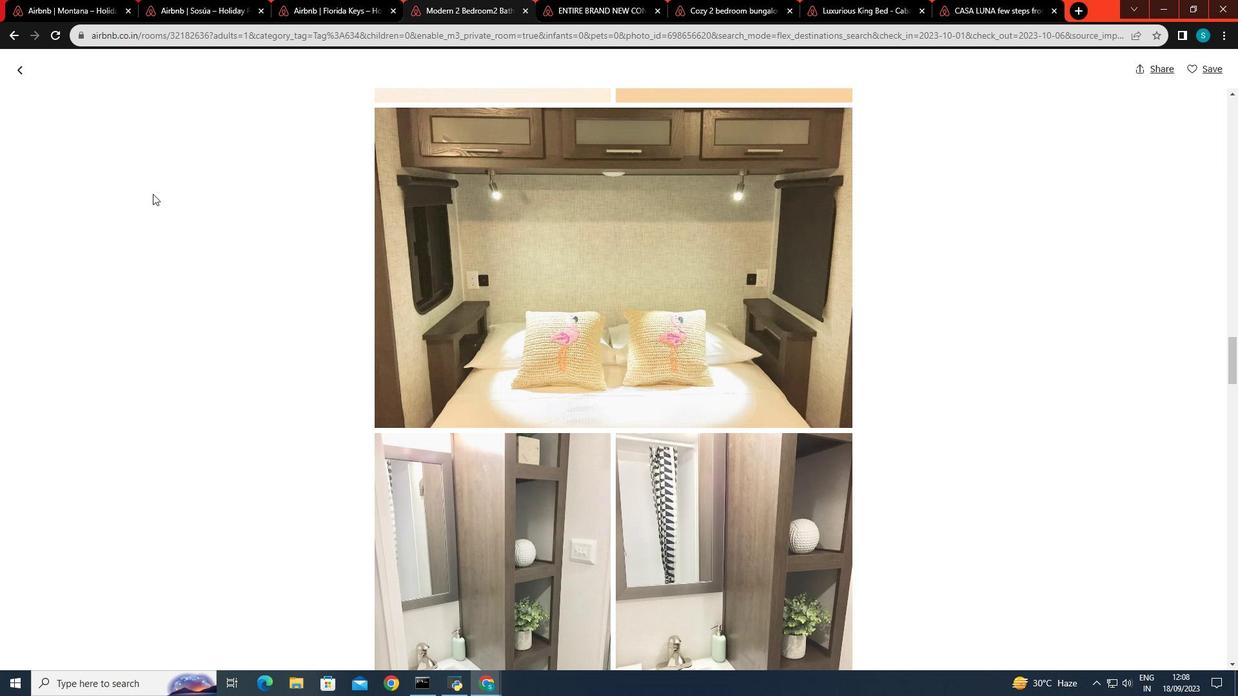 
Action: Mouse scrolled (622, 399) with delta (0, 0)
Screenshot: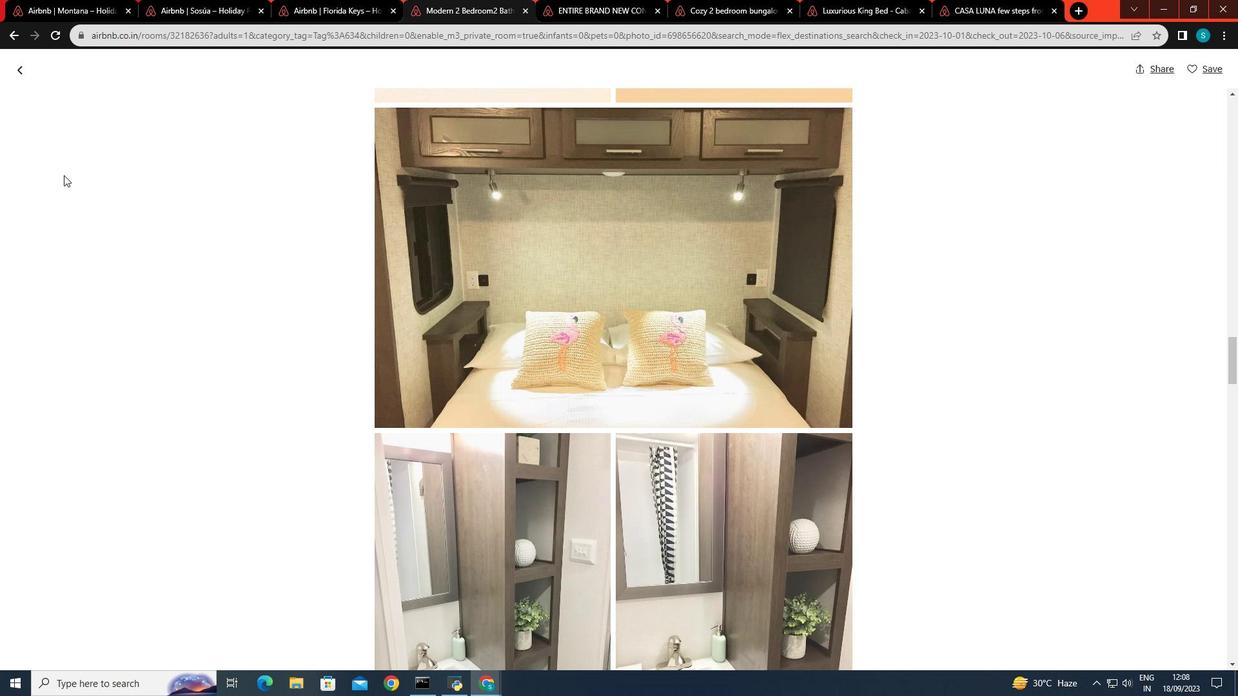 
Action: Mouse moved to (18, 62)
Screenshot: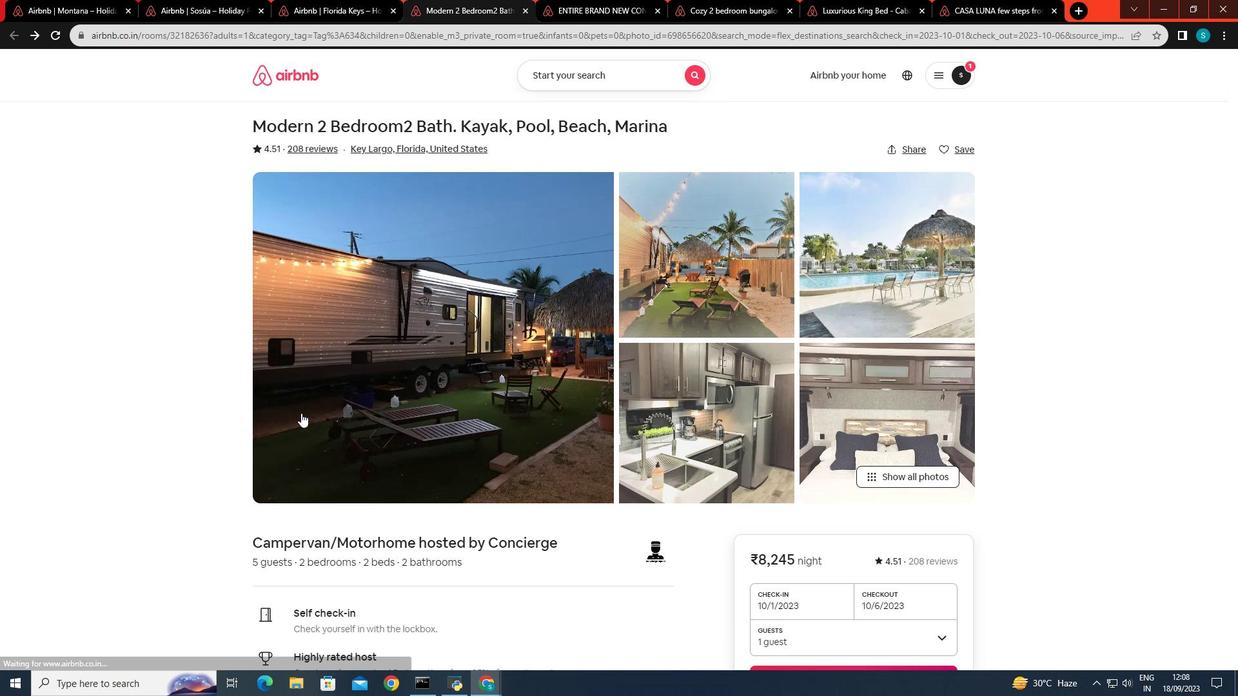
Action: Mouse pressed left at (18, 62)
Screenshot: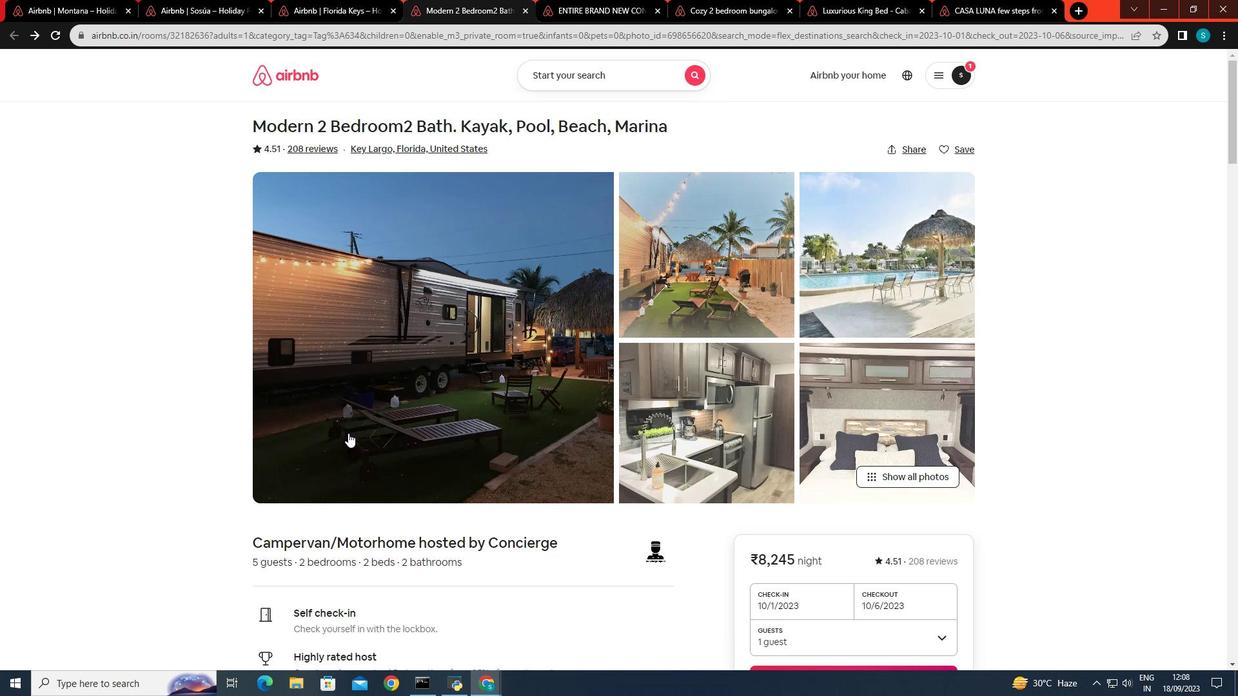 
Action: Mouse moved to (348, 433)
Screenshot: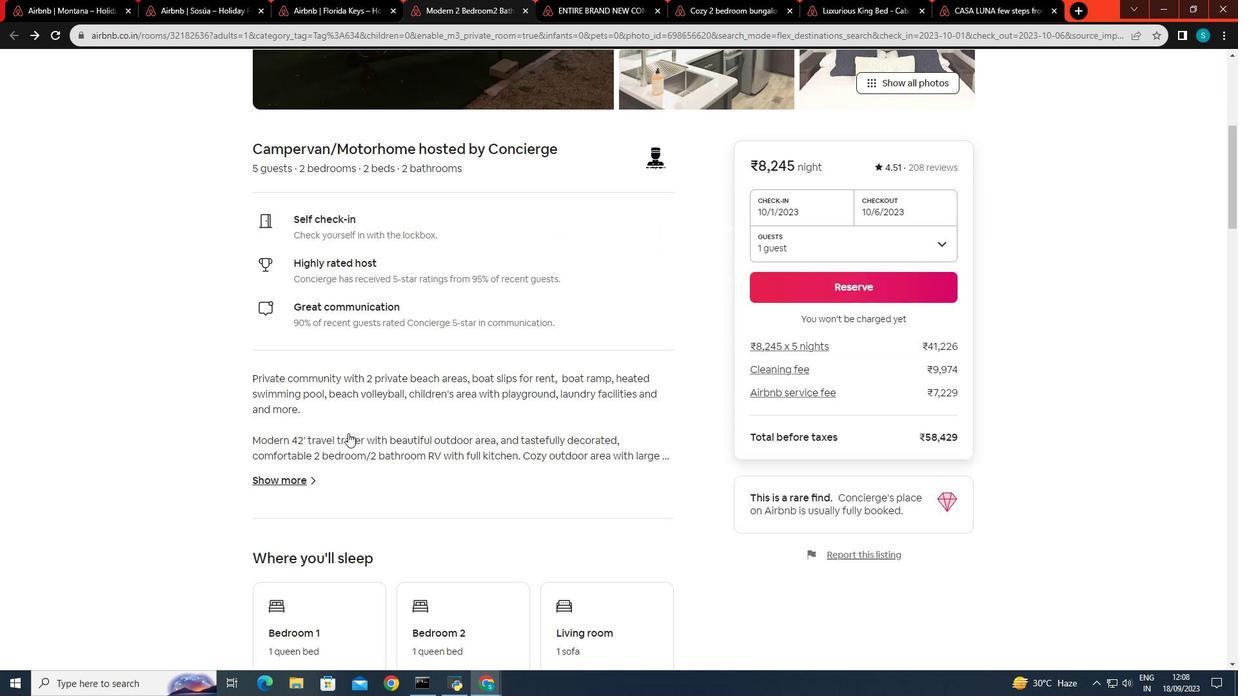 
Action: Mouse scrolled (348, 432) with delta (0, 0)
Screenshot: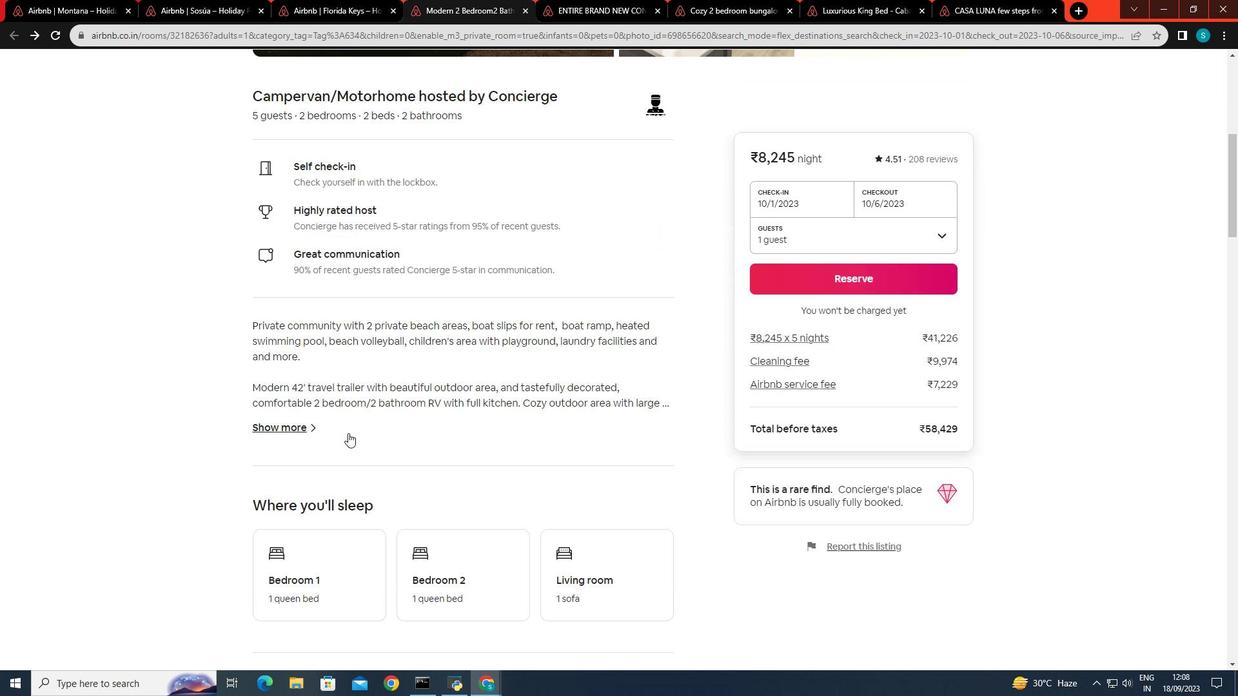 
Action: Mouse scrolled (348, 432) with delta (0, 0)
Screenshot: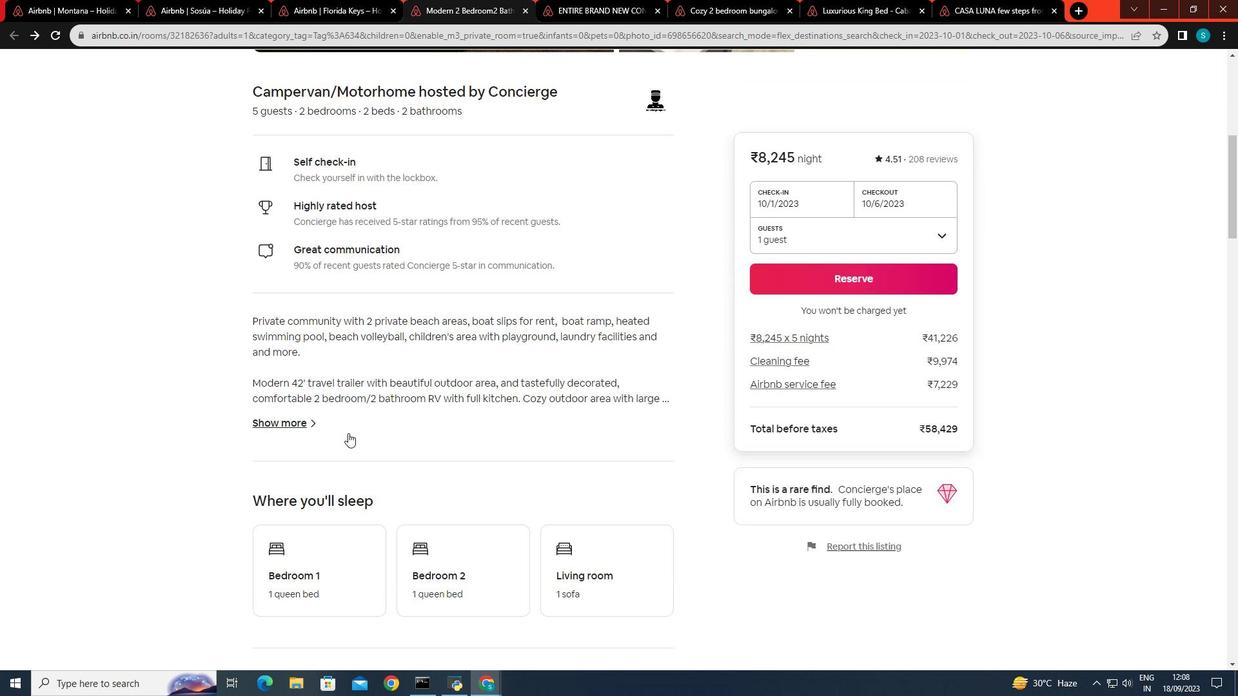 
Action: Mouse scrolled (348, 432) with delta (0, 0)
Screenshot: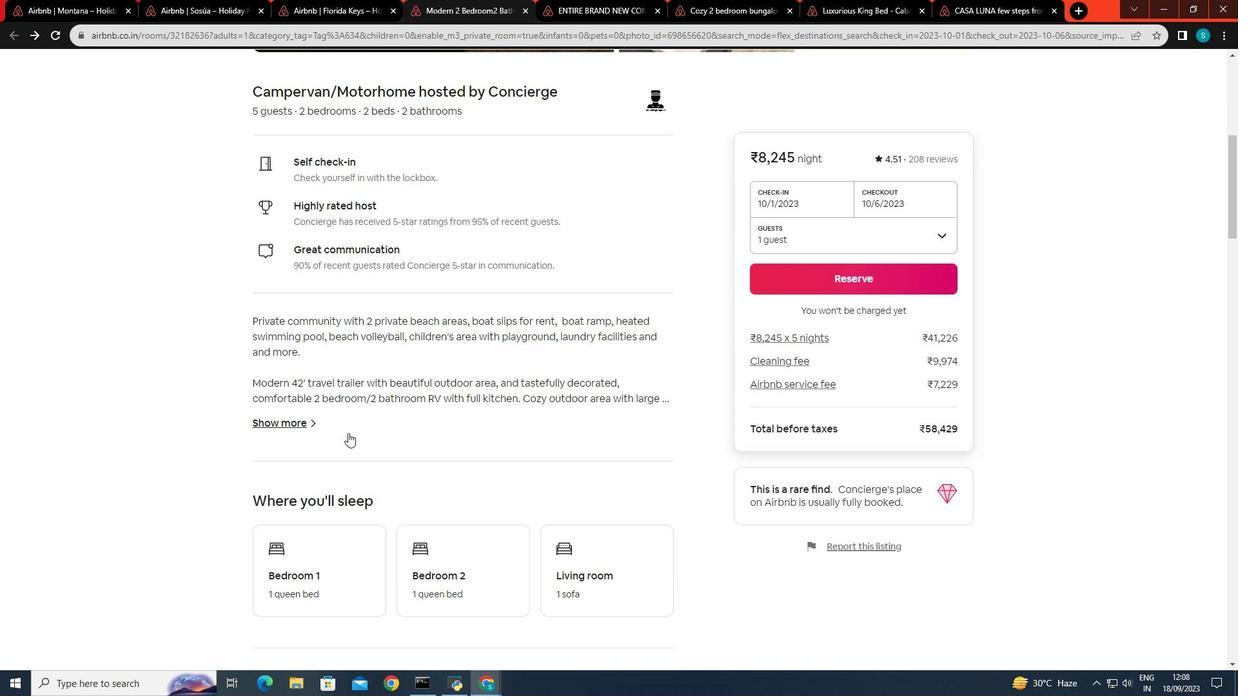 
Action: Mouse scrolled (348, 432) with delta (0, 0)
Screenshot: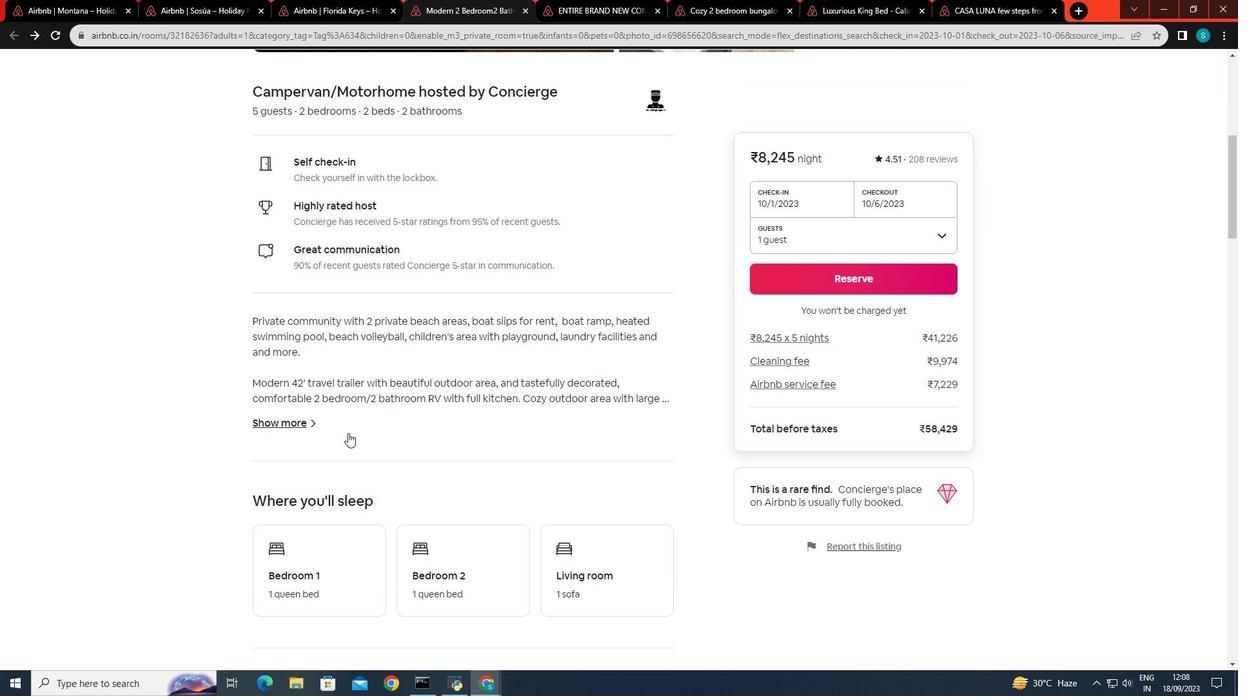 
Action: Mouse scrolled (348, 432) with delta (0, 0)
Screenshot: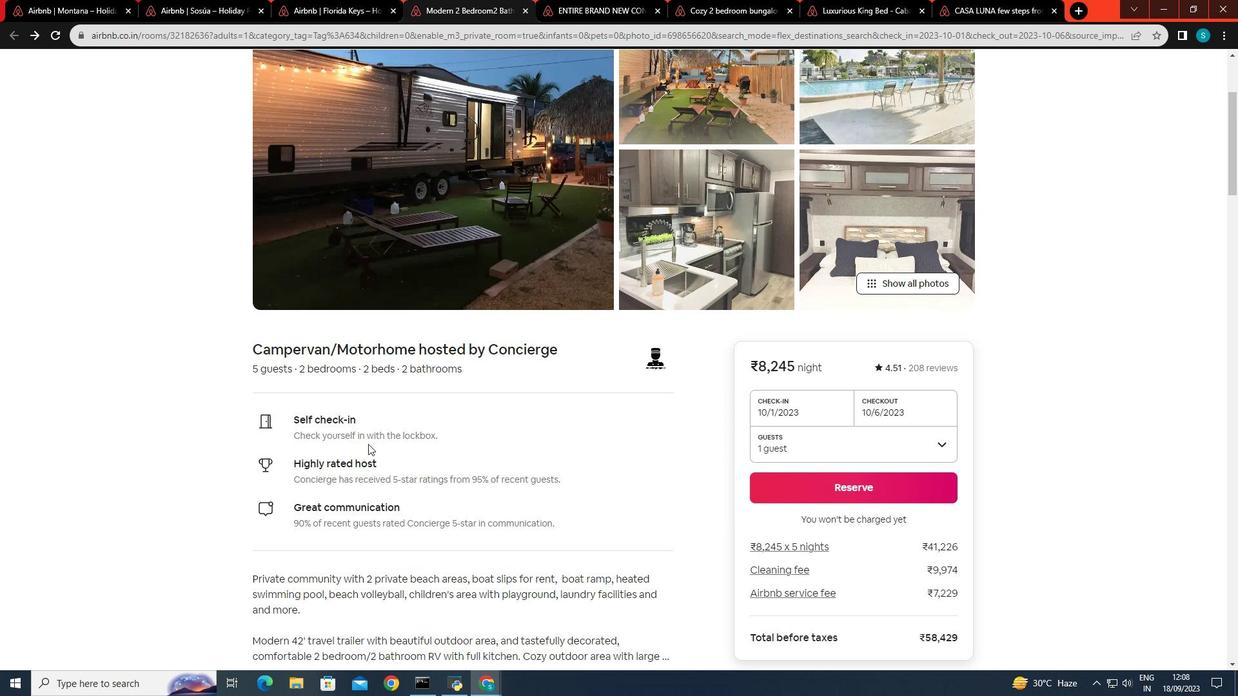 
Action: Mouse scrolled (348, 432) with delta (0, 0)
Screenshot: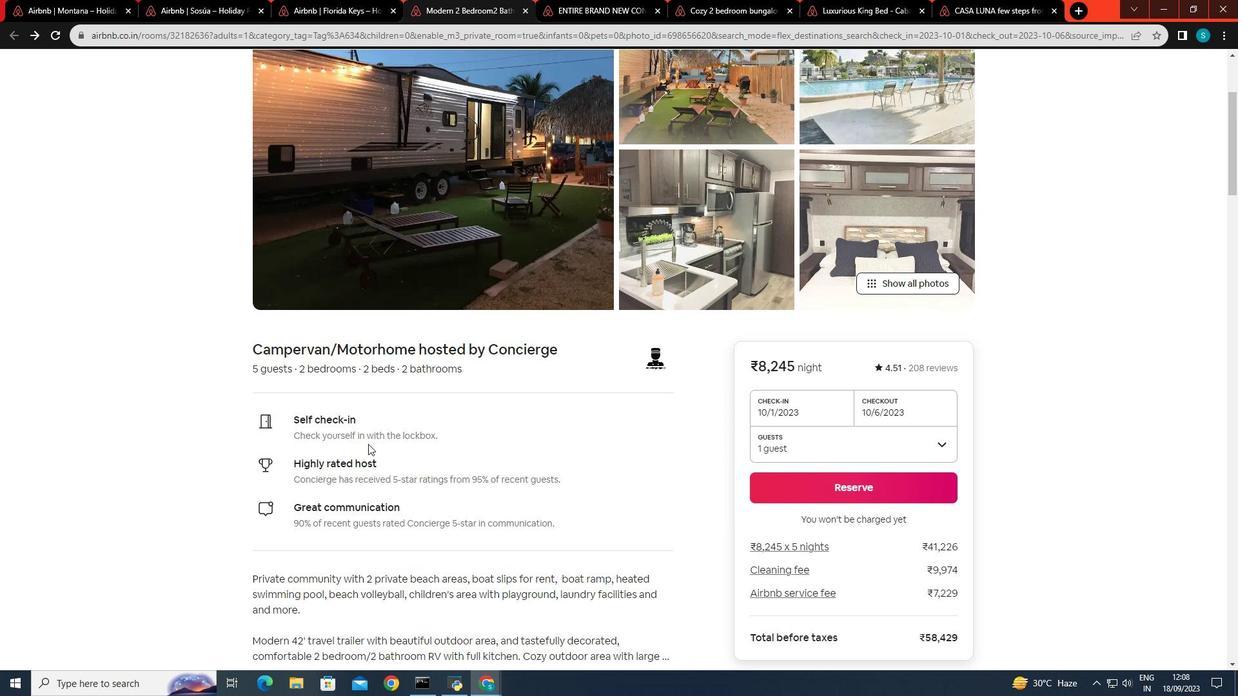 
Action: Mouse scrolled (348, 432) with delta (0, 0)
Screenshot: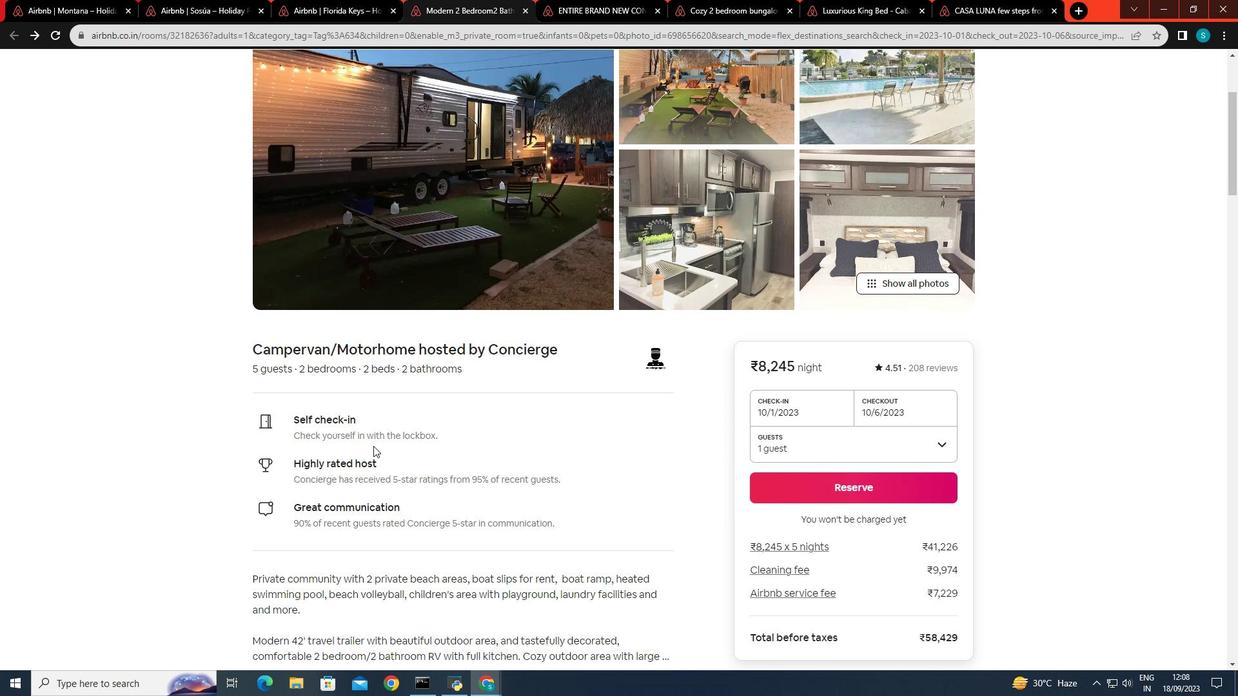 
Action: Mouse scrolled (348, 434) with delta (0, 0)
Screenshot: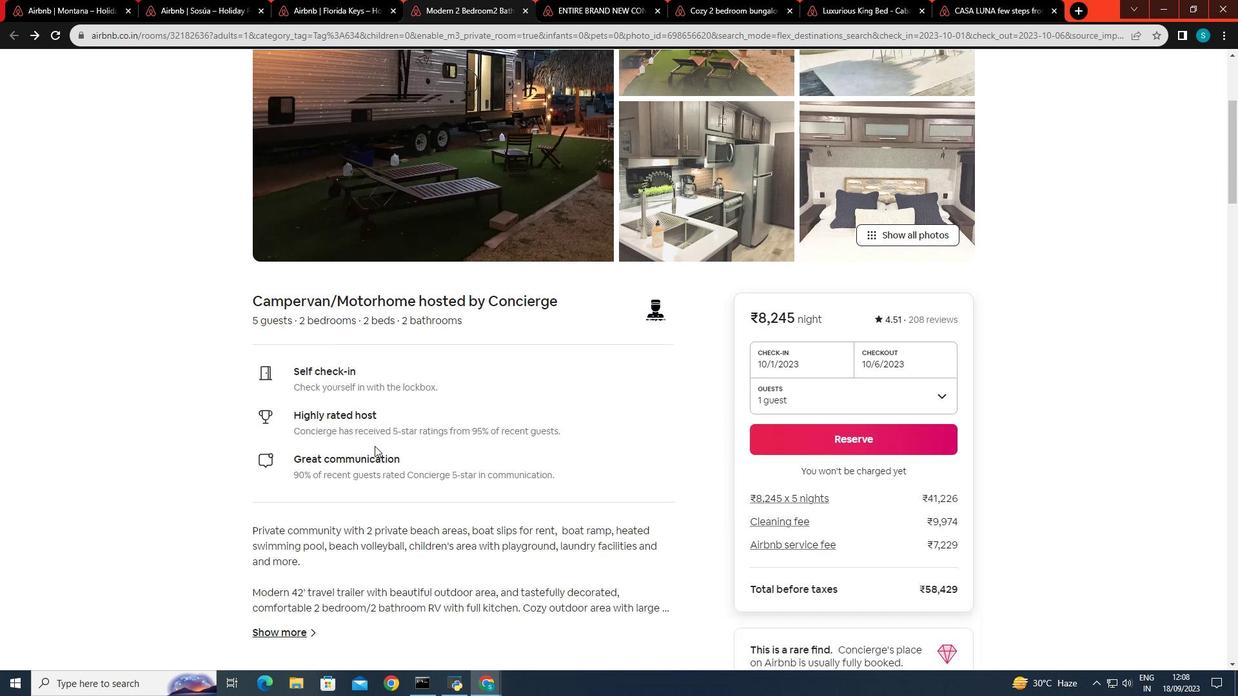 
Action: Mouse scrolled (348, 434) with delta (0, 0)
Screenshot: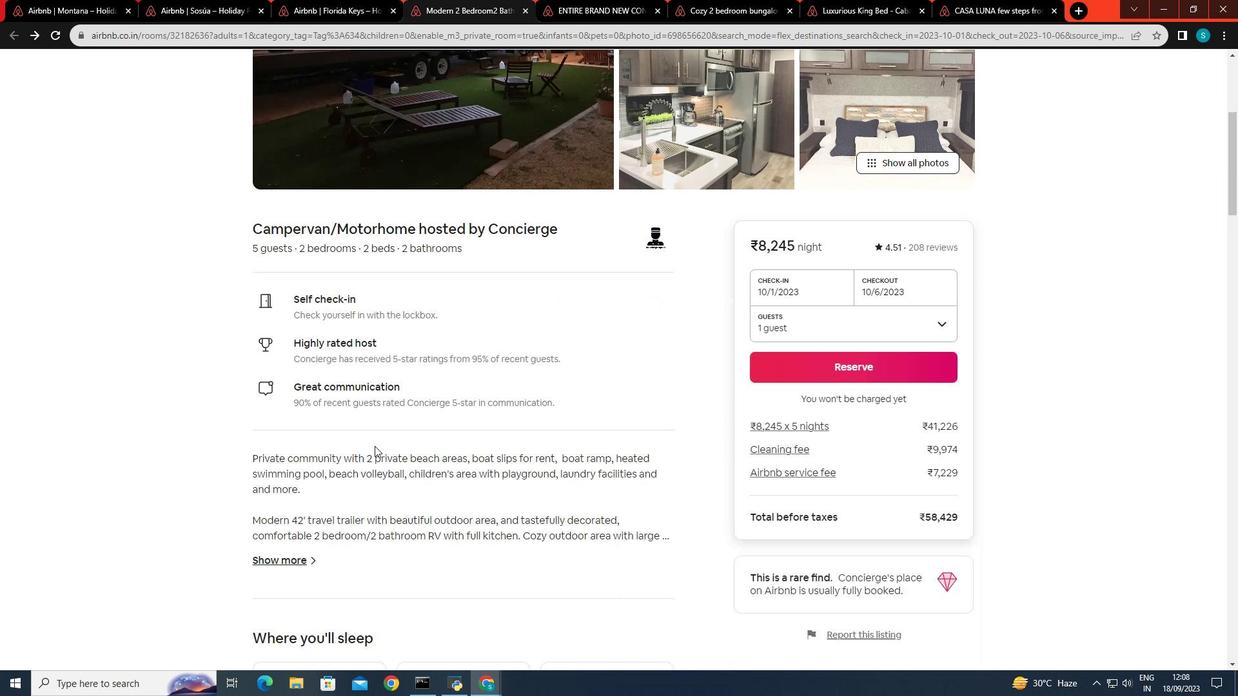 
Action: Mouse scrolled (348, 434) with delta (0, 0)
Screenshot: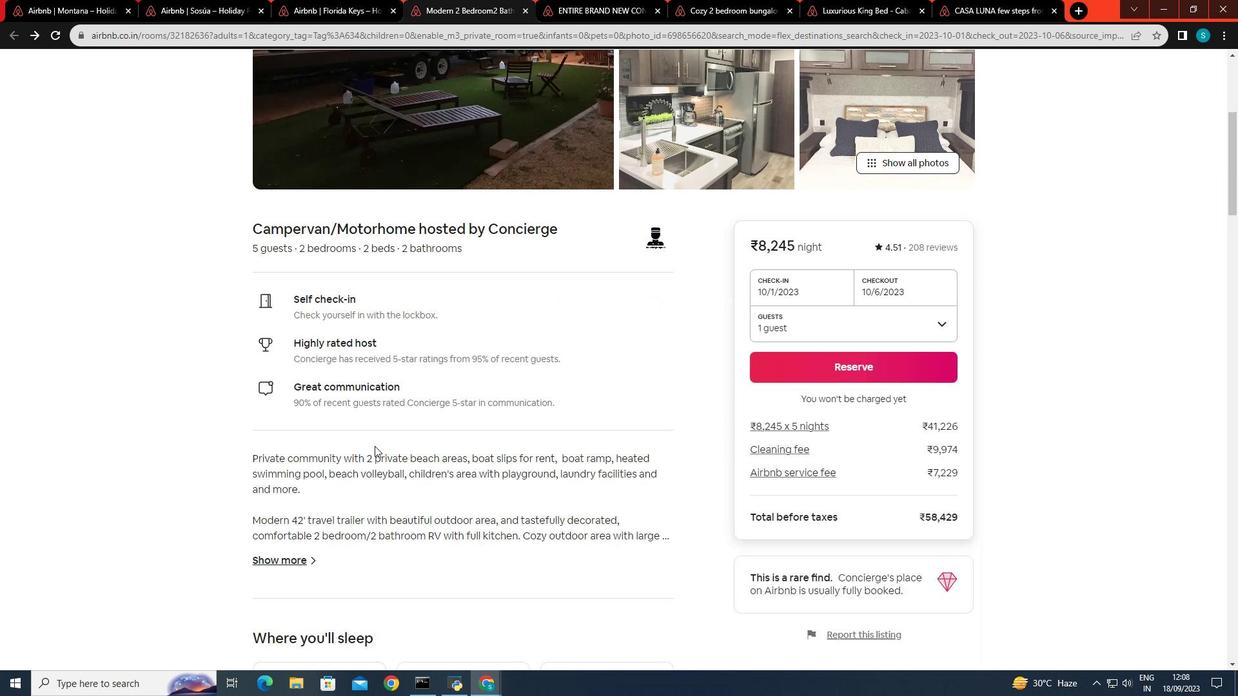 
Action: Mouse scrolled (348, 434) with delta (0, 0)
Screenshot: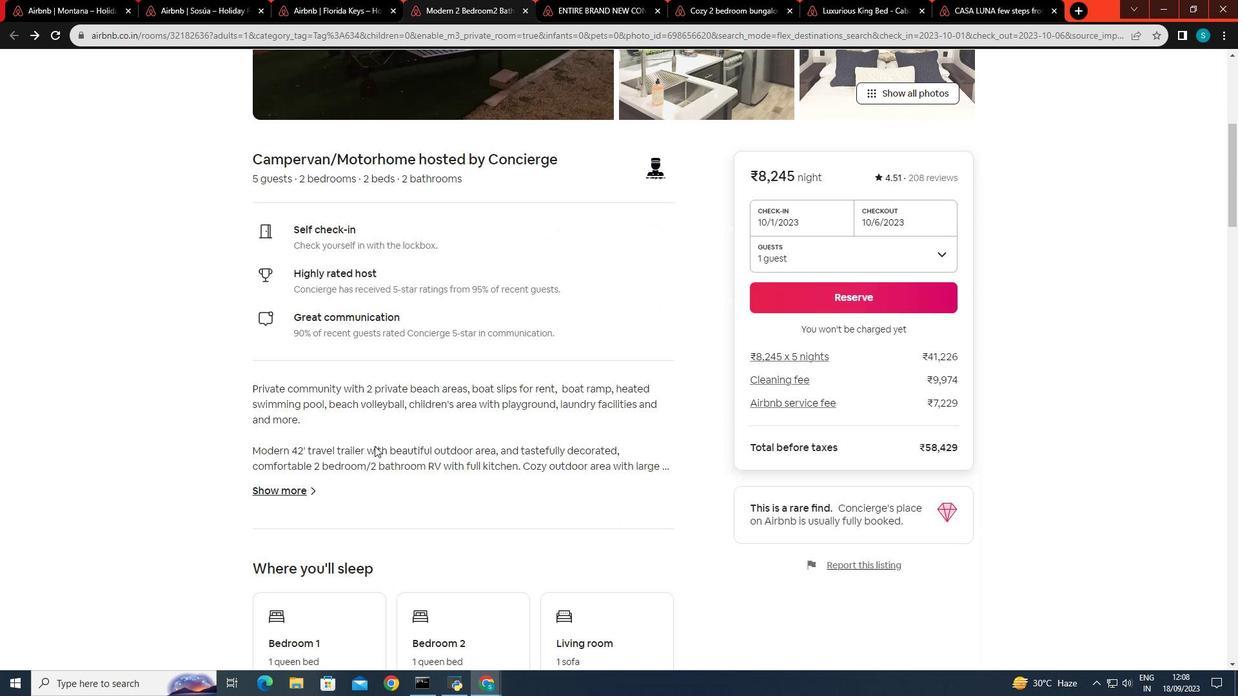 
Action: Mouse moved to (374, 446)
Screenshot: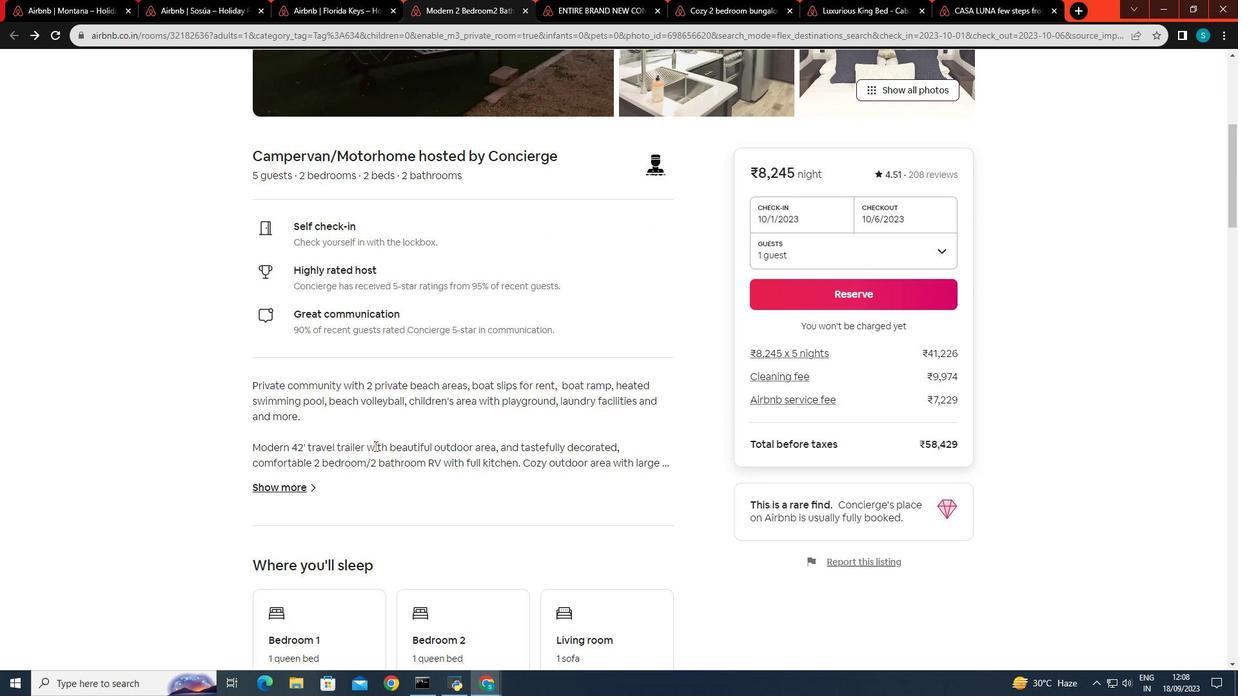 
Action: Mouse scrolled (374, 445) with delta (0, 0)
Screenshot: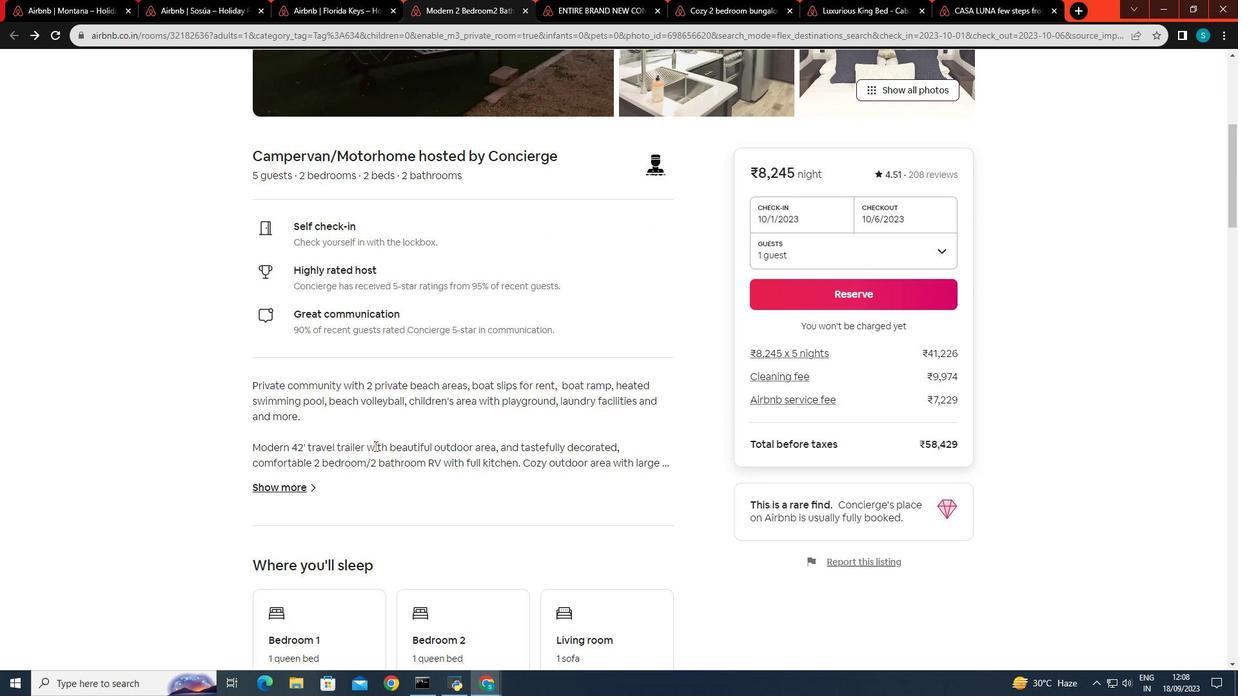 
Action: Mouse scrolled (374, 445) with delta (0, 0)
Screenshot: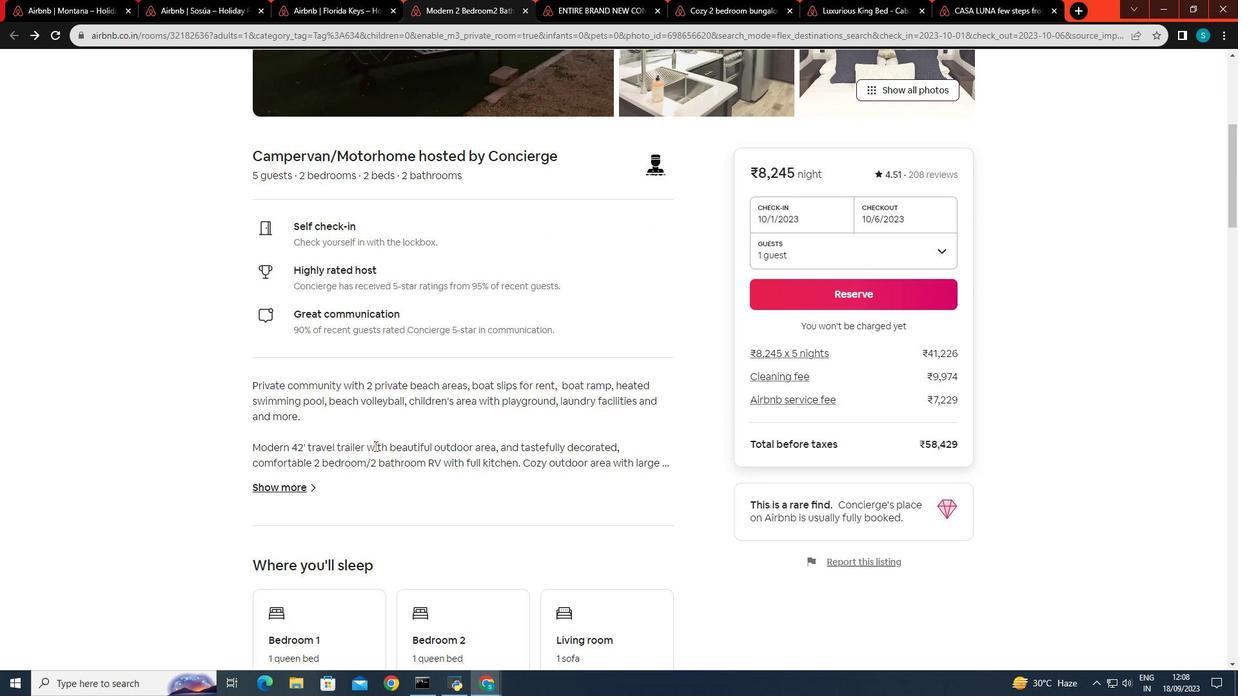 
Action: Mouse scrolled (374, 445) with delta (0, 0)
Screenshot: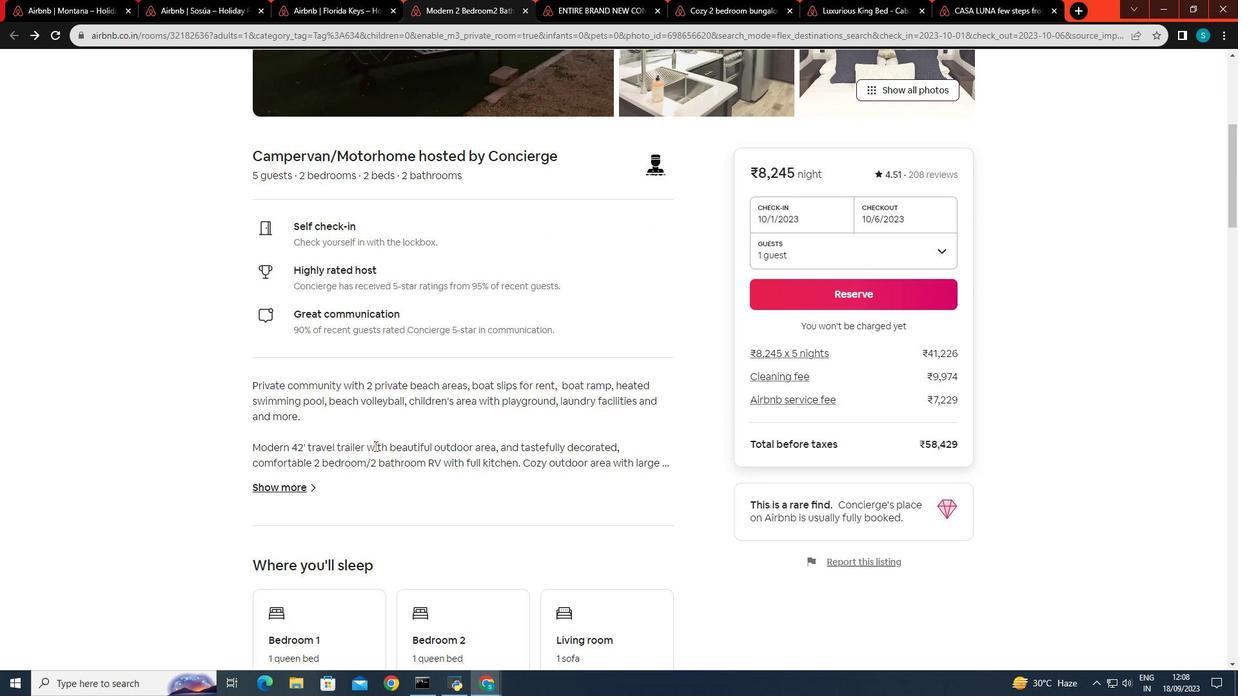 
Action: Mouse scrolled (374, 445) with delta (0, 0)
Screenshot: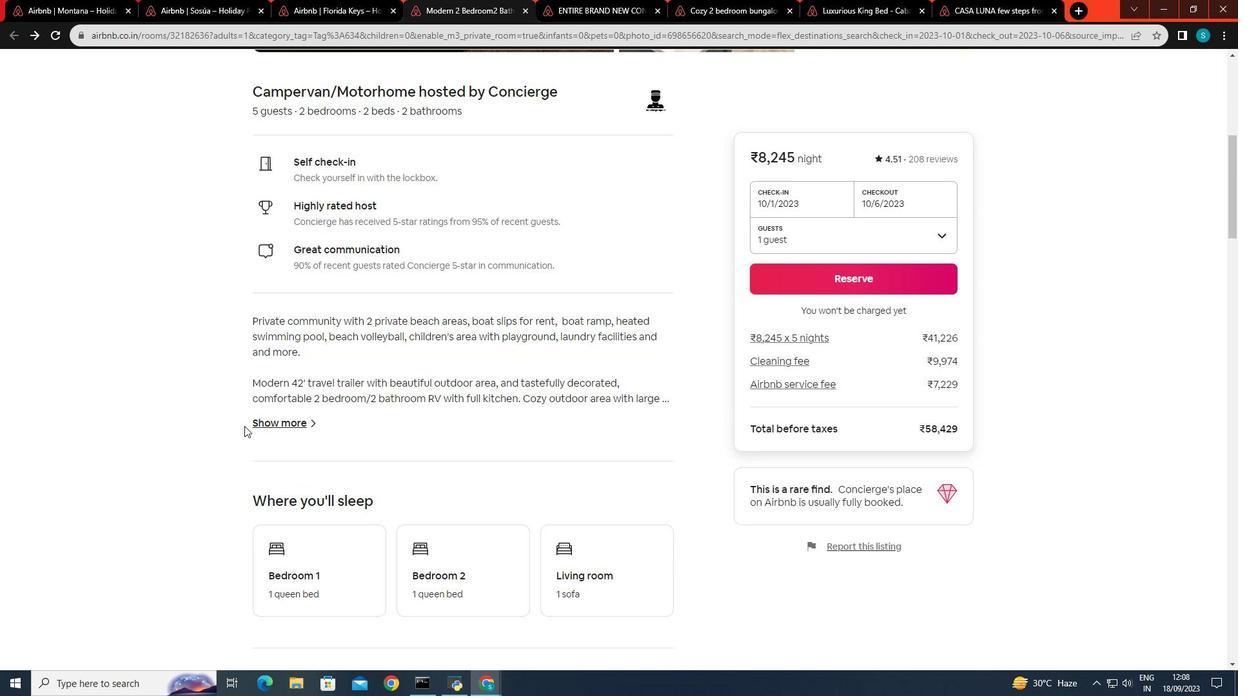 
Action: Mouse moved to (254, 423)
Screenshot: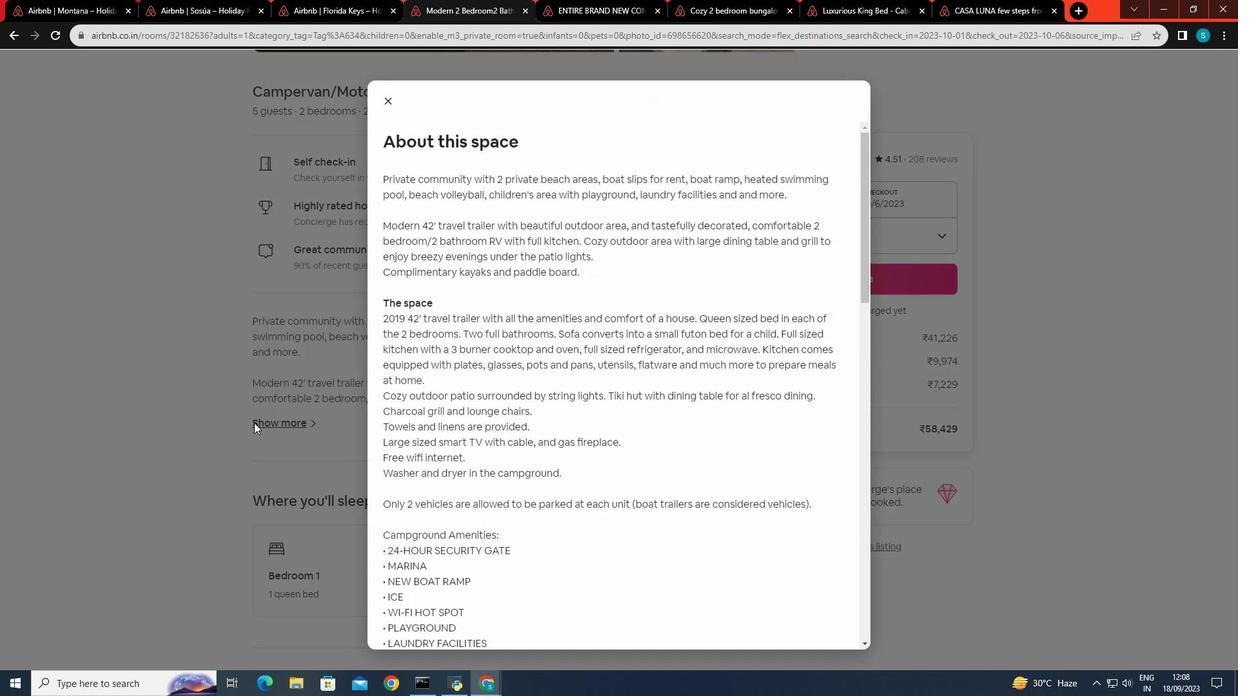 
Action: Mouse pressed left at (254, 423)
Screenshot: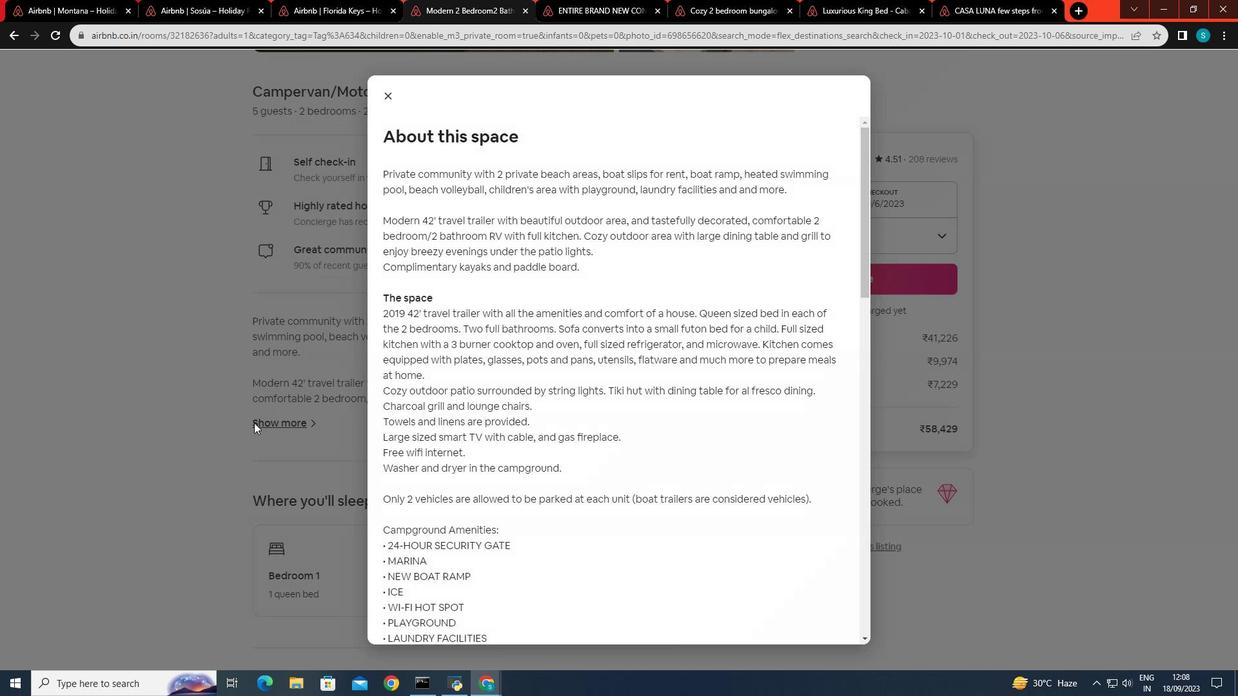 
Action: Mouse moved to (433, 405)
Screenshot: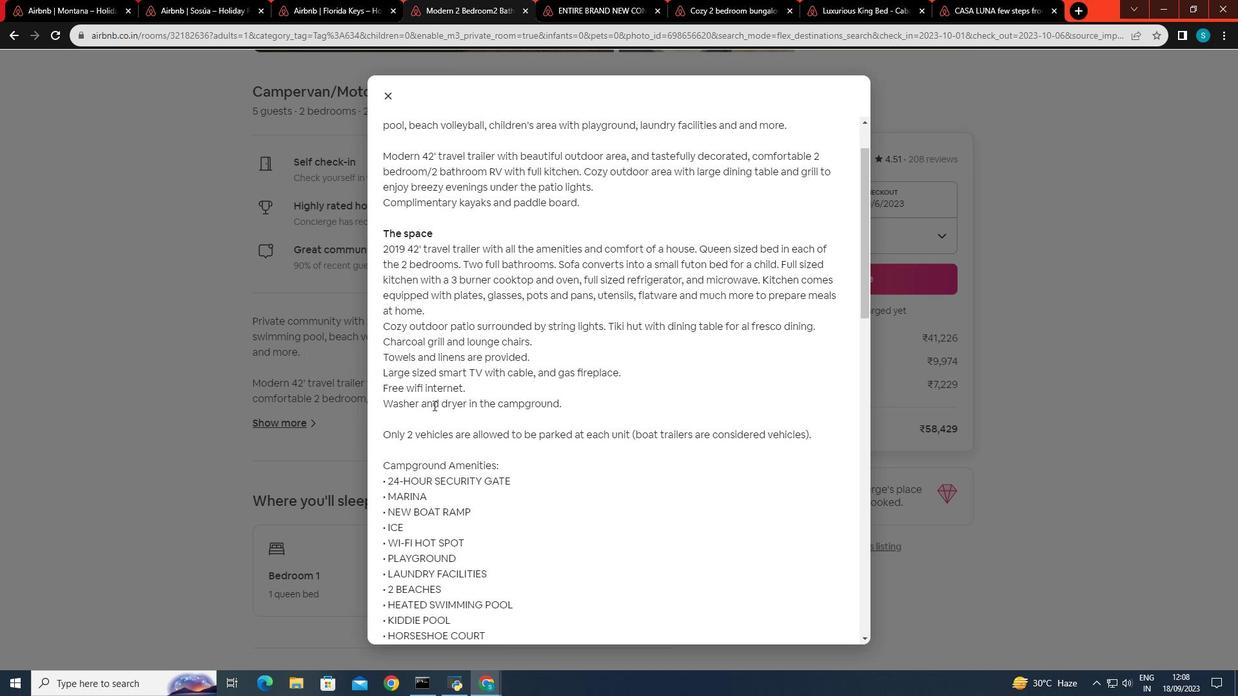 
Action: Mouse scrolled (433, 404) with delta (0, 0)
Screenshot: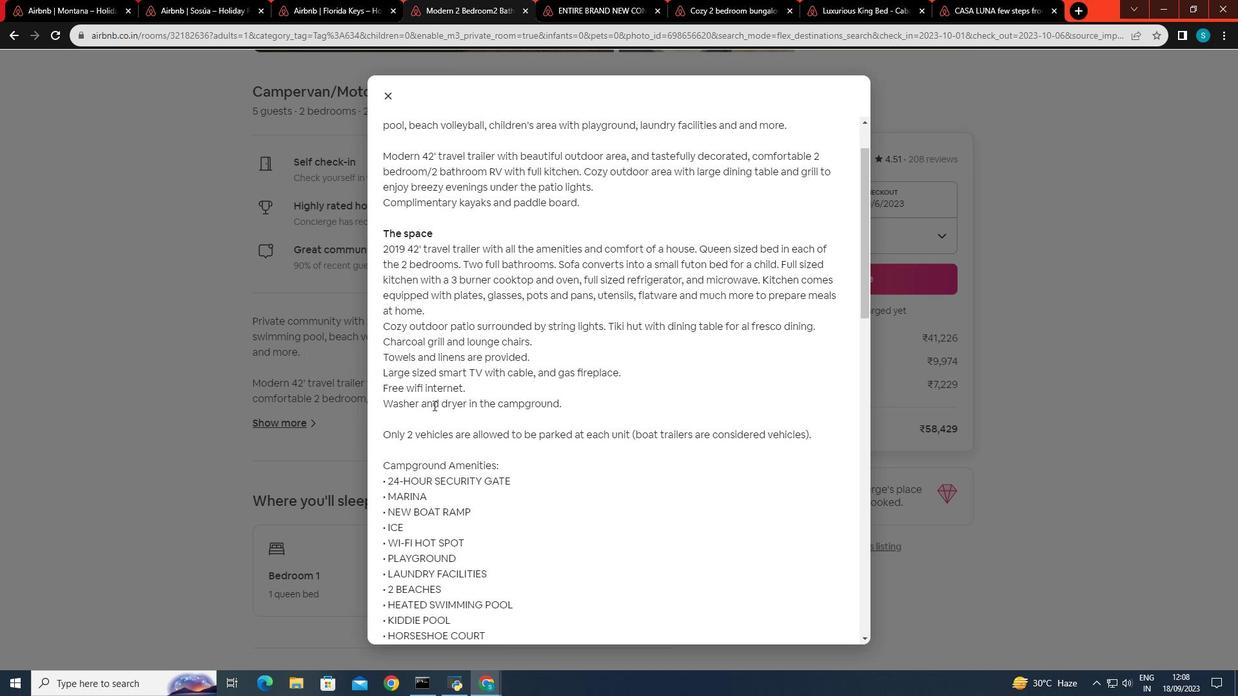
Action: Mouse scrolled (433, 404) with delta (0, 0)
Screenshot: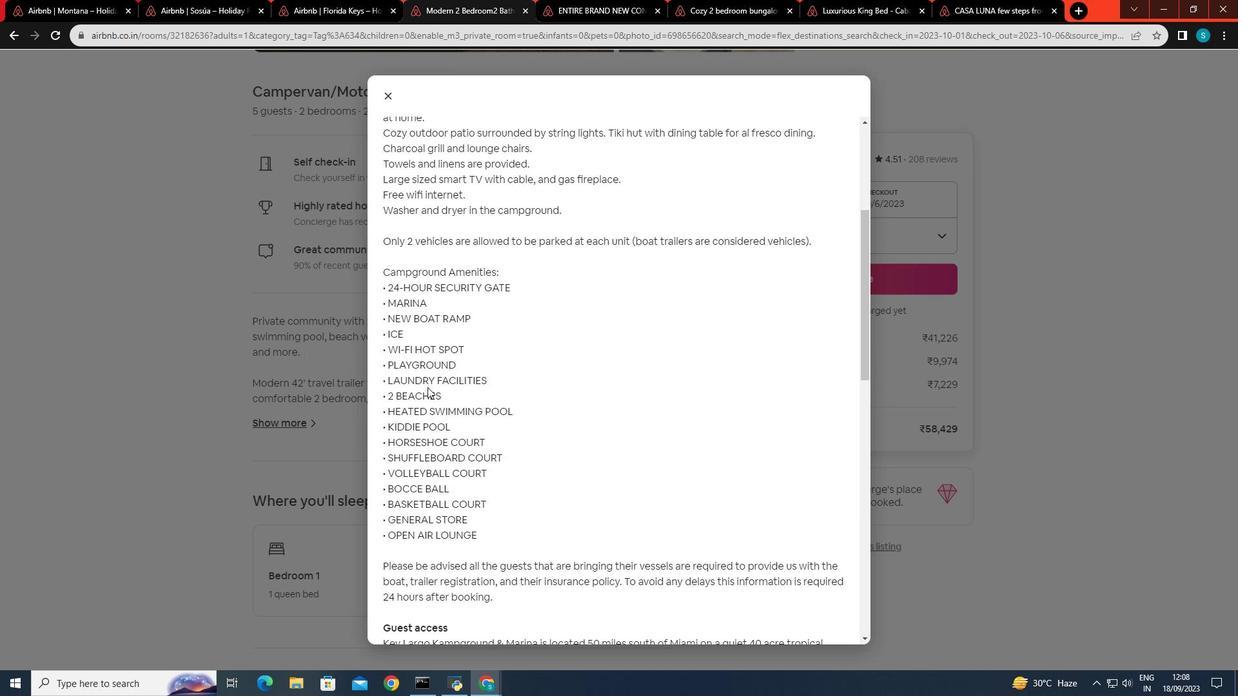 
Action: Mouse scrolled (433, 404) with delta (0, 0)
Screenshot: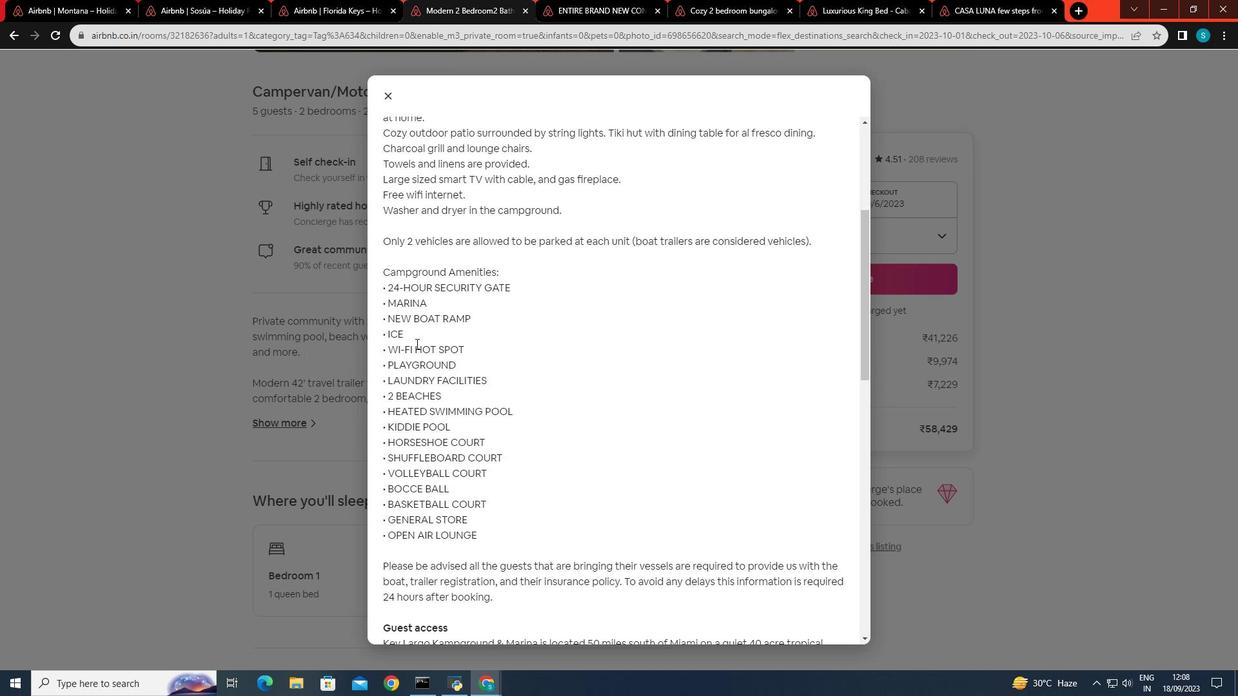 
Action: Mouse scrolled (433, 404) with delta (0, 0)
Screenshot: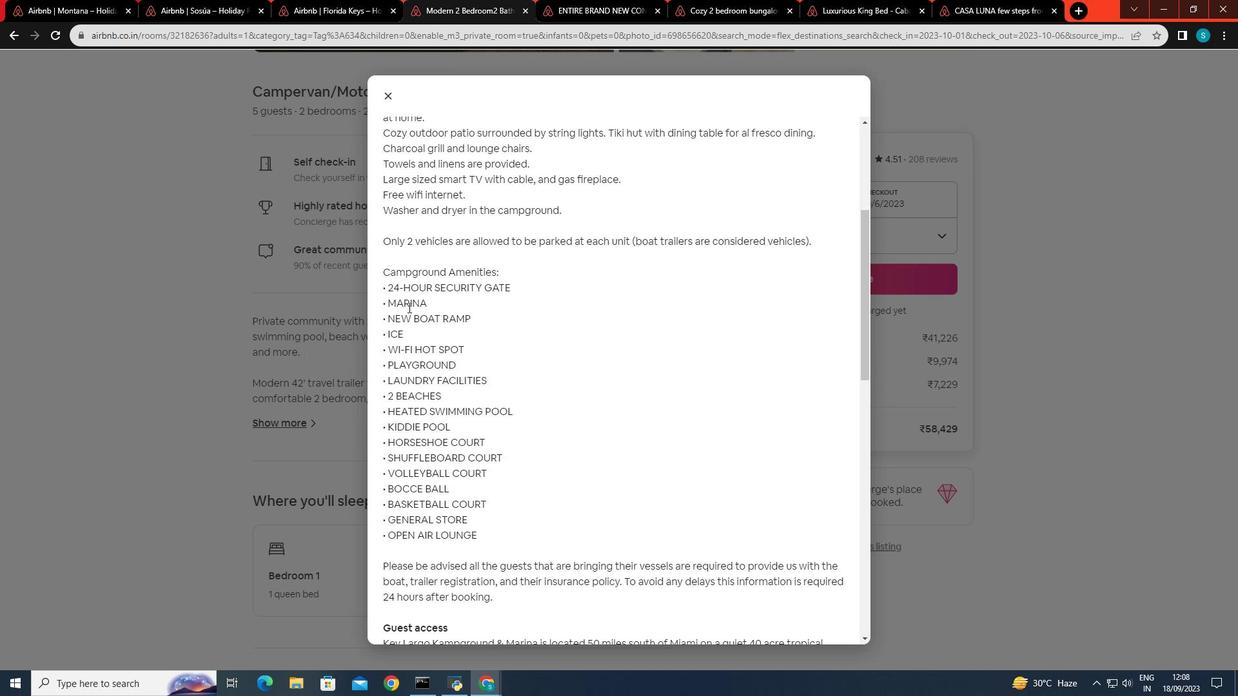 
Action: Mouse moved to (463, 263)
Screenshot: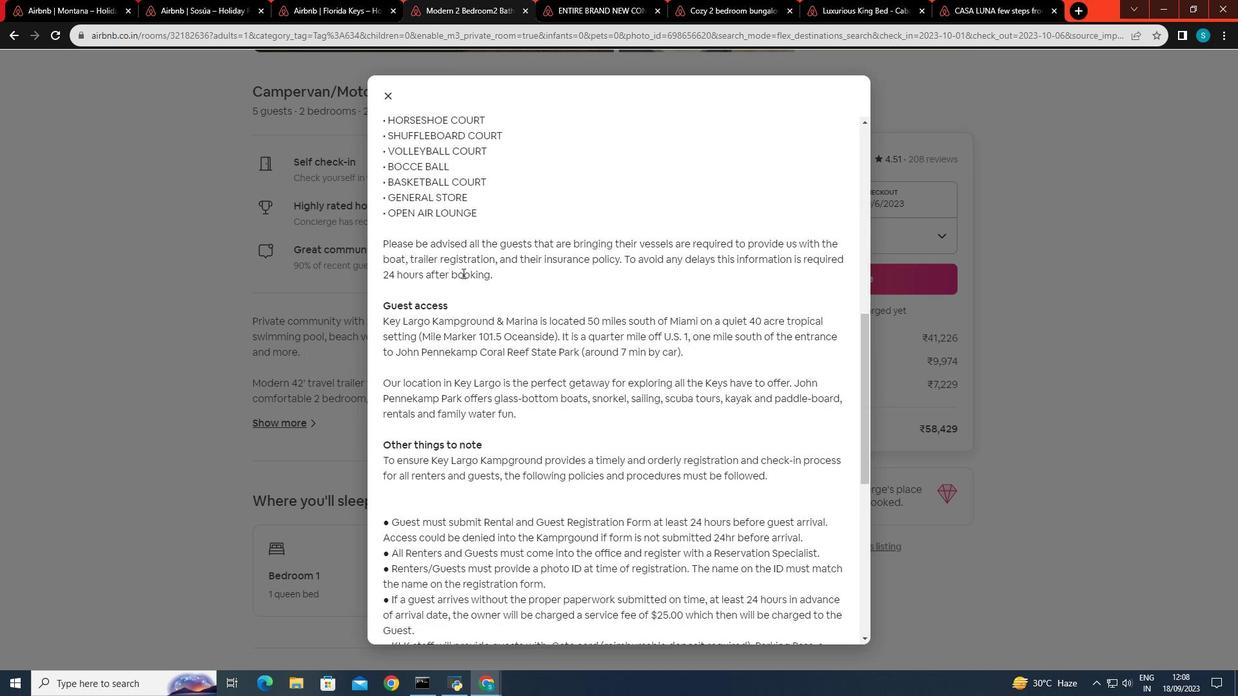 
Action: Mouse scrolled (463, 262) with delta (0, 0)
Screenshot: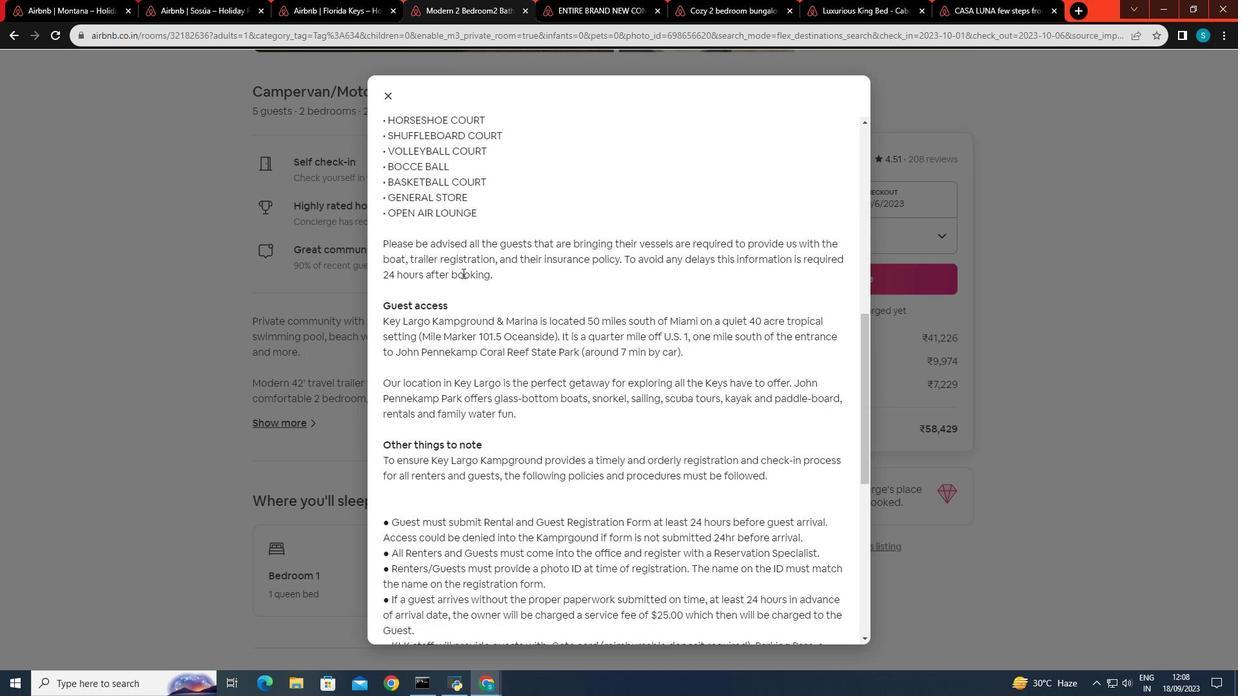 
Action: Mouse moved to (463, 267)
Screenshot: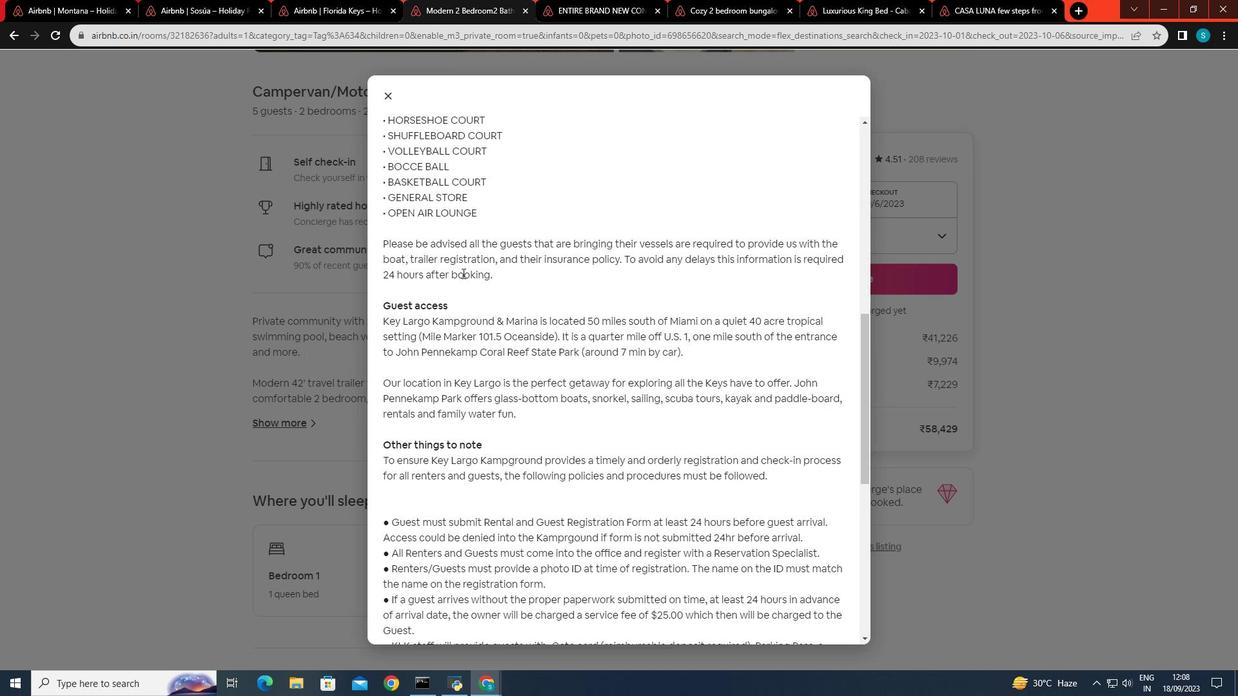 
Action: Mouse scrolled (463, 266) with delta (0, 0)
Screenshot: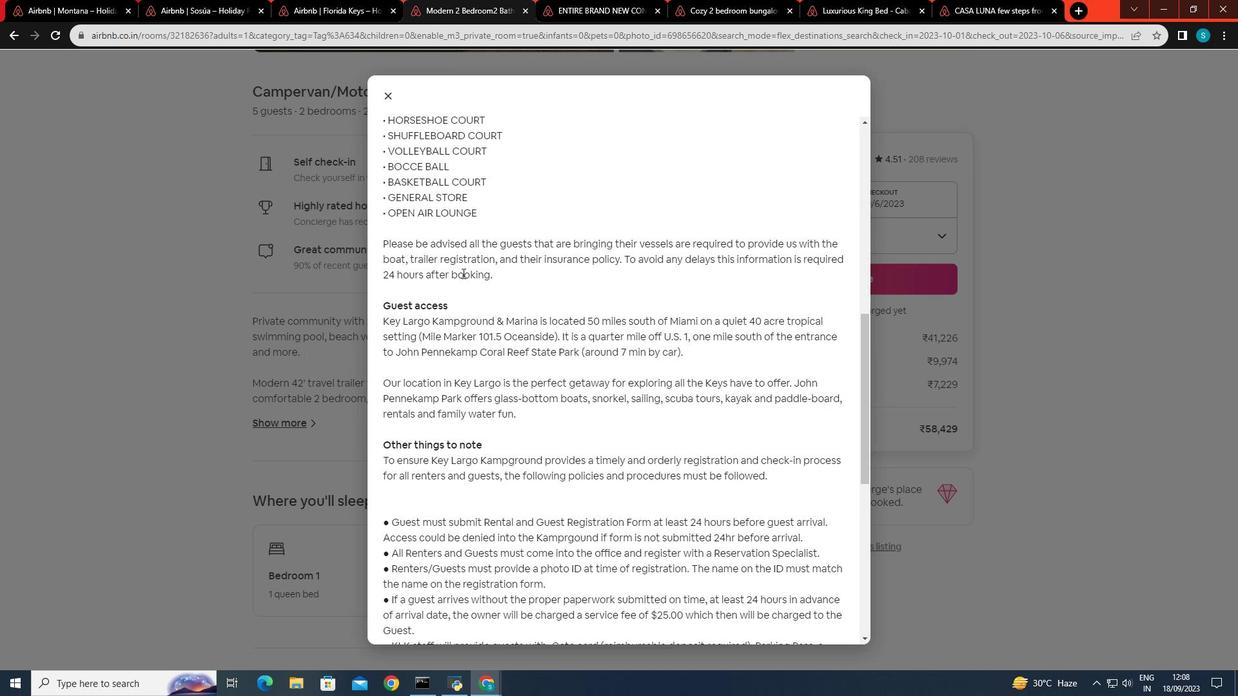 
Action: Mouse moved to (462, 273)
Screenshot: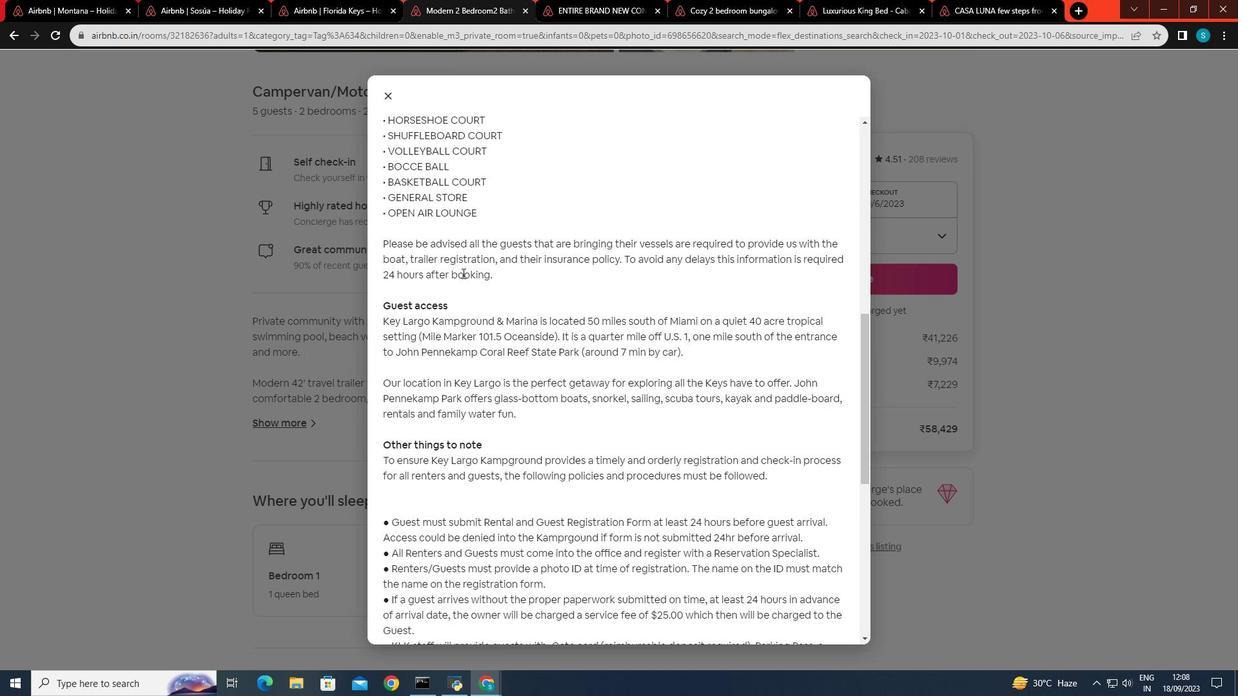 
Action: Mouse scrolled (462, 272) with delta (0, 0)
Screenshot: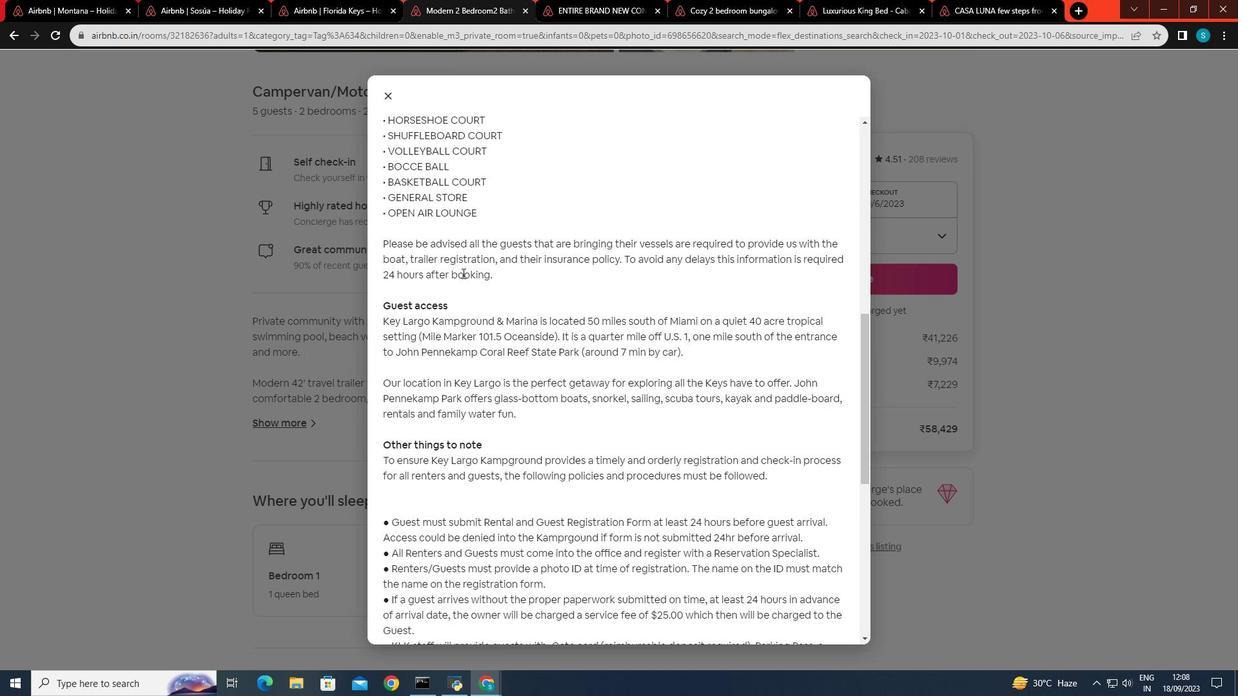 
Action: Mouse moved to (462, 273)
Screenshot: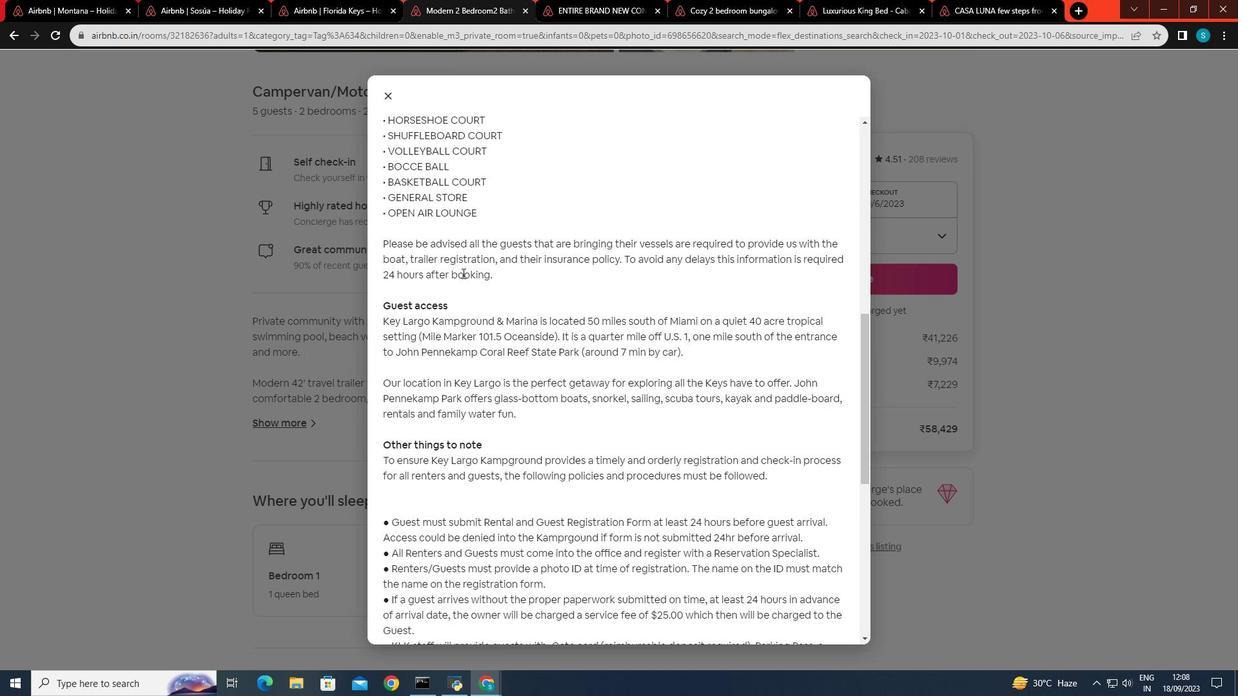 
Action: Mouse scrolled (462, 272) with delta (0, 0)
Screenshot: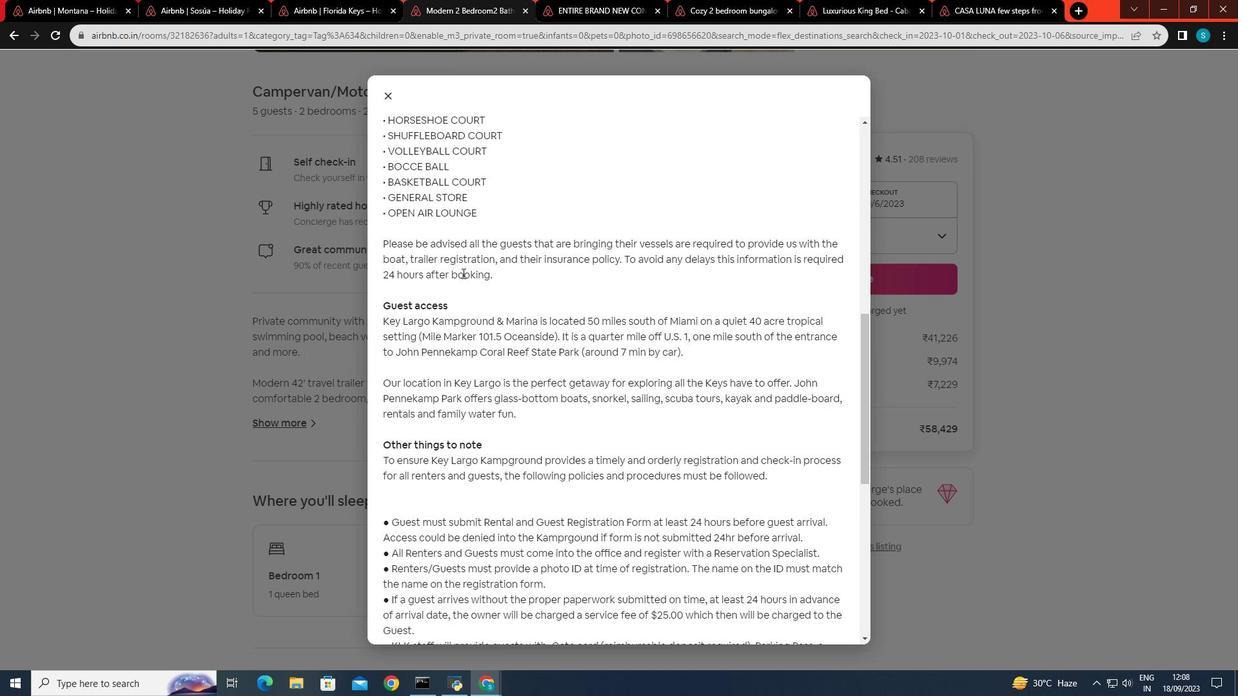 
Action: Mouse scrolled (462, 272) with delta (0, 0)
Screenshot: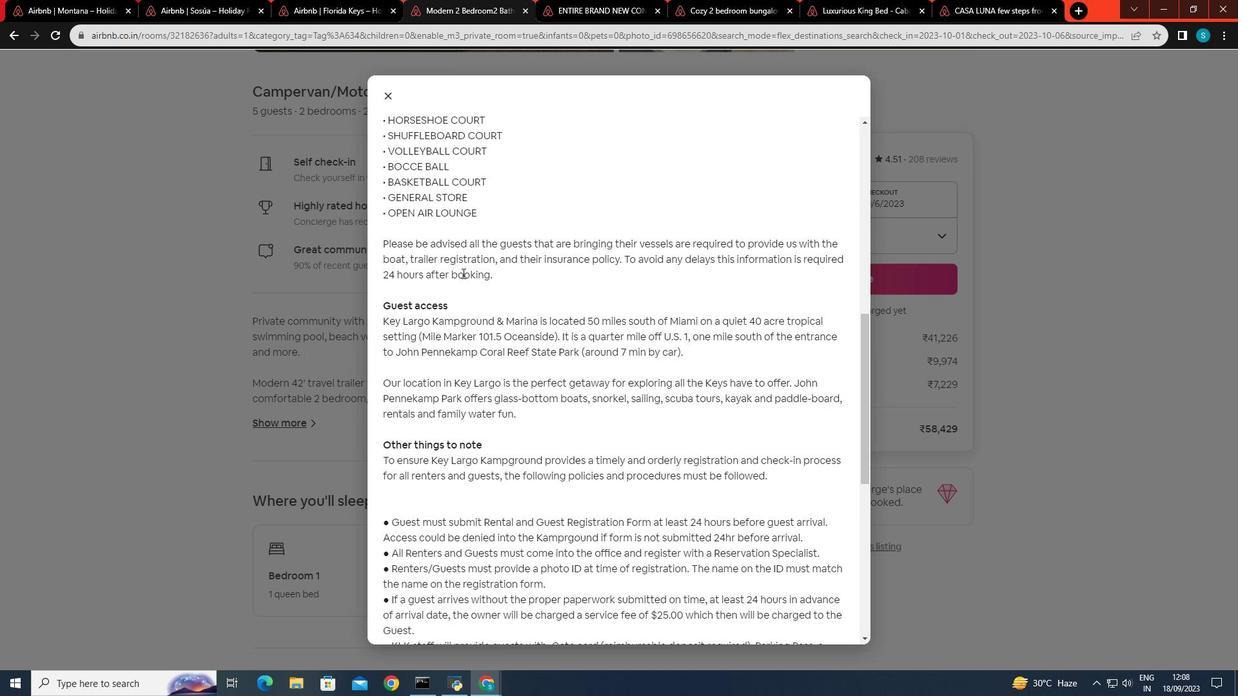 
Action: Mouse scrolled (462, 272) with delta (0, 0)
Screenshot: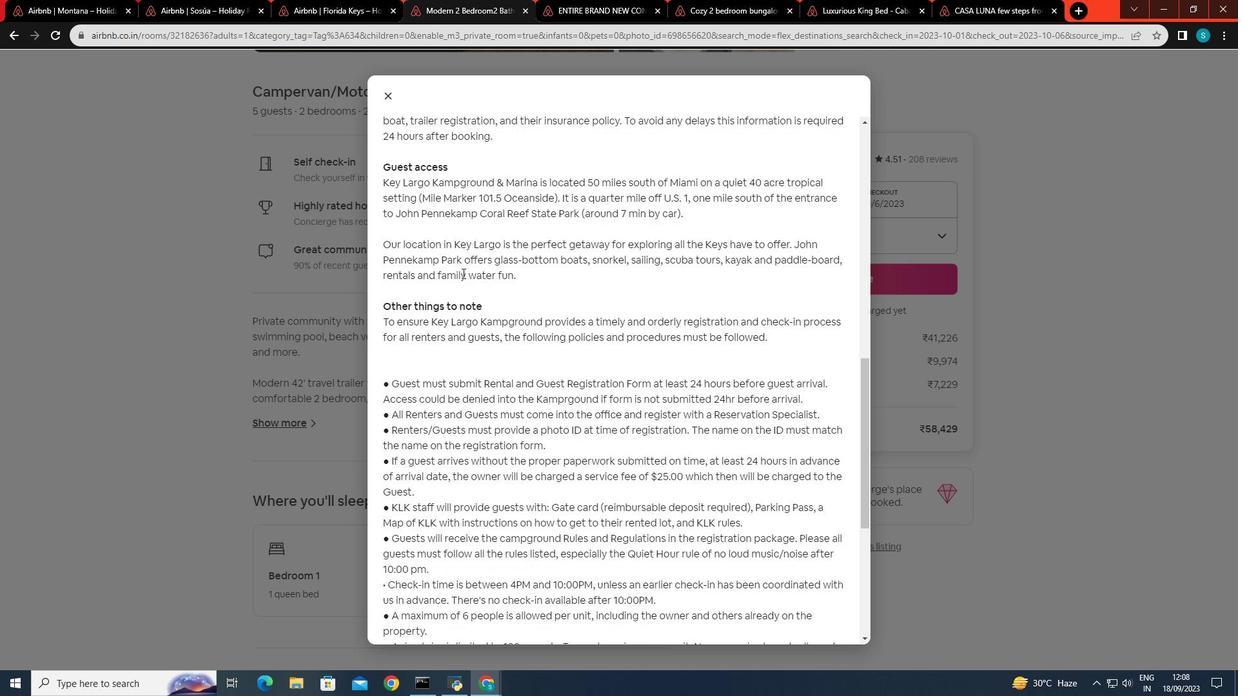 
Action: Mouse scrolled (462, 272) with delta (0, 0)
Screenshot: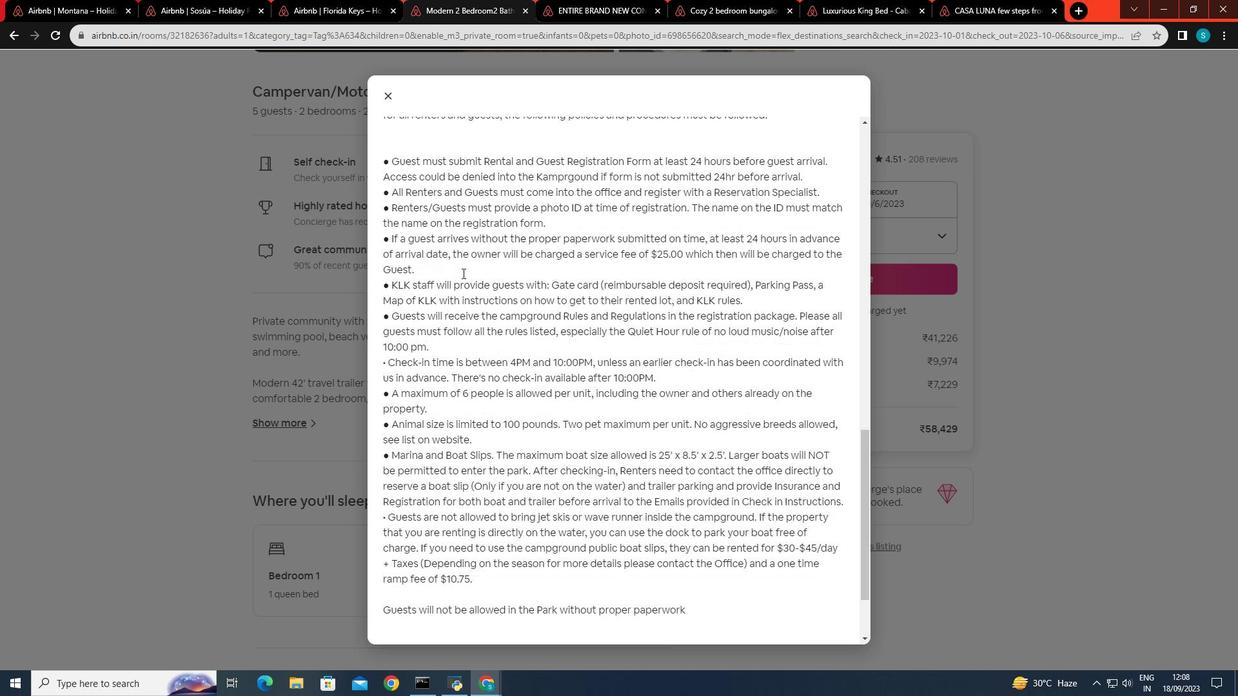 
Action: Mouse scrolled (462, 272) with delta (0, 0)
Screenshot: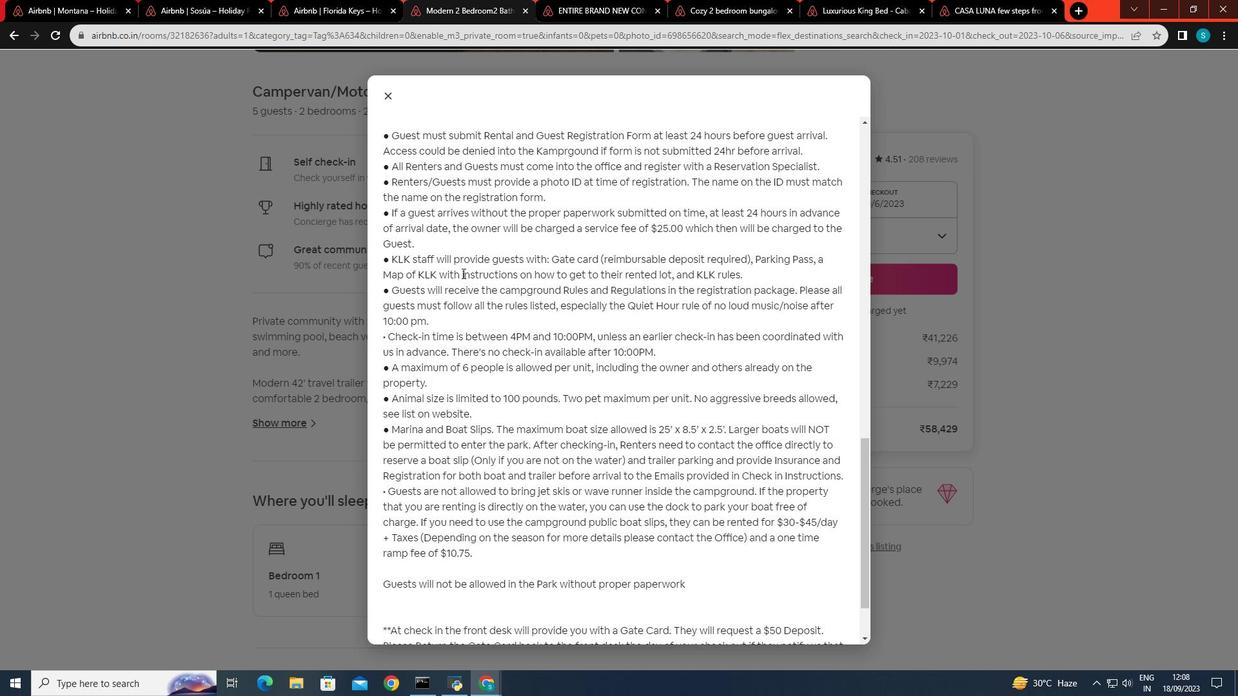 
Action: Mouse scrolled (462, 272) with delta (0, 0)
Screenshot: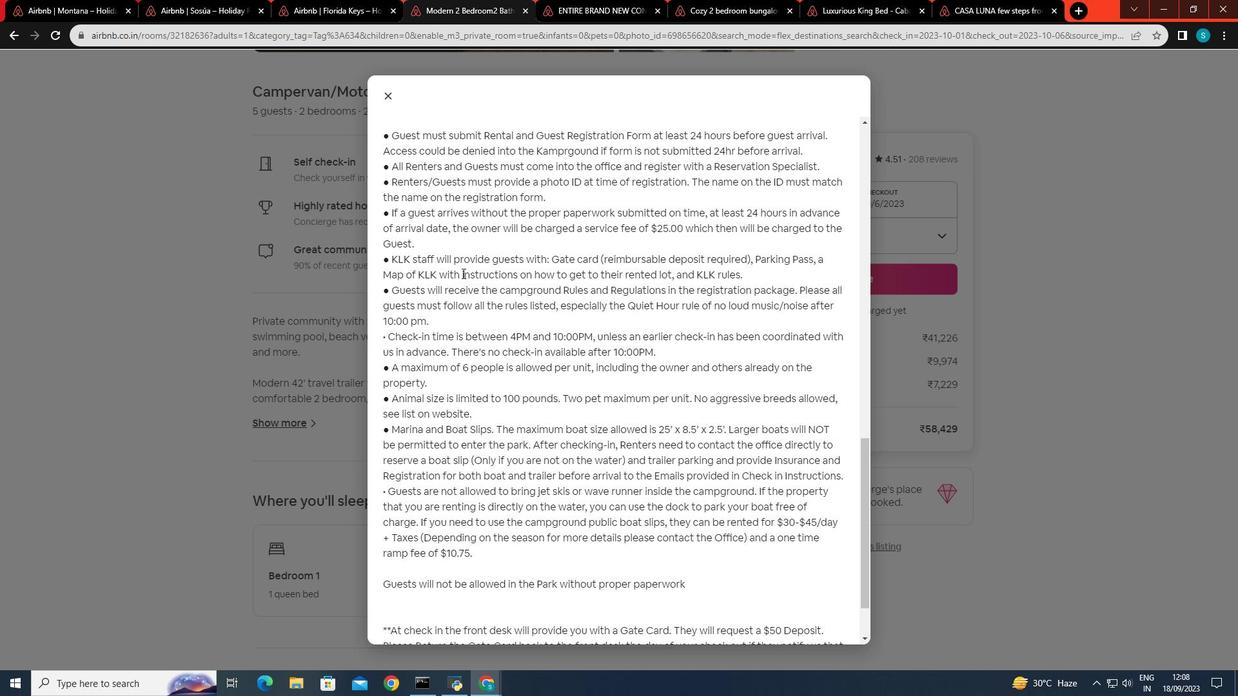 
Action: Mouse scrolled (462, 272) with delta (0, 0)
Screenshot: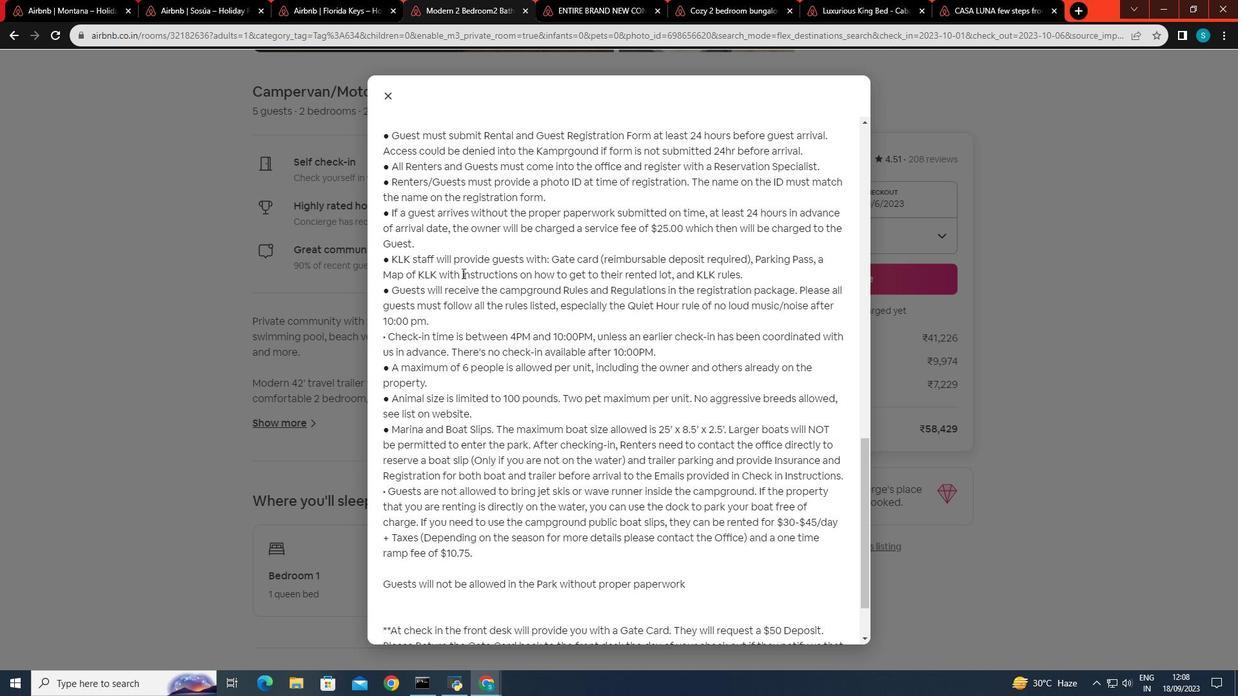 
Action: Mouse scrolled (462, 272) with delta (0, 0)
Screenshot: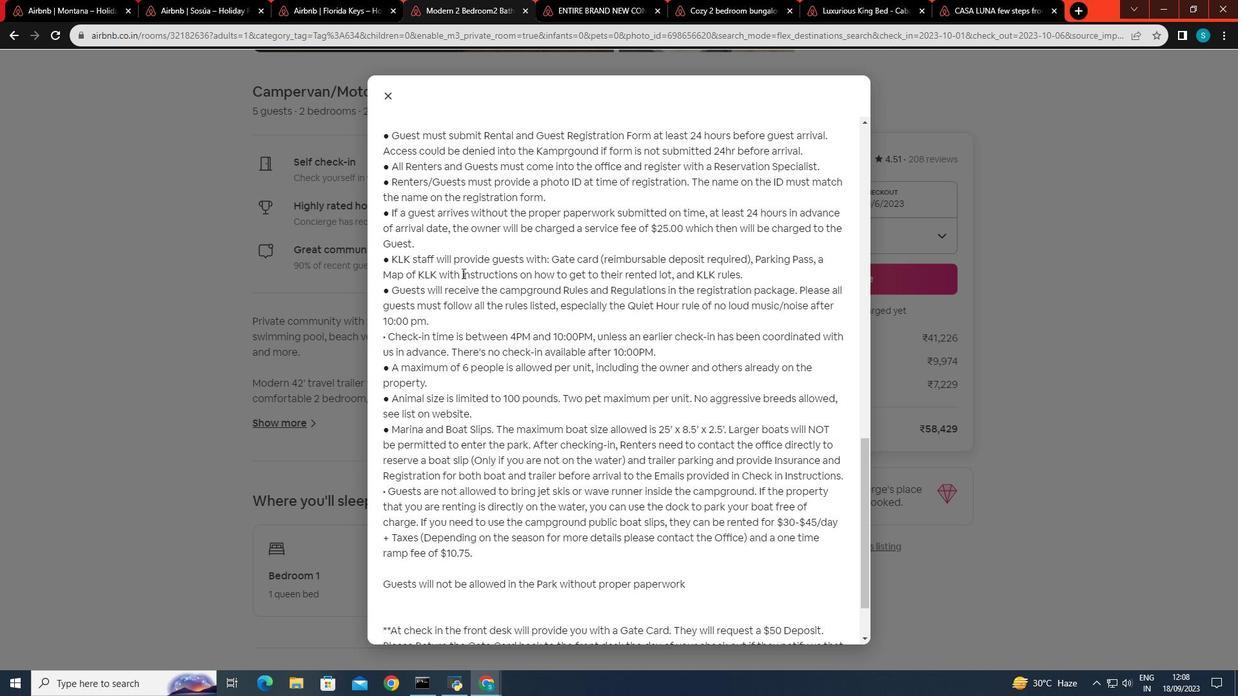 
Action: Mouse scrolled (462, 272) with delta (0, 0)
Screenshot: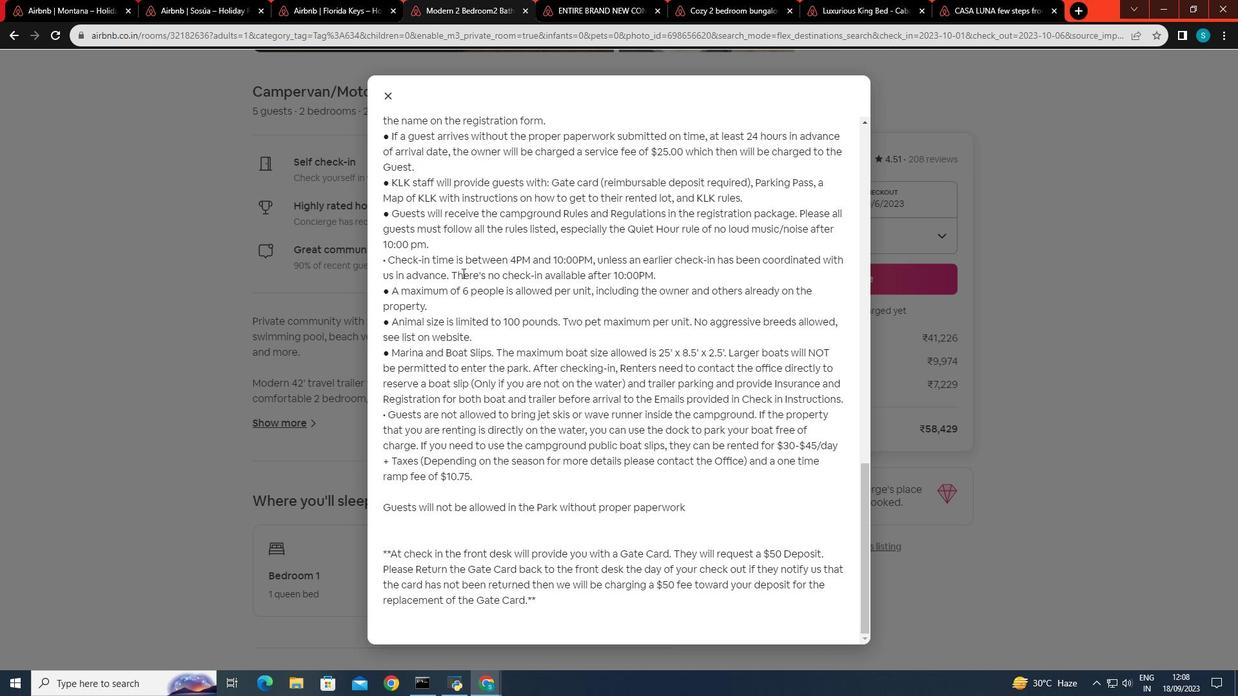 
Action: Mouse scrolled (462, 272) with delta (0, 0)
Screenshot: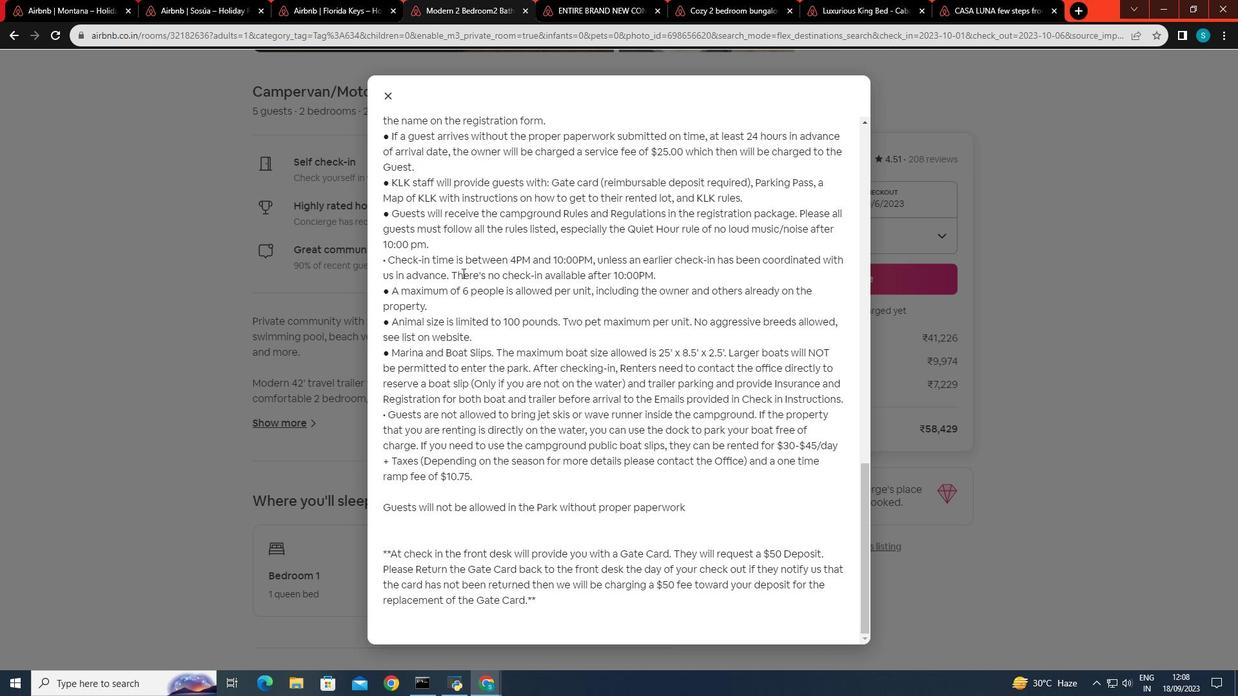 
Action: Mouse scrolled (462, 272) with delta (0, 0)
Screenshot: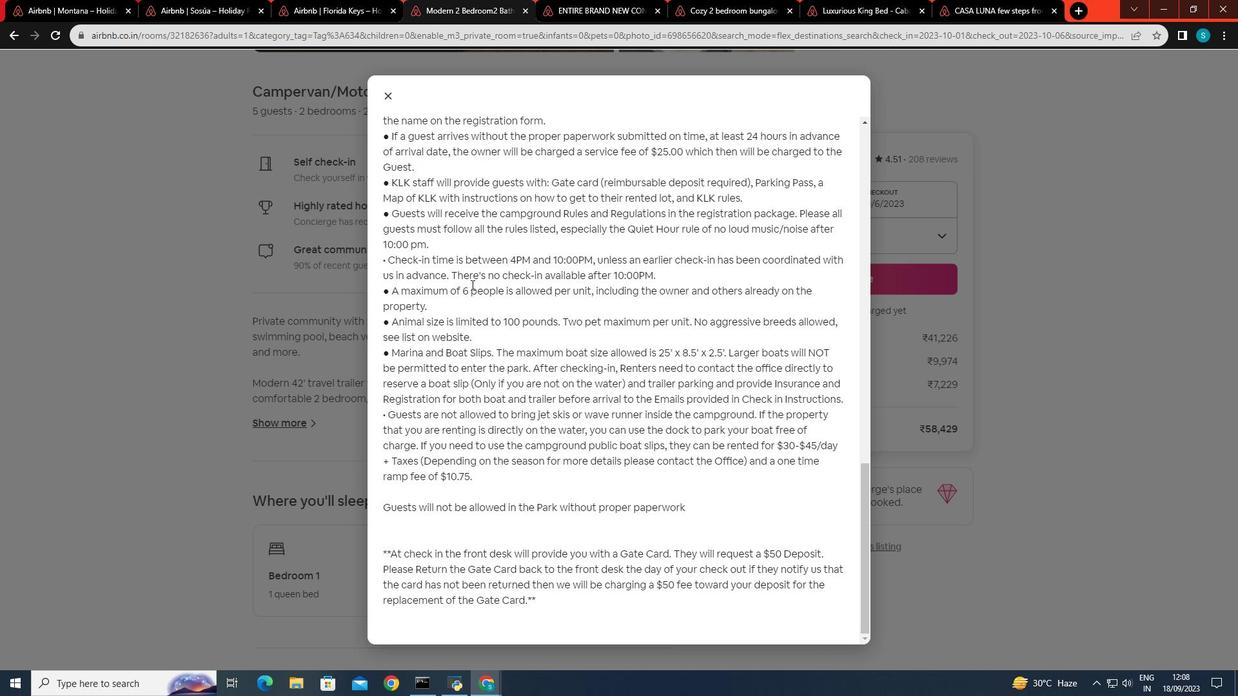 
Action: Mouse scrolled (462, 272) with delta (0, 0)
Screenshot: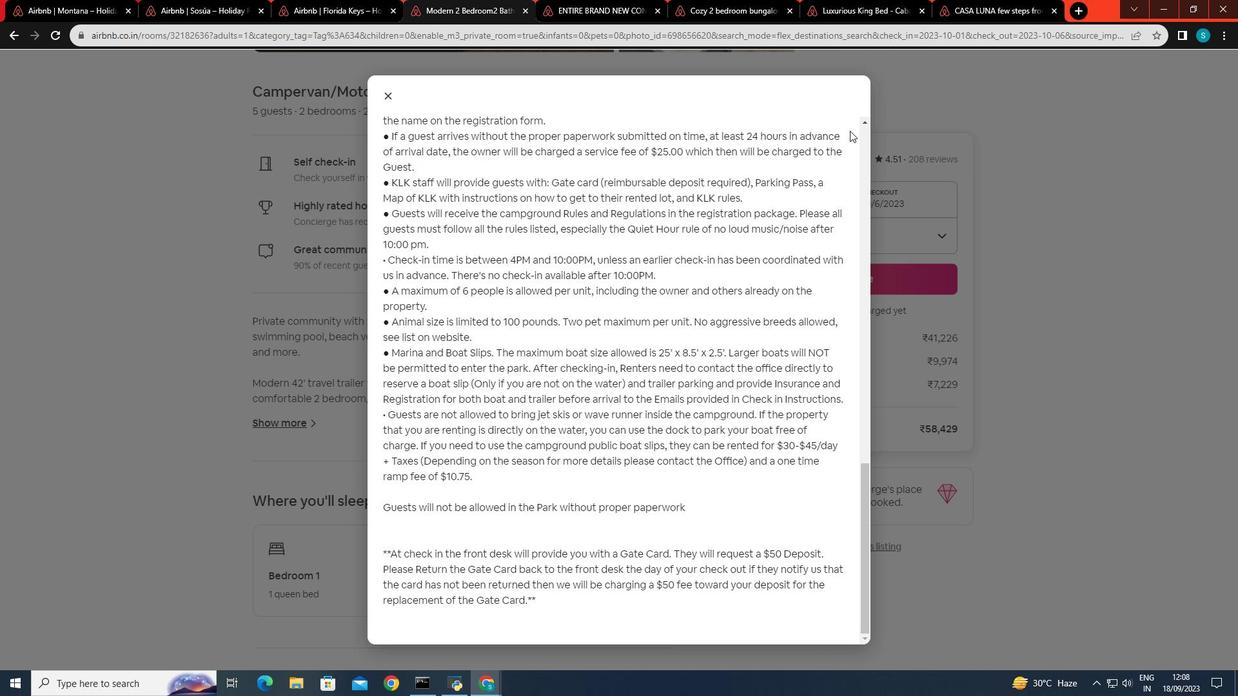 
Action: Mouse scrolled (462, 272) with delta (0, 0)
Screenshot: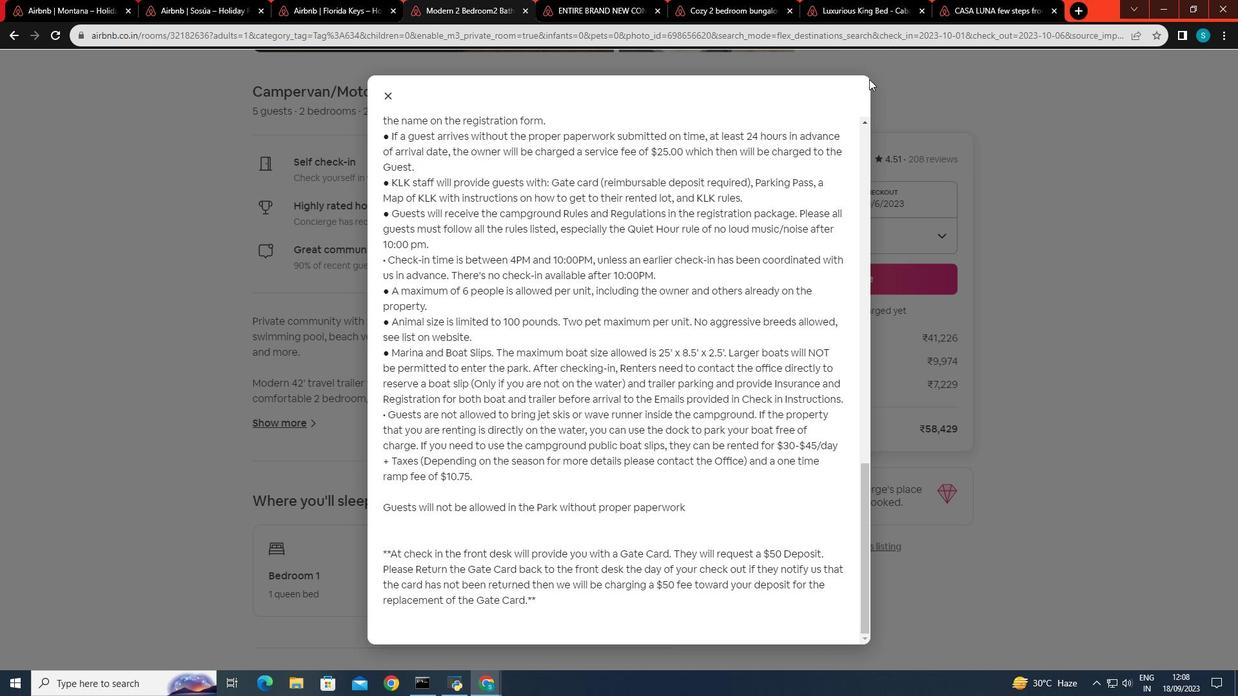
Action: Mouse moved to (955, 140)
Screenshot: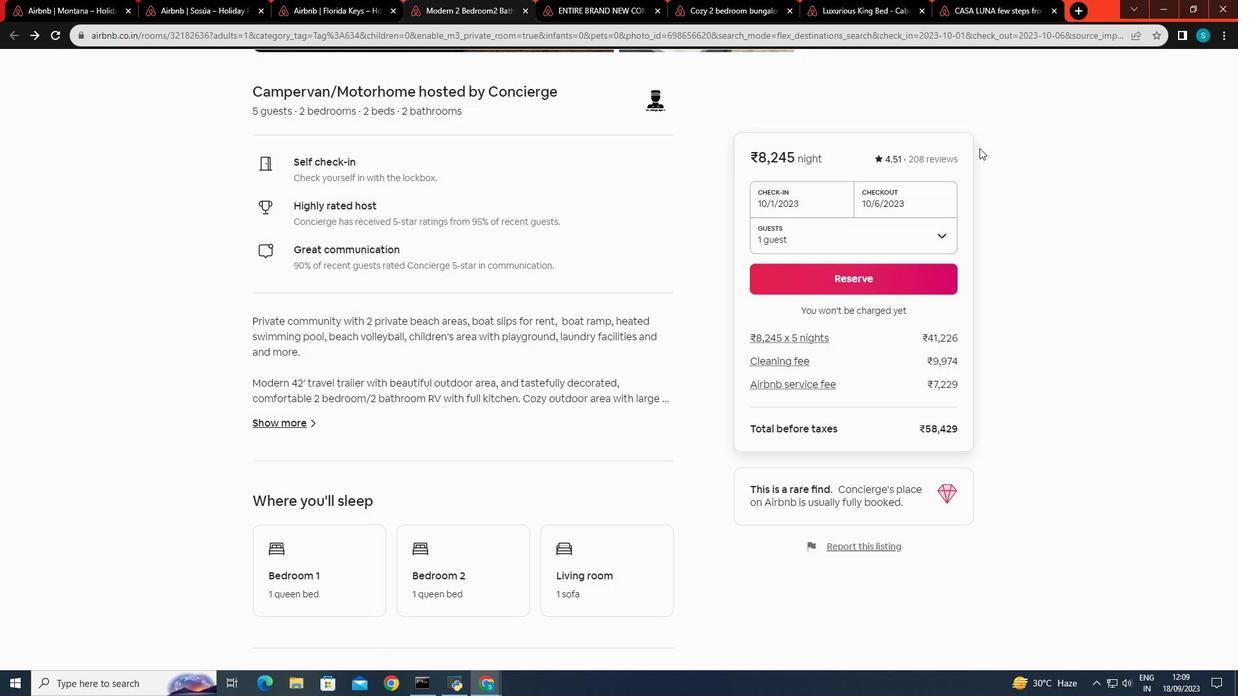 
Action: Mouse pressed left at (955, 140)
Screenshot: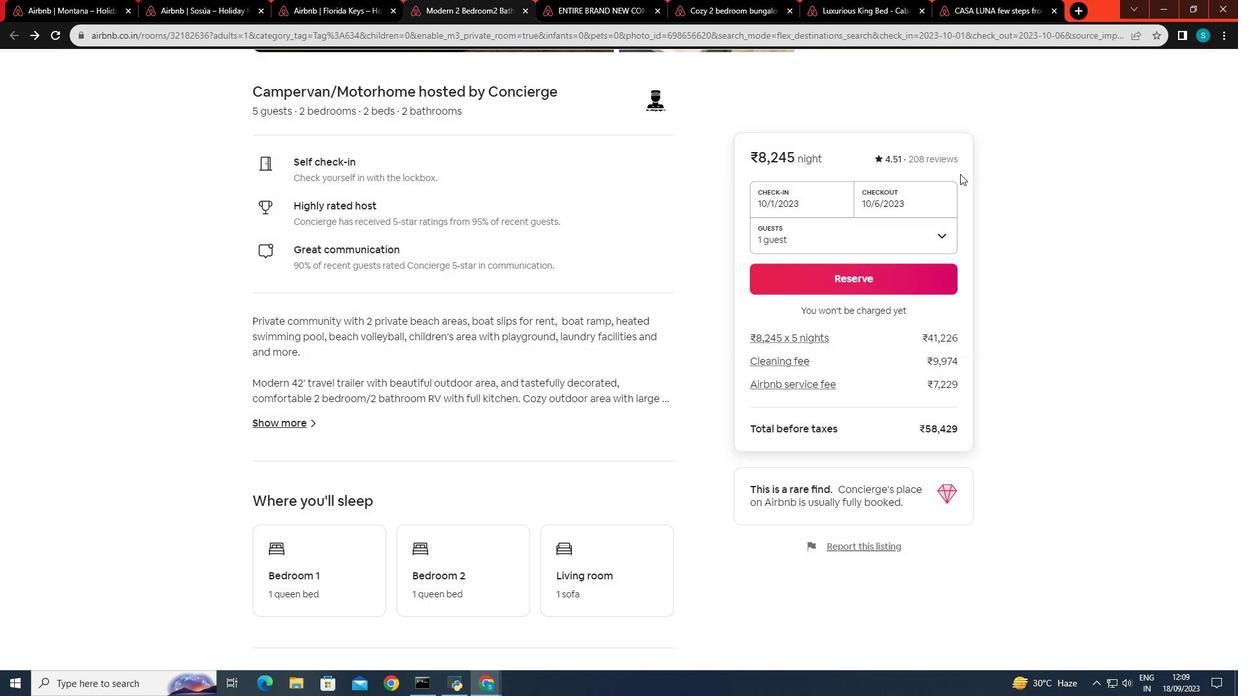 
Action: Mouse moved to (295, 288)
Screenshot: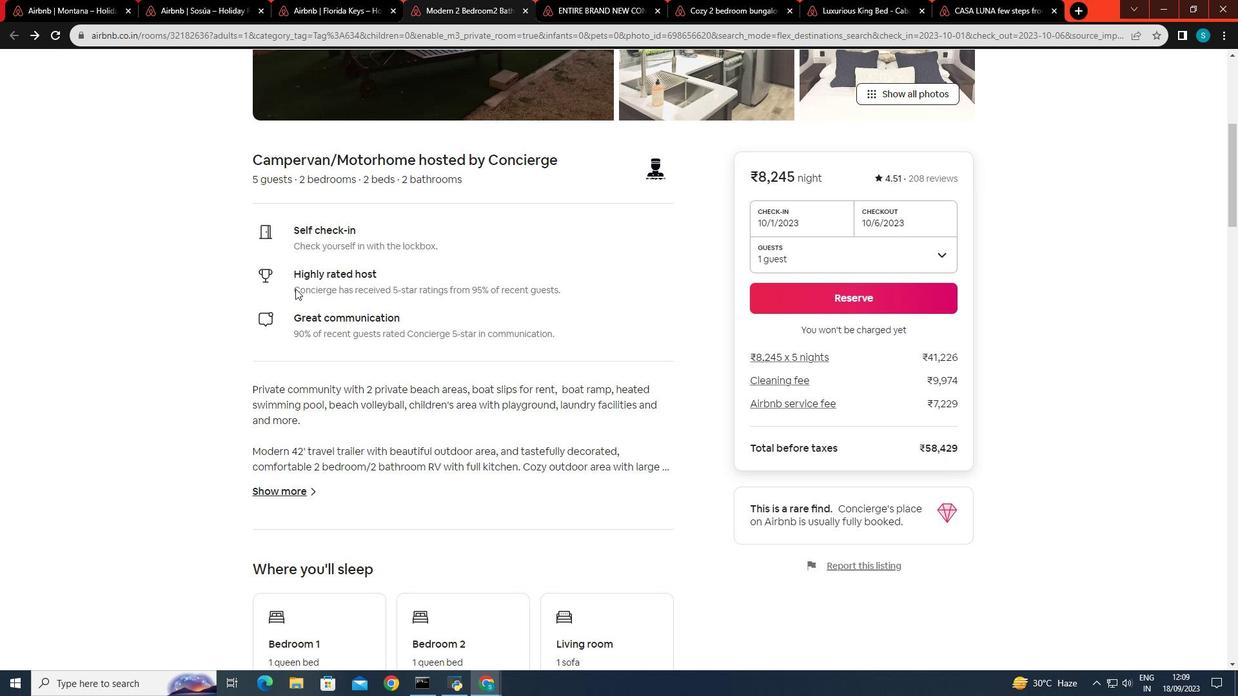 
Action: Mouse scrolled (295, 289) with delta (0, 0)
Screenshot: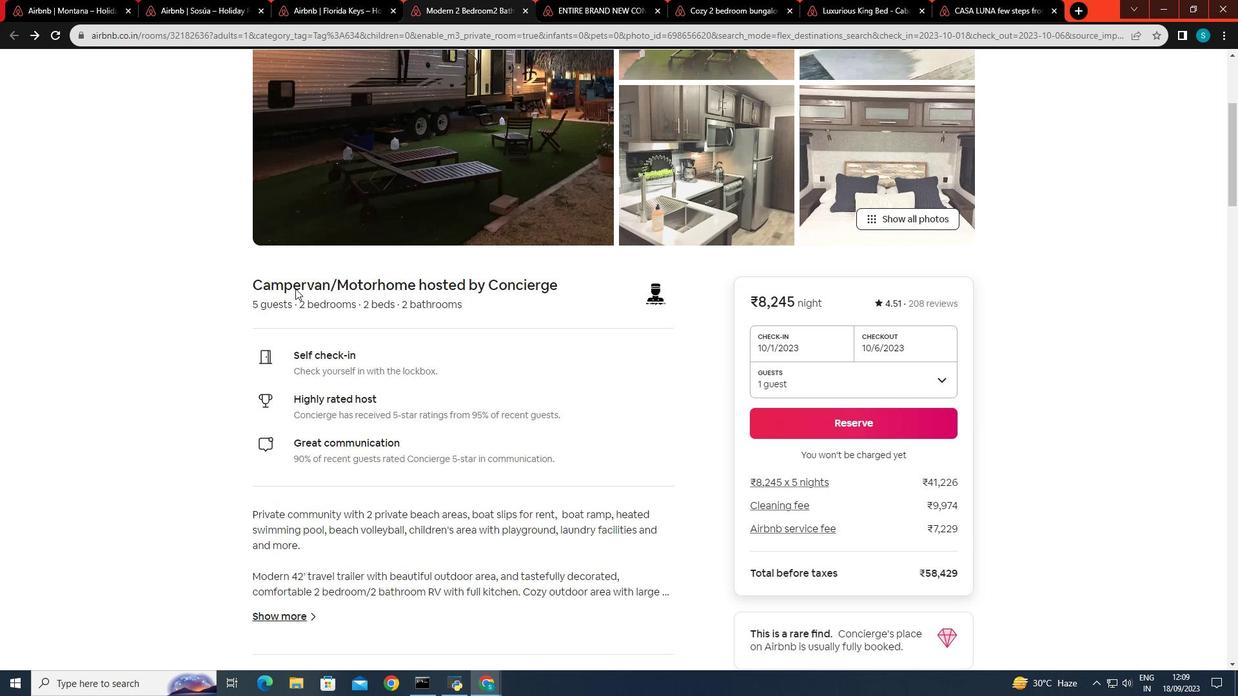 
Action: Mouse scrolled (295, 289) with delta (0, 0)
Screenshot: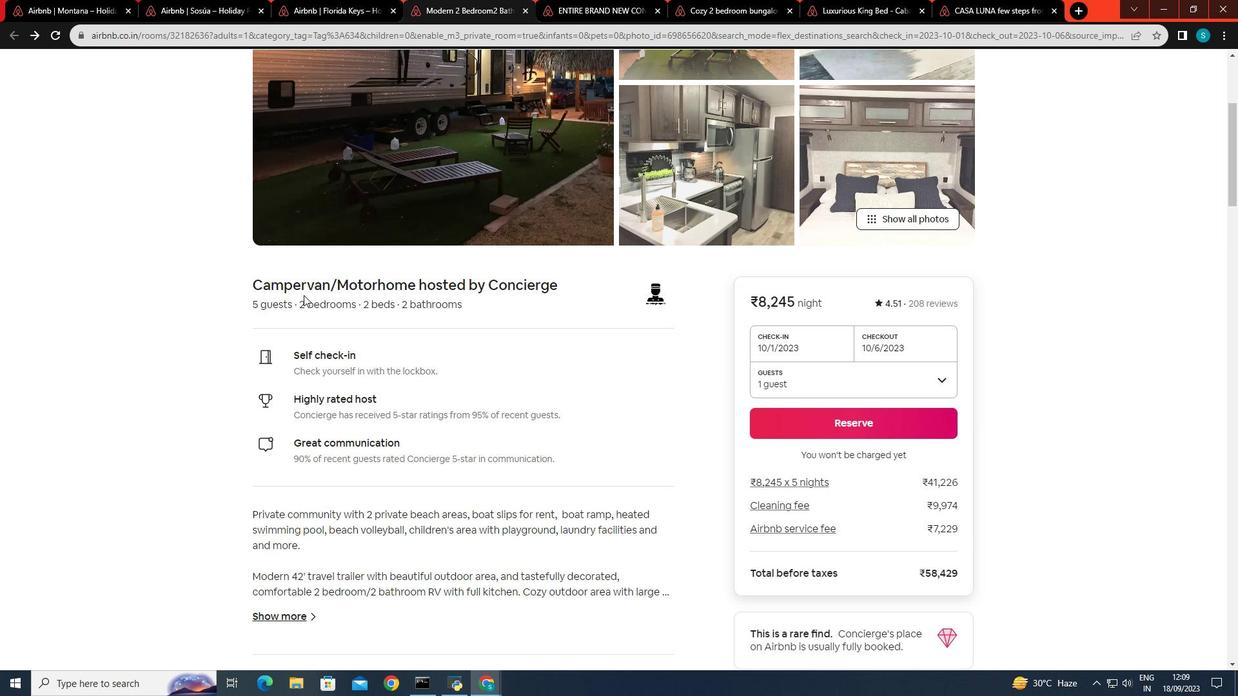 
Action: Mouse scrolled (295, 289) with delta (0, 0)
Screenshot: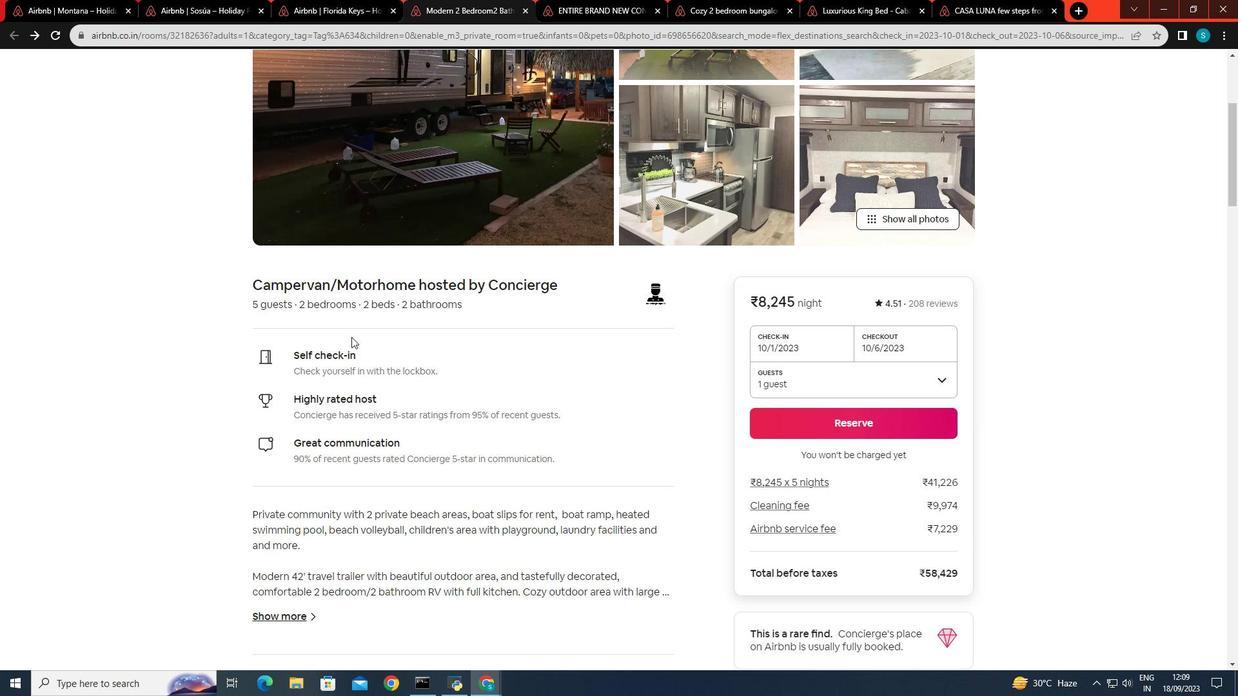 
Action: Mouse moved to (399, 361)
Screenshot: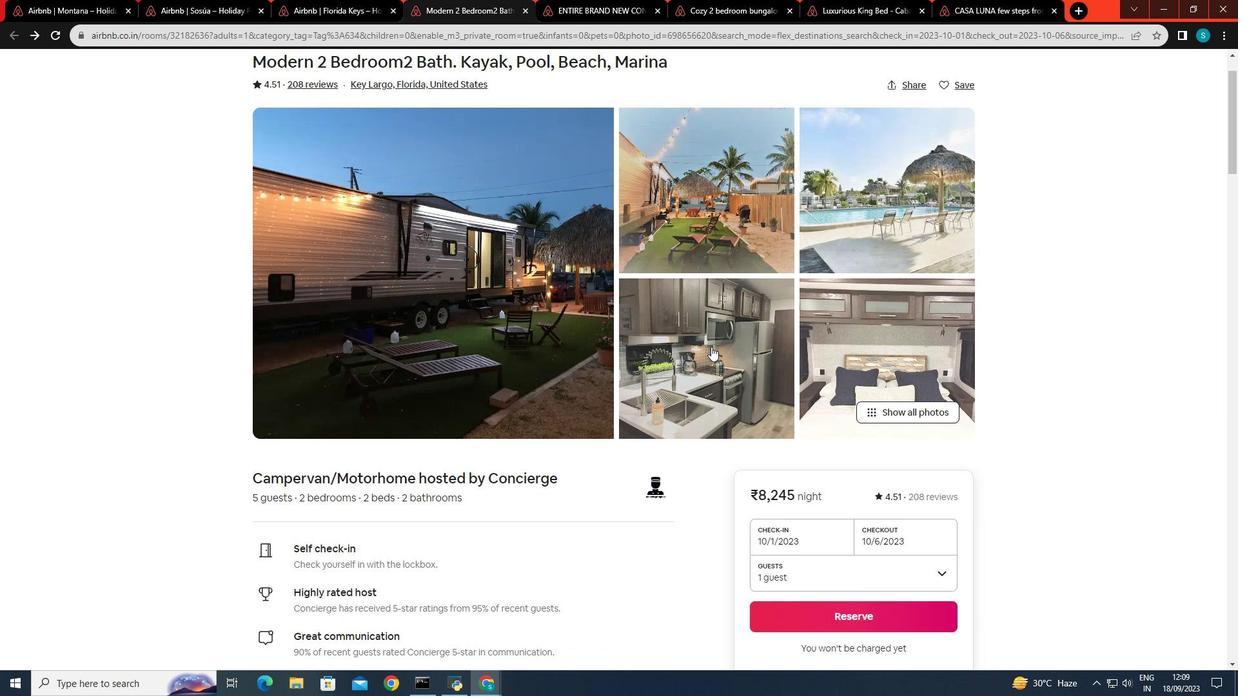 
Action: Mouse scrolled (399, 361) with delta (0, 0)
Screenshot: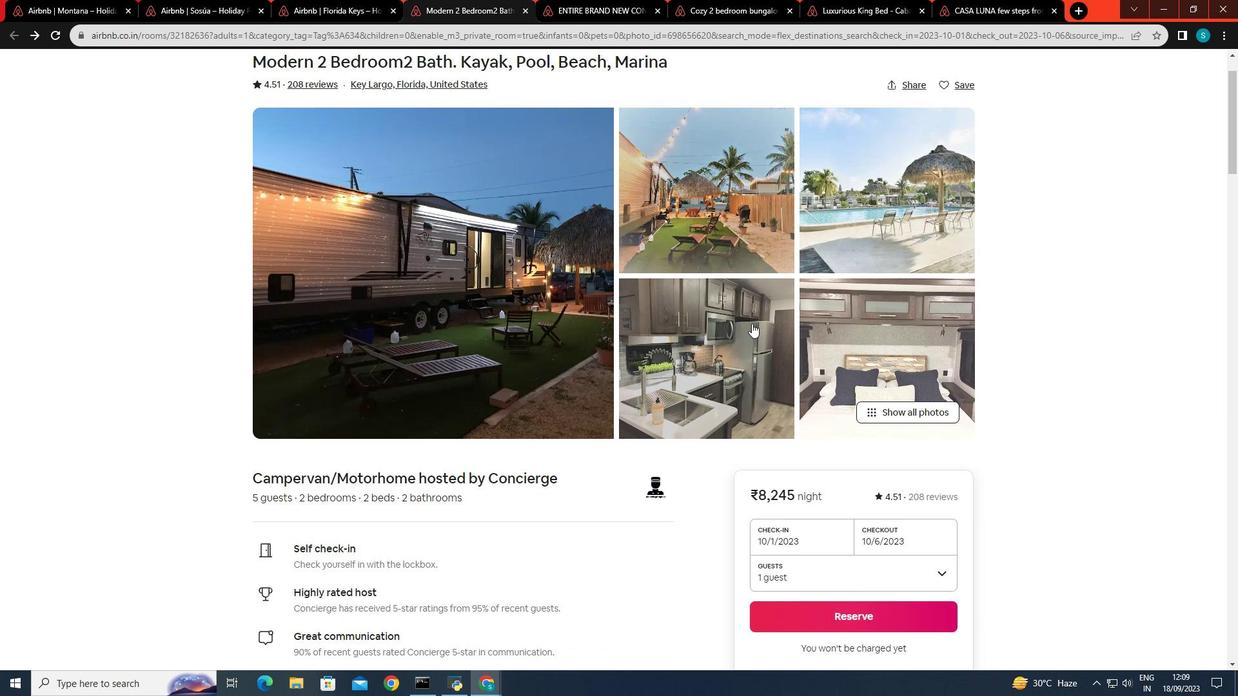 
Action: Mouse scrolled (399, 361) with delta (0, 0)
Screenshot: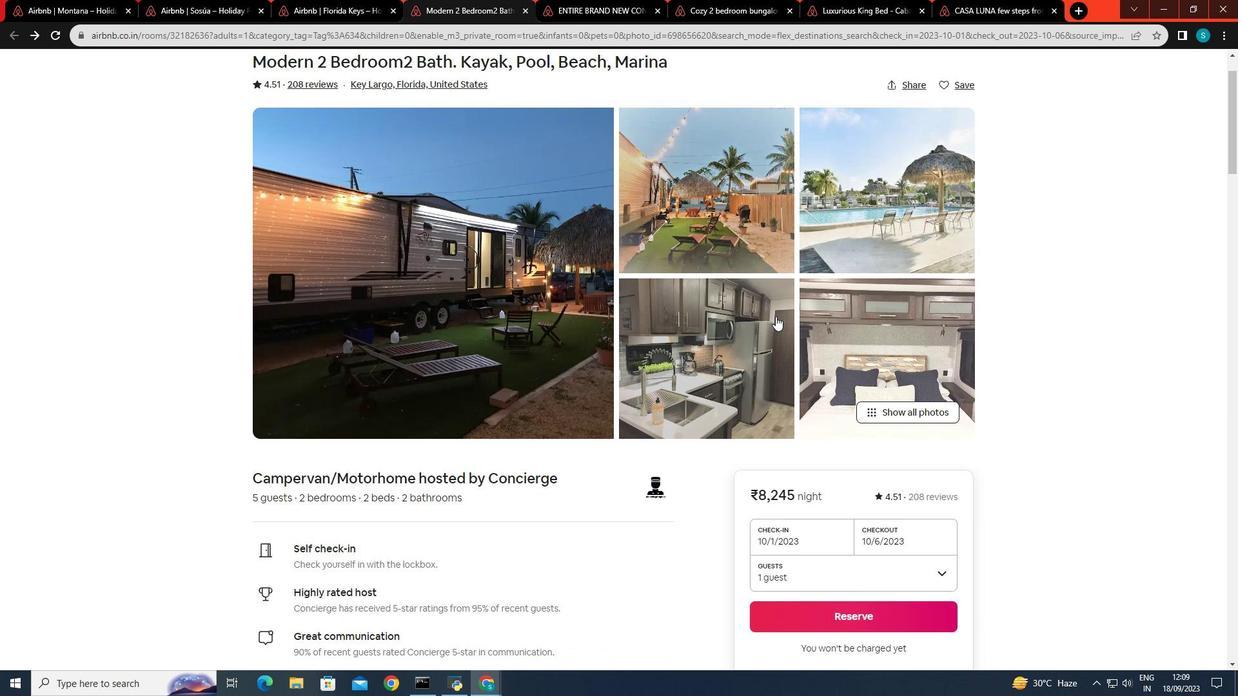 
Action: Mouse scrolled (399, 361) with delta (0, 0)
Screenshot: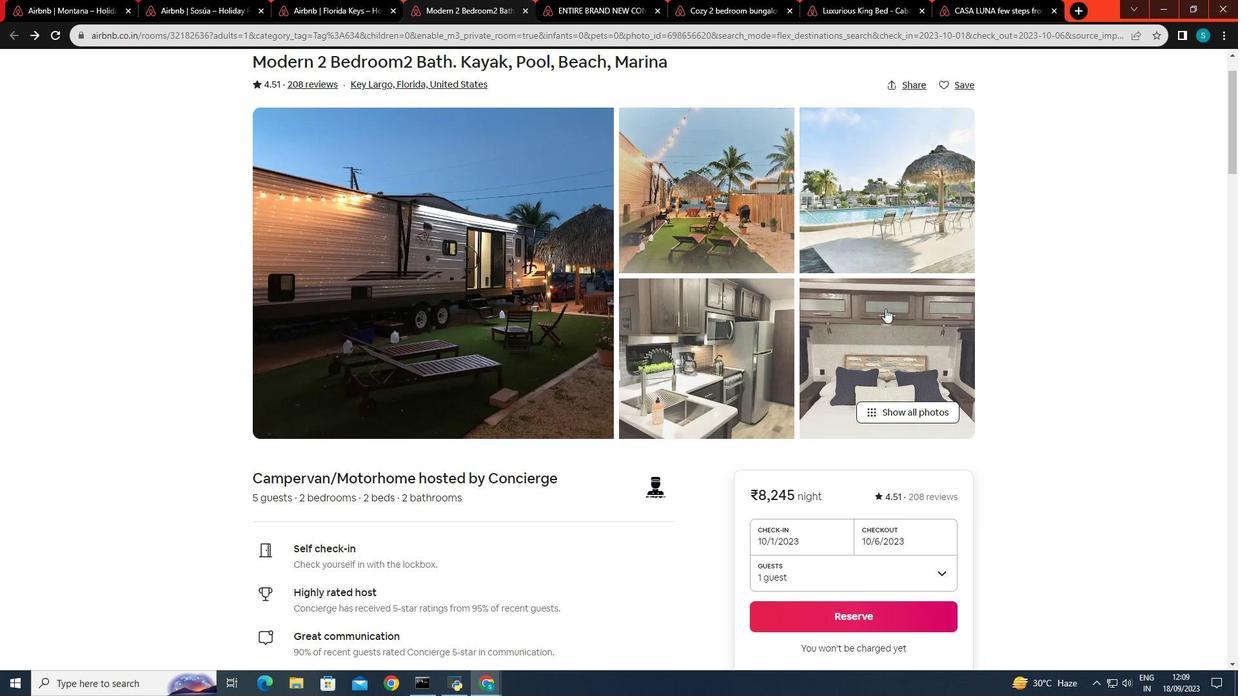 
Action: Mouse moved to (896, 409)
Screenshot: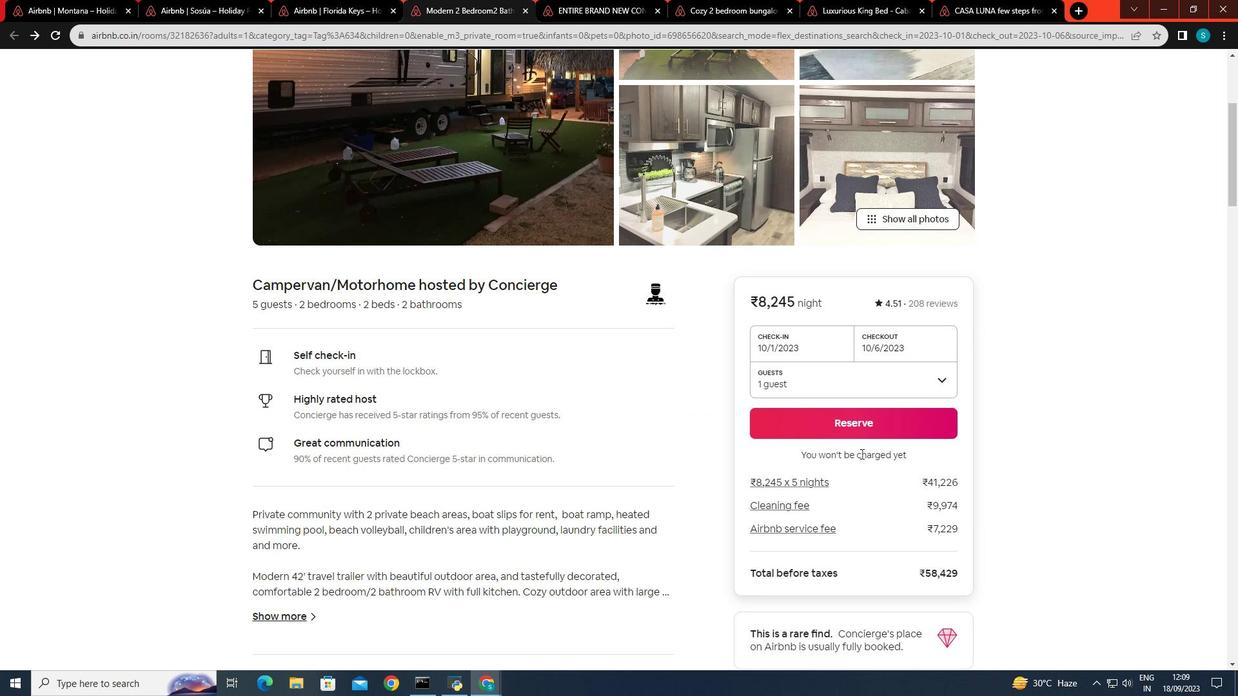 
Action: Mouse scrolled (896, 408) with delta (0, 0)
Screenshot: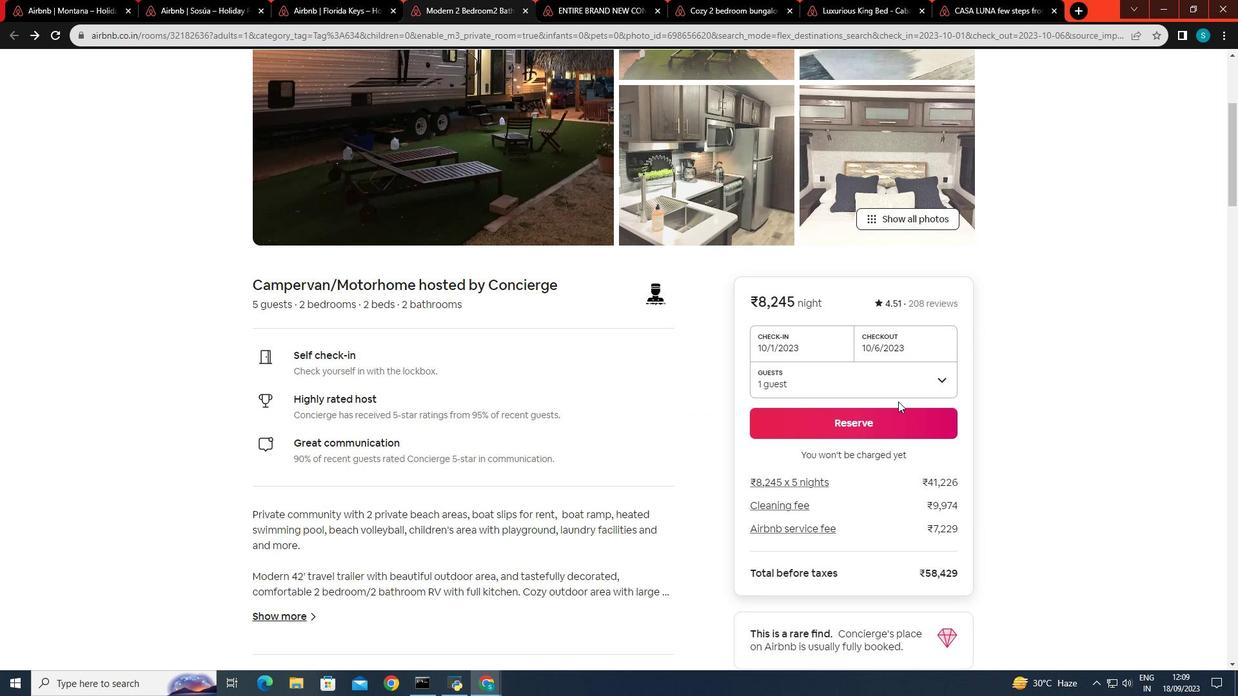 
Action: Mouse scrolled (896, 408) with delta (0, 0)
Screenshot: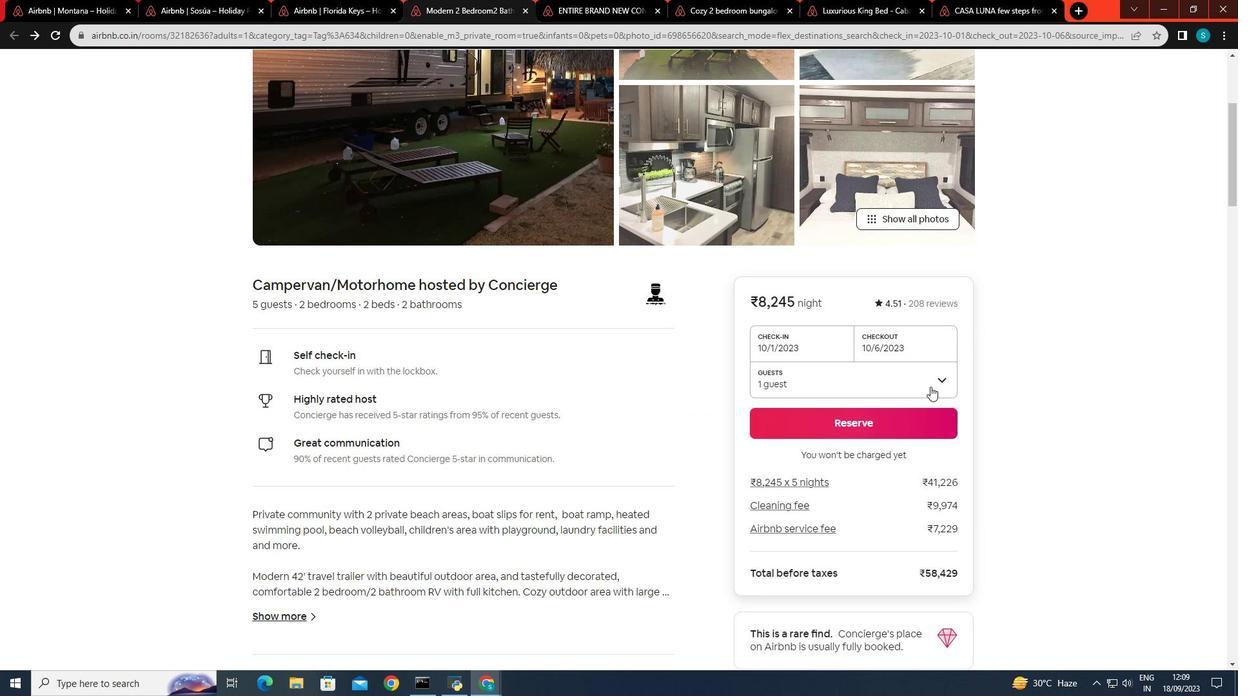 
Action: Mouse scrolled (896, 408) with delta (0, 0)
Screenshot: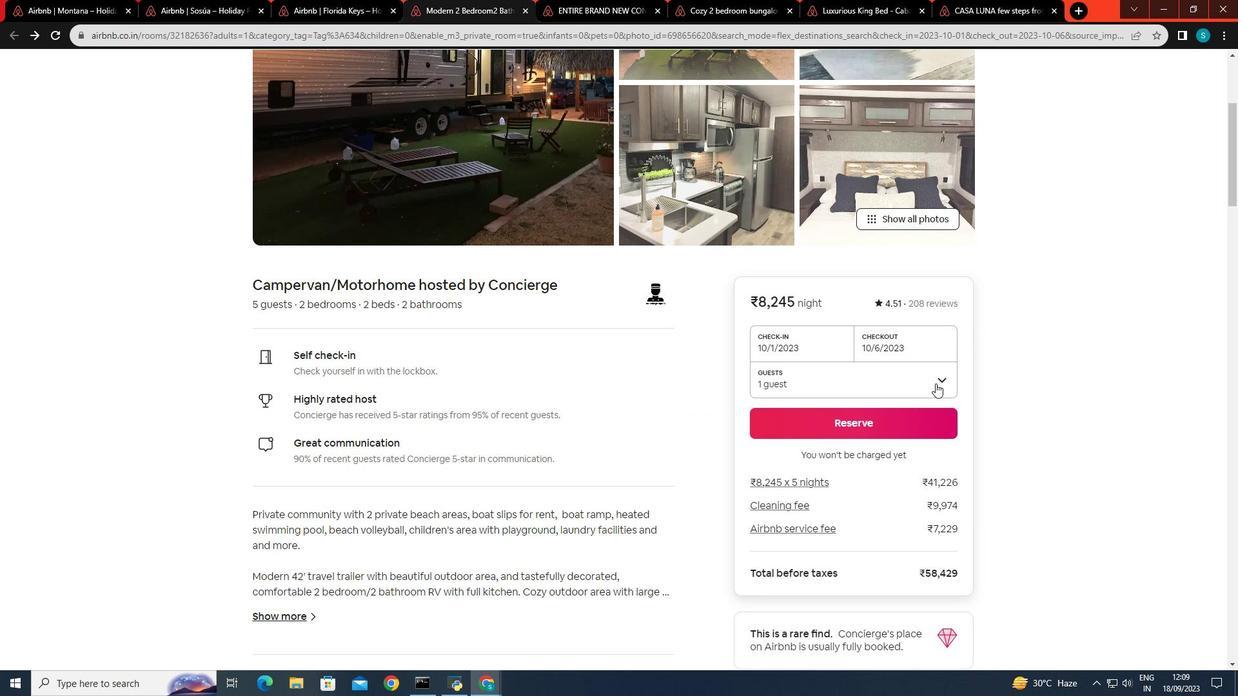 
Action: Mouse moved to (938, 381)
Screenshot: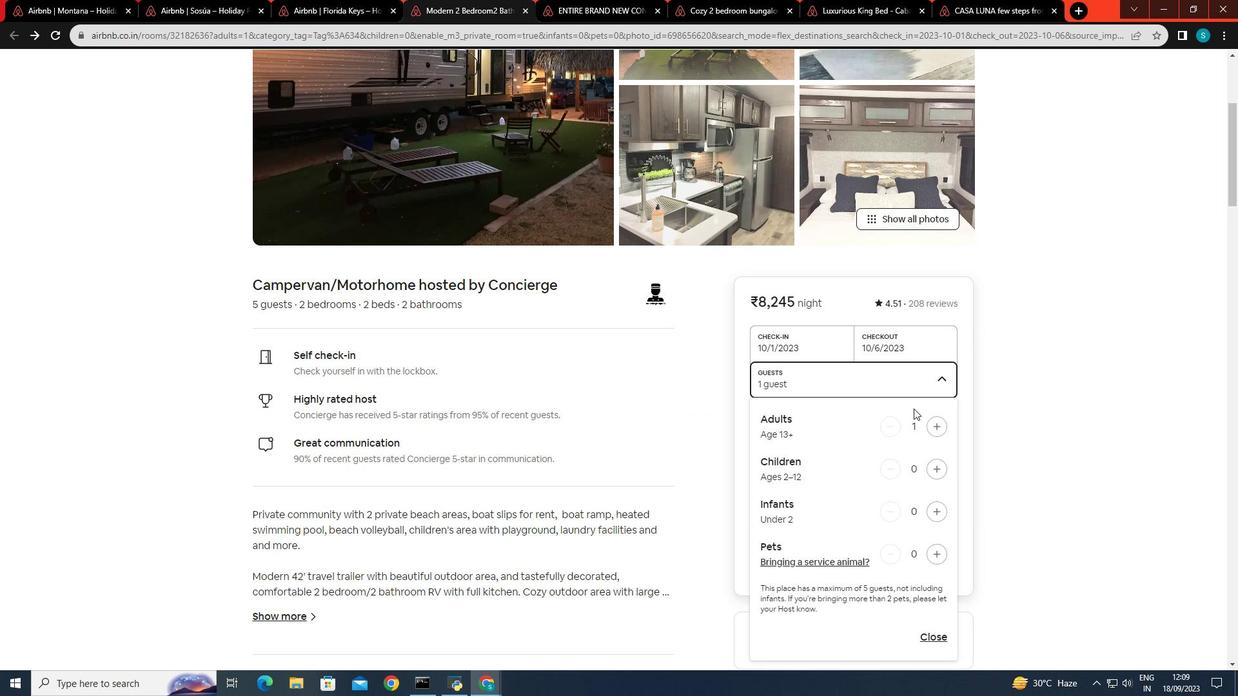 
Action: Mouse pressed left at (938, 381)
Screenshot: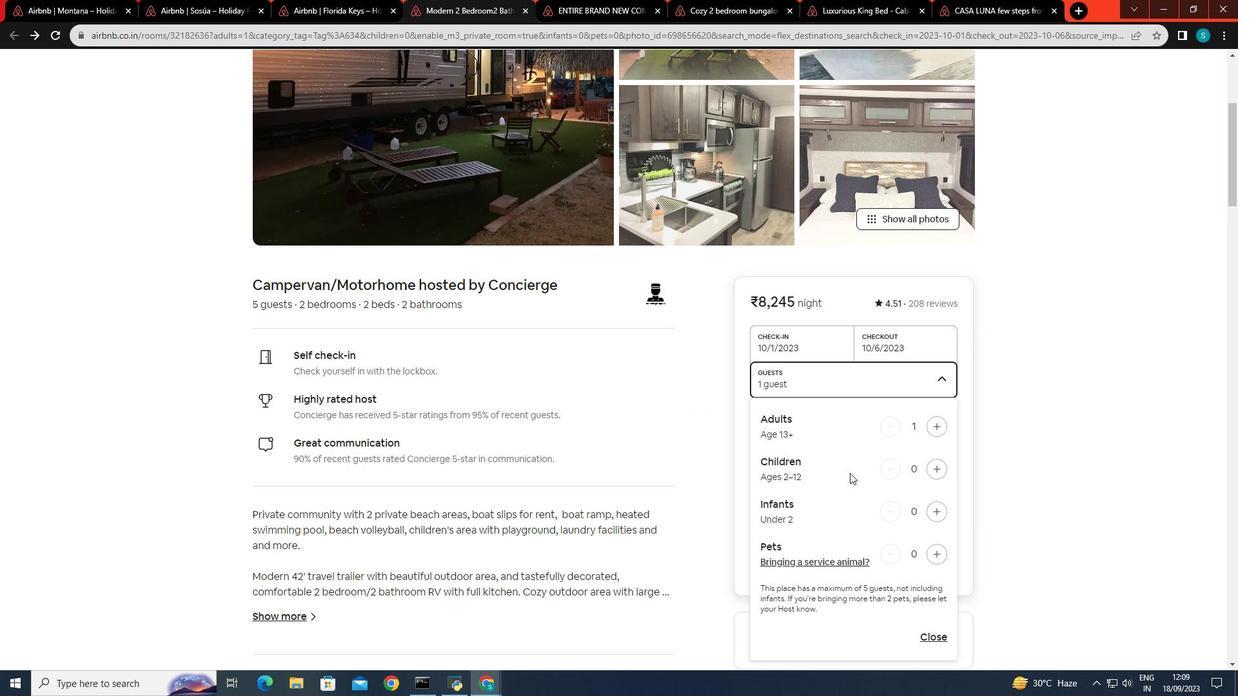 
Action: Mouse moved to (1050, 463)
Screenshot: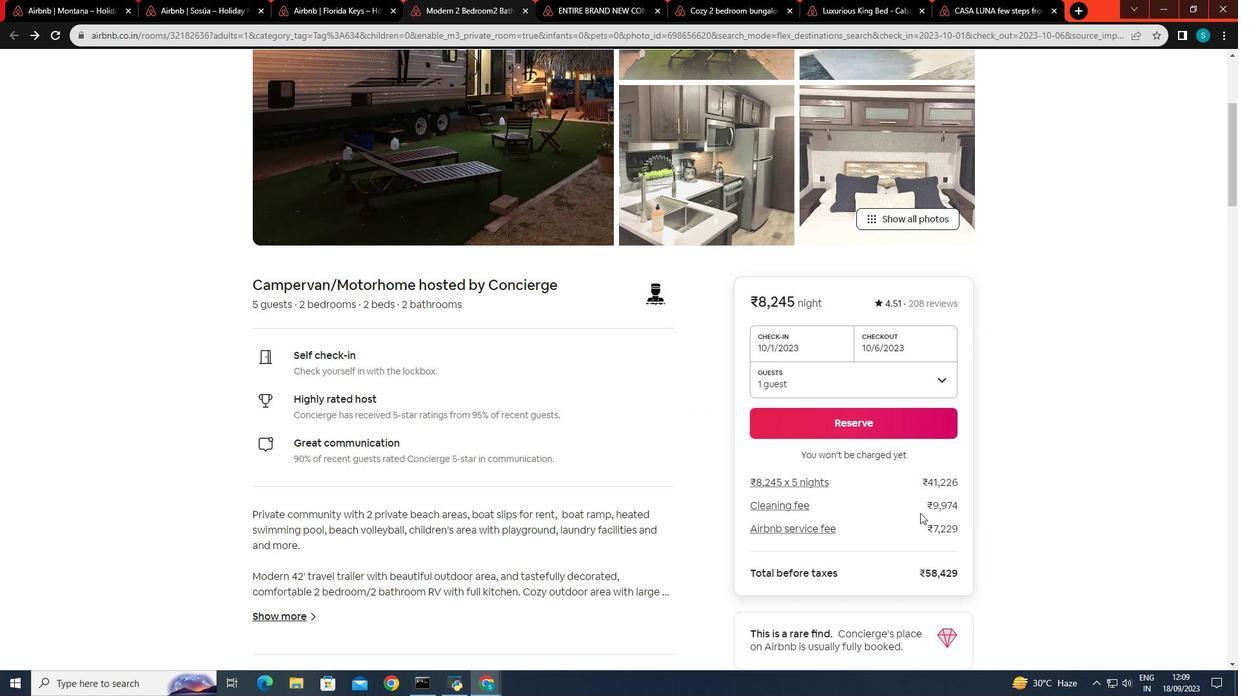 
Action: Mouse pressed left at (1050, 463)
Screenshot: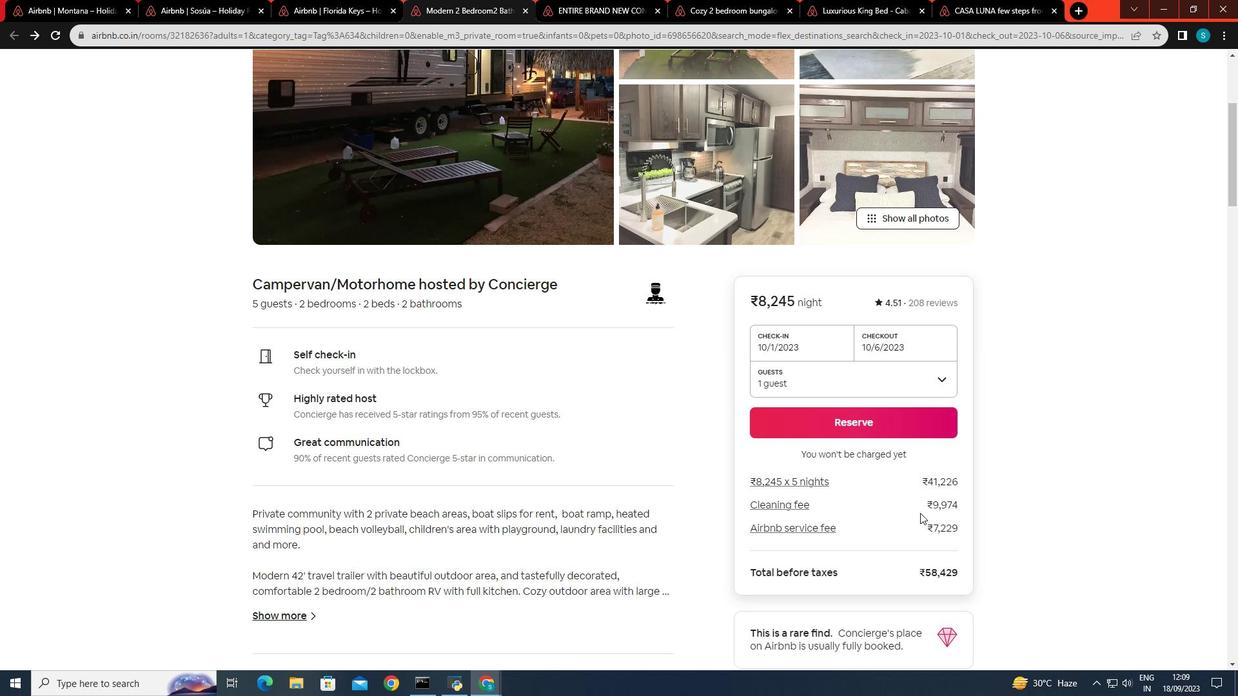 
Action: Mouse moved to (920, 513)
Screenshot: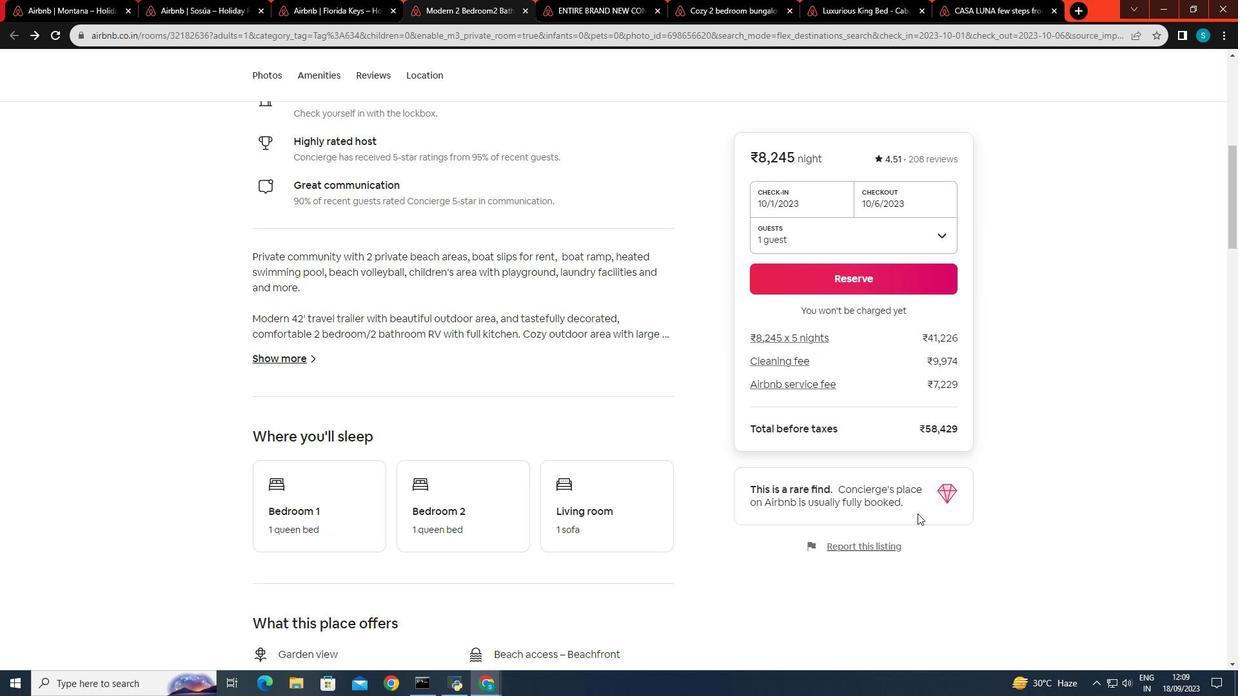 
Action: Mouse scrolled (920, 512) with delta (0, 0)
Screenshot: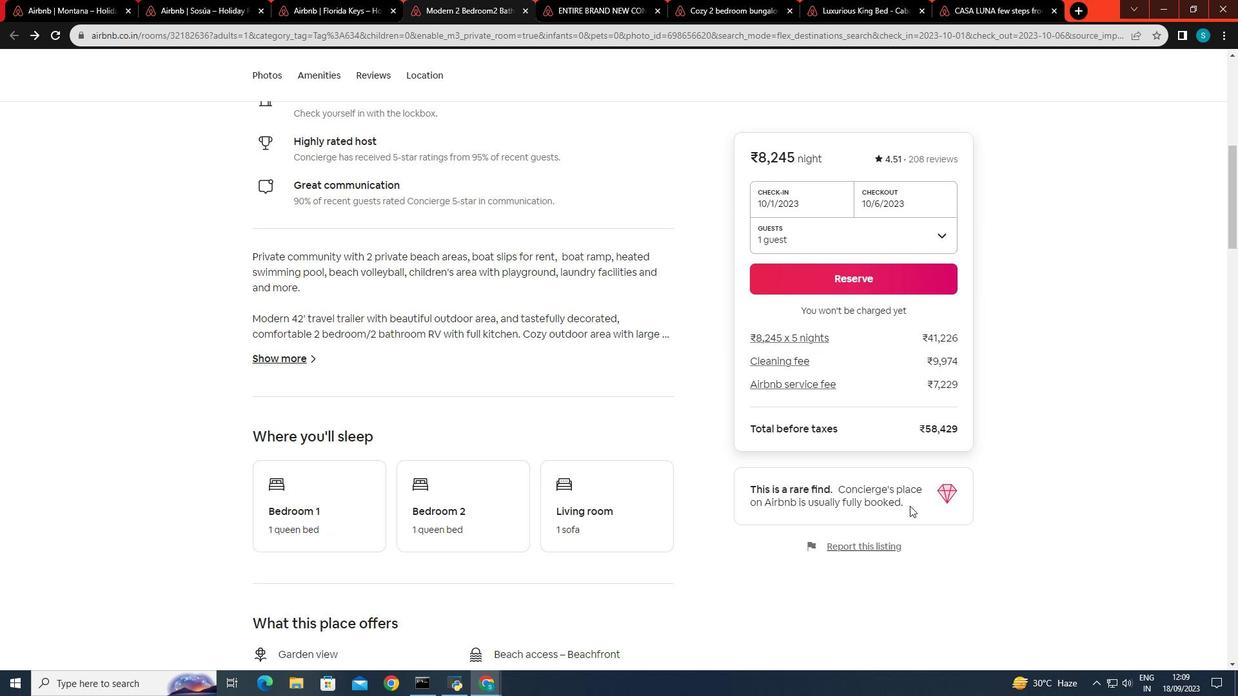 
Action: Mouse scrolled (920, 512) with delta (0, 0)
Screenshot: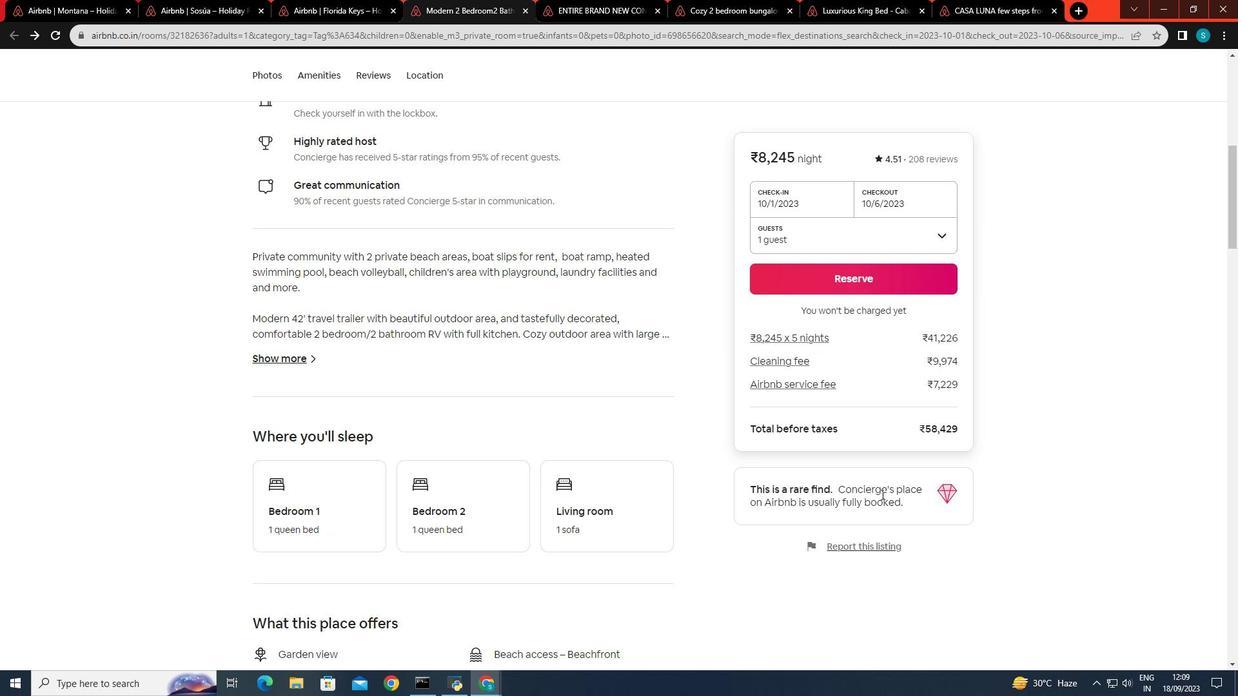 
Action: Mouse scrolled (920, 512) with delta (0, 0)
Screenshot: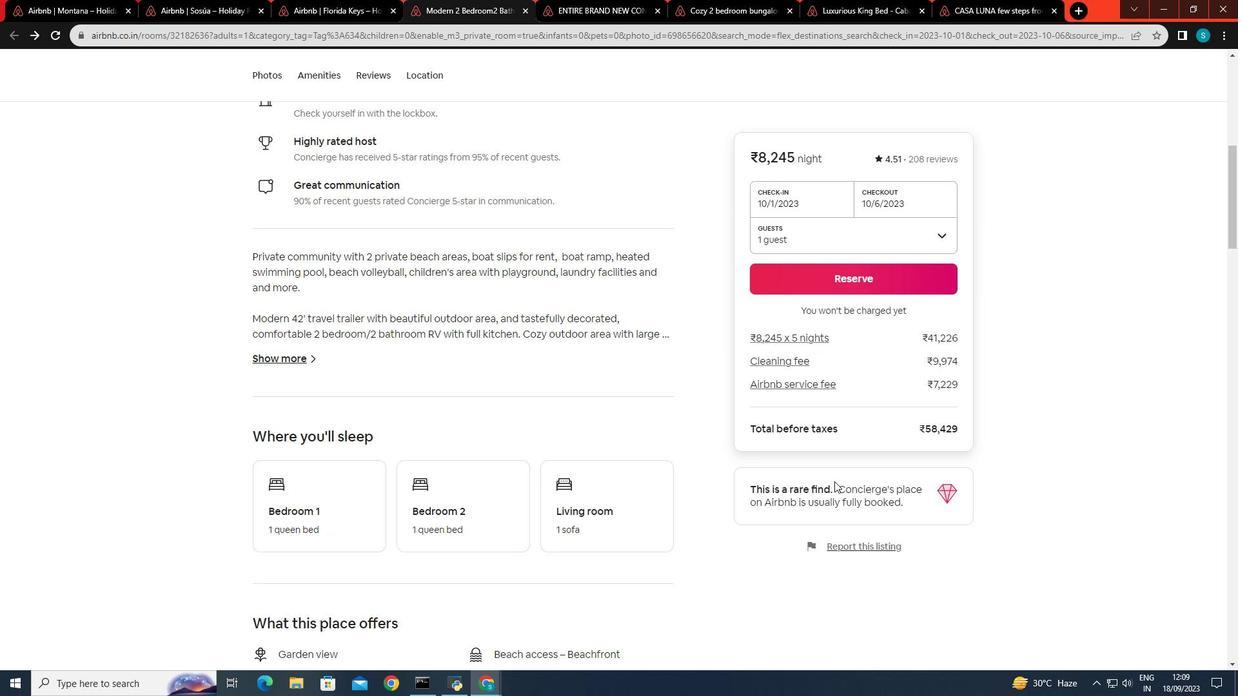 
Action: Mouse moved to (919, 513)
Screenshot: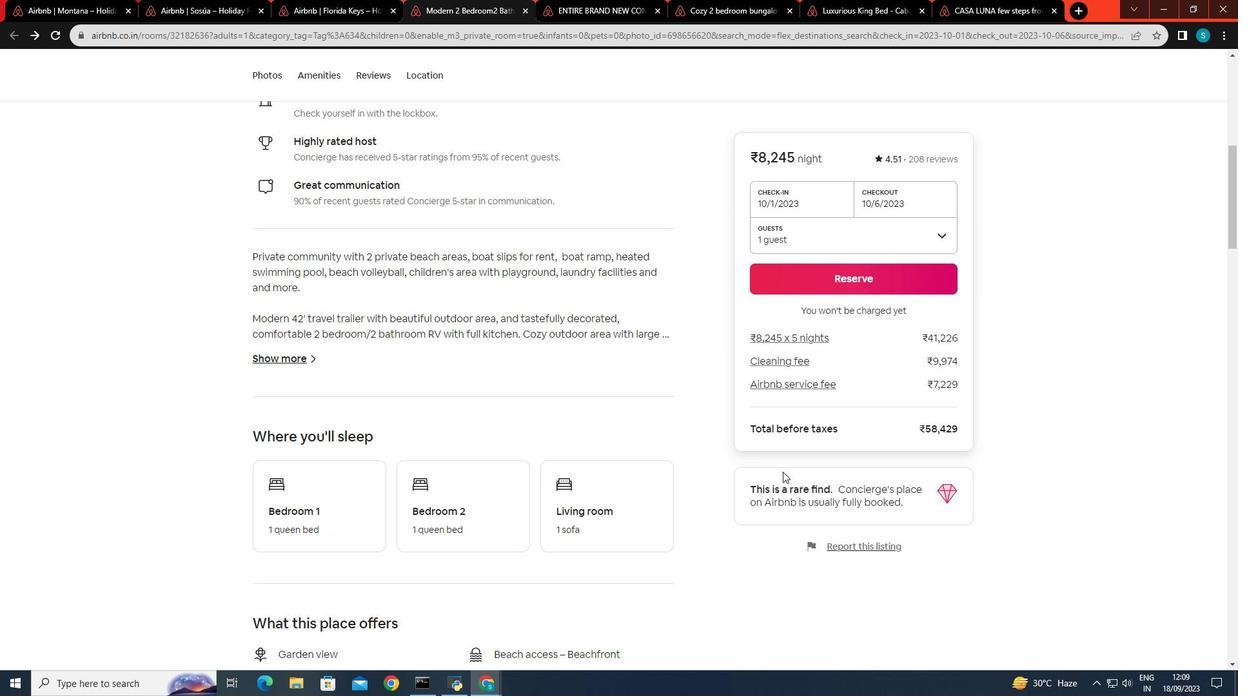
Action: Mouse scrolled (919, 512) with delta (0, 0)
Screenshot: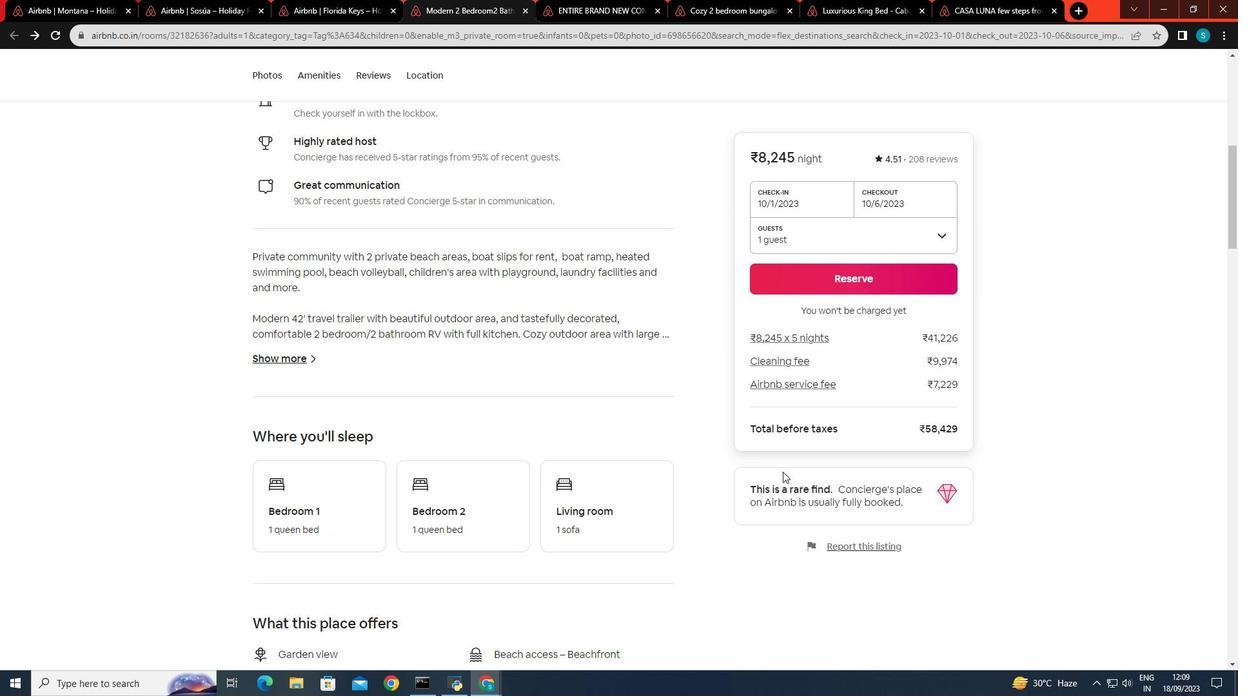 
Action: Mouse moved to (227, 320)
Screenshot: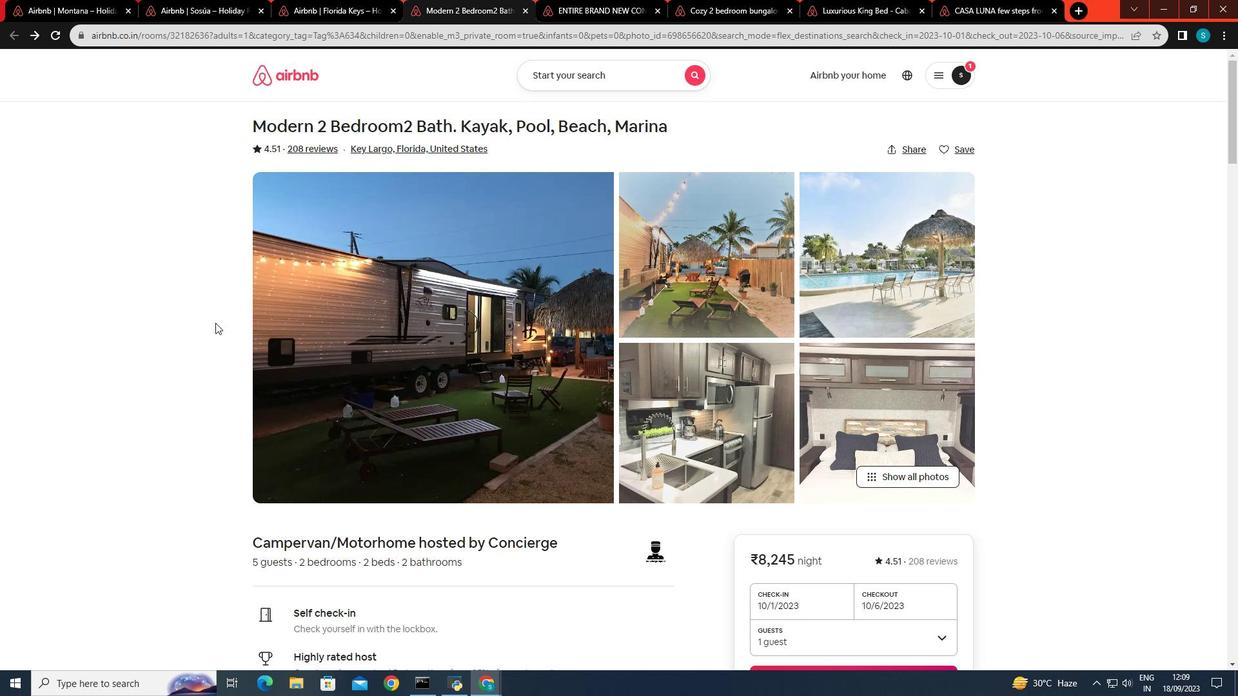 
Action: Mouse scrolled (227, 321) with delta (0, 0)
Screenshot: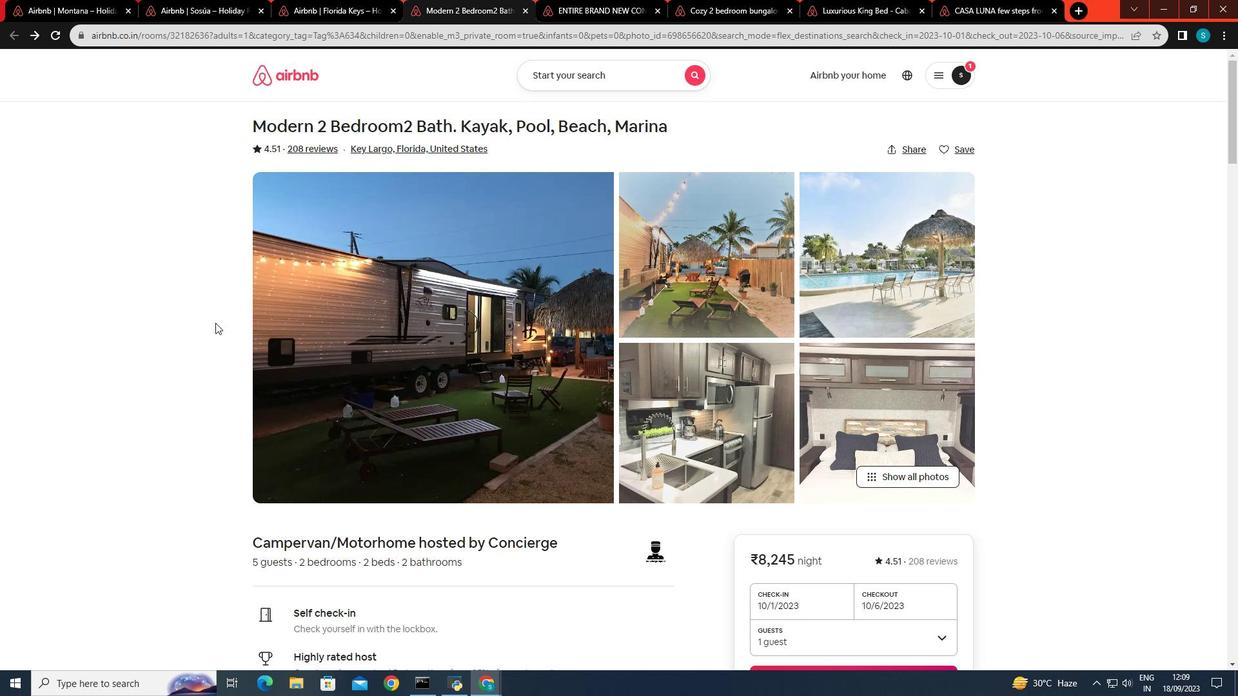 
Action: Mouse moved to (227, 317)
Screenshot: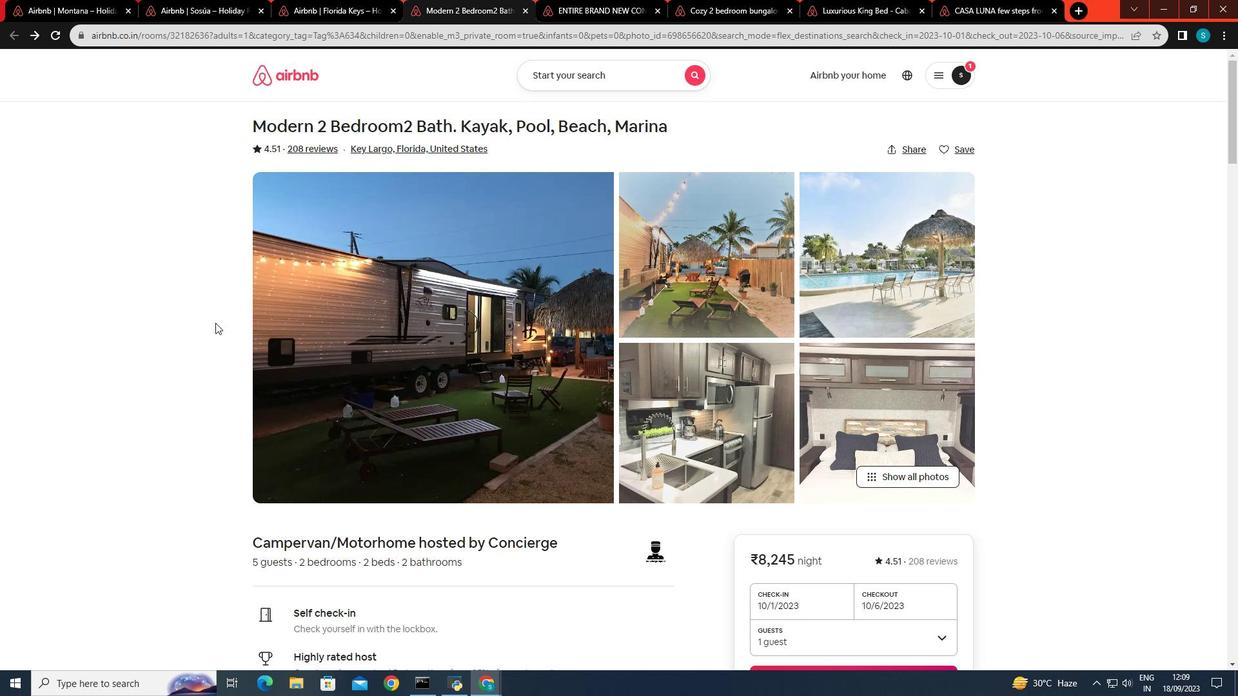 
Action: Mouse scrolled (227, 318) with delta (0, 0)
Screenshot: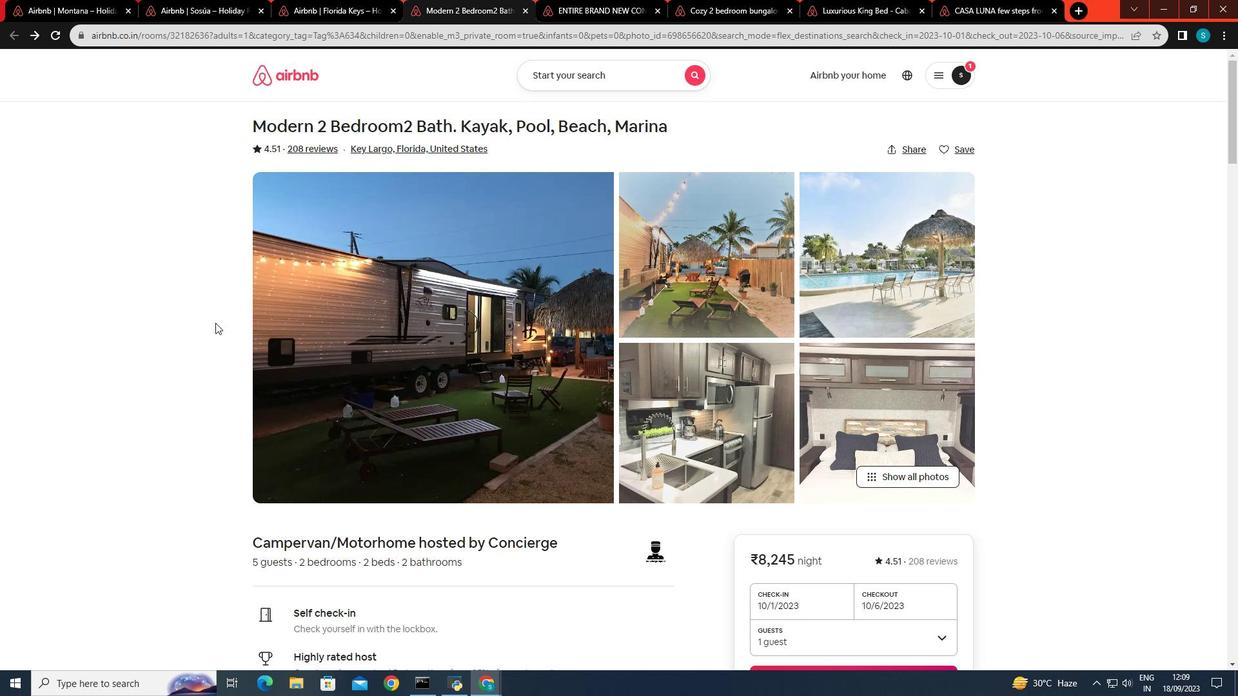 
Action: Mouse moved to (227, 317)
Screenshot: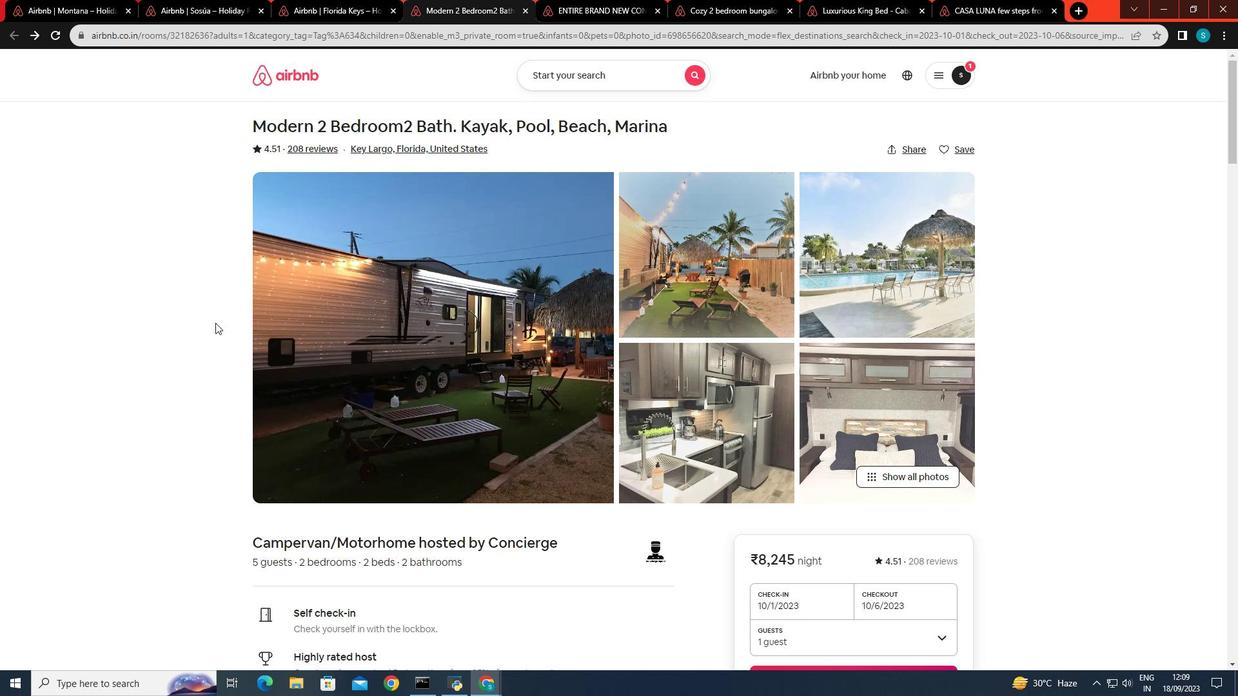 
Action: Mouse scrolled (227, 317) with delta (0, 0)
Screenshot: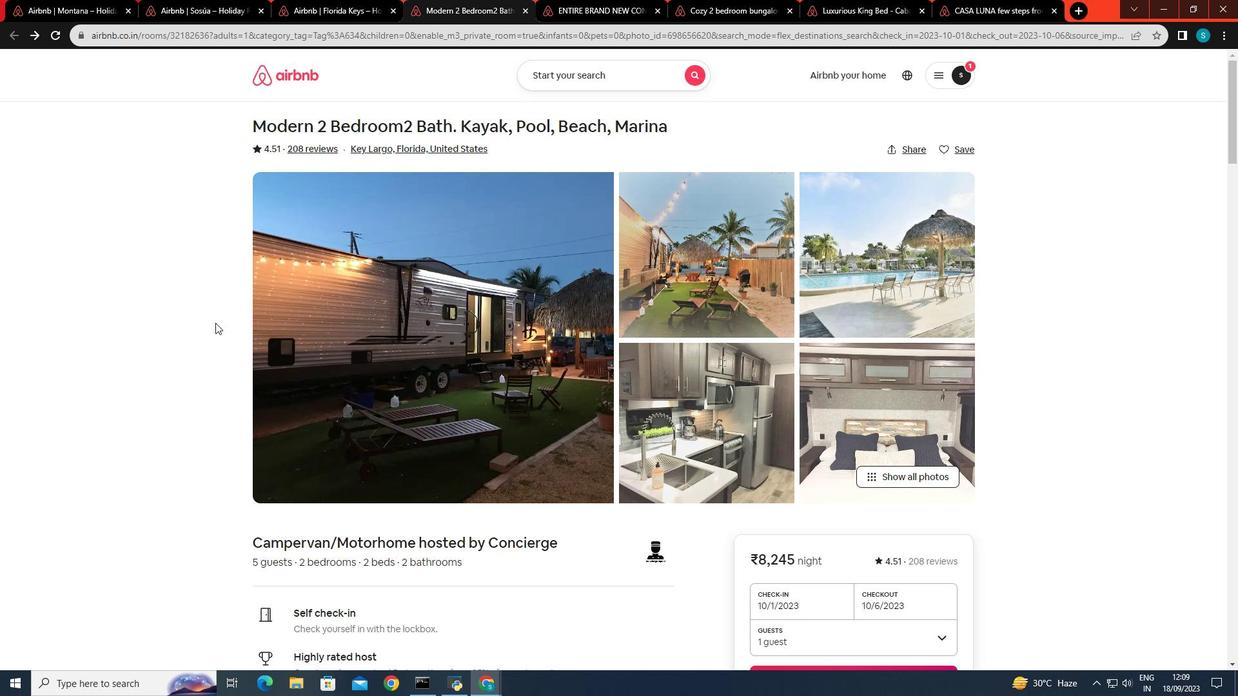 
Action: Mouse scrolled (227, 317) with delta (0, 0)
Screenshot: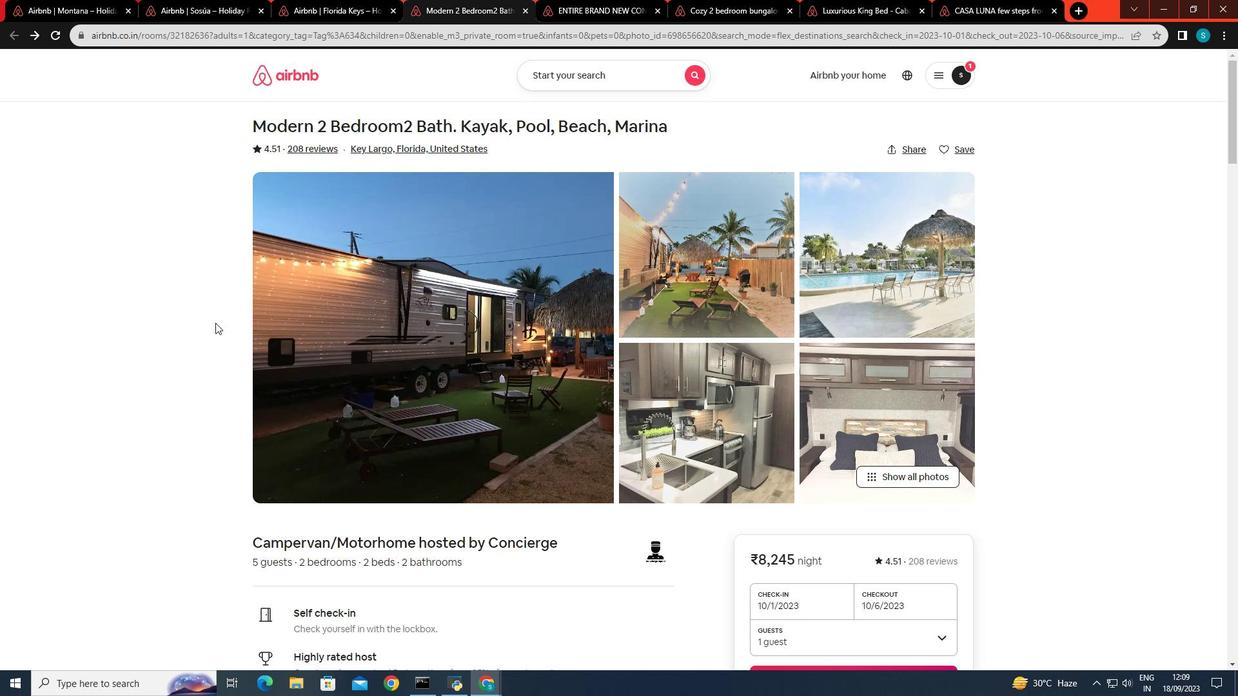 
Action: Mouse scrolled (227, 317) with delta (0, 0)
Screenshot: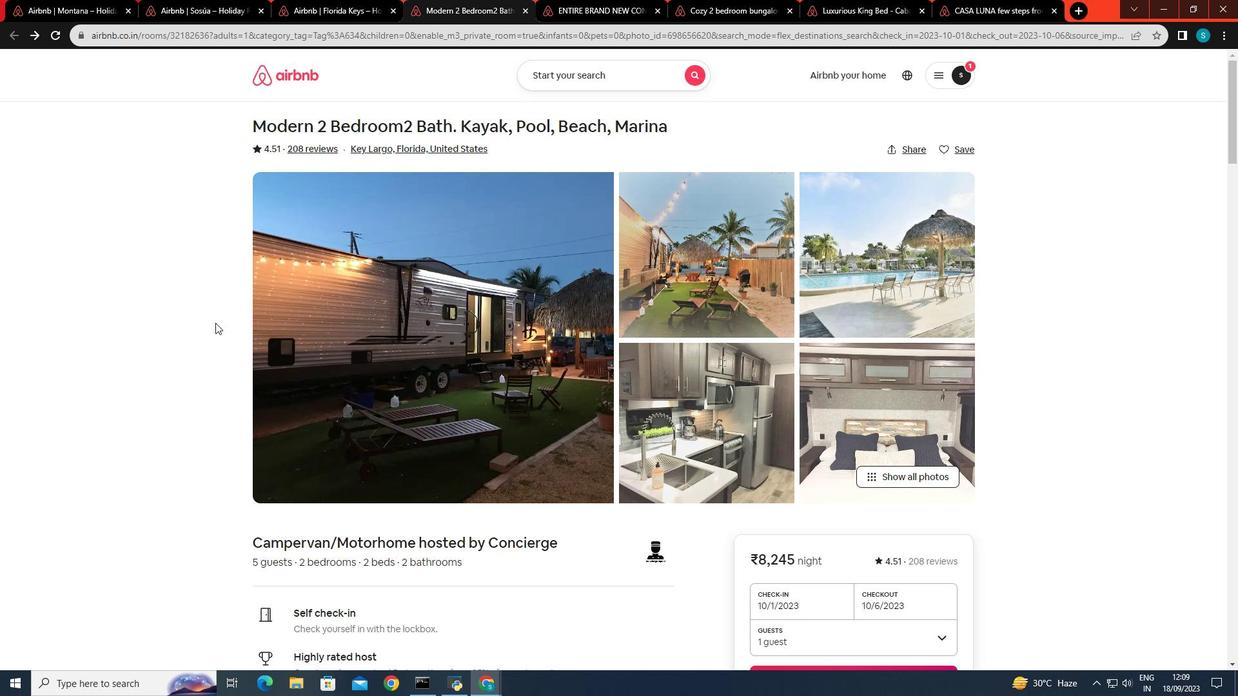 
Action: Mouse moved to (215, 323)
Screenshot: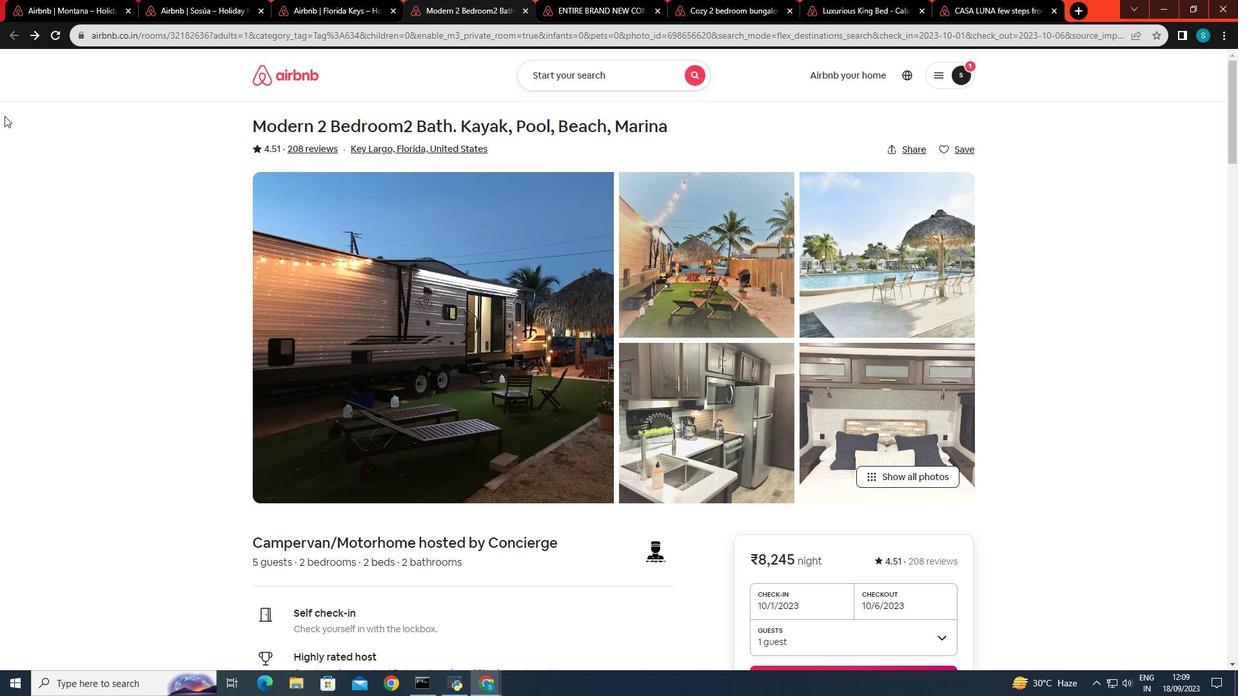 
Action: Mouse scrolled (215, 323) with delta (0, 0)
Screenshot: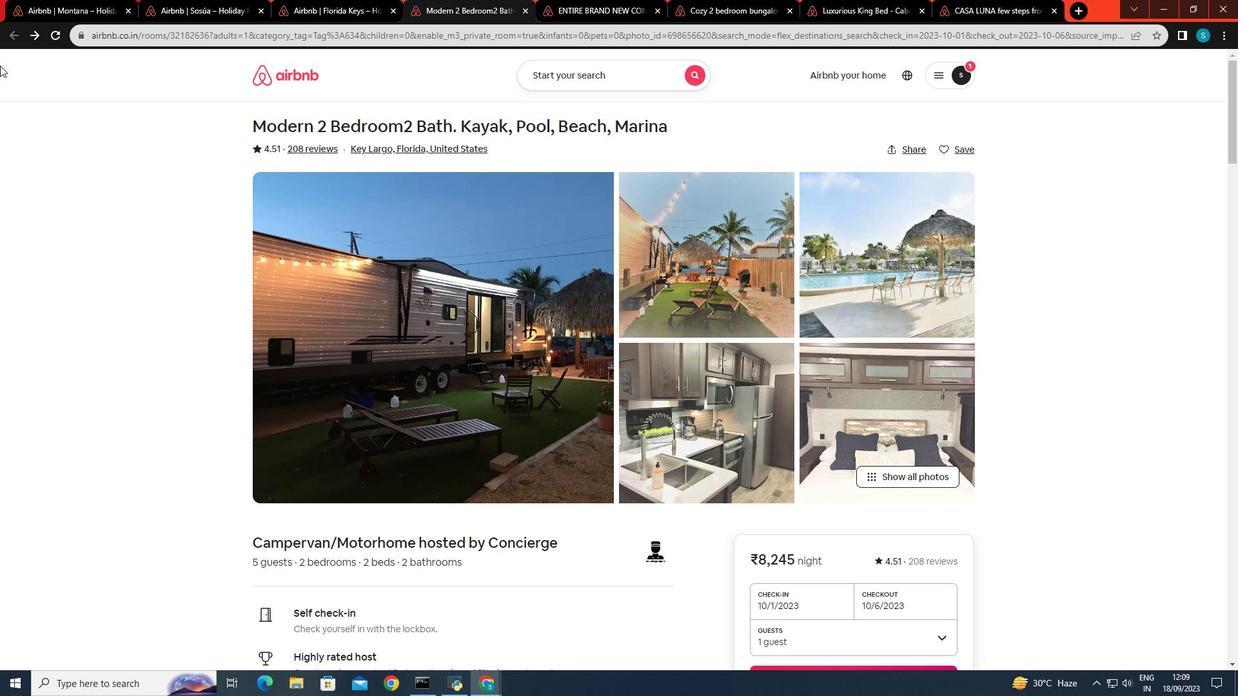 
Action: Mouse scrolled (215, 323) with delta (0, 0)
Screenshot: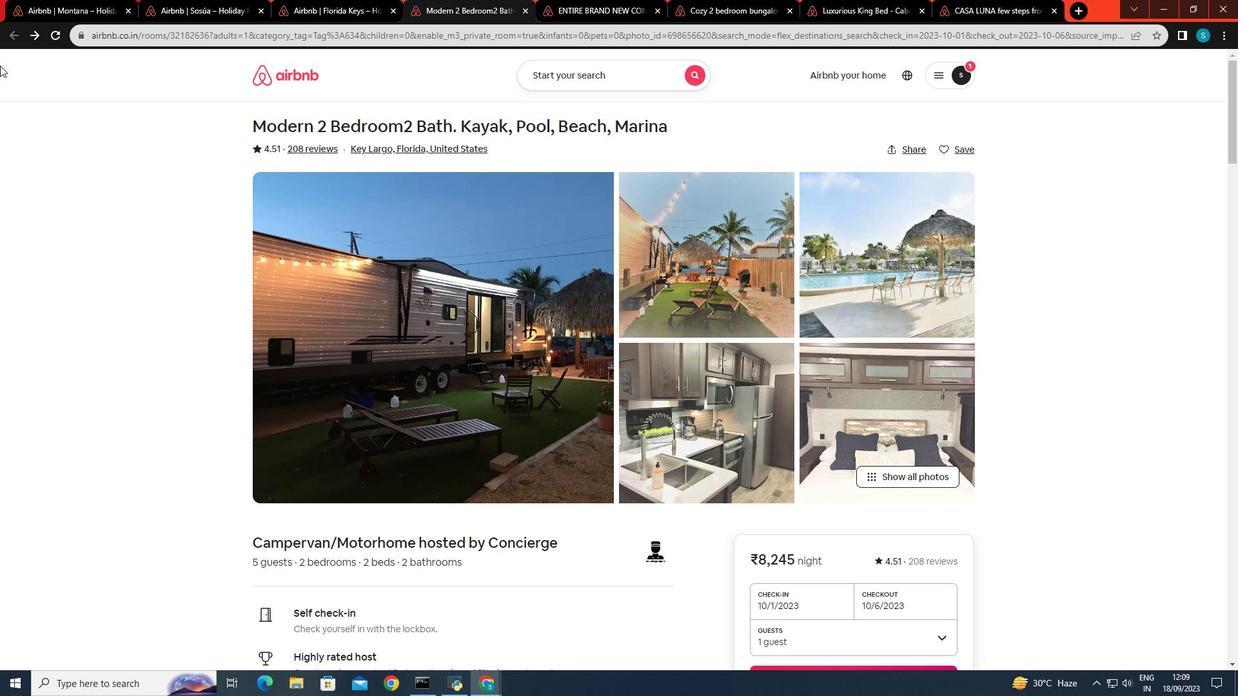 
Action: Mouse scrolled (215, 323) with delta (0, 0)
Screenshot: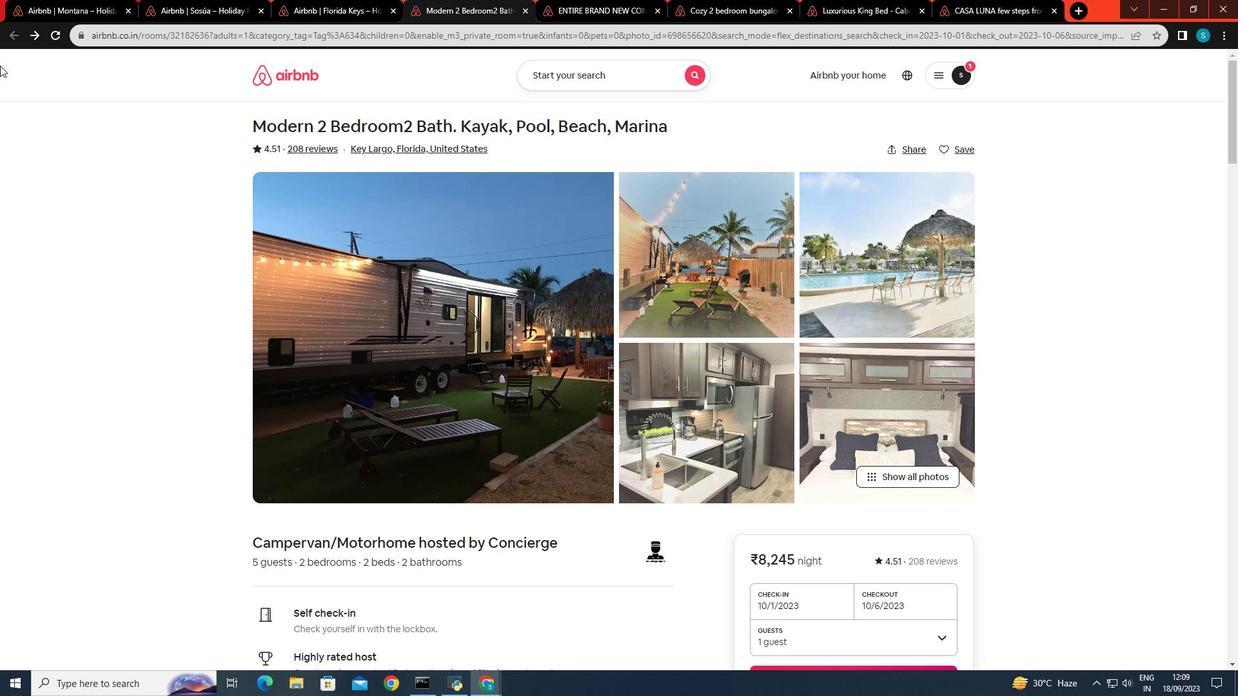 
Action: Mouse scrolled (215, 323) with delta (0, 0)
Screenshot: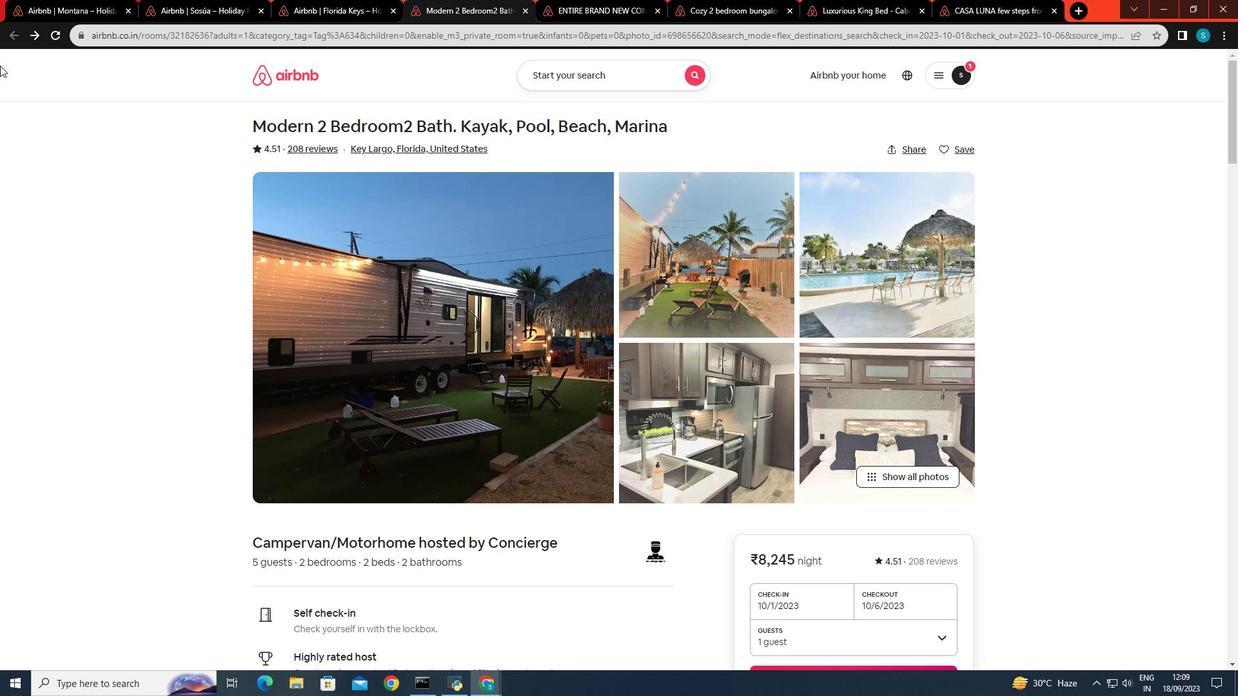 
Action: Mouse scrolled (215, 323) with delta (0, 0)
